 Task: Create a themed photo album in Google Photos using images related to friendship, adventure, and love. Search for images online, download them, and upload them to Google Photos to create the album.
Action: Mouse moved to (147, 37)
Screenshot: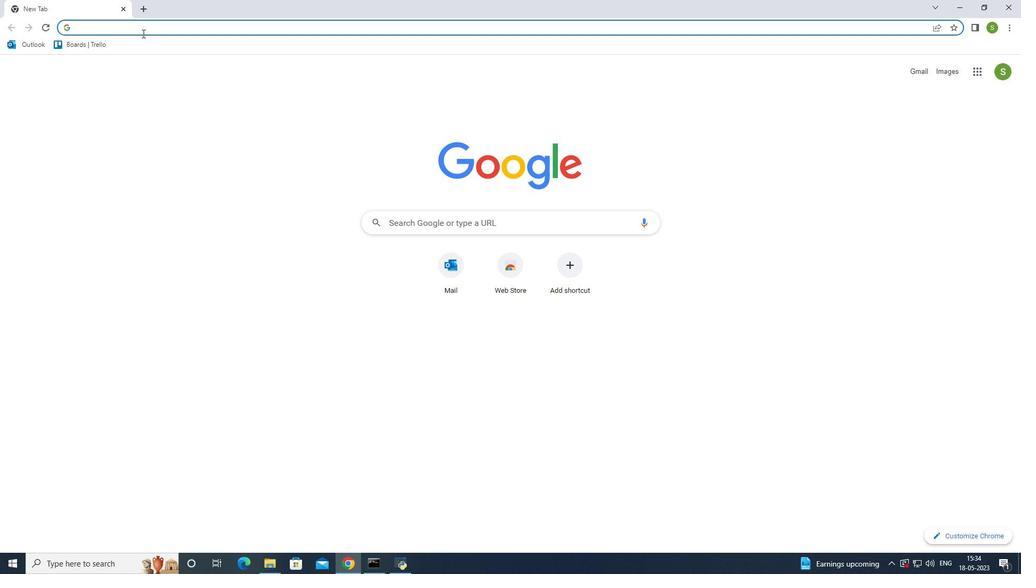 
Action: Key pressed google<Key.space>photos<Key.enter>
Screenshot: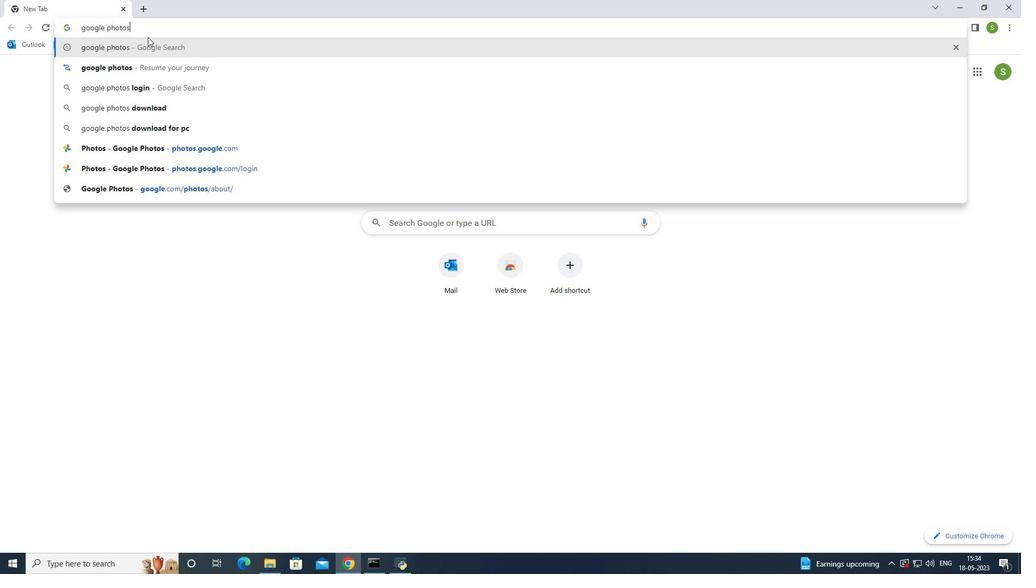 
Action: Mouse moved to (137, 163)
Screenshot: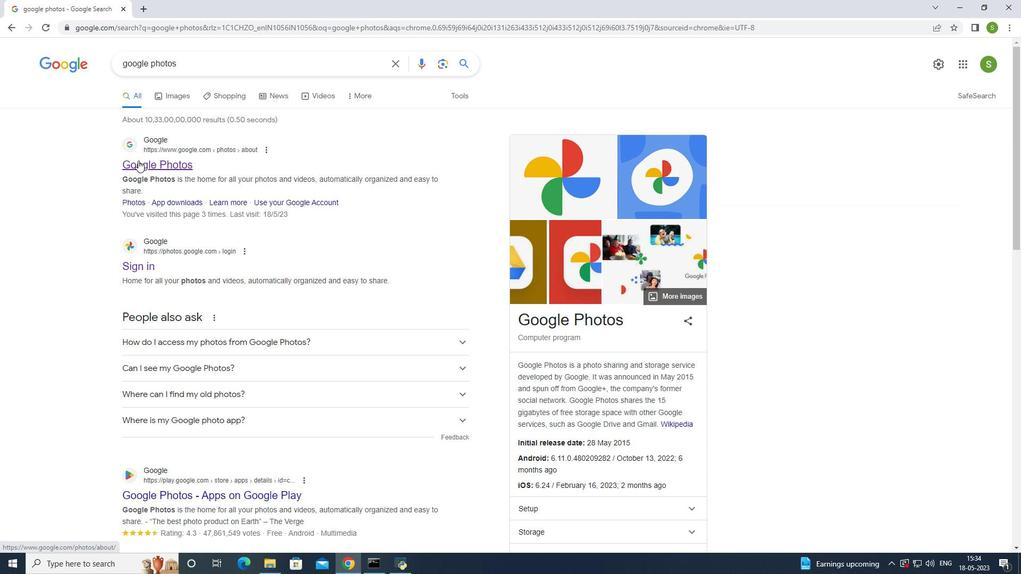 
Action: Mouse pressed left at (137, 163)
Screenshot: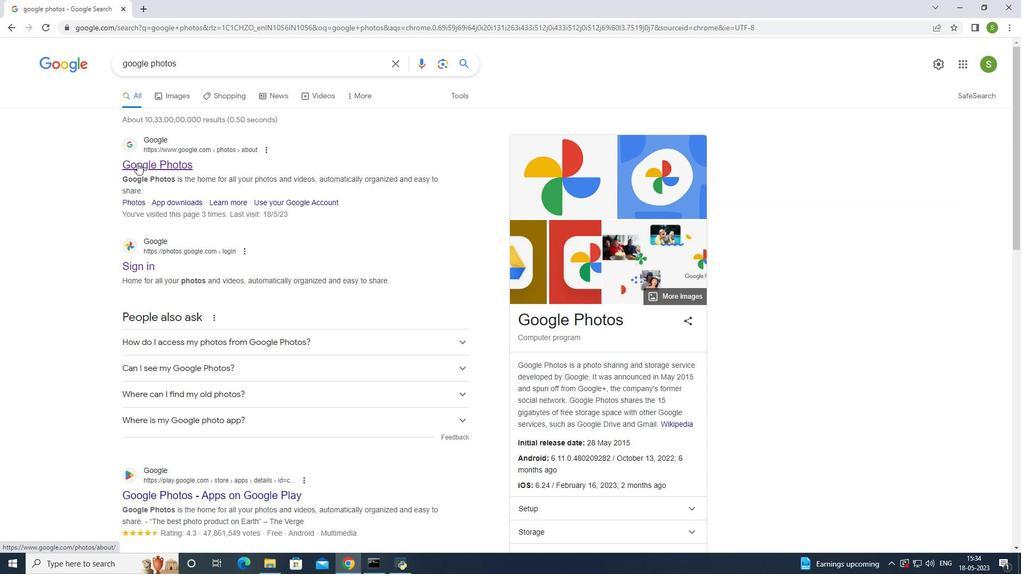 
Action: Mouse moved to (831, 62)
Screenshot: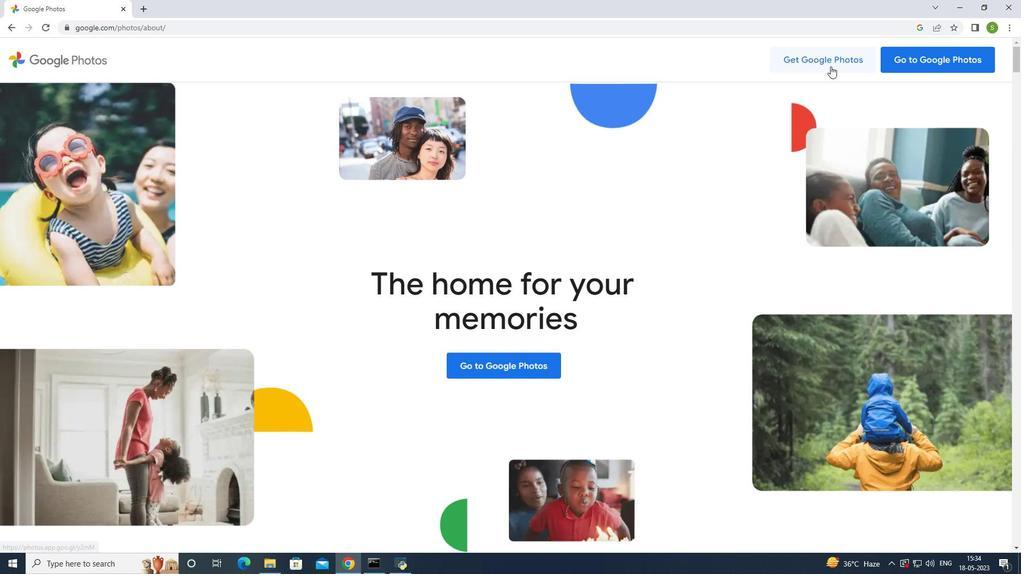 
Action: Mouse pressed left at (831, 62)
Screenshot: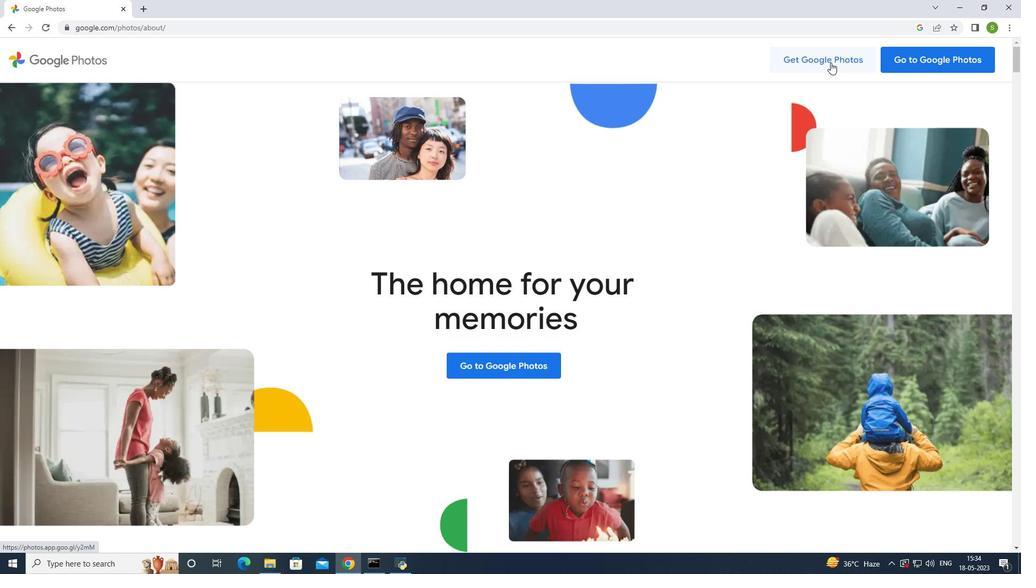 
Action: Mouse moved to (139, 8)
Screenshot: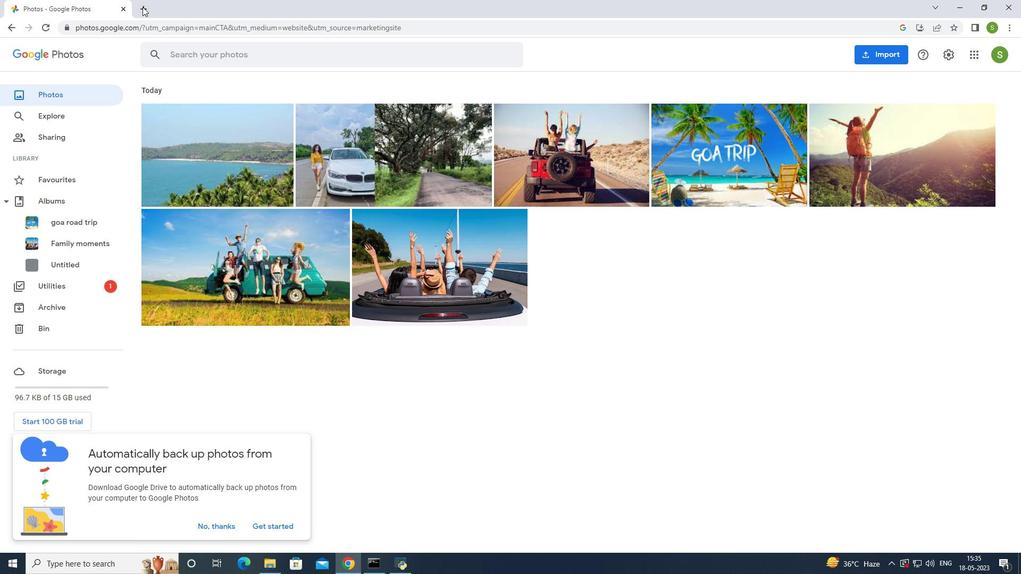 
Action: Mouse pressed left at (139, 8)
Screenshot: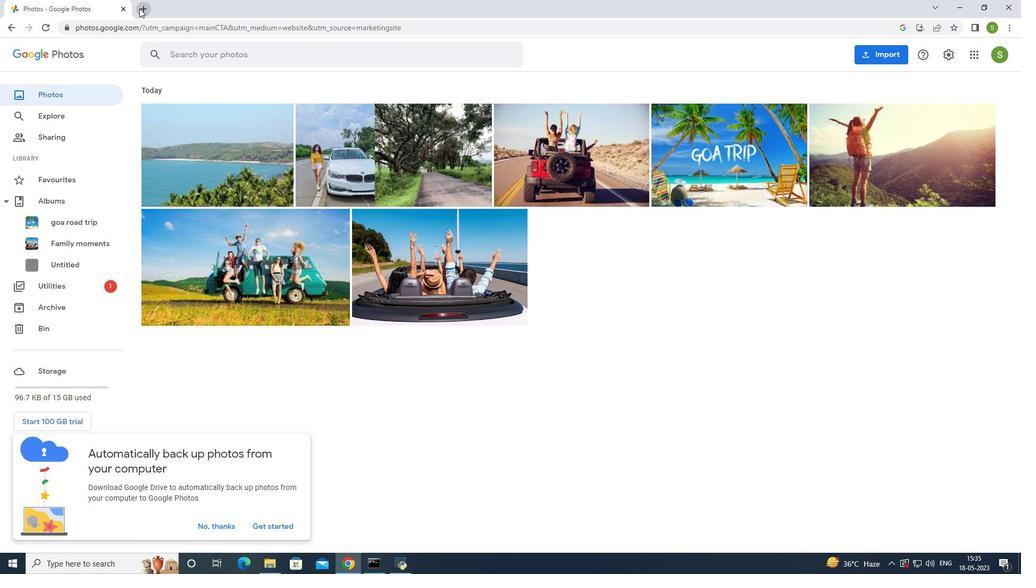 
Action: Mouse moved to (161, 32)
Screenshot: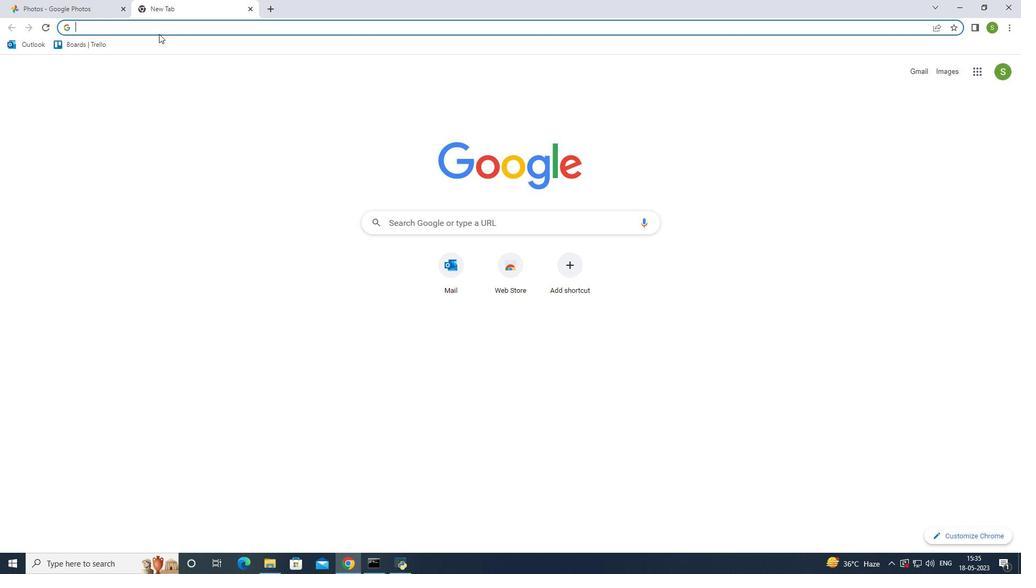 
Action: Key pressed images<Key.space>about<Key.space>friendship<Key.space>theme<Key.enter>
Screenshot: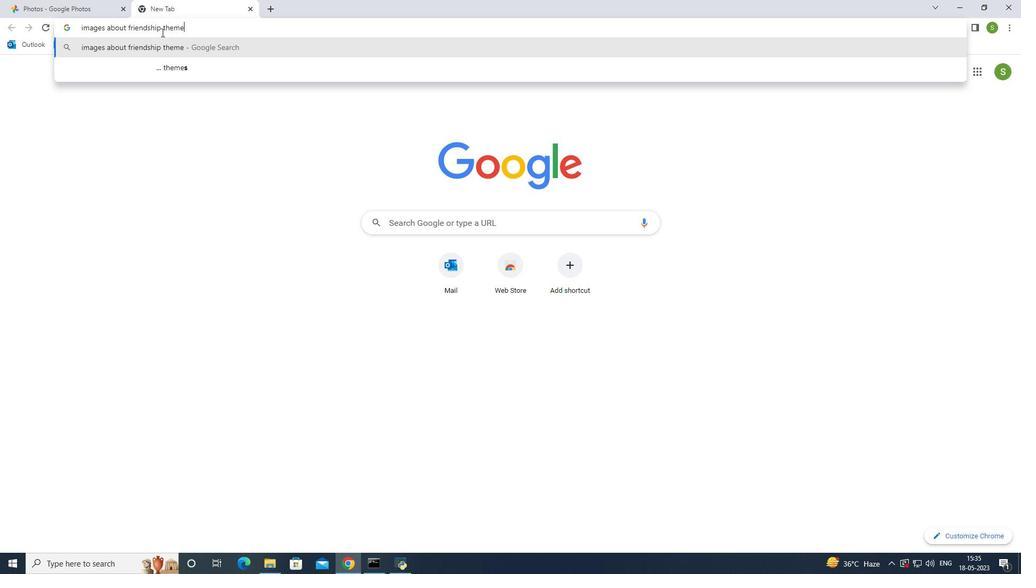 
Action: Mouse moved to (4, 419)
Screenshot: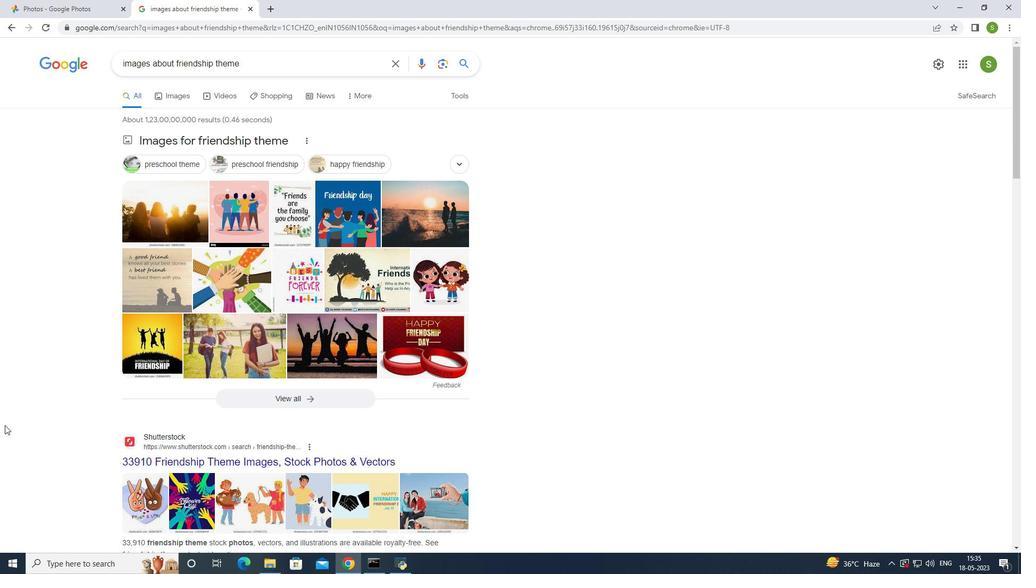 
Action: Mouse scrolled (4, 419) with delta (0, 0)
Screenshot: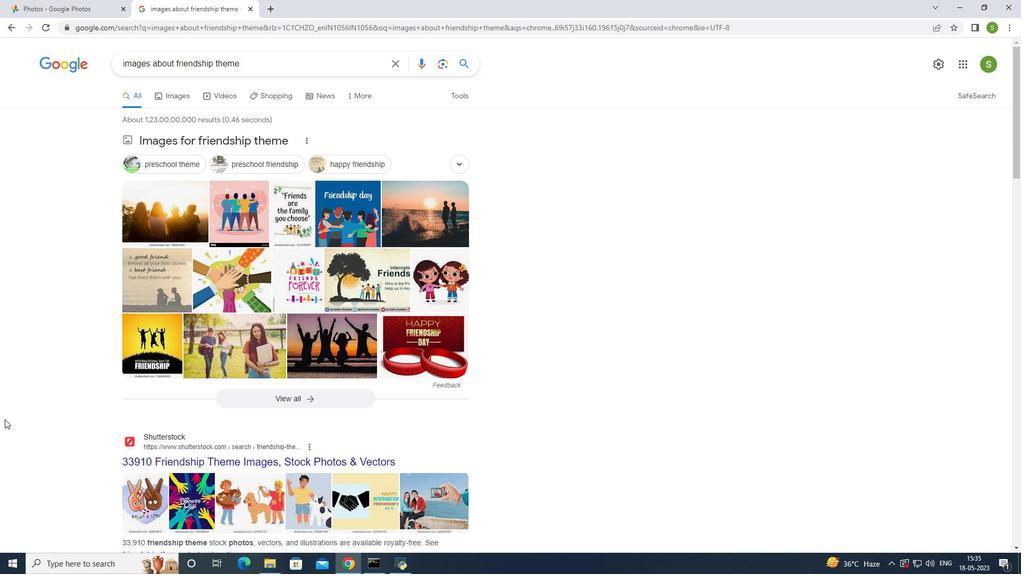 
Action: Mouse scrolled (4, 419) with delta (0, 0)
Screenshot: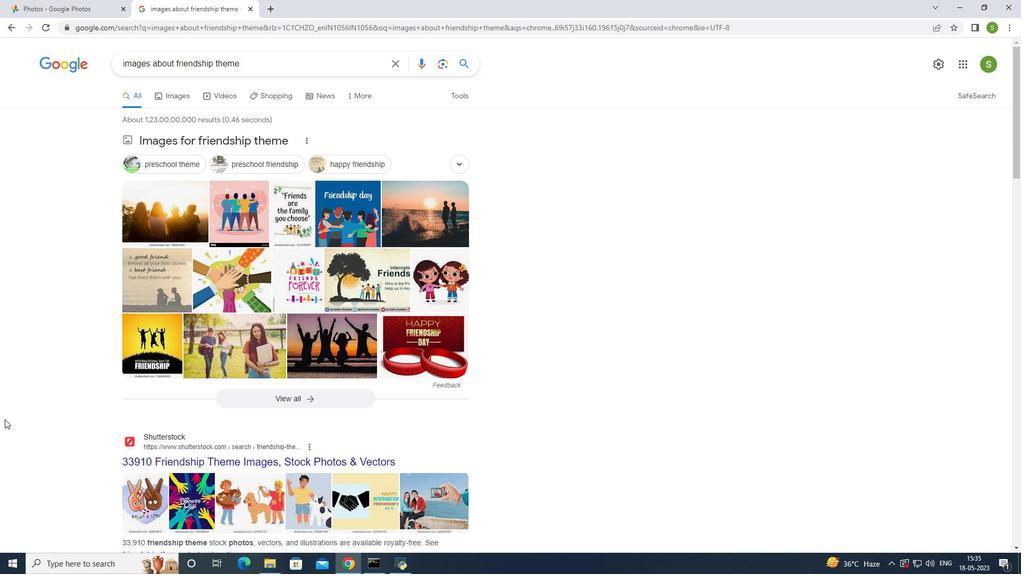 
Action: Mouse moved to (218, 376)
Screenshot: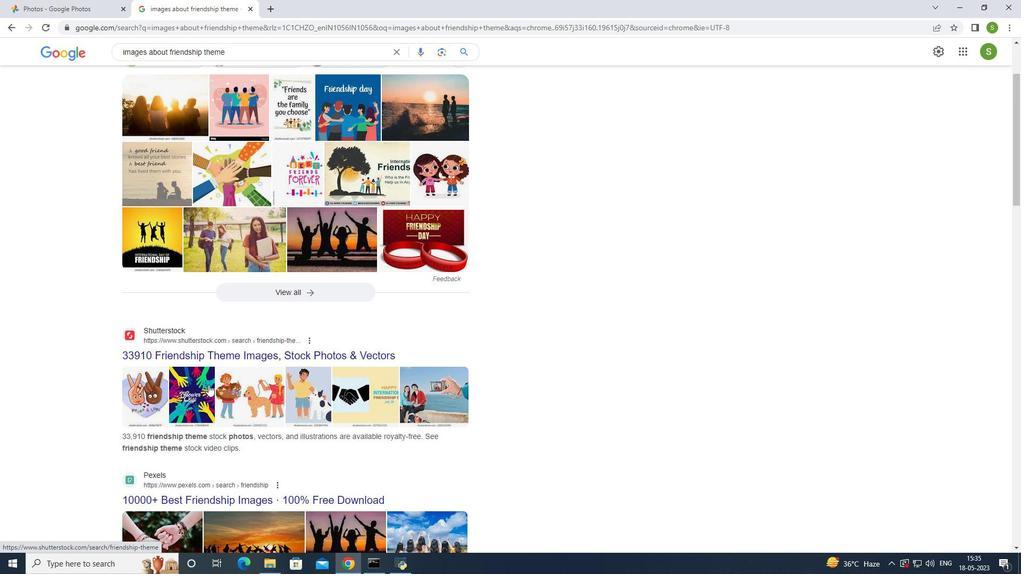 
Action: Mouse scrolled (218, 377) with delta (0, 0)
Screenshot: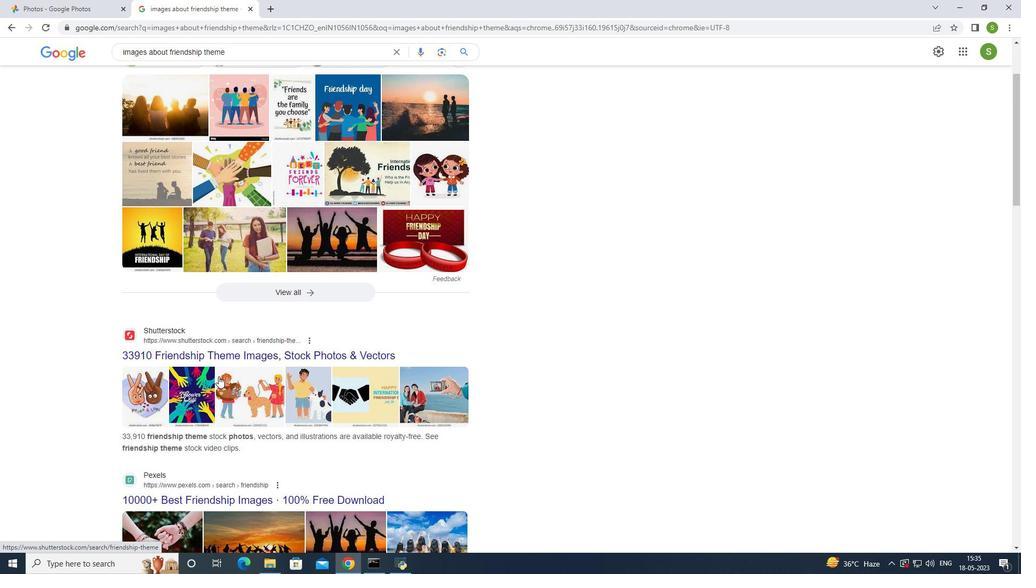 
Action: Mouse scrolled (218, 377) with delta (0, 0)
Screenshot: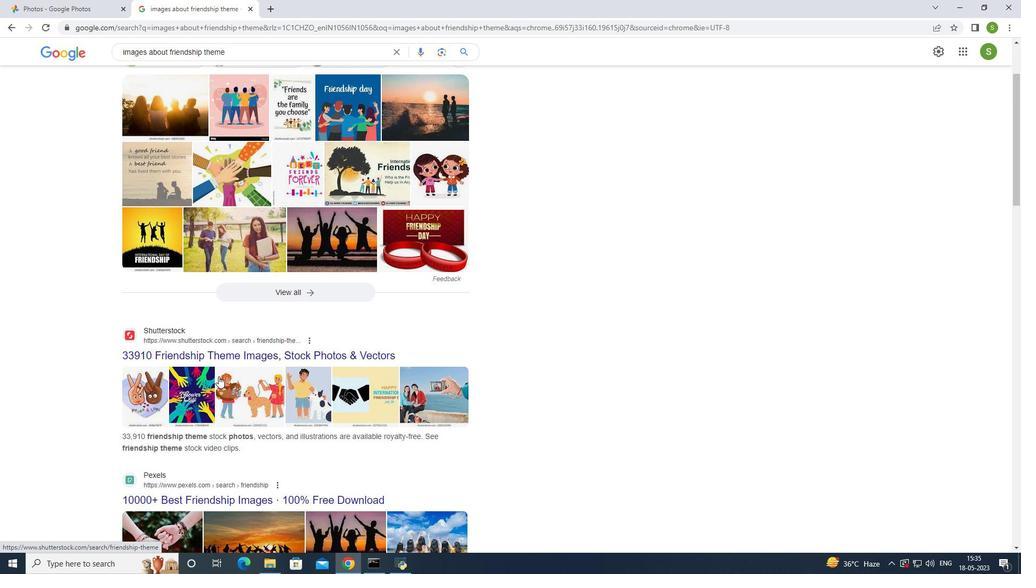 
Action: Mouse scrolled (218, 377) with delta (0, 0)
Screenshot: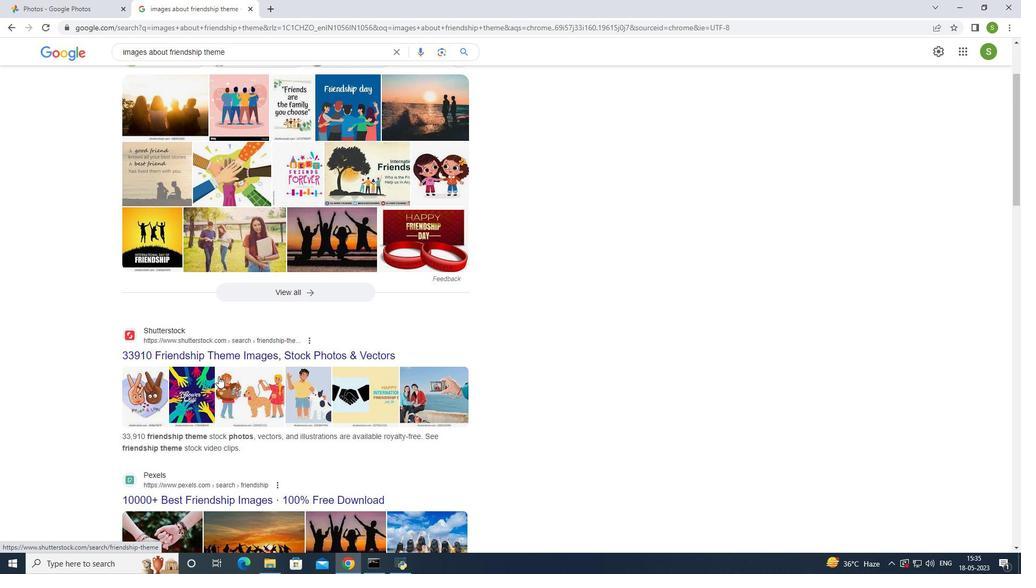 
Action: Mouse scrolled (218, 377) with delta (0, 0)
Screenshot: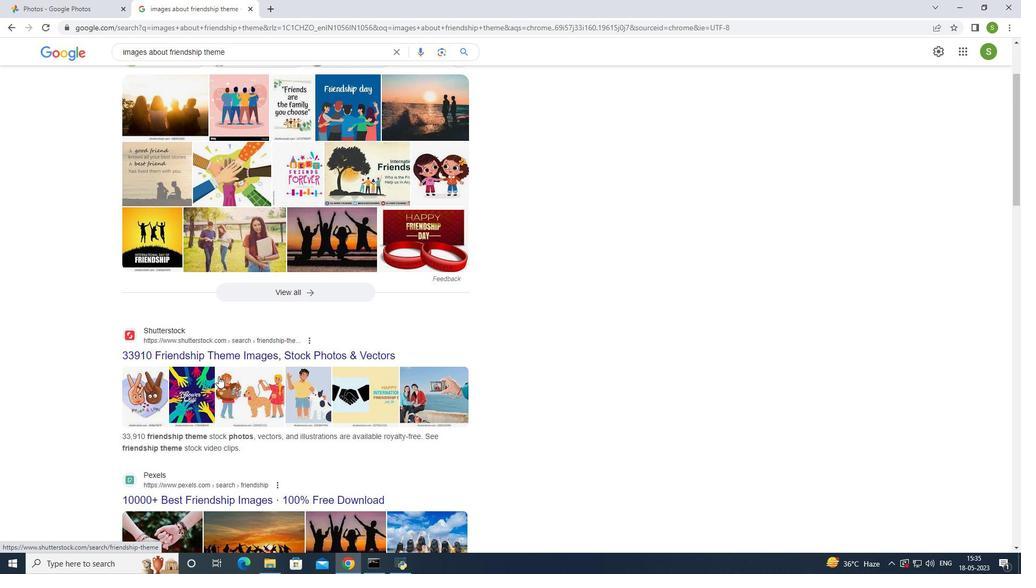 
Action: Mouse scrolled (218, 377) with delta (0, 0)
Screenshot: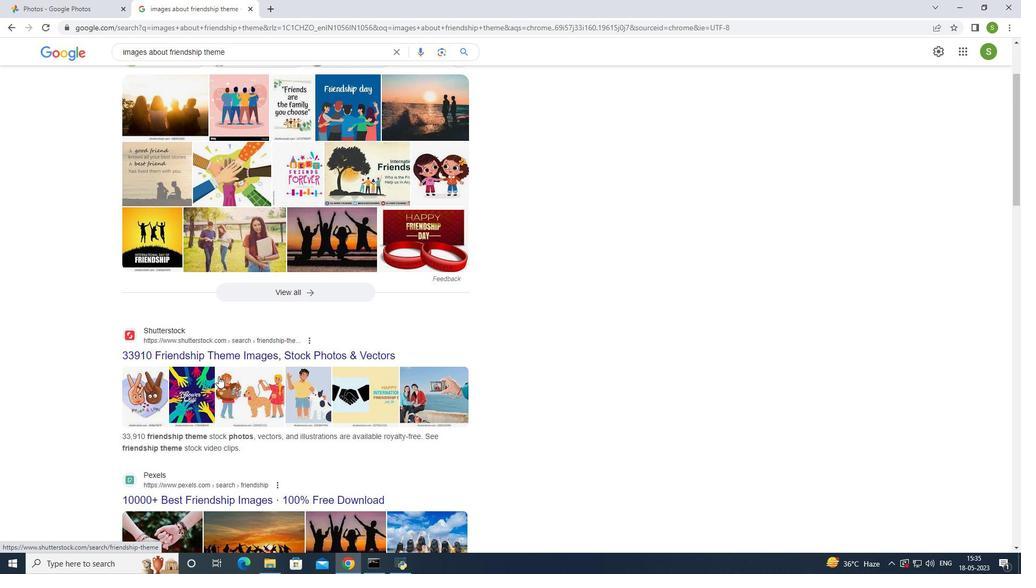 
Action: Mouse moved to (173, 91)
Screenshot: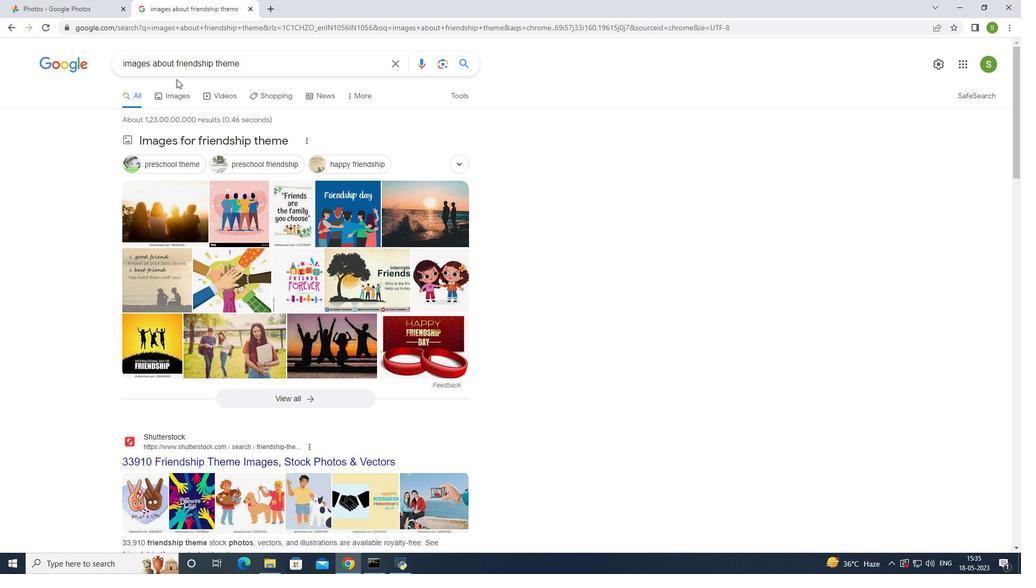 
Action: Mouse pressed left at (173, 91)
Screenshot: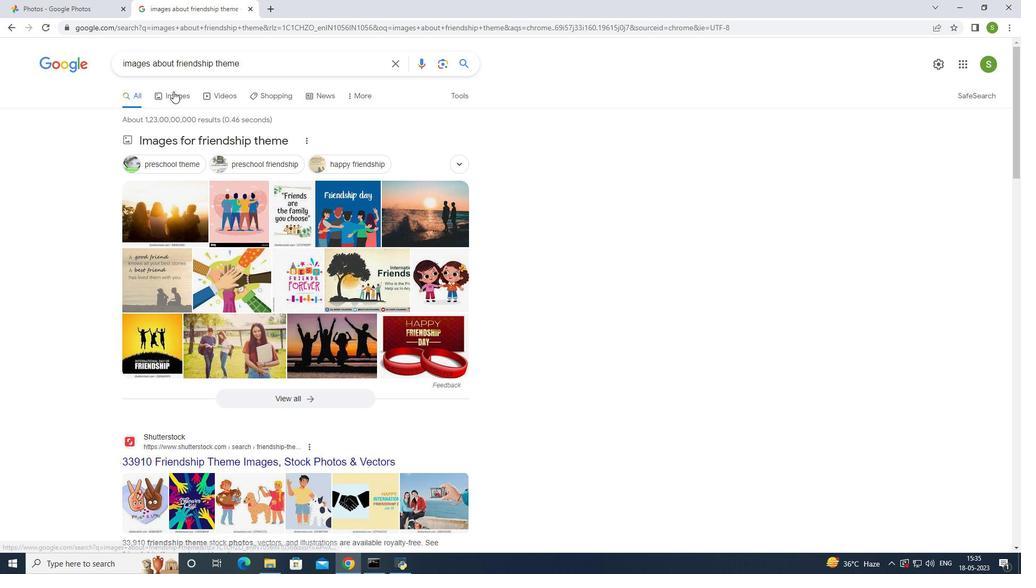 
Action: Mouse moved to (704, 207)
Screenshot: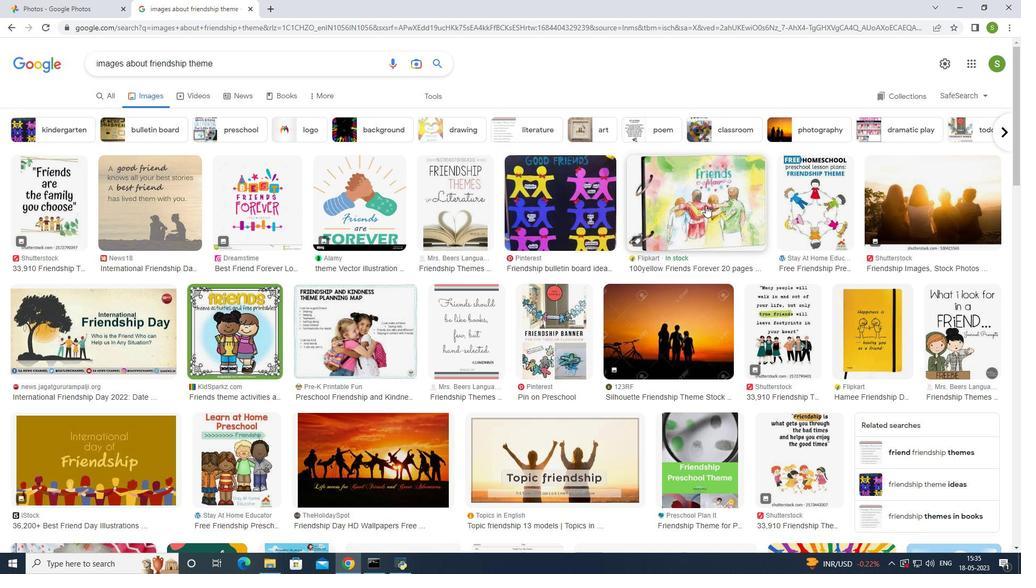 
Action: Mouse pressed right at (704, 207)
Screenshot: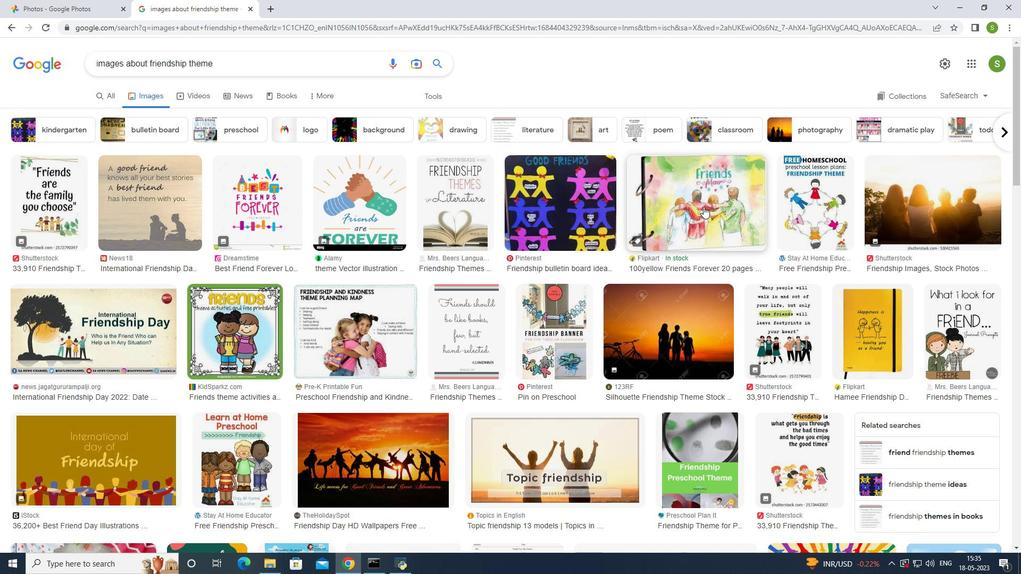 
Action: Mouse moved to (730, 306)
Screenshot: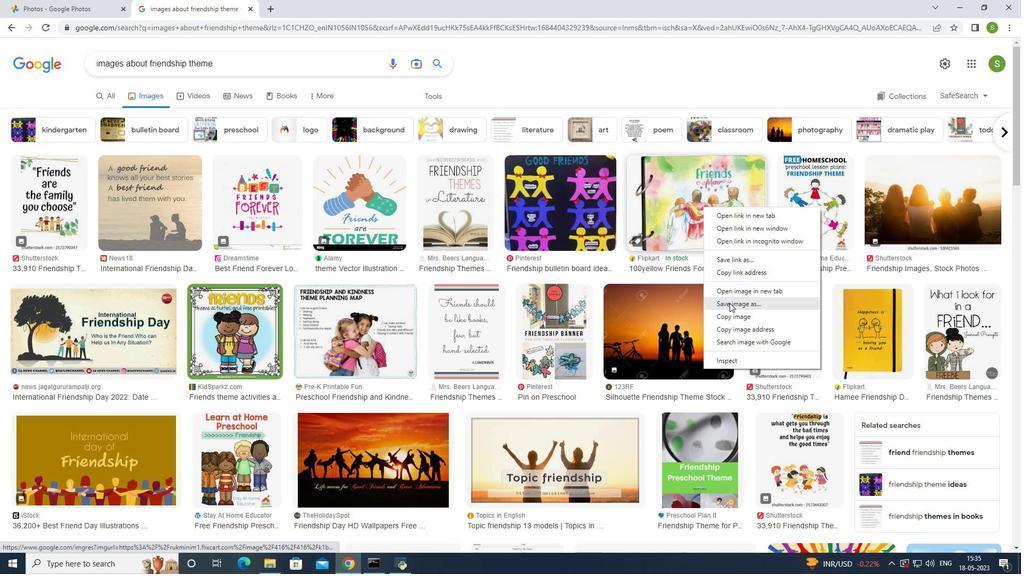 
Action: Mouse pressed left at (730, 306)
Screenshot: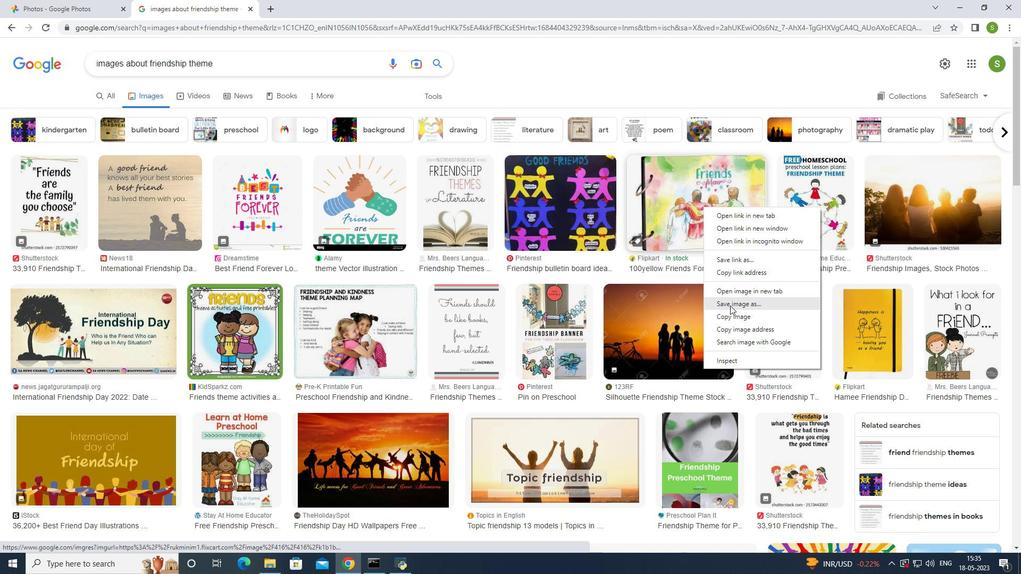 
Action: Mouse moved to (114, 248)
Screenshot: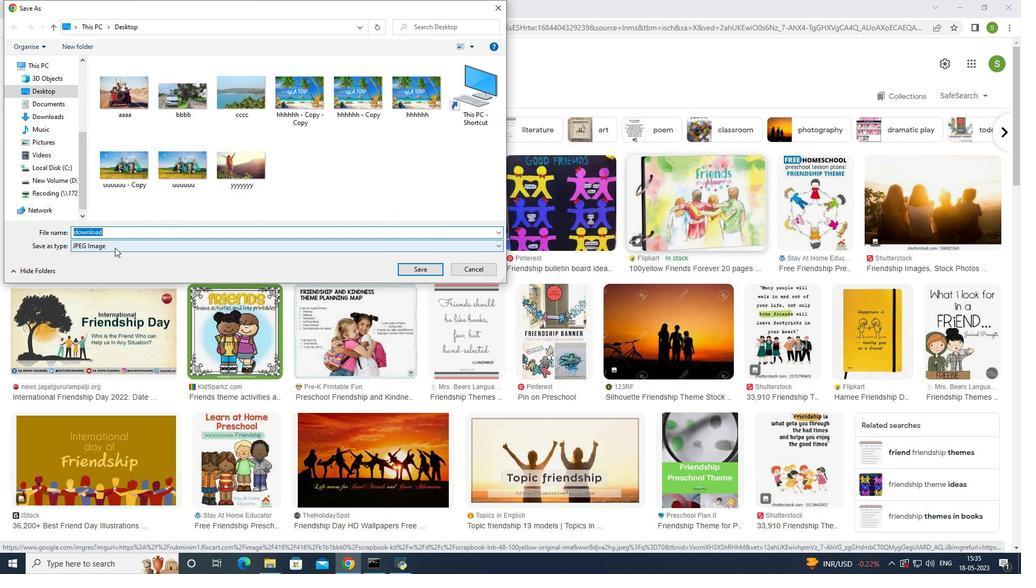 
Action: Key pressed <Key.backspace>aaa<Key.backspace><Key.backspace><Key.backspace><Key.backspace><Key.backspace><Key.backspace><Key.backspace><Key.backspace><Key.backspace><Key.backspace>dddd
Screenshot: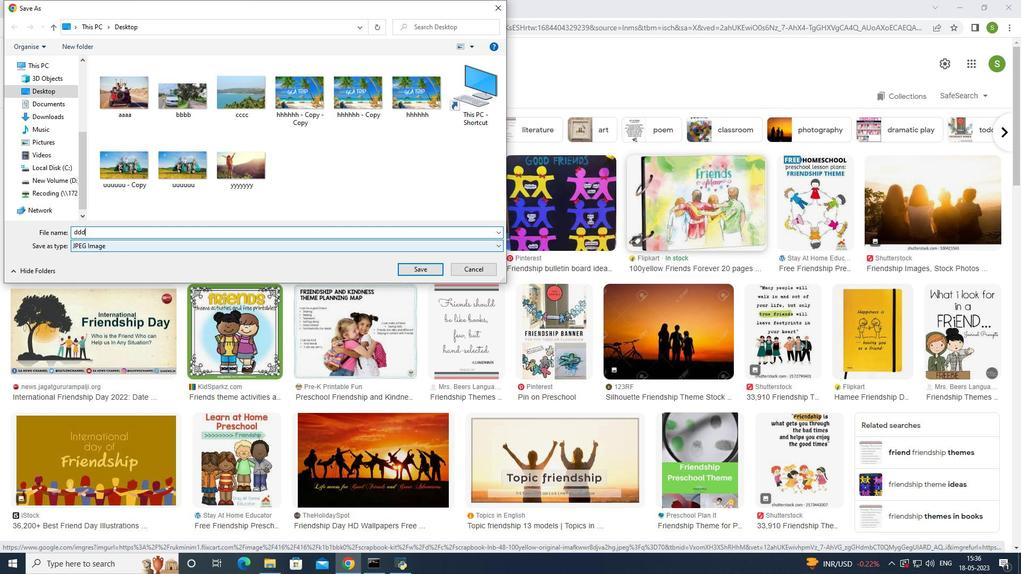 
Action: Mouse moved to (426, 270)
Screenshot: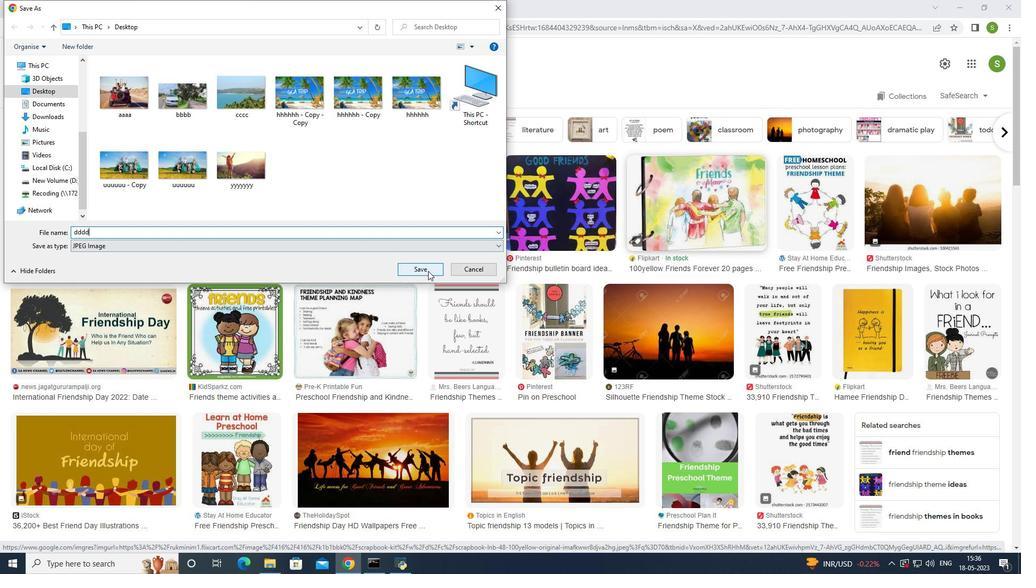
Action: Mouse pressed left at (426, 270)
Screenshot: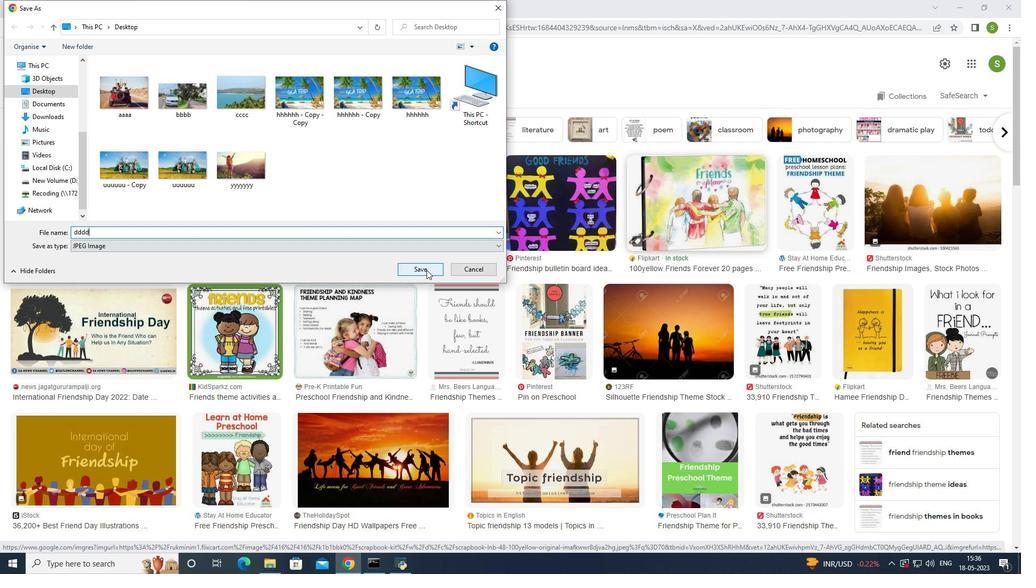 
Action: Mouse moved to (137, 215)
Screenshot: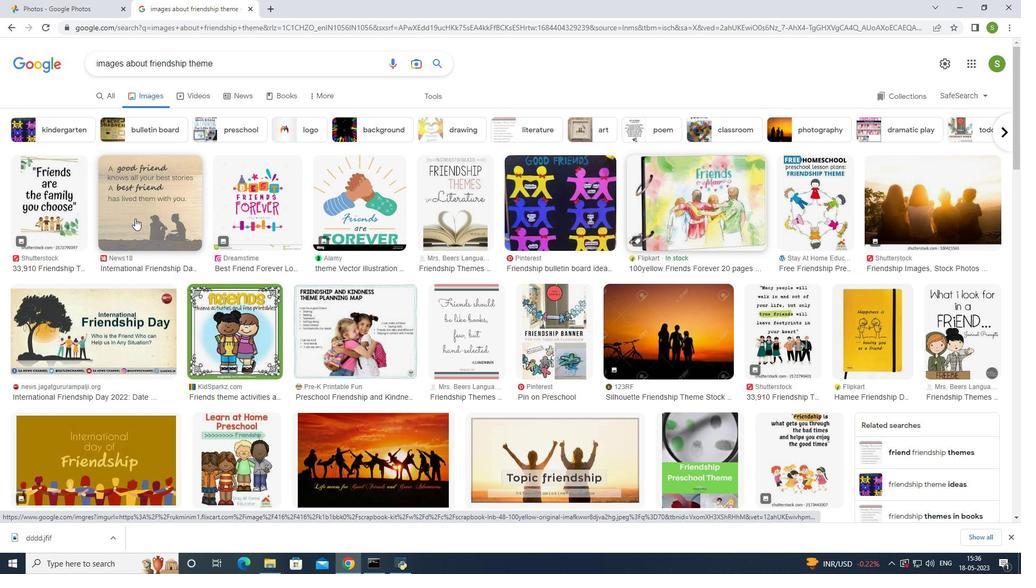 
Action: Mouse pressed right at (137, 215)
Screenshot: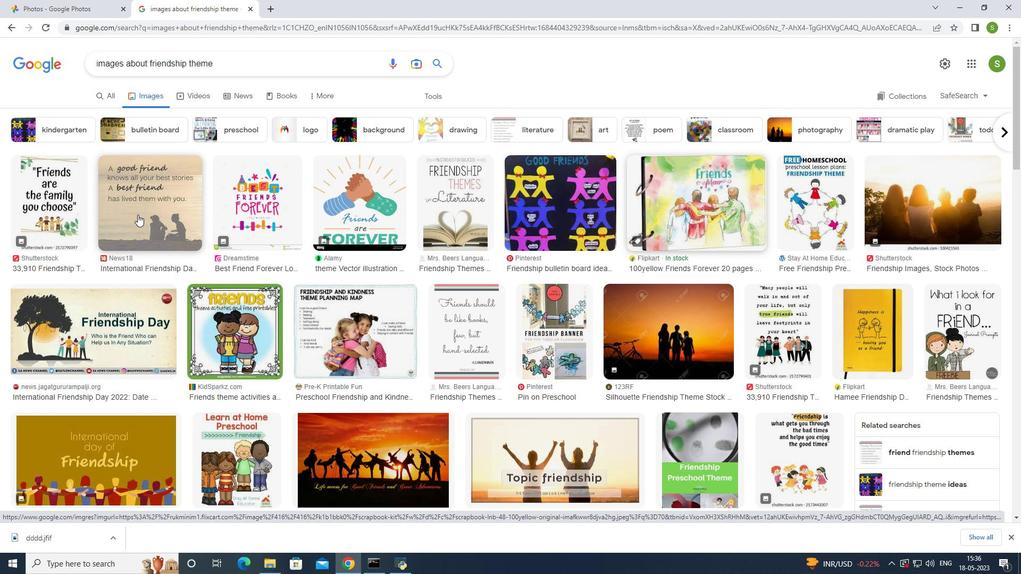 
Action: Mouse moved to (194, 310)
Screenshot: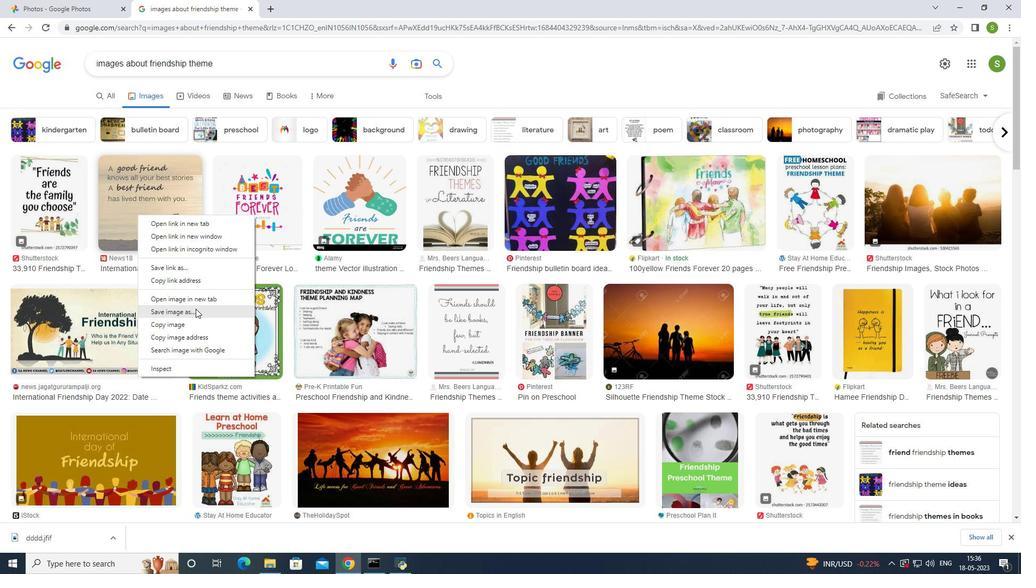 
Action: Mouse pressed left at (194, 310)
Screenshot: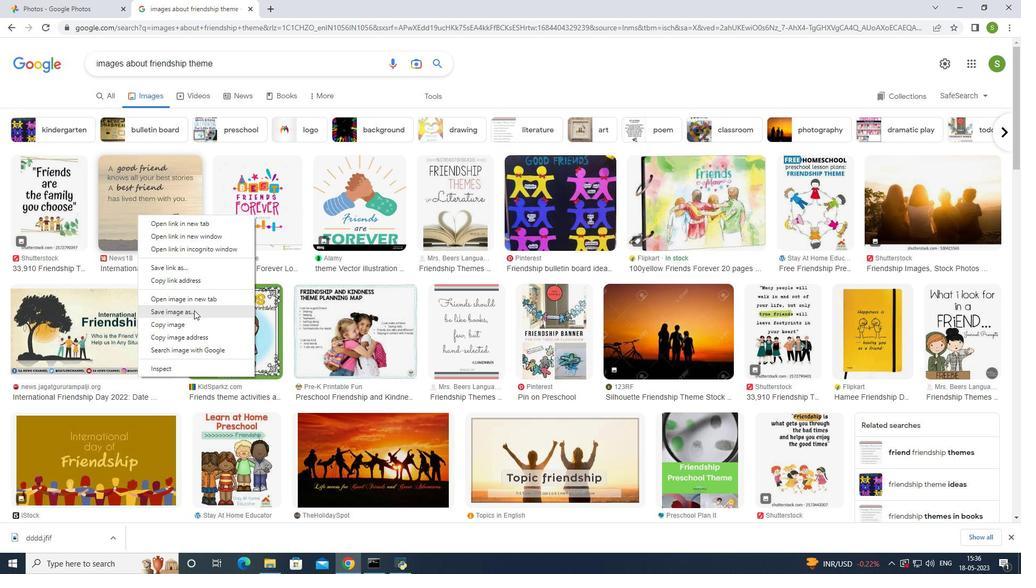 
Action: Mouse moved to (131, 256)
Screenshot: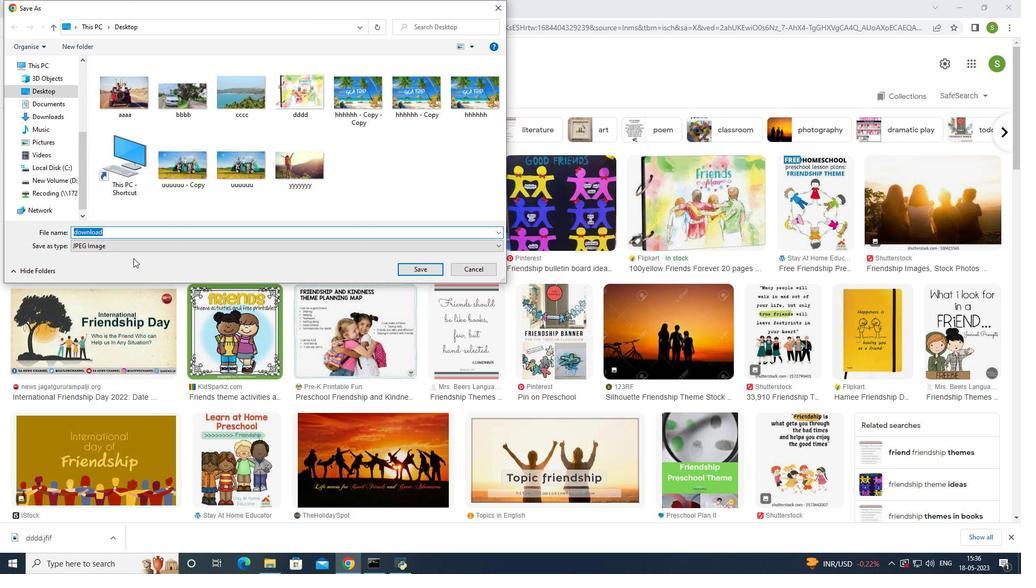 
Action: Key pressed <Key.backspace>
Screenshot: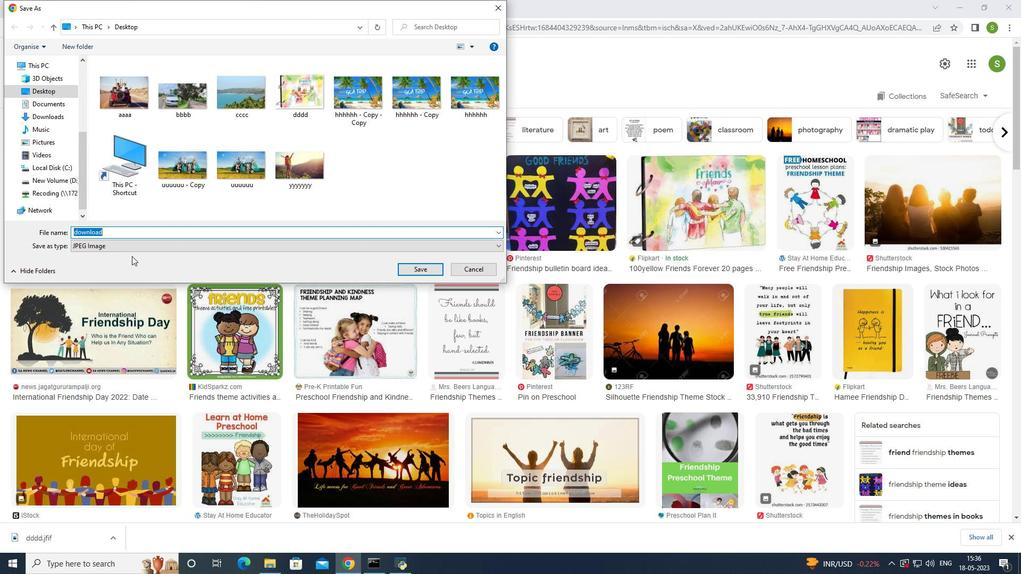 
Action: Mouse moved to (128, 254)
Screenshot: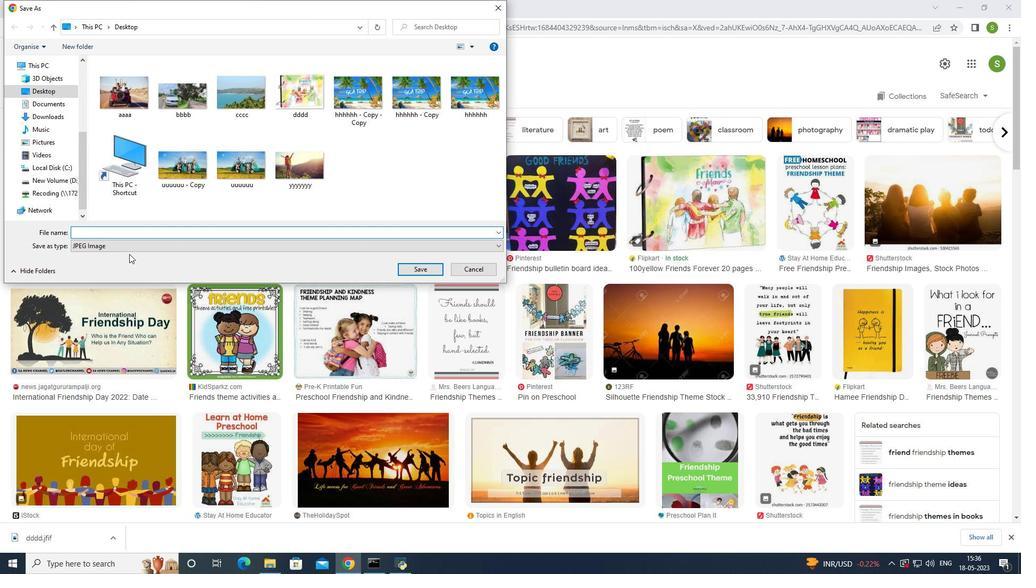 
Action: Key pressed eeeee
Screenshot: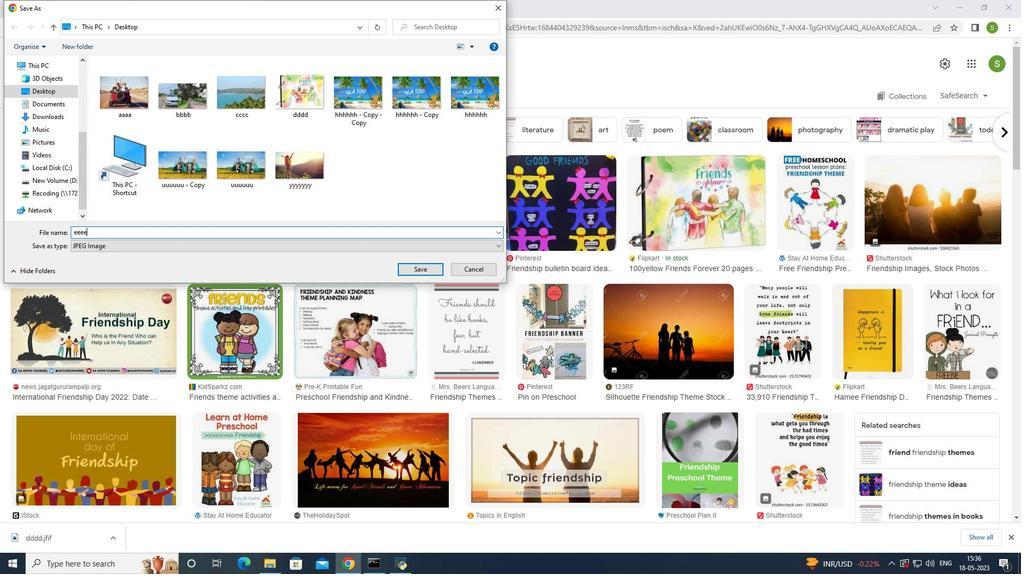 
Action: Mouse moved to (416, 265)
Screenshot: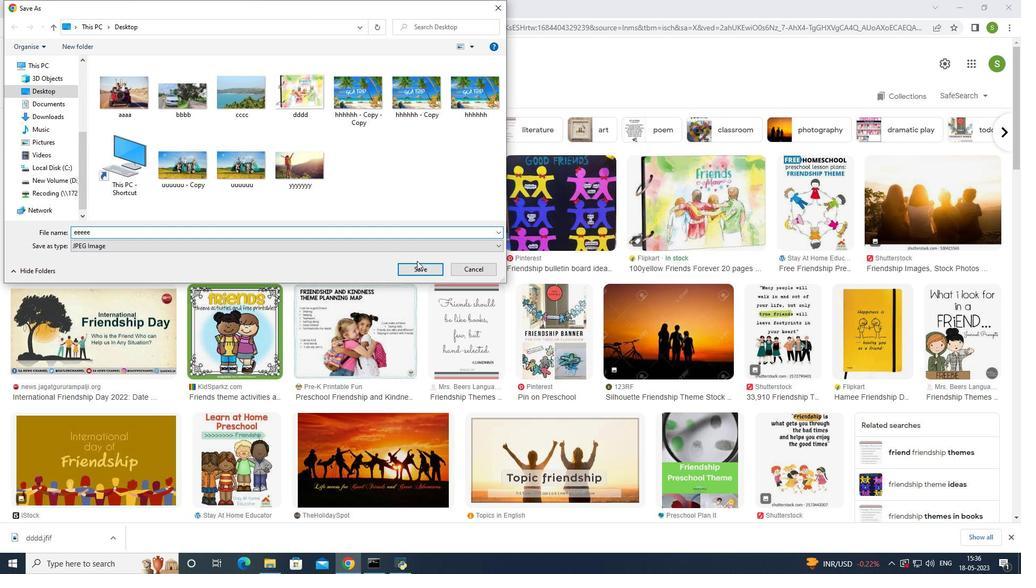 
Action: Mouse pressed left at (416, 265)
Screenshot: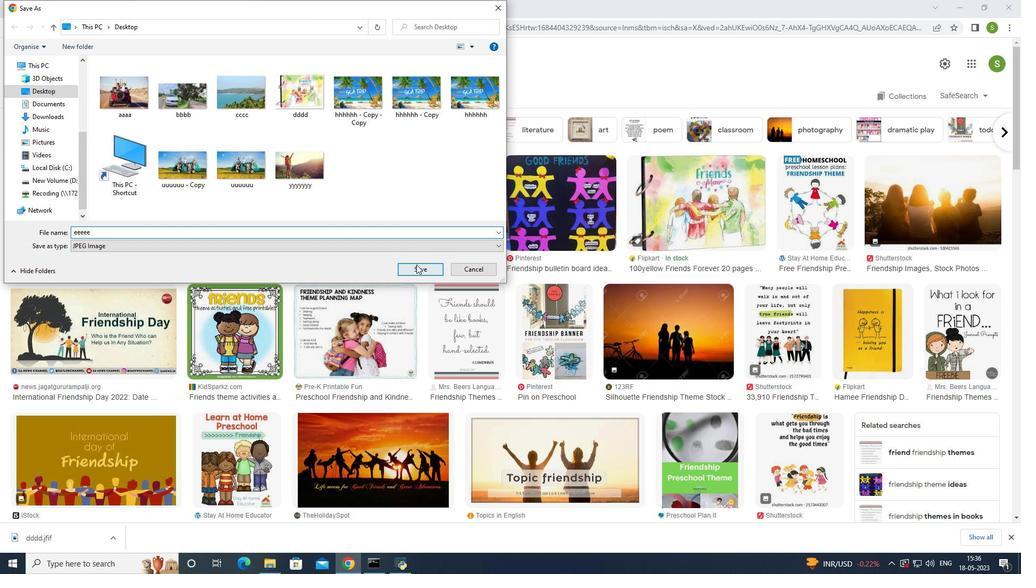 
Action: Mouse moved to (676, 346)
Screenshot: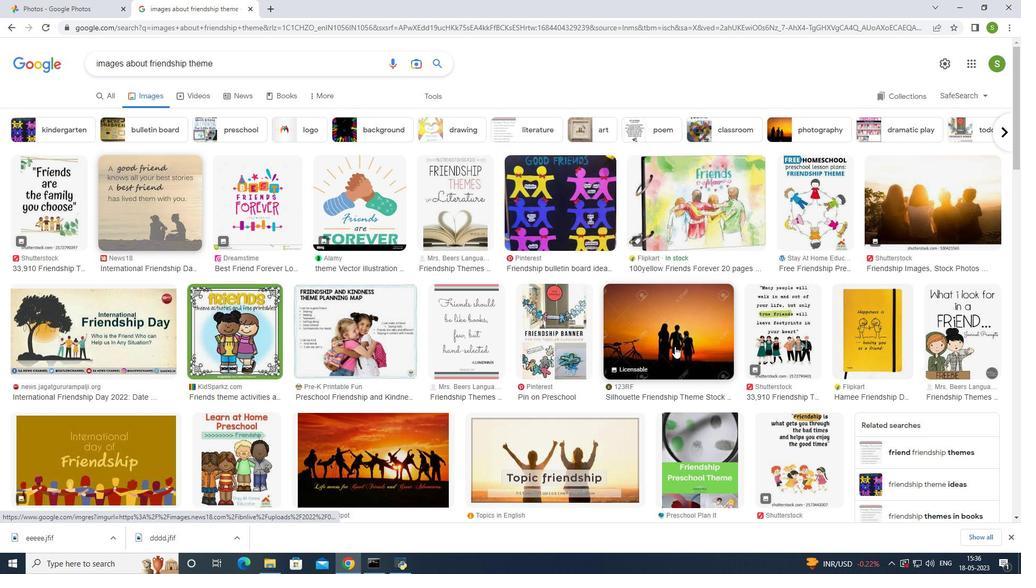 
Action: Mouse scrolled (676, 345) with delta (0, 0)
Screenshot: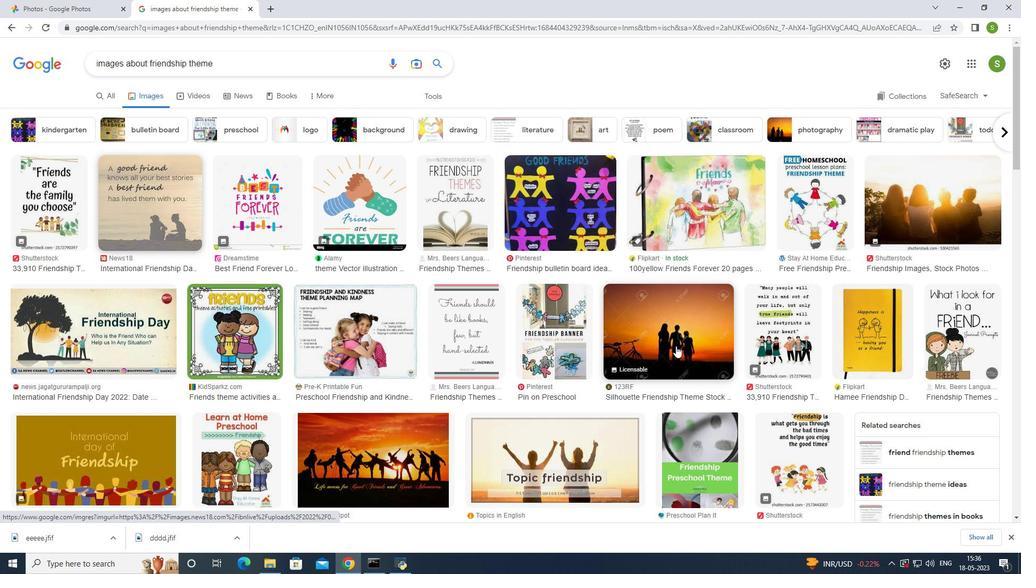 
Action: Mouse scrolled (676, 345) with delta (0, 0)
Screenshot: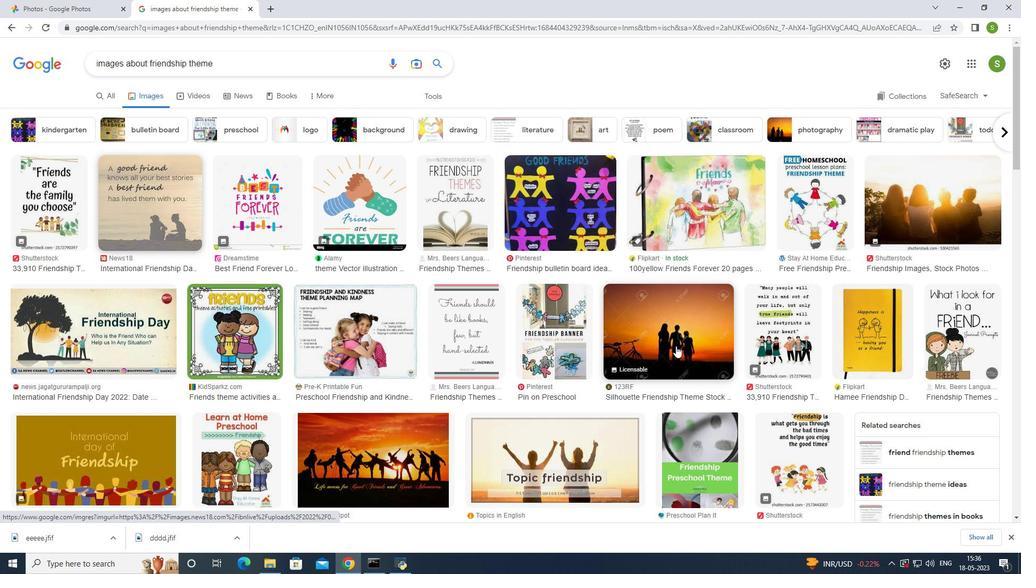 
Action: Mouse scrolled (676, 345) with delta (0, 0)
Screenshot: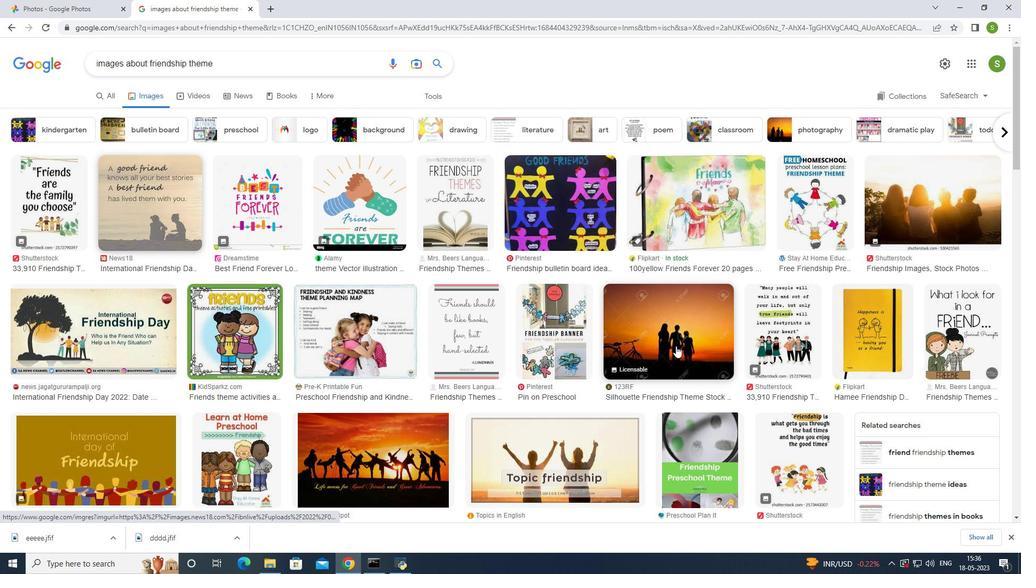 
Action: Mouse scrolled (676, 345) with delta (0, 0)
Screenshot: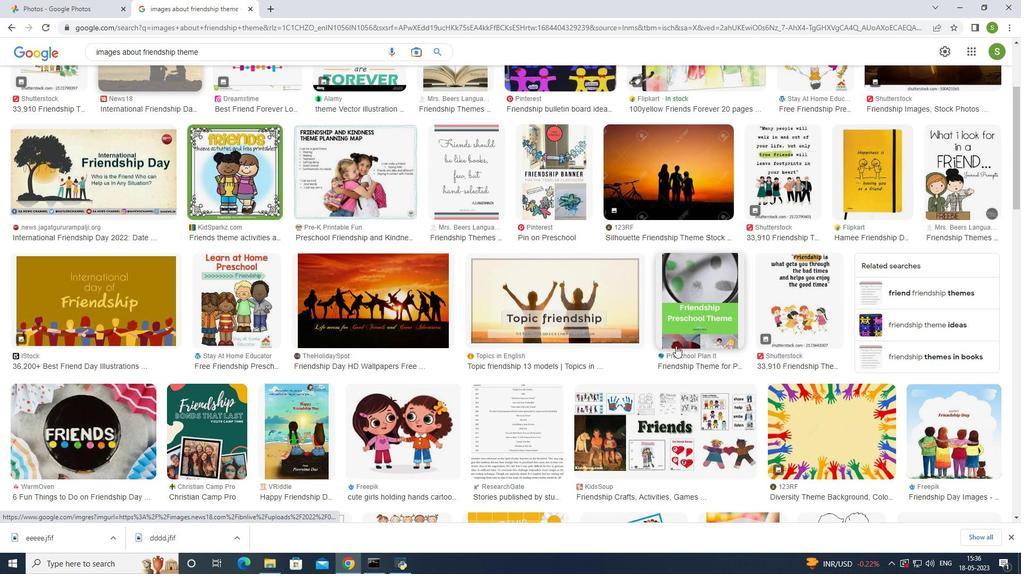 
Action: Mouse moved to (676, 346)
Screenshot: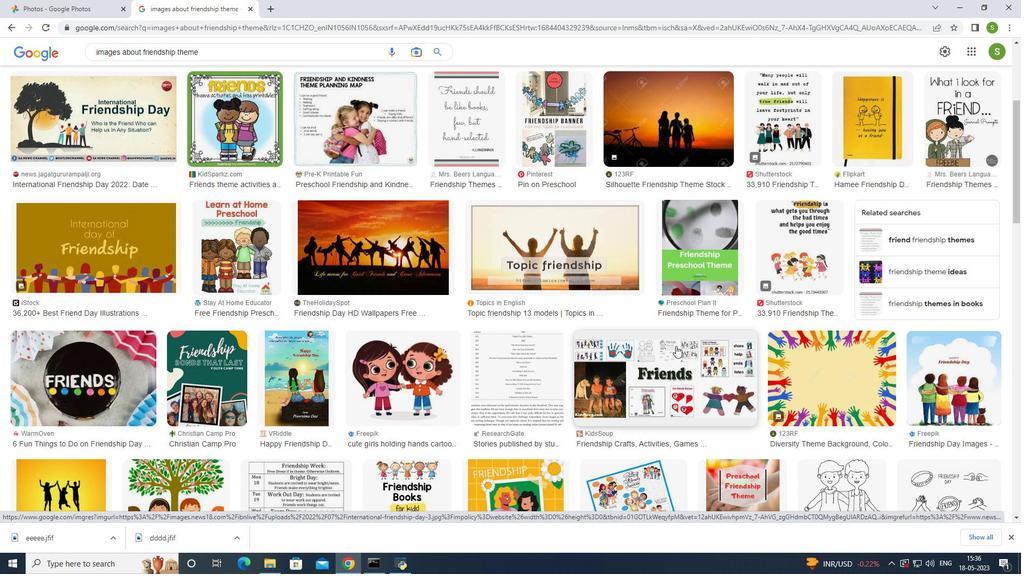
Action: Mouse scrolled (676, 345) with delta (0, 0)
Screenshot: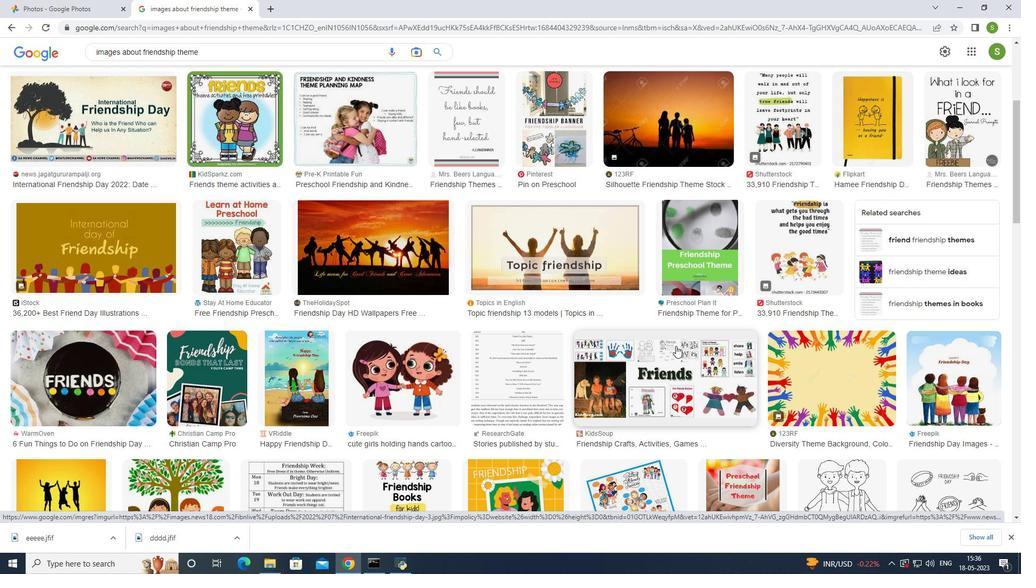 
Action: Mouse scrolled (676, 345) with delta (0, 0)
Screenshot: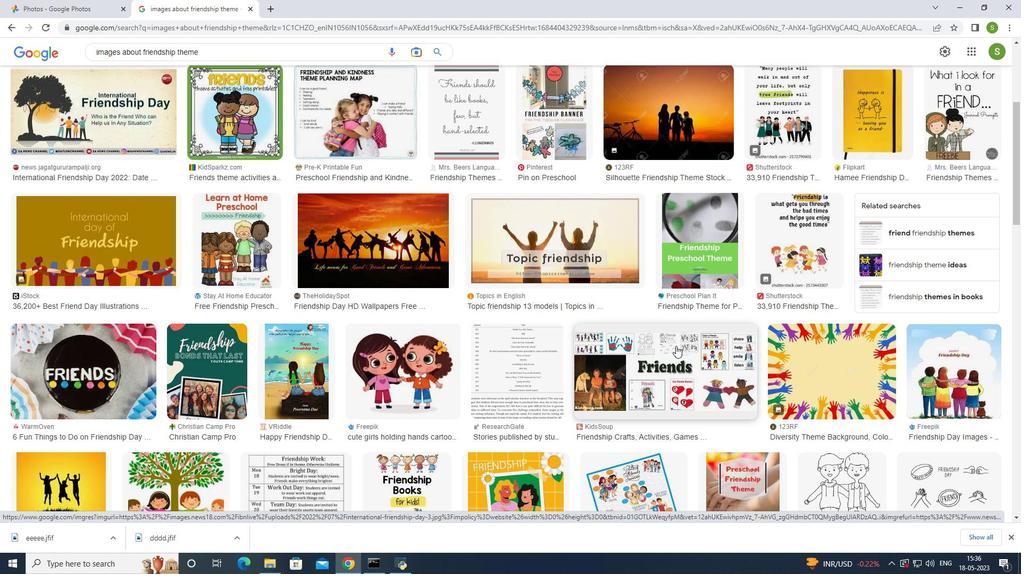 
Action: Mouse scrolled (676, 345) with delta (0, 0)
Screenshot: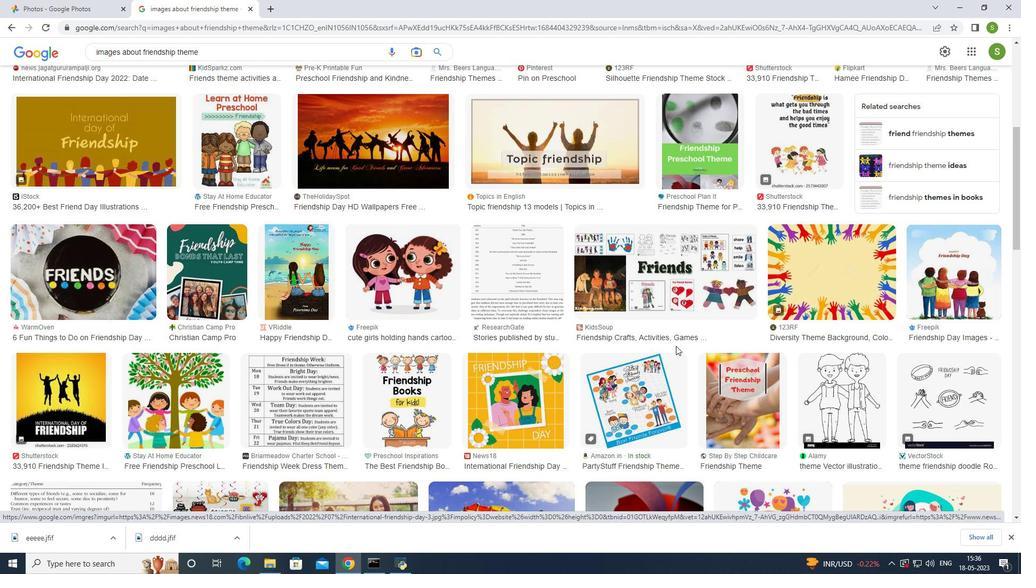 
Action: Mouse scrolled (676, 345) with delta (0, 0)
Screenshot: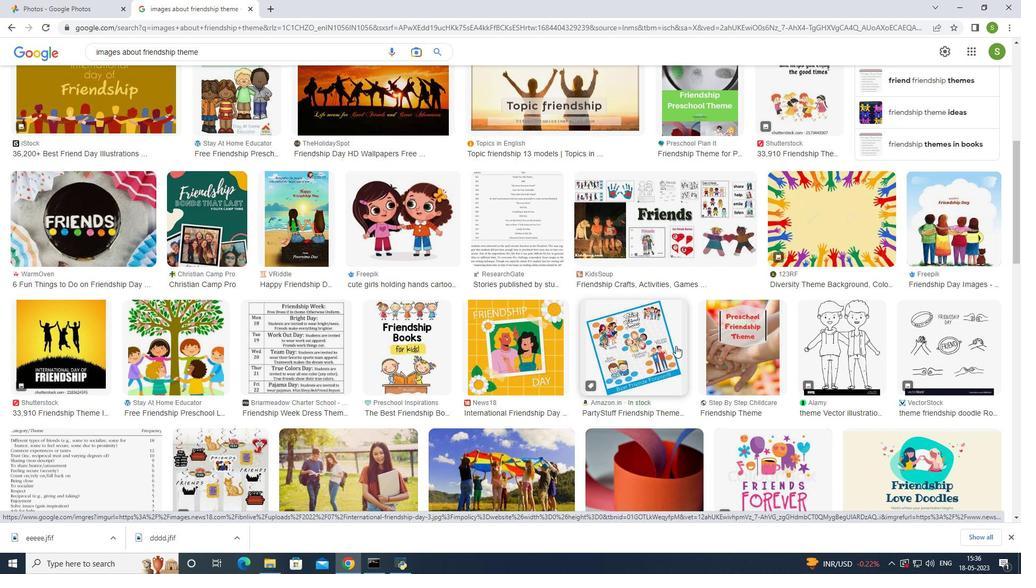 
Action: Mouse scrolled (676, 345) with delta (0, 0)
Screenshot: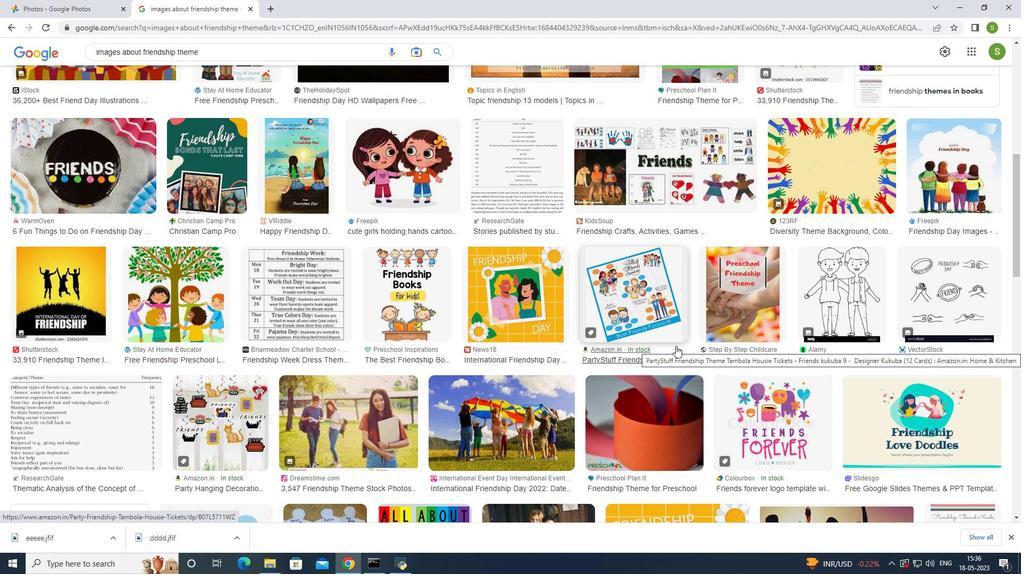 
Action: Mouse scrolled (676, 345) with delta (0, 0)
Screenshot: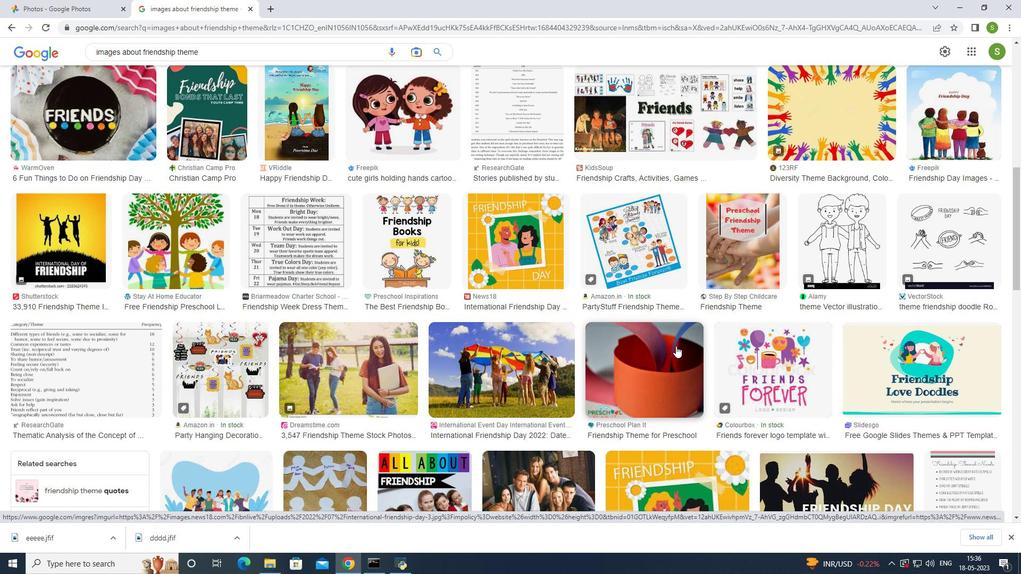 
Action: Mouse scrolled (676, 345) with delta (0, 0)
Screenshot: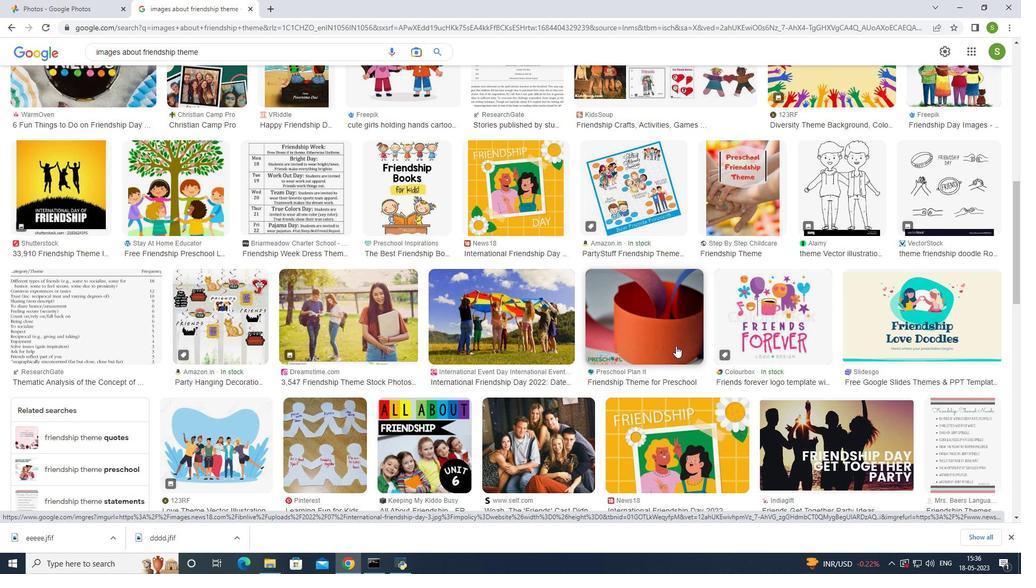 
Action: Mouse scrolled (676, 345) with delta (0, 0)
Screenshot: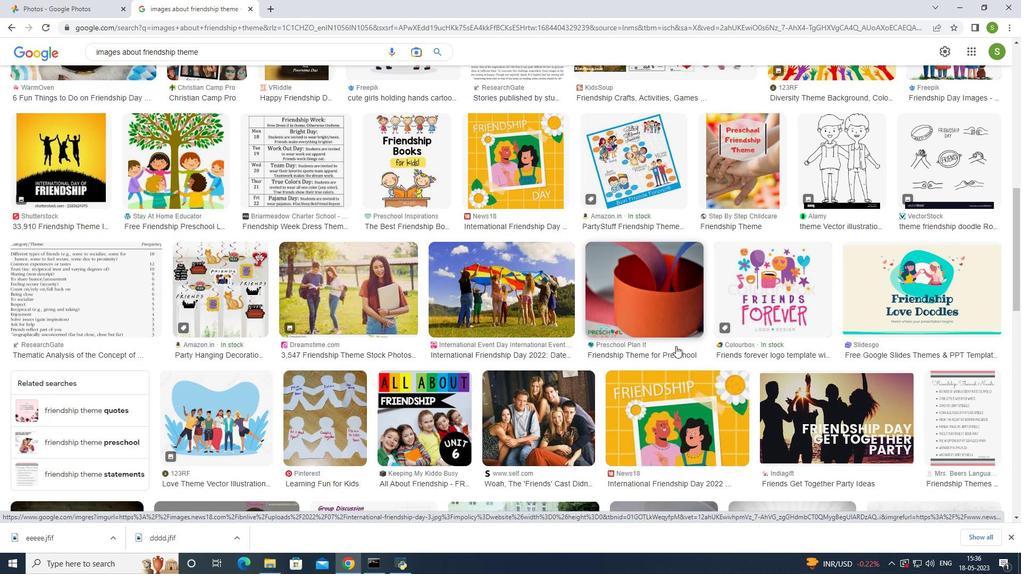 
Action: Mouse scrolled (676, 345) with delta (0, 0)
Screenshot: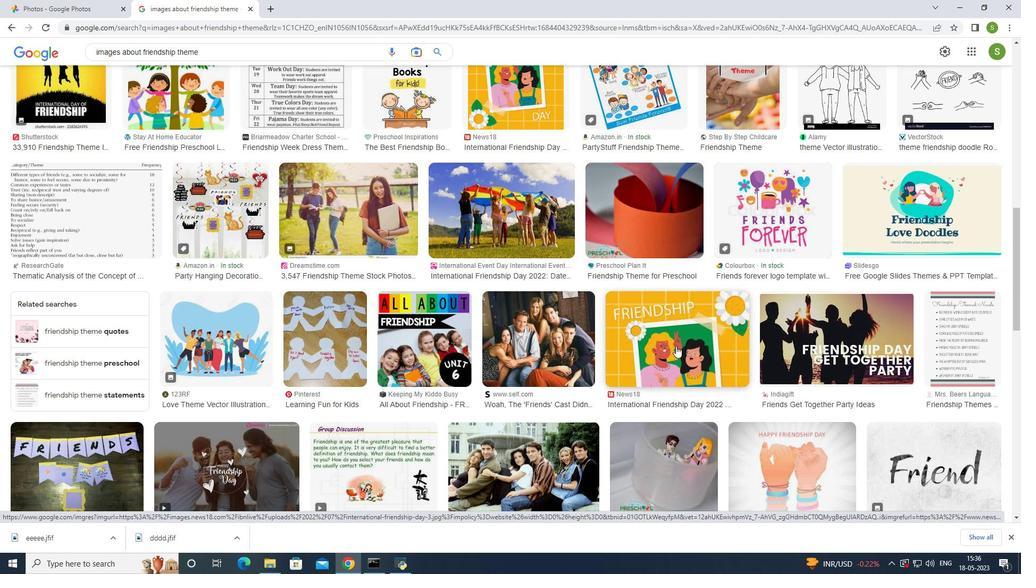 
Action: Mouse scrolled (676, 345) with delta (0, 0)
Screenshot: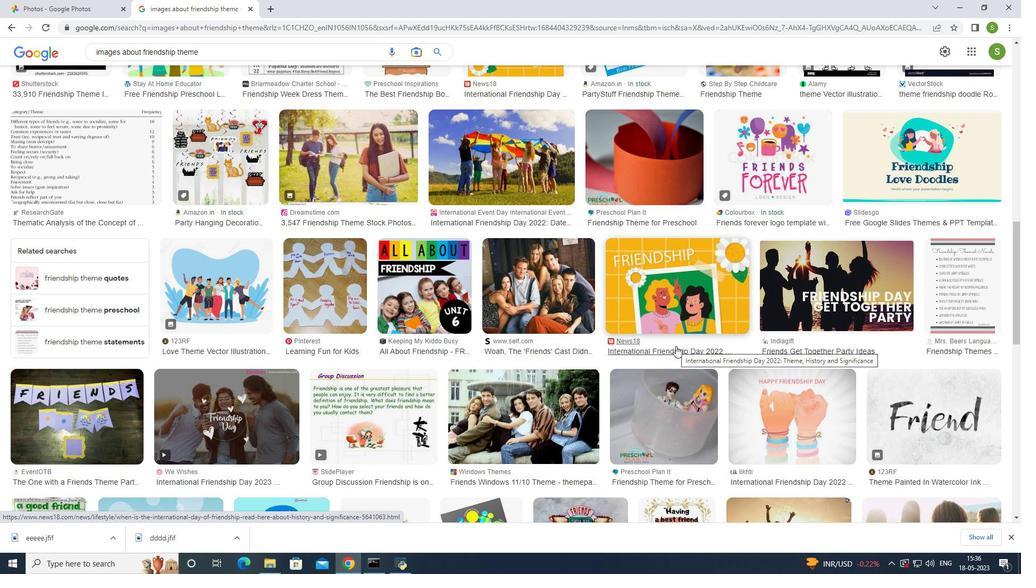 
Action: Mouse scrolled (676, 345) with delta (0, 0)
Screenshot: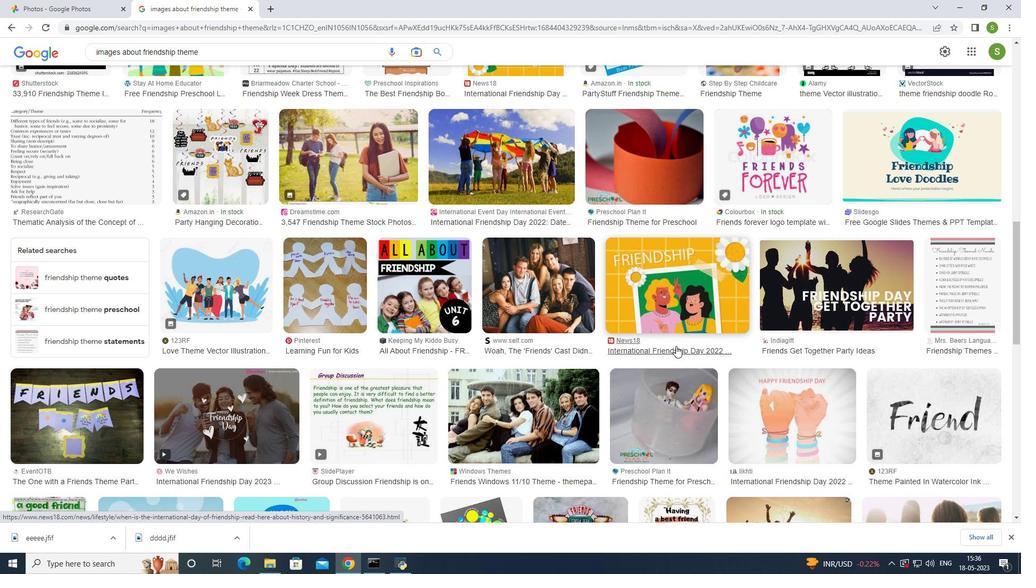 
Action: Mouse scrolled (676, 345) with delta (0, 0)
Screenshot: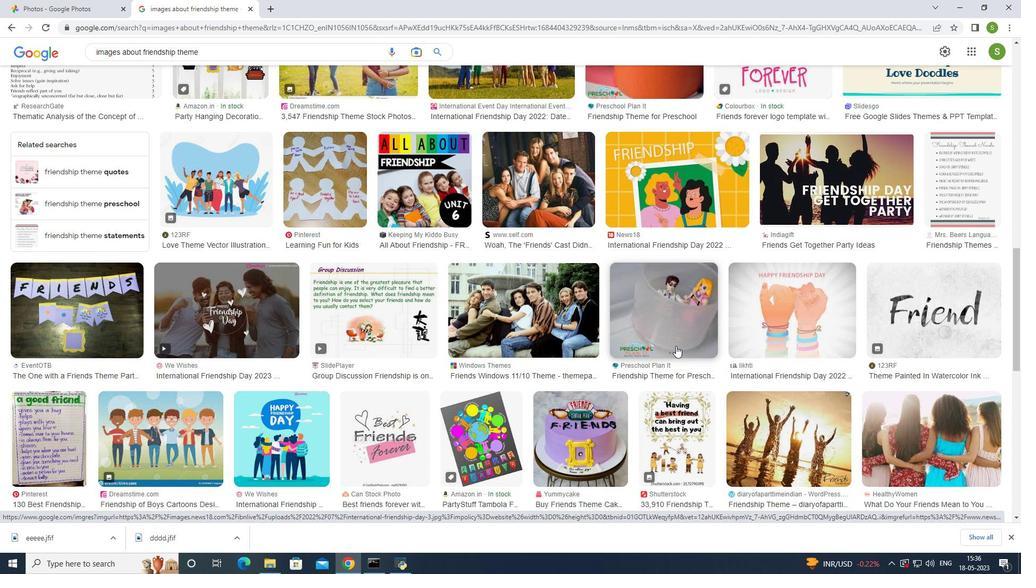 
Action: Mouse scrolled (676, 345) with delta (0, 0)
Screenshot: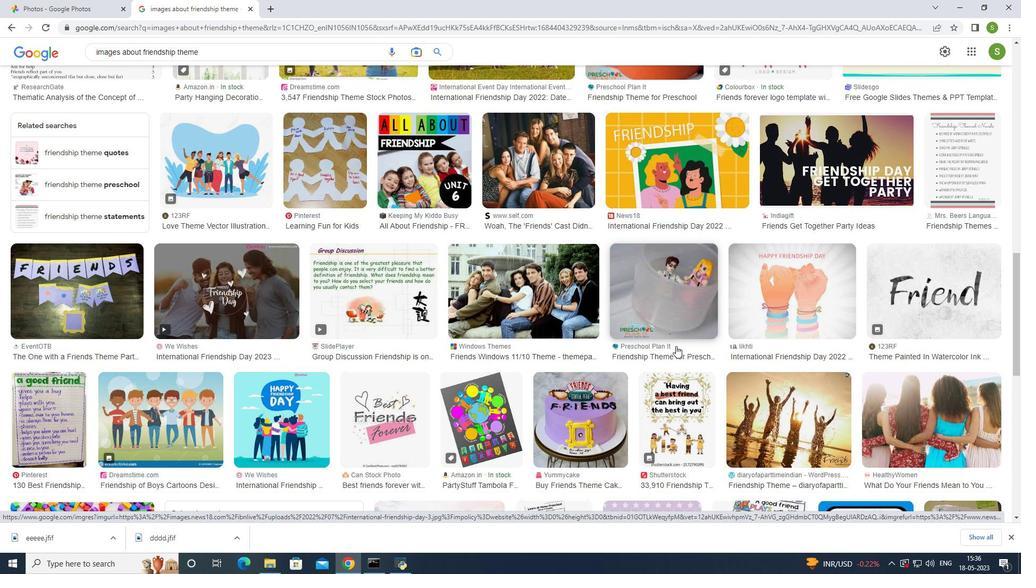 
Action: Mouse scrolled (676, 345) with delta (0, 0)
Screenshot: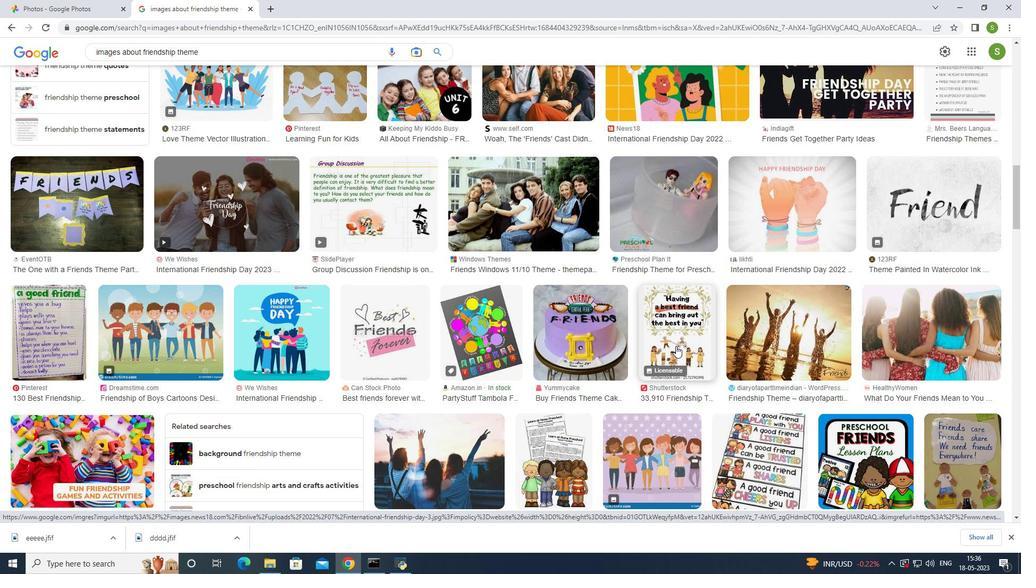 
Action: Mouse scrolled (676, 345) with delta (0, 0)
Screenshot: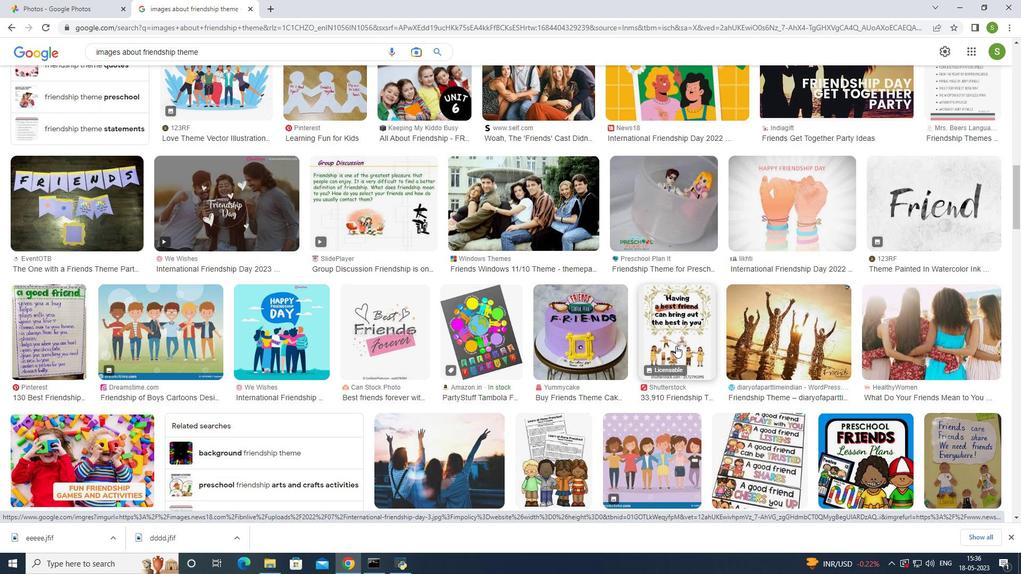 
Action: Mouse scrolled (676, 345) with delta (0, 0)
Screenshot: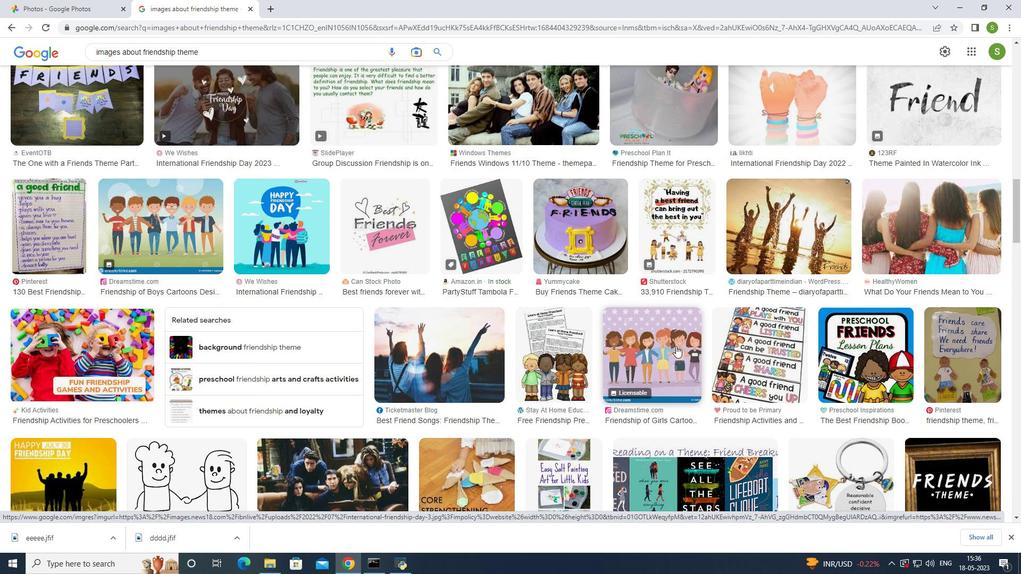 
Action: Mouse scrolled (676, 345) with delta (0, 0)
Screenshot: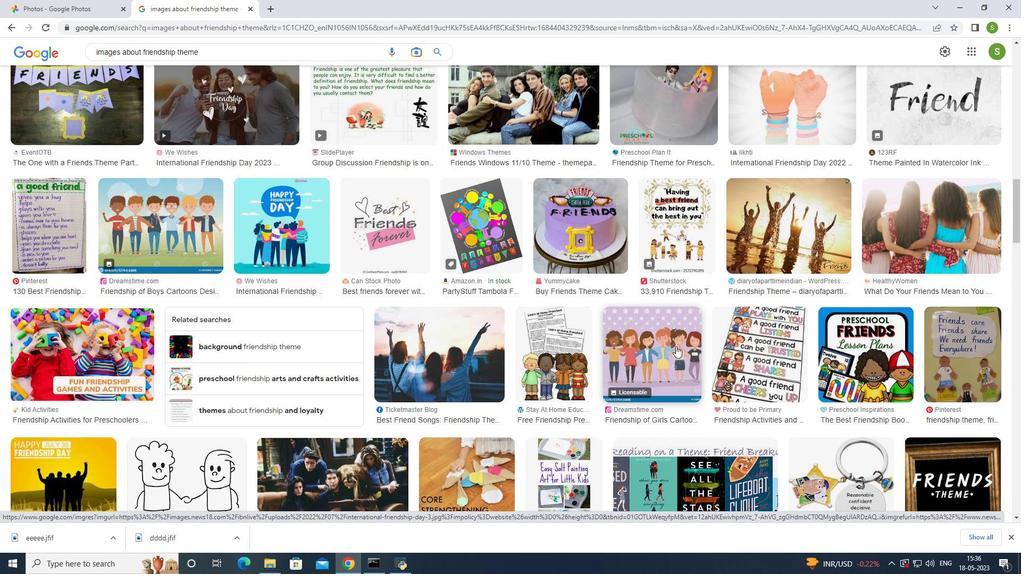 
Action: Mouse scrolled (676, 345) with delta (0, 0)
Screenshot: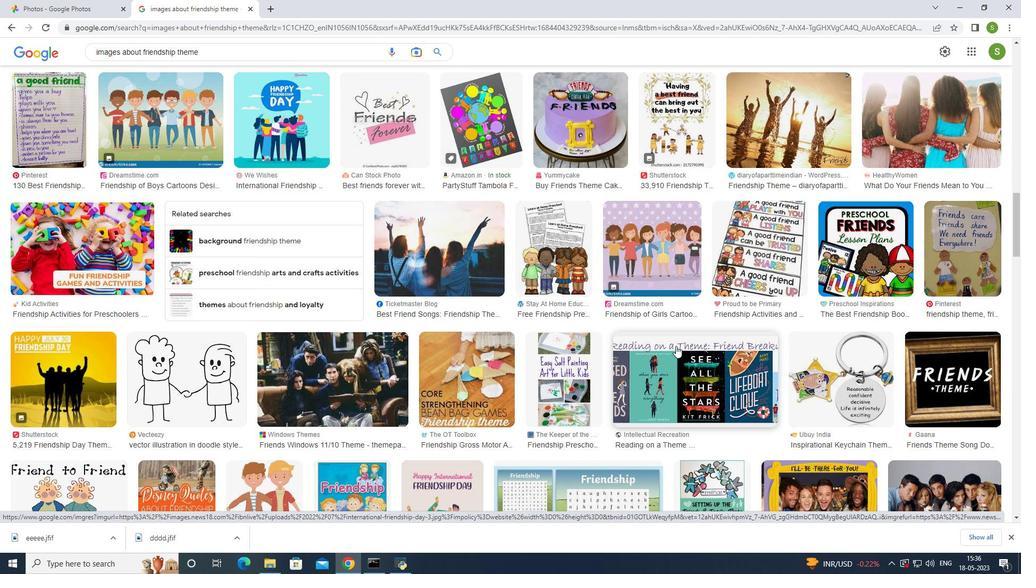 
Action: Mouse scrolled (676, 345) with delta (0, 0)
Screenshot: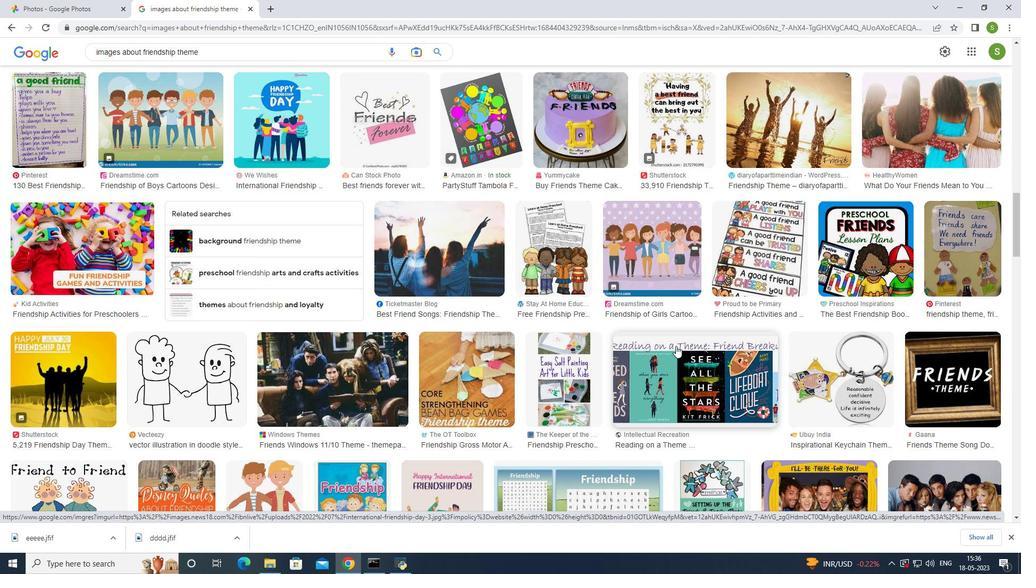 
Action: Mouse scrolled (676, 345) with delta (0, 0)
Screenshot: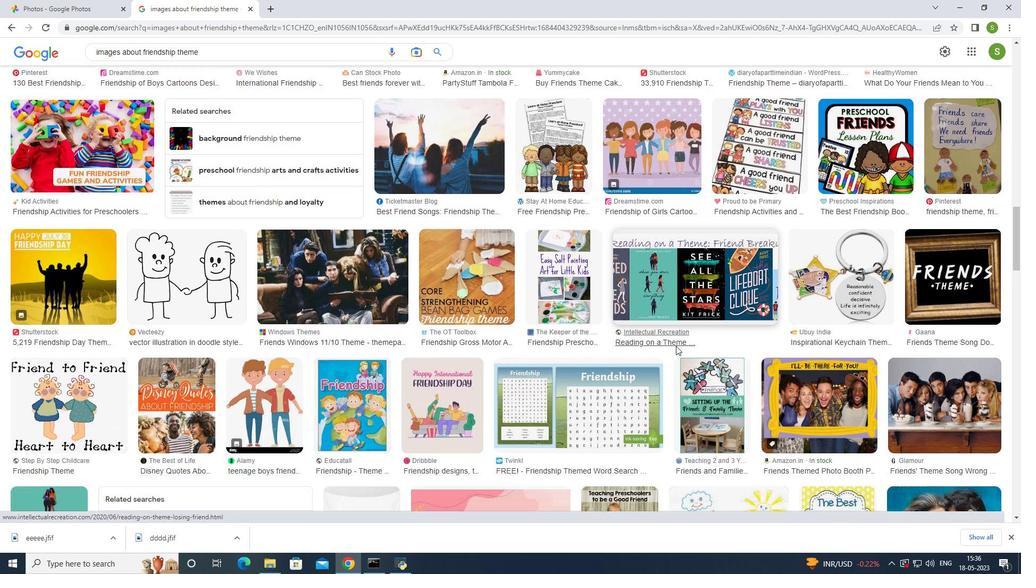 
Action: Mouse scrolled (676, 345) with delta (0, 0)
Screenshot: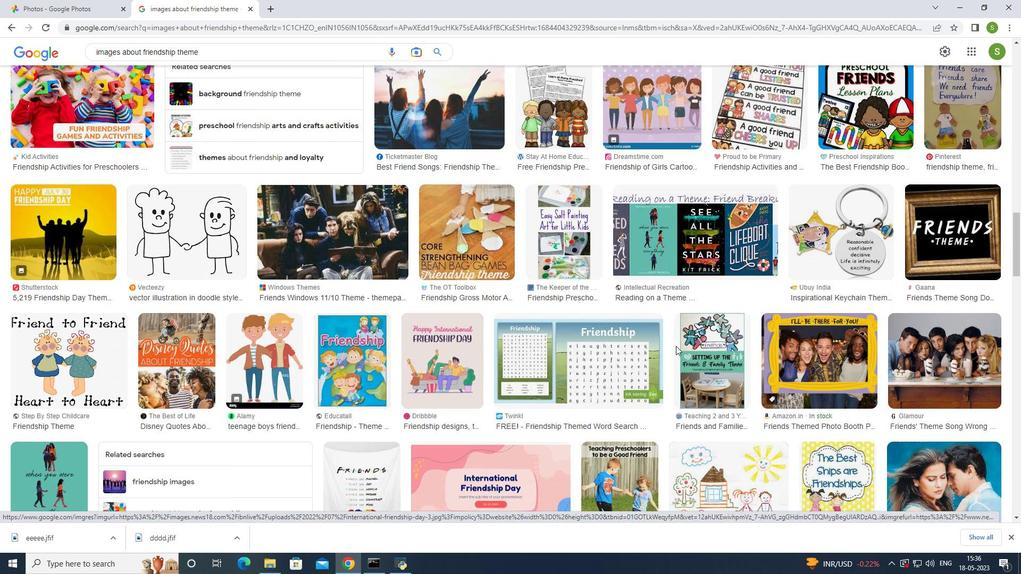 
Action: Mouse scrolled (676, 345) with delta (0, 0)
Screenshot: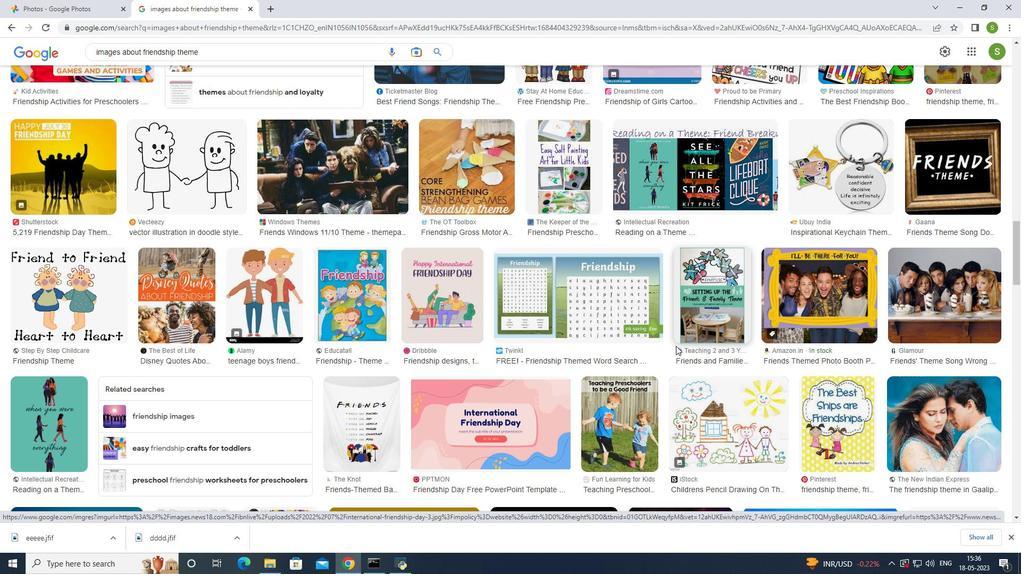 
Action: Mouse scrolled (676, 345) with delta (0, 0)
Screenshot: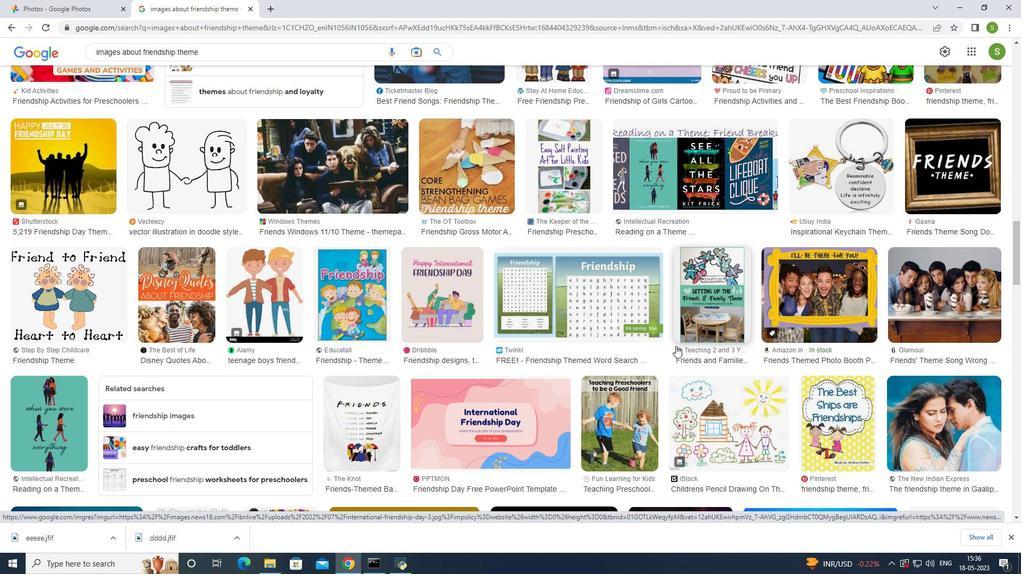 
Action: Mouse scrolled (676, 345) with delta (0, 0)
Screenshot: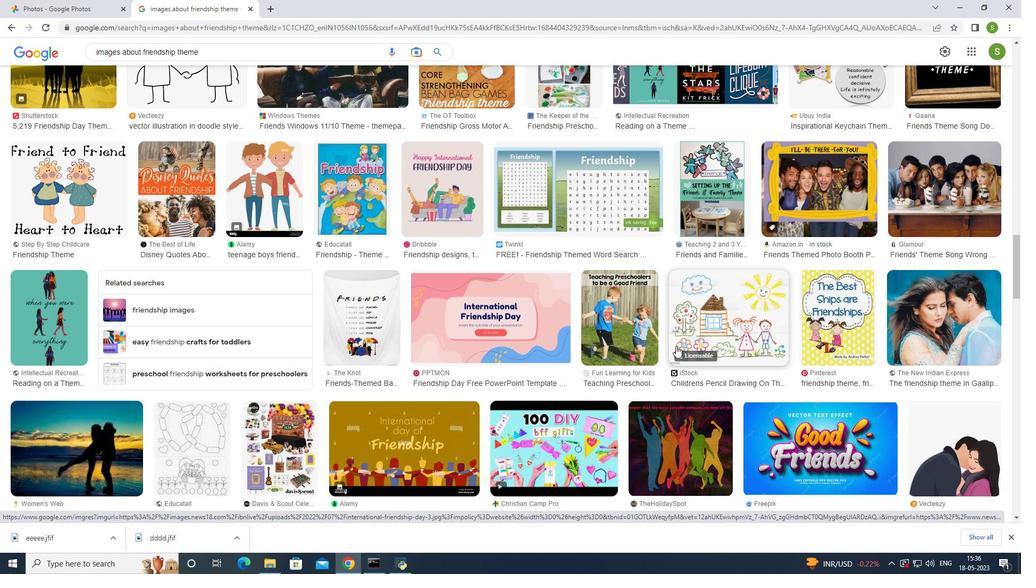 
Action: Mouse scrolled (676, 345) with delta (0, 0)
Screenshot: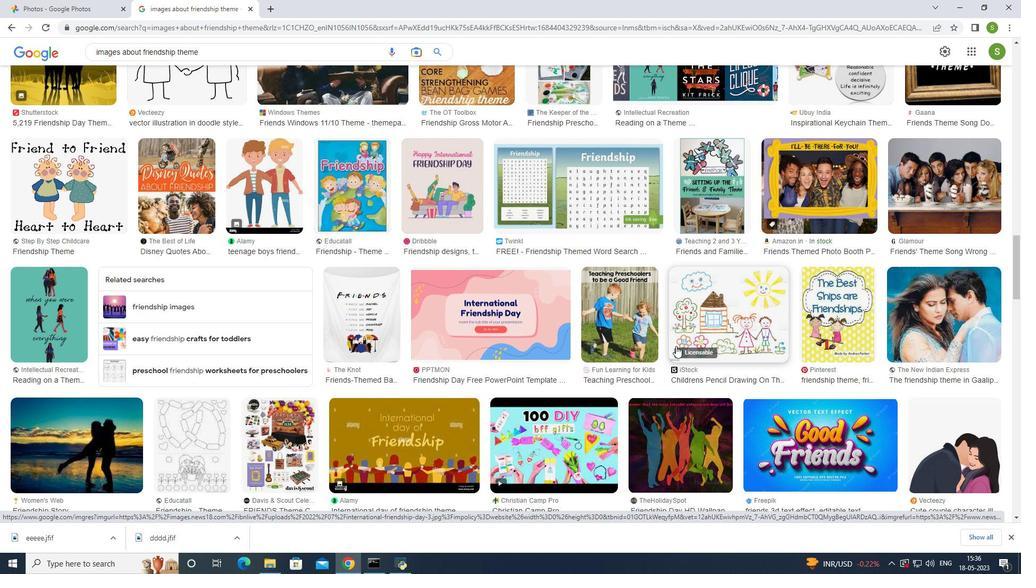 
Action: Mouse scrolled (676, 345) with delta (0, 0)
Screenshot: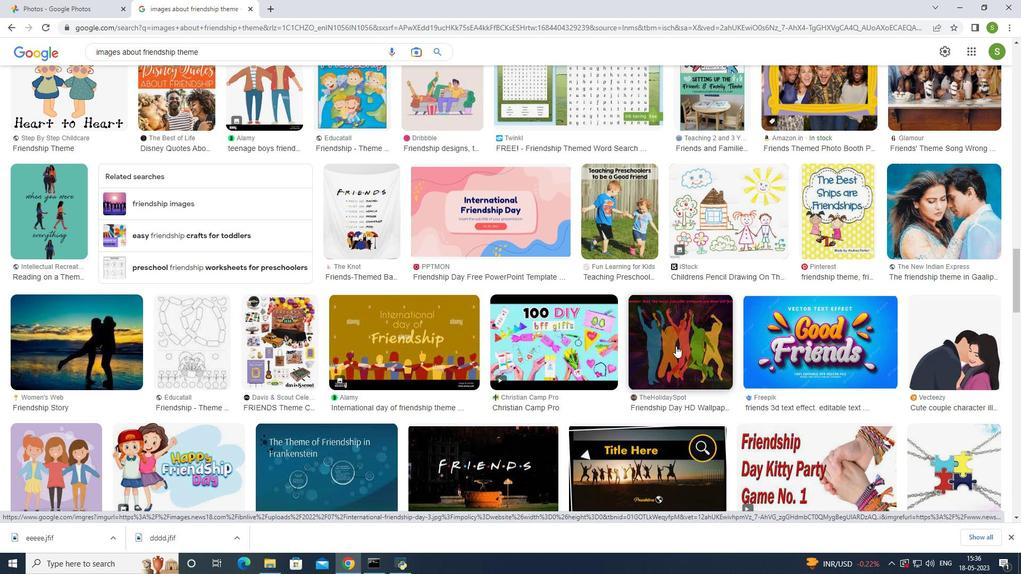 
Action: Mouse scrolled (676, 345) with delta (0, 0)
Screenshot: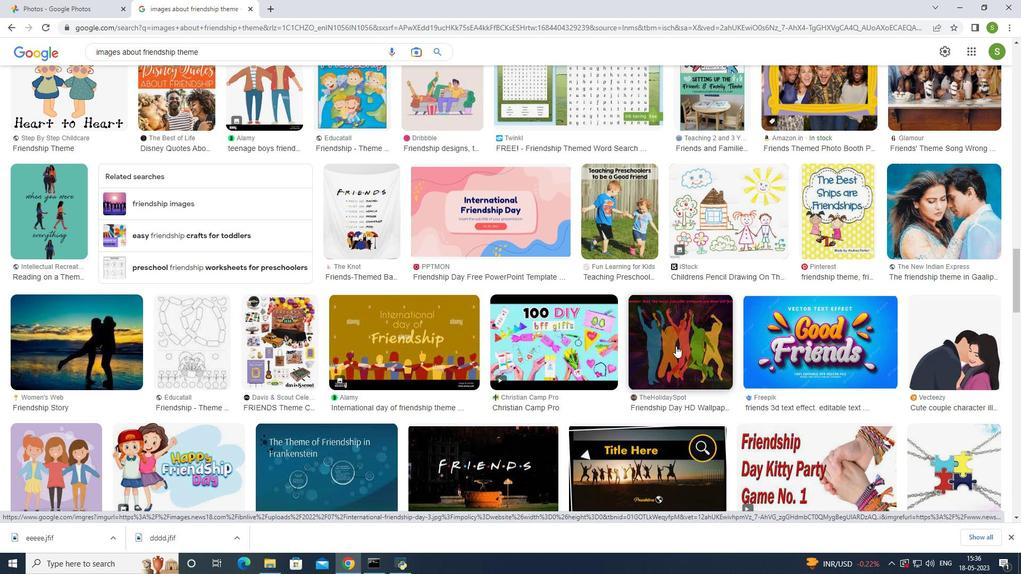 
Action: Mouse scrolled (676, 345) with delta (0, 0)
Screenshot: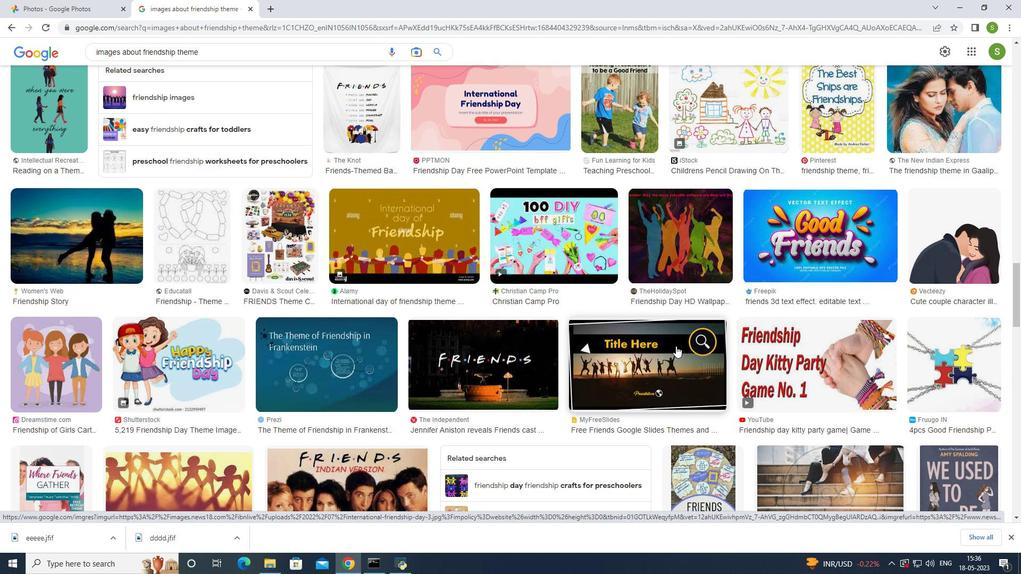 
Action: Mouse scrolled (676, 345) with delta (0, 0)
Screenshot: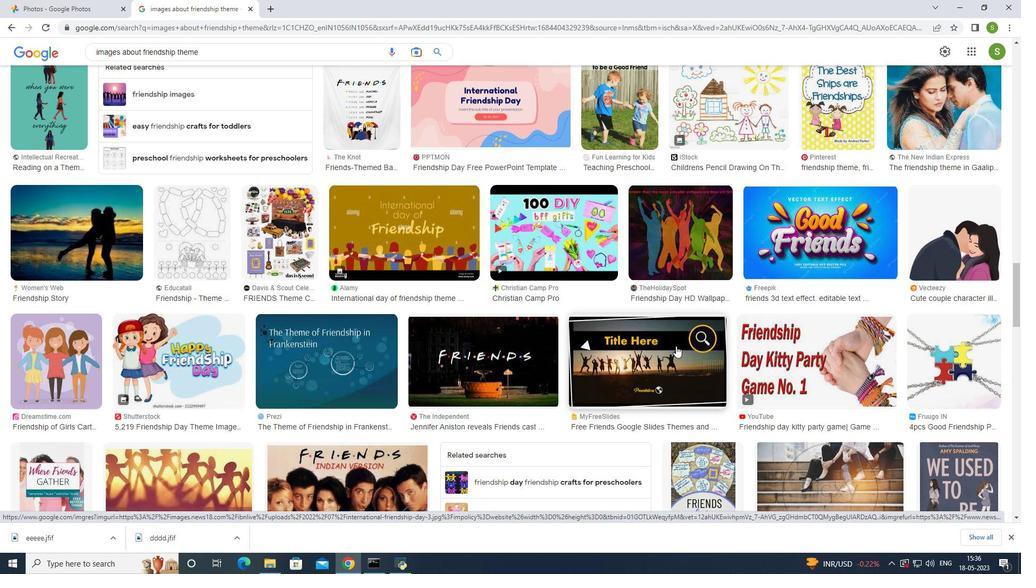 
Action: Mouse scrolled (676, 345) with delta (0, 0)
Screenshot: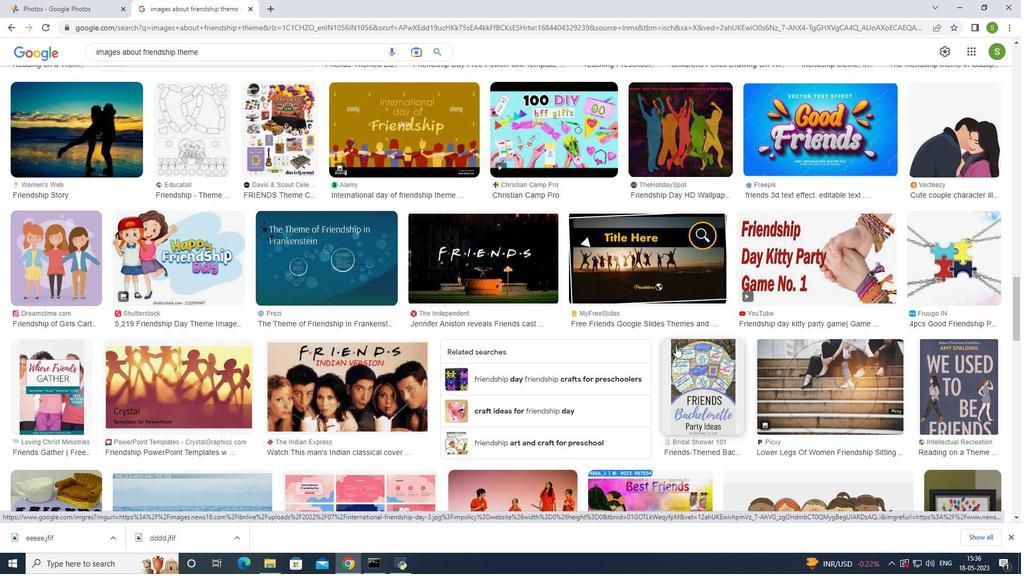 
Action: Mouse scrolled (676, 345) with delta (0, 0)
Screenshot: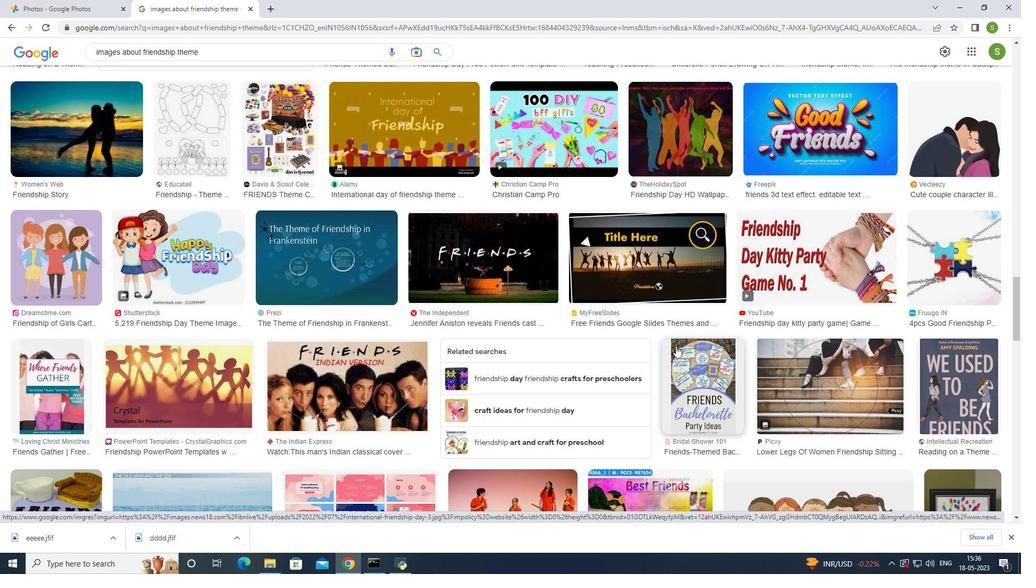 
Action: Mouse scrolled (676, 345) with delta (0, 0)
Screenshot: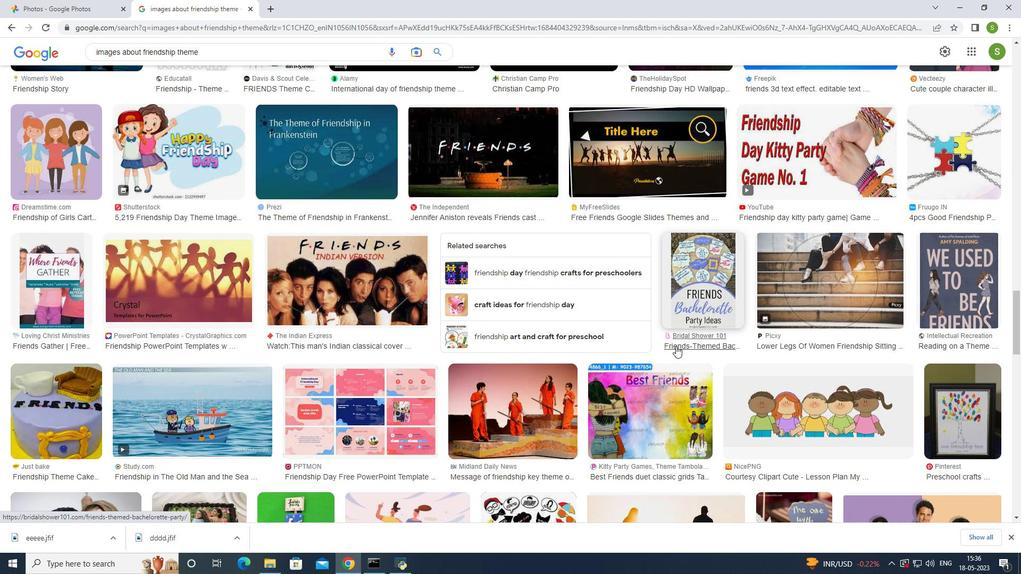 
Action: Mouse scrolled (676, 345) with delta (0, 0)
Screenshot: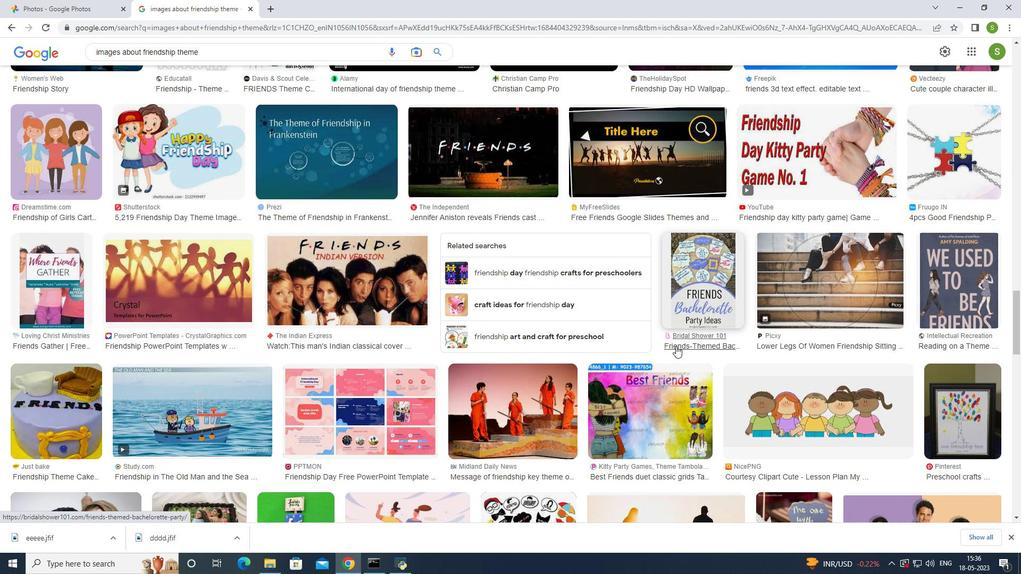 
Action: Mouse scrolled (676, 345) with delta (0, 0)
Screenshot: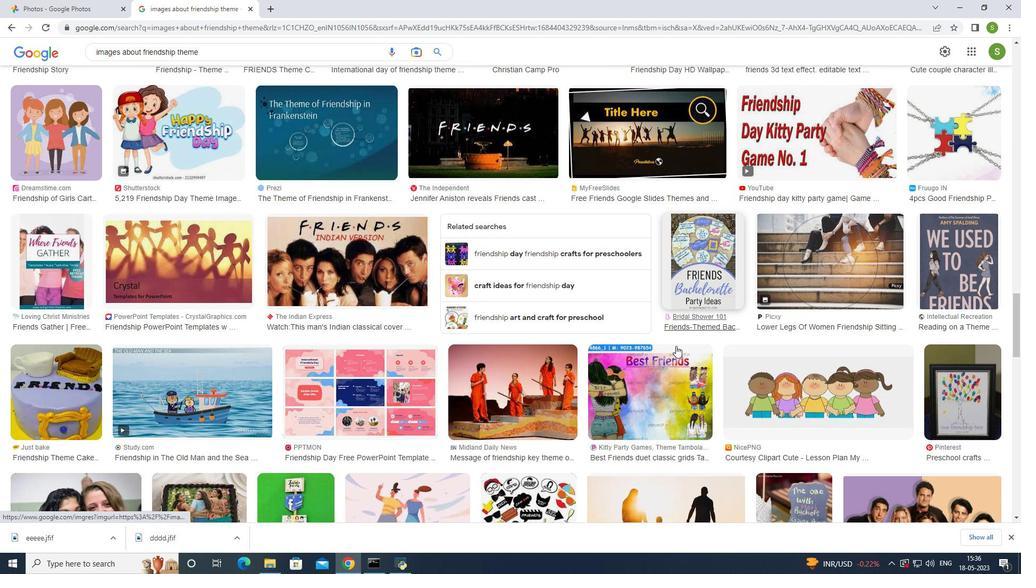
Action: Mouse scrolled (676, 345) with delta (0, 0)
Screenshot: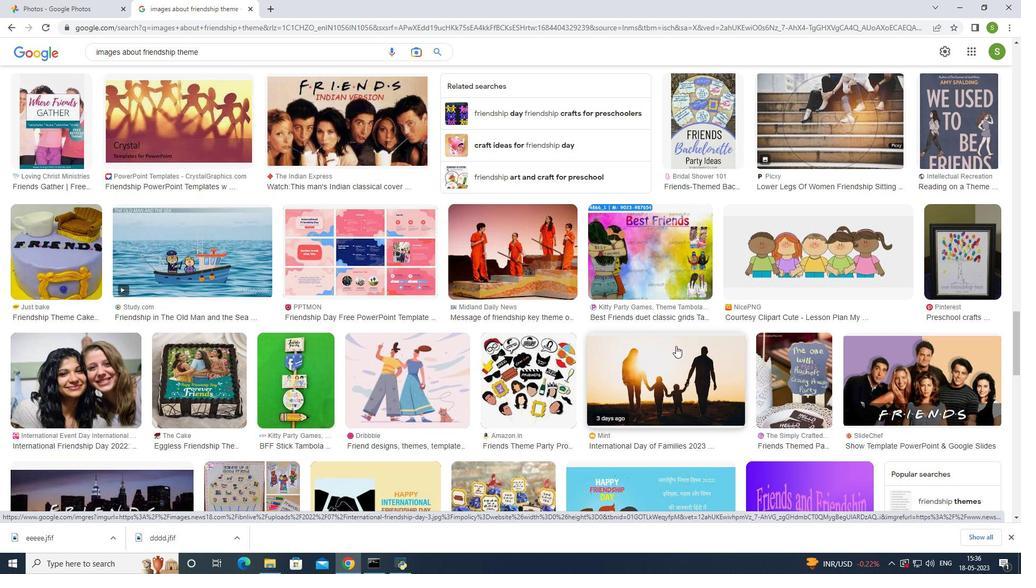 
Action: Mouse scrolled (676, 345) with delta (0, 0)
Screenshot: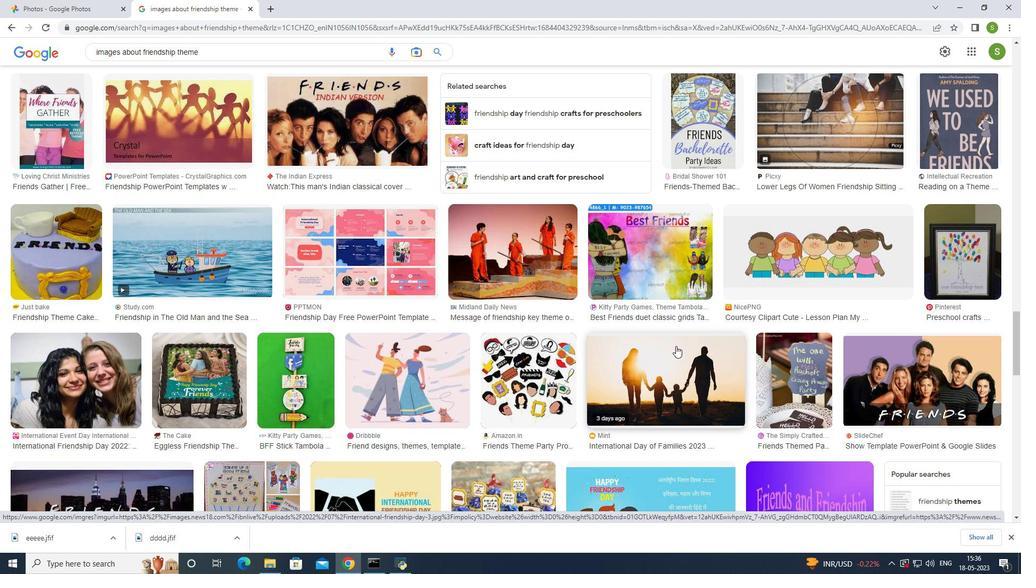
Action: Mouse scrolled (676, 345) with delta (0, 0)
Screenshot: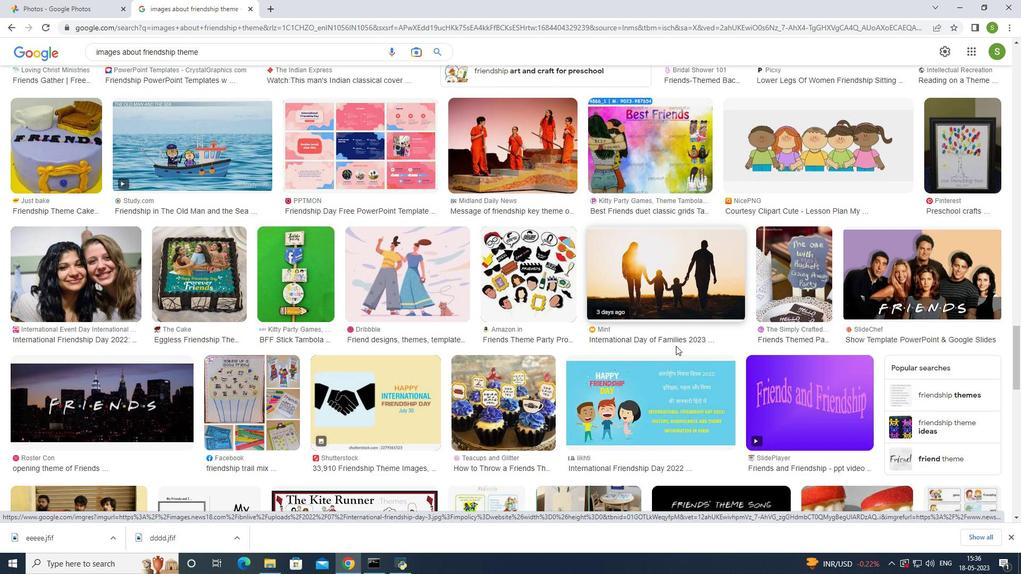 
Action: Mouse scrolled (676, 345) with delta (0, 0)
Screenshot: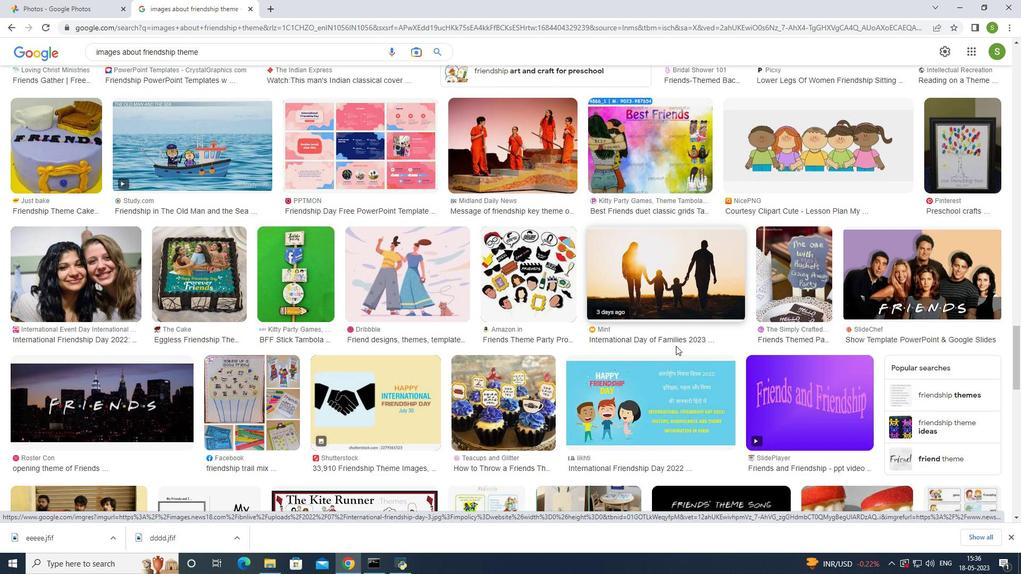 
Action: Mouse scrolled (676, 345) with delta (0, 0)
Screenshot: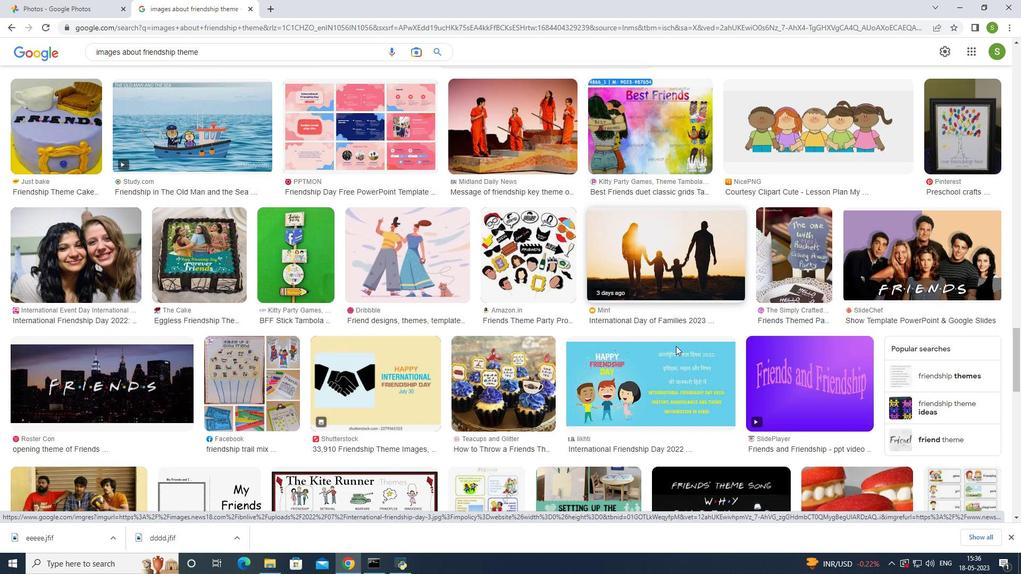 
Action: Mouse scrolled (676, 345) with delta (0, 0)
Screenshot: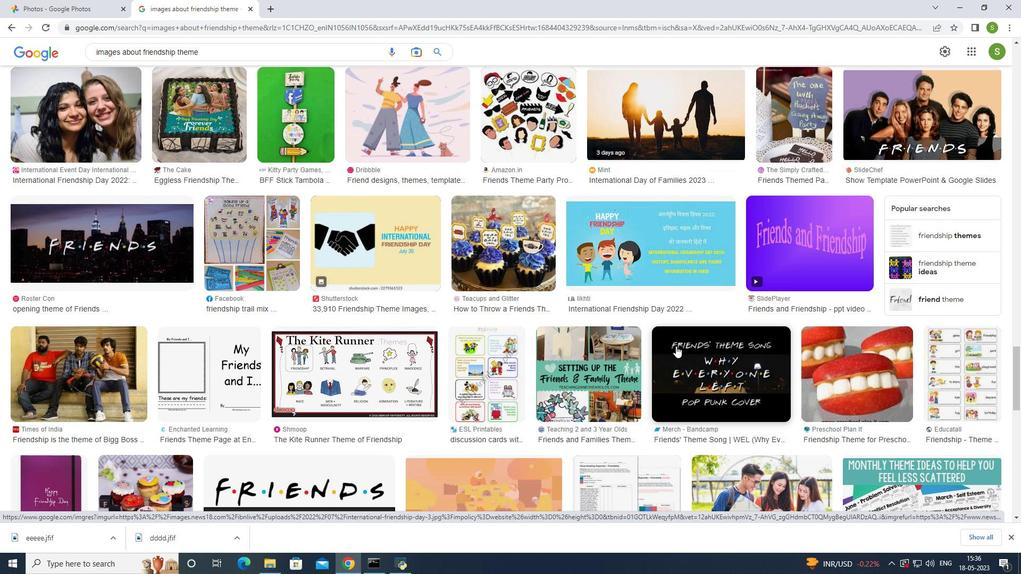 
Action: Mouse scrolled (676, 345) with delta (0, 0)
Screenshot: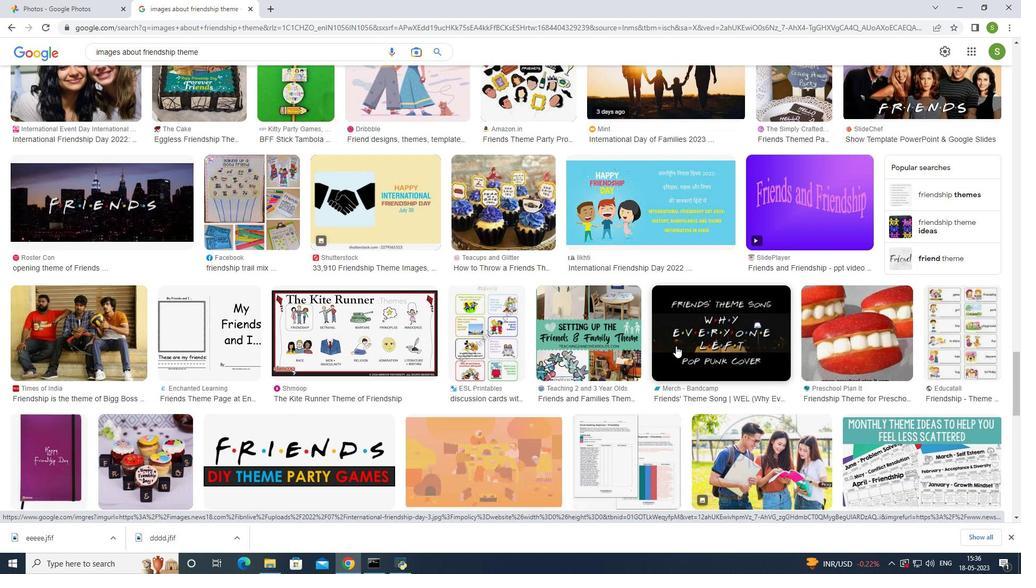 
Action: Mouse scrolled (676, 345) with delta (0, 0)
Screenshot: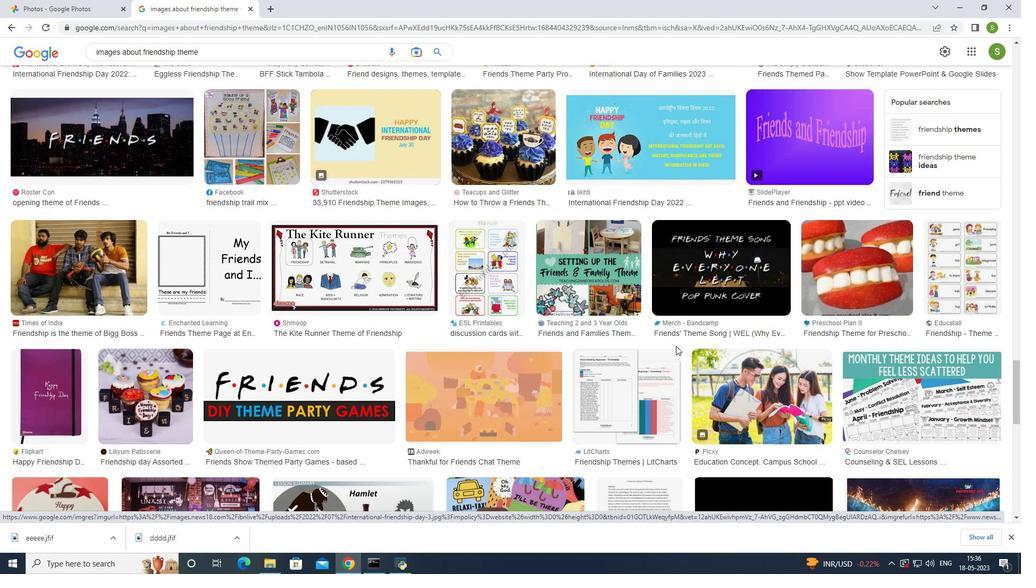 
Action: Mouse scrolled (676, 345) with delta (0, 0)
Screenshot: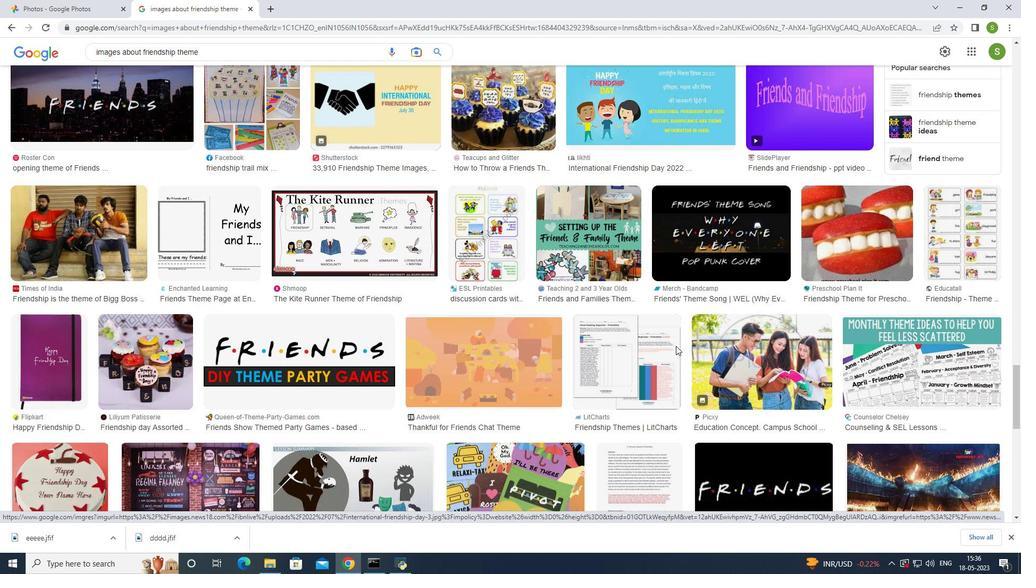
Action: Mouse scrolled (676, 345) with delta (0, 0)
Screenshot: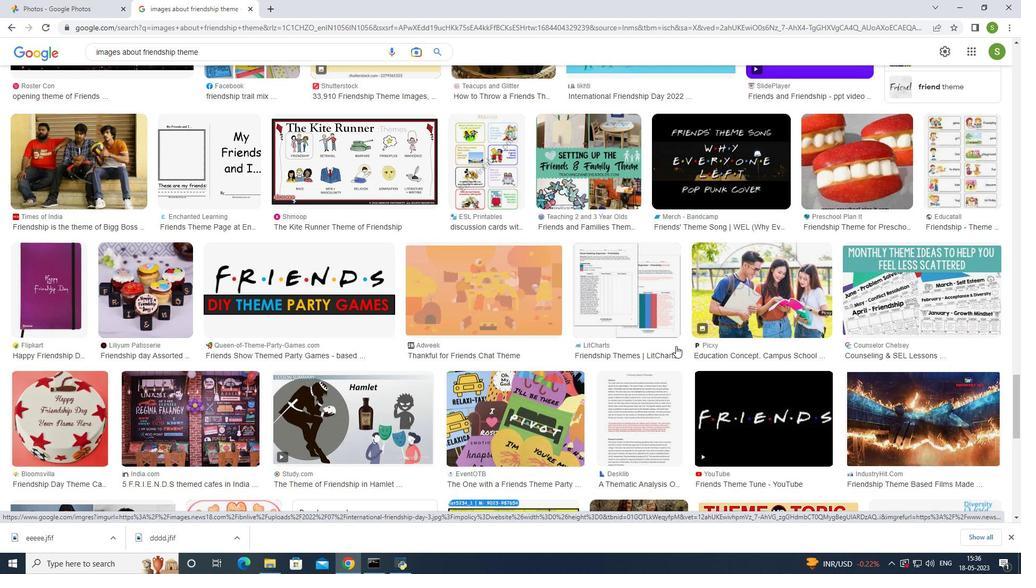 
Action: Mouse scrolled (676, 345) with delta (0, 0)
Screenshot: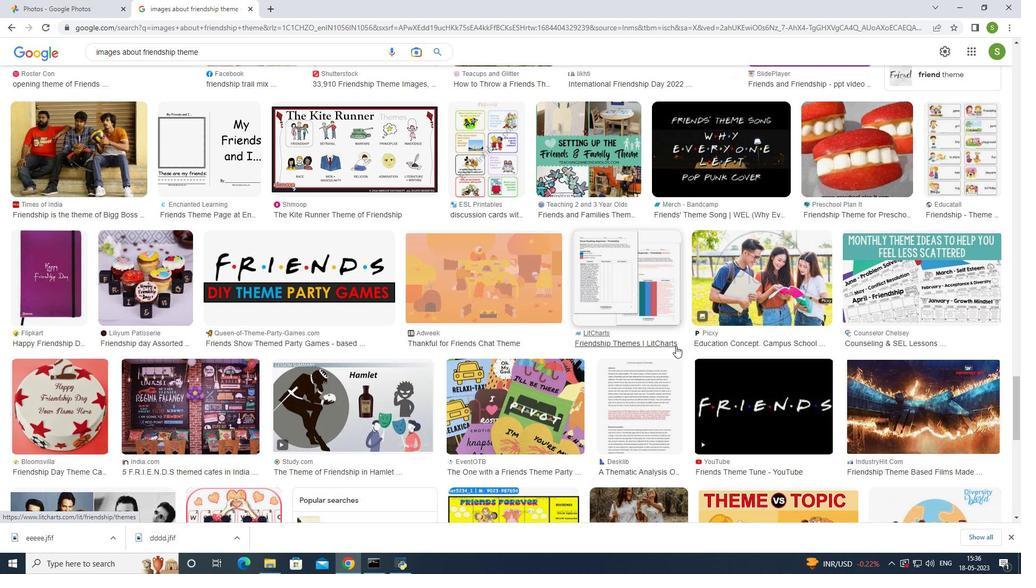 
Action: Mouse scrolled (676, 345) with delta (0, 0)
Screenshot: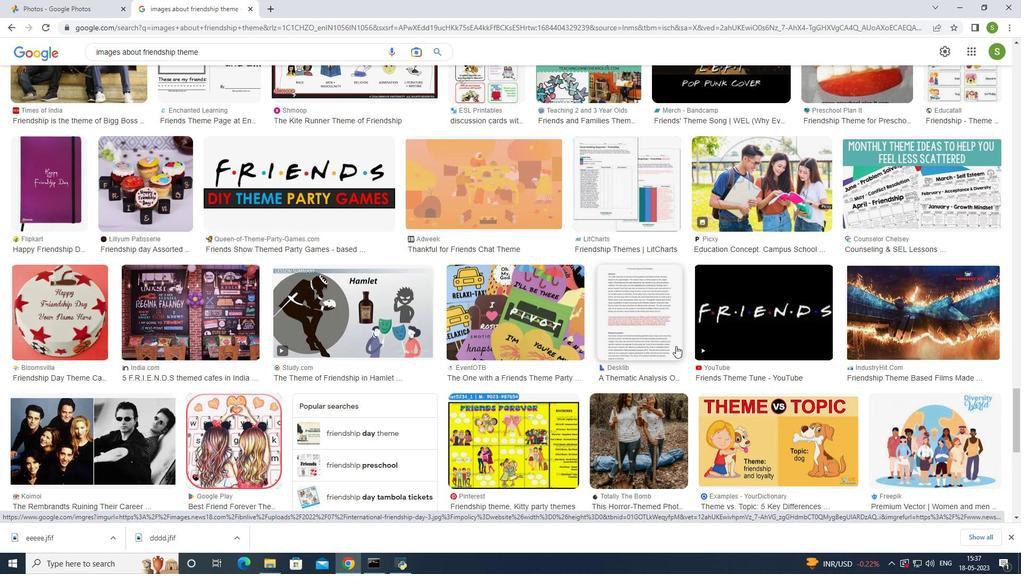 
Action: Mouse scrolled (676, 345) with delta (0, 0)
Screenshot: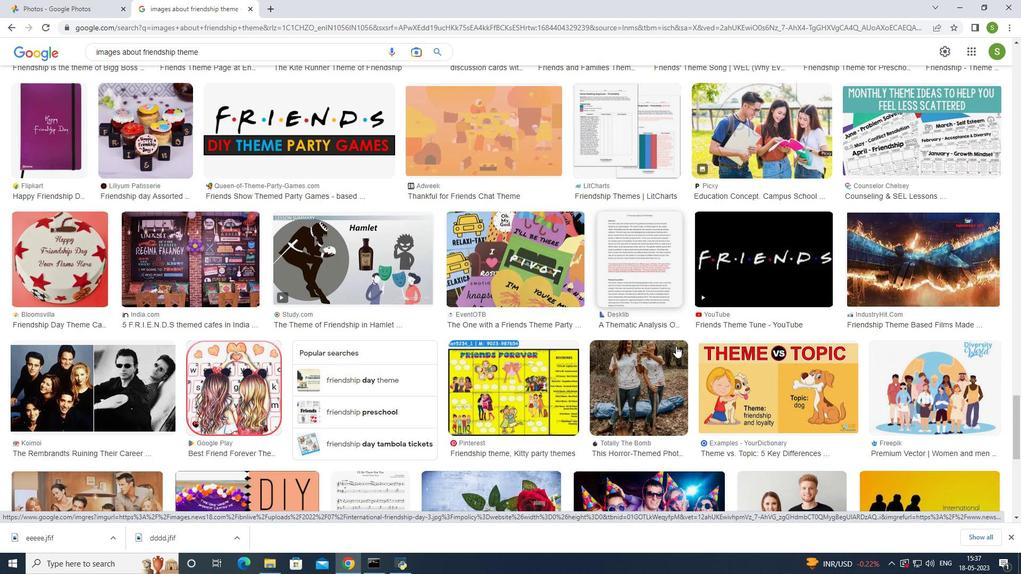 
Action: Mouse scrolled (676, 345) with delta (0, 0)
Screenshot: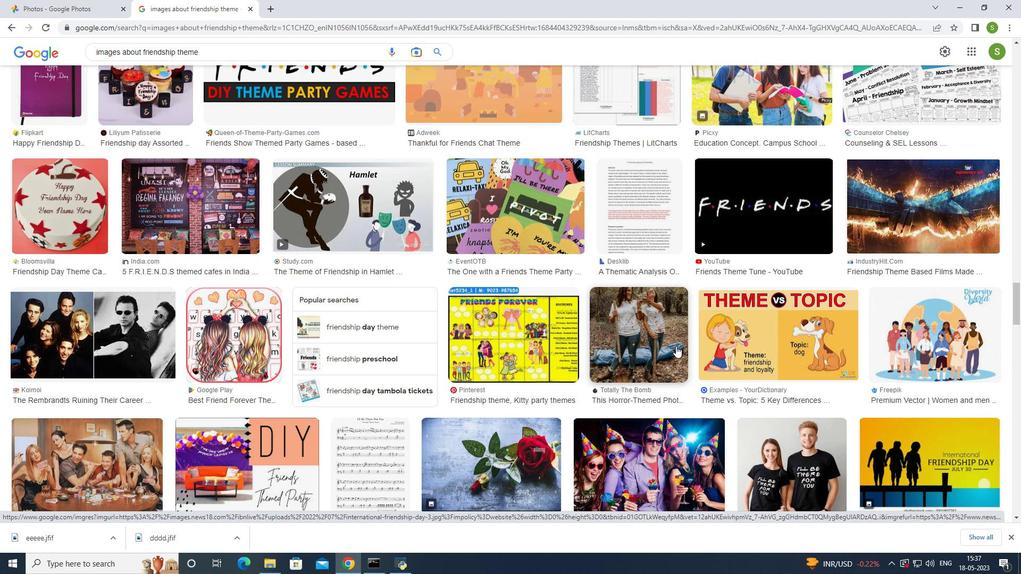 
Action: Mouse scrolled (676, 345) with delta (0, 0)
Screenshot: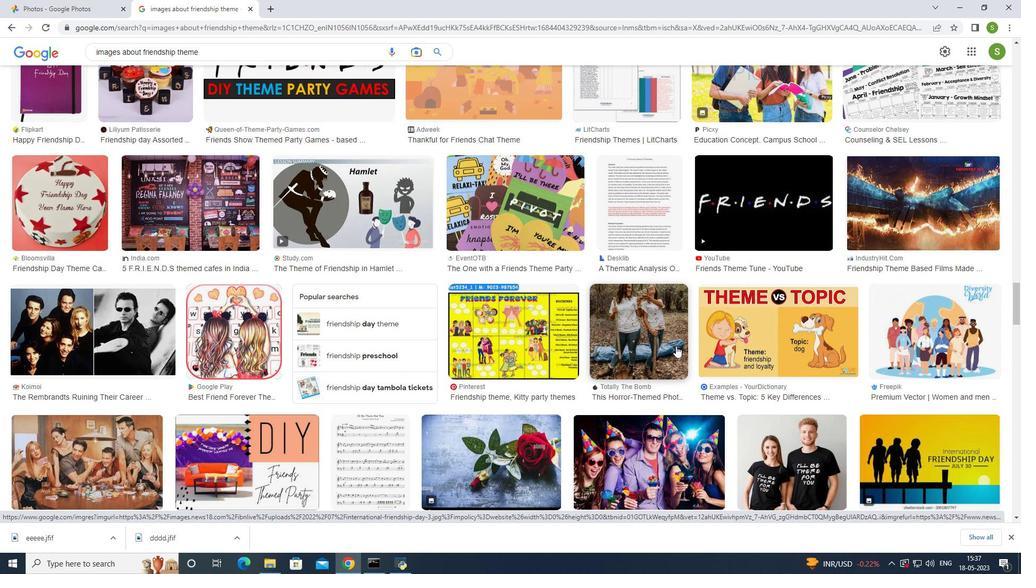 
Action: Mouse scrolled (676, 345) with delta (0, 0)
Screenshot: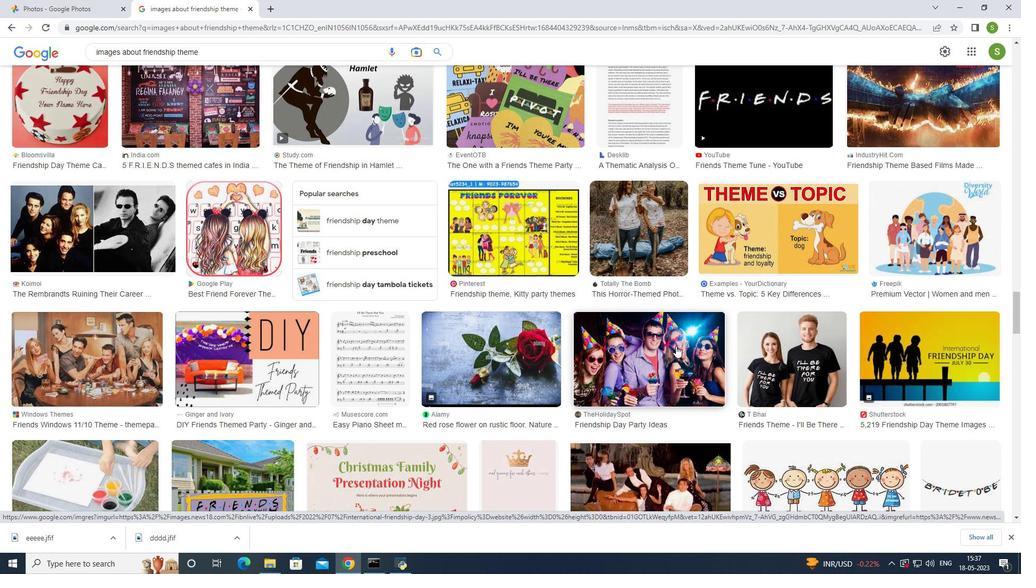 
Action: Mouse scrolled (676, 345) with delta (0, 0)
Screenshot: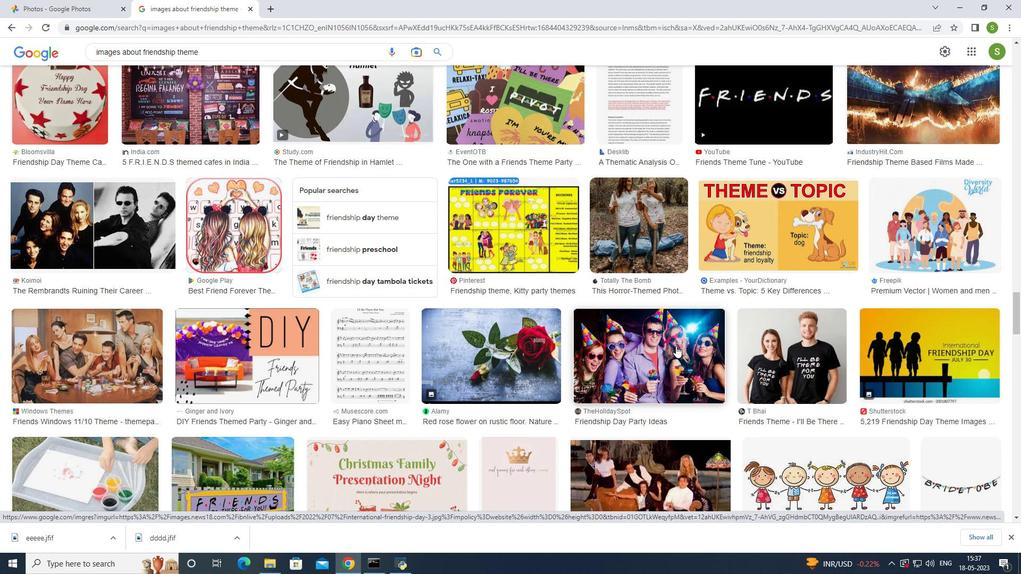 
Action: Mouse scrolled (676, 345) with delta (0, 0)
Screenshot: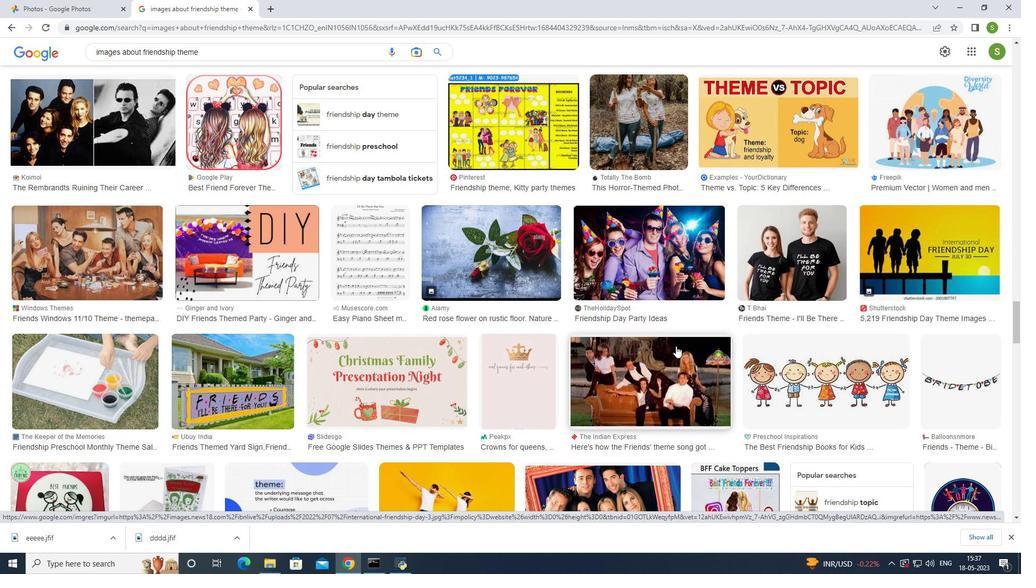 
Action: Mouse scrolled (676, 345) with delta (0, 0)
Screenshot: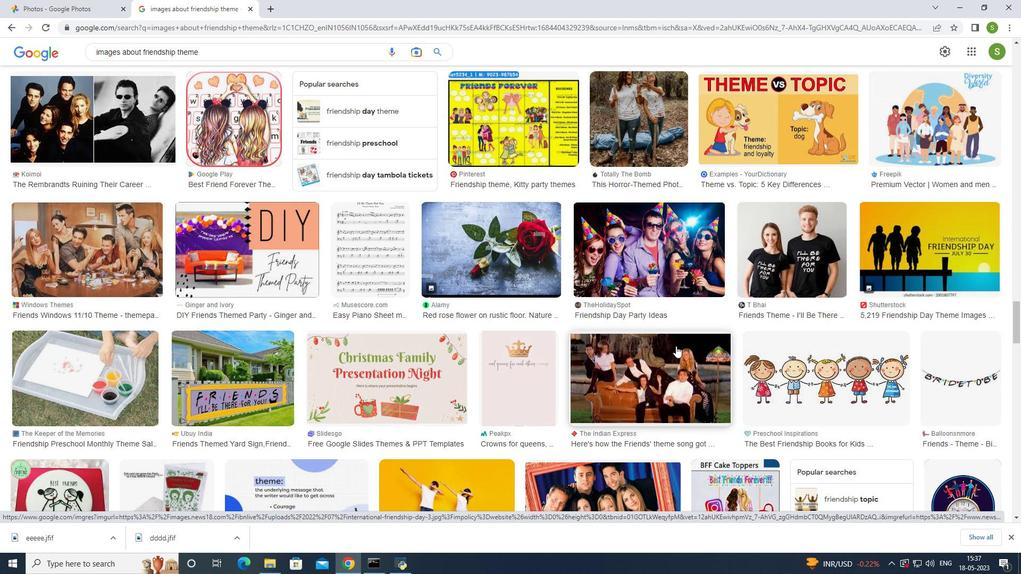
Action: Mouse scrolled (676, 345) with delta (0, 0)
Screenshot: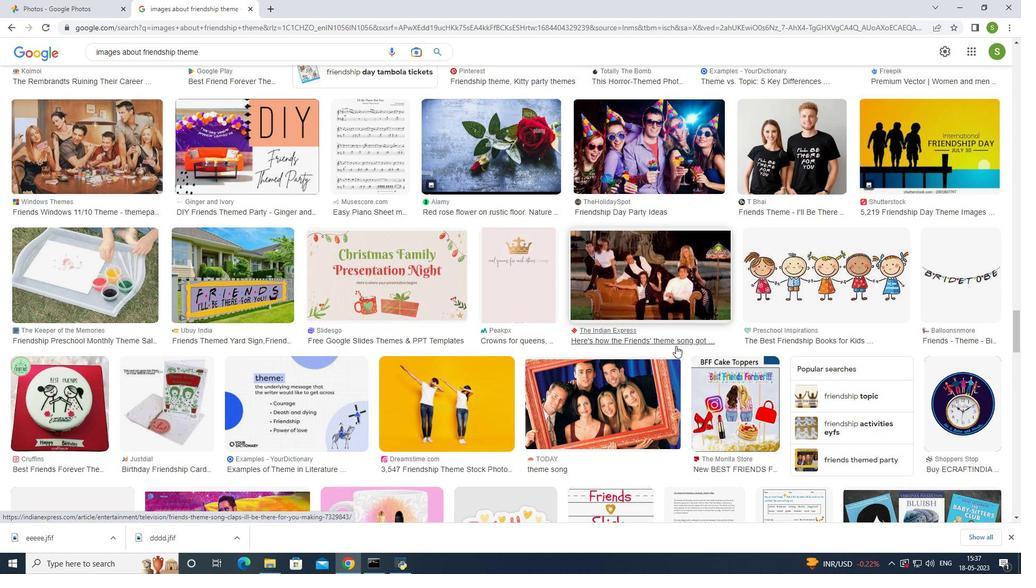 
Action: Mouse scrolled (676, 345) with delta (0, 0)
Screenshot: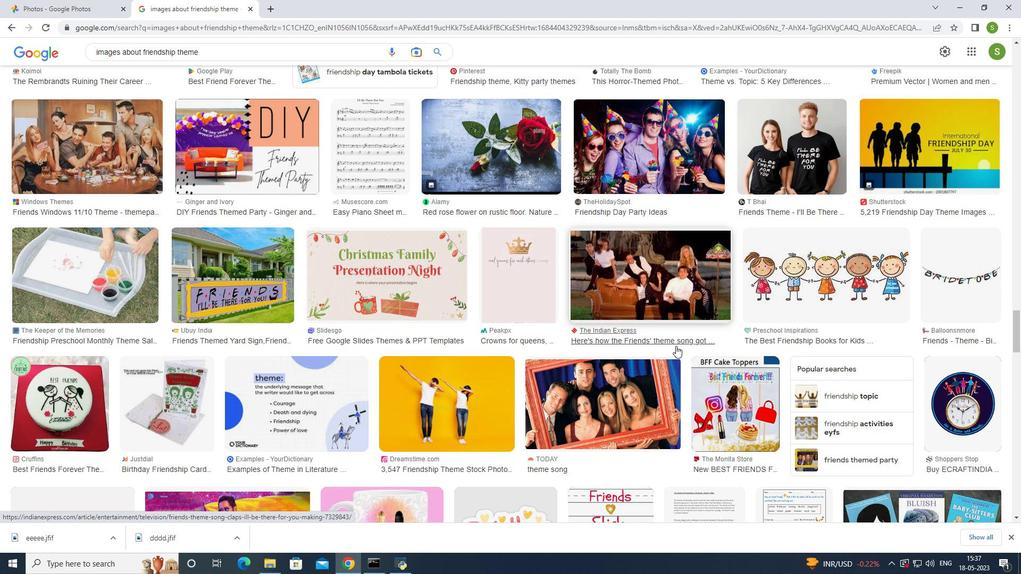 
Action: Mouse scrolled (676, 345) with delta (0, 0)
Screenshot: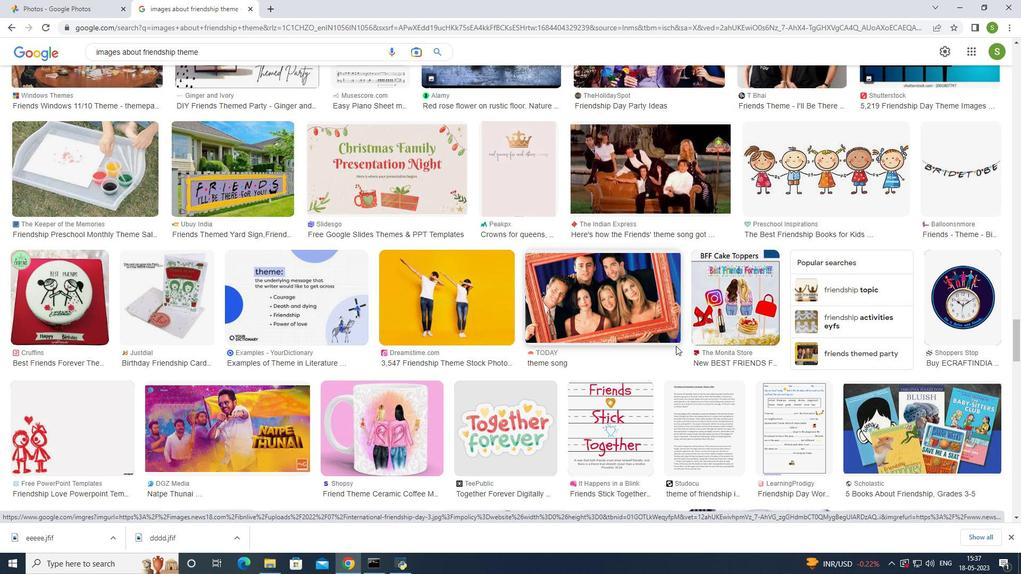 
Action: Mouse scrolled (676, 345) with delta (0, 0)
Screenshot: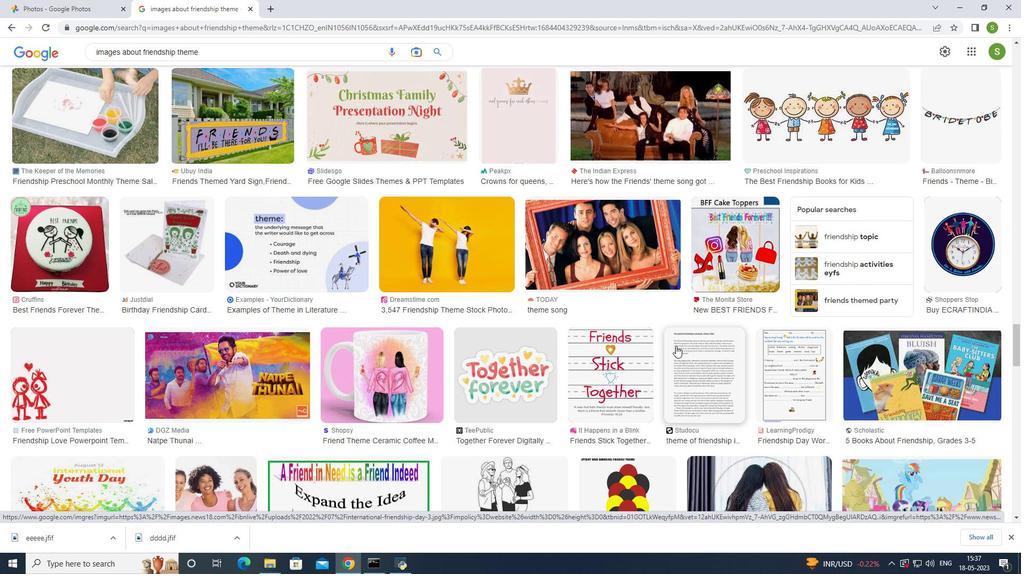 
Action: Mouse scrolled (676, 345) with delta (0, 0)
Screenshot: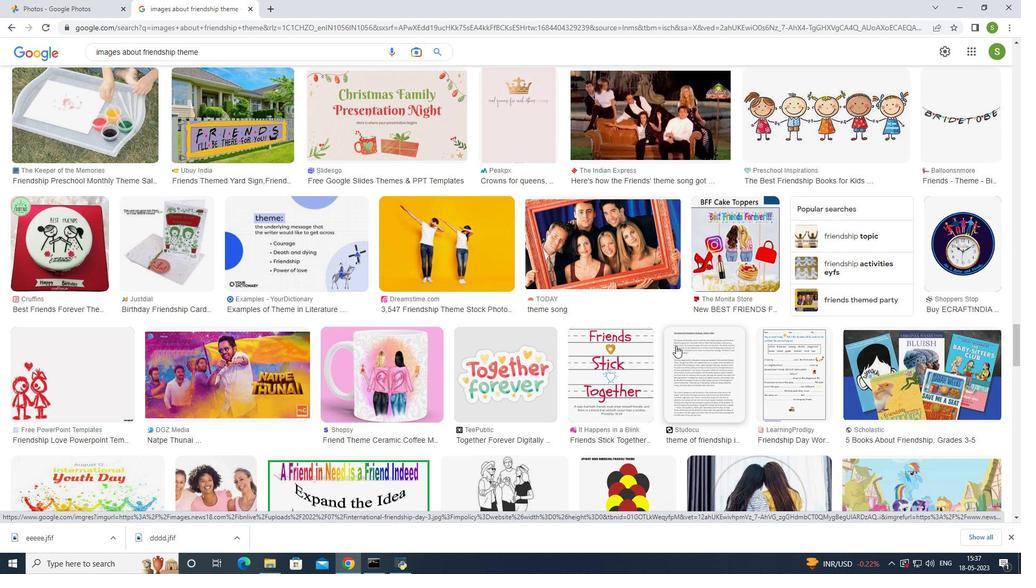 
Action: Mouse scrolled (676, 345) with delta (0, 0)
Screenshot: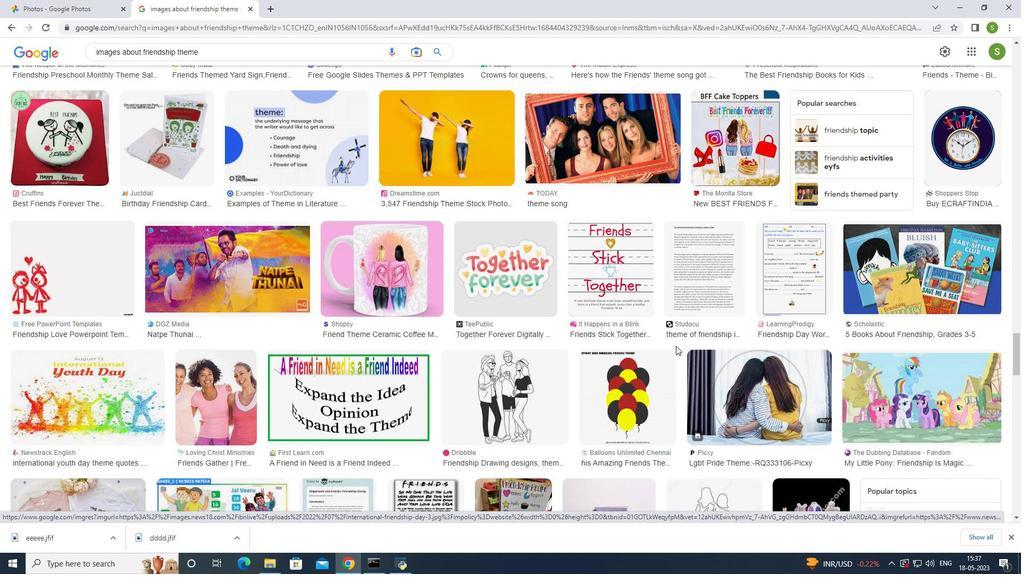 
Action: Mouse scrolled (676, 345) with delta (0, 0)
Screenshot: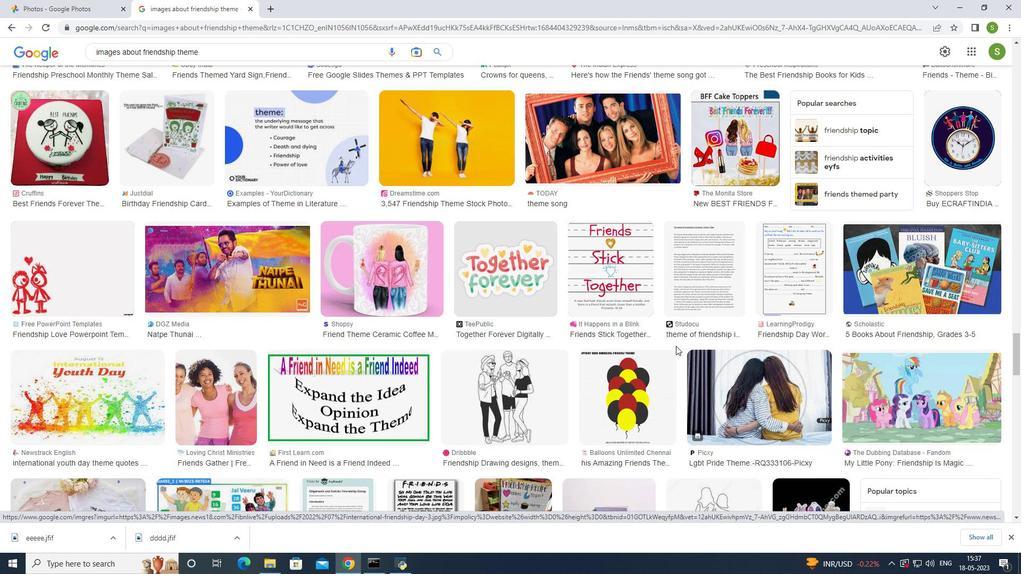 
Action: Mouse scrolled (676, 345) with delta (0, 0)
Screenshot: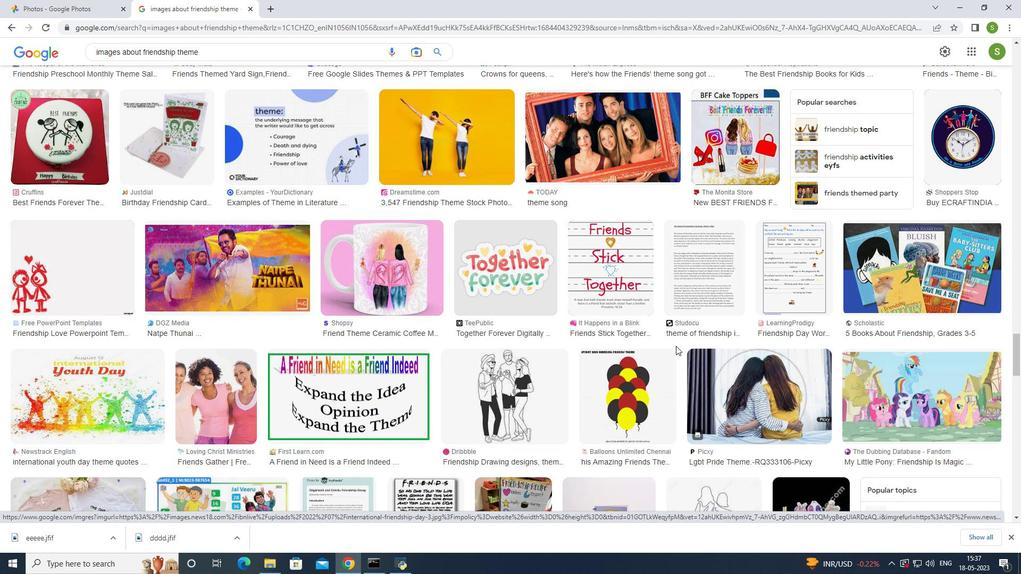 
Action: Mouse scrolled (676, 345) with delta (0, 0)
Screenshot: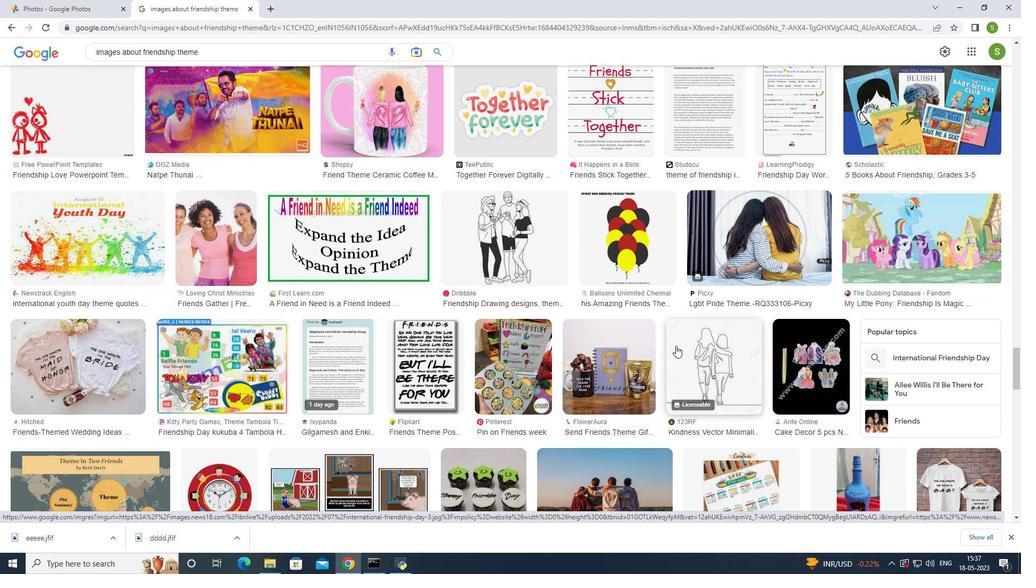 
Action: Mouse scrolled (676, 345) with delta (0, 0)
Screenshot: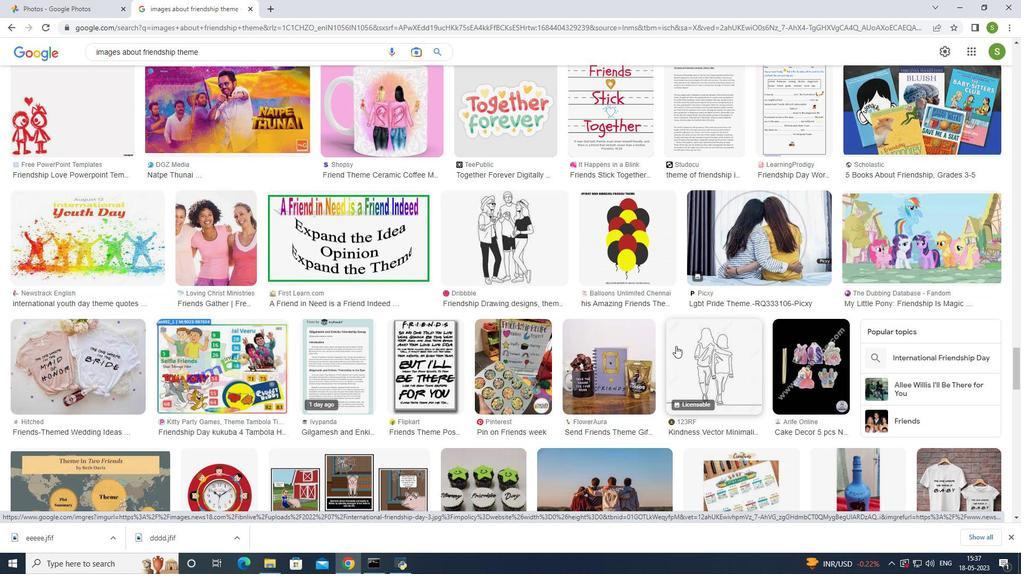 
Action: Mouse scrolled (676, 345) with delta (0, 0)
Screenshot: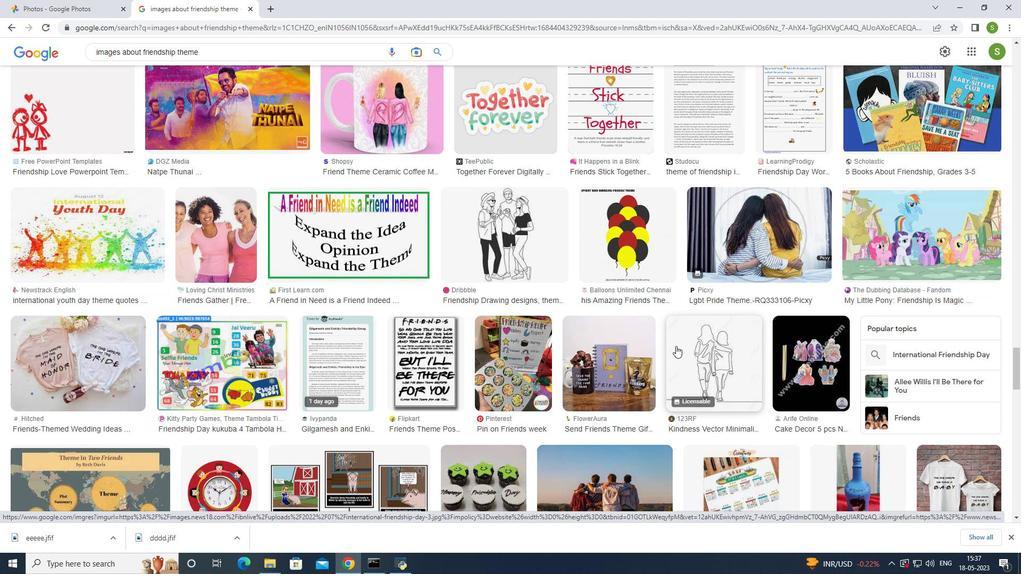 
Action: Mouse scrolled (676, 345) with delta (0, 0)
Screenshot: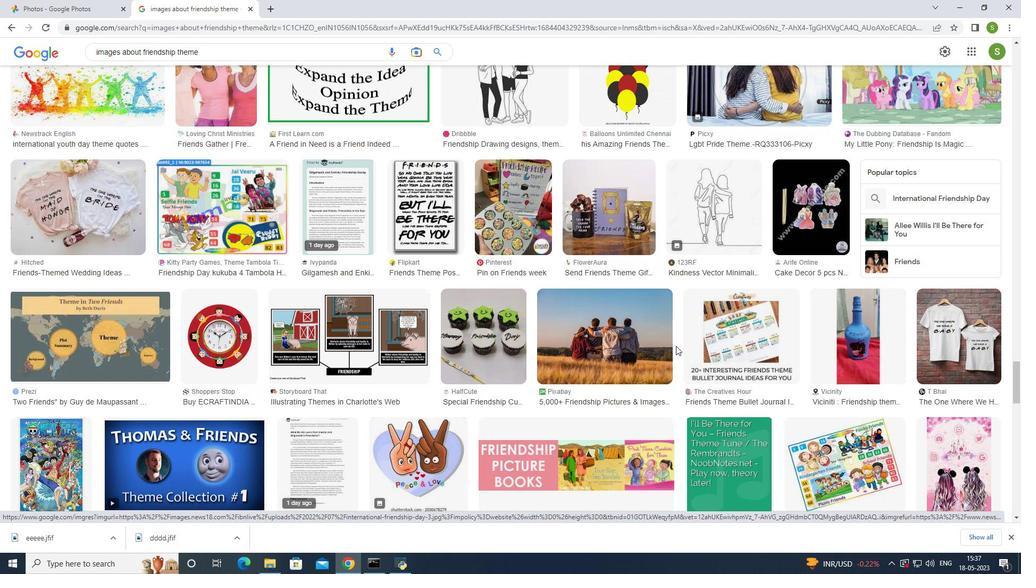 
Action: Mouse scrolled (676, 345) with delta (0, 0)
Screenshot: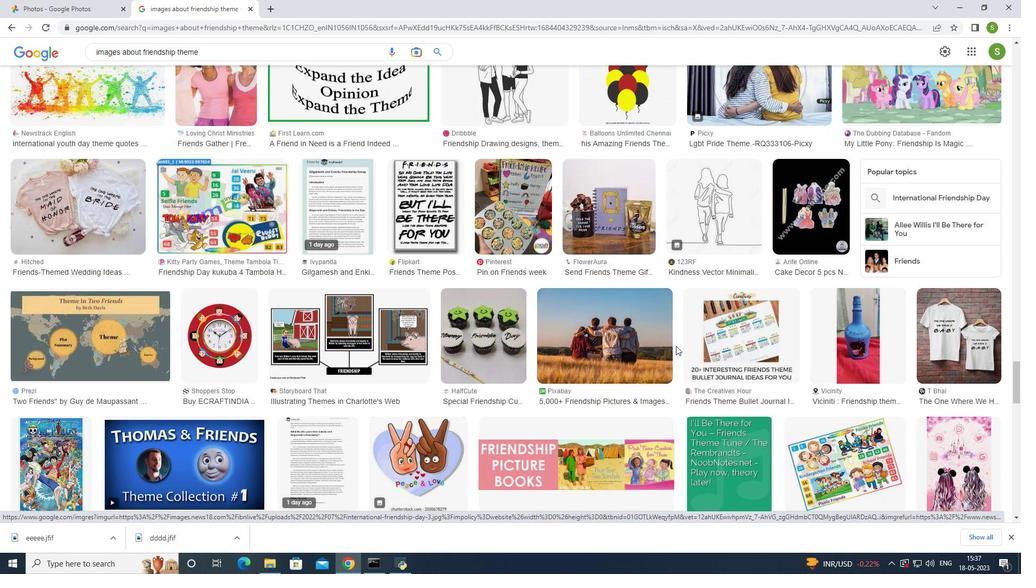 
Action: Mouse scrolled (676, 345) with delta (0, 0)
Screenshot: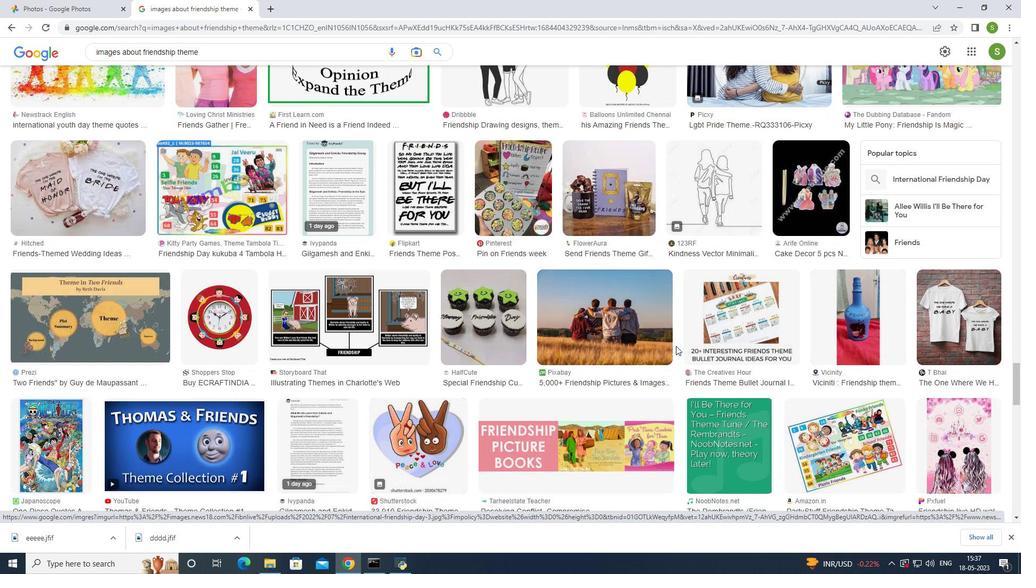 
Action: Mouse moved to (646, 333)
Screenshot: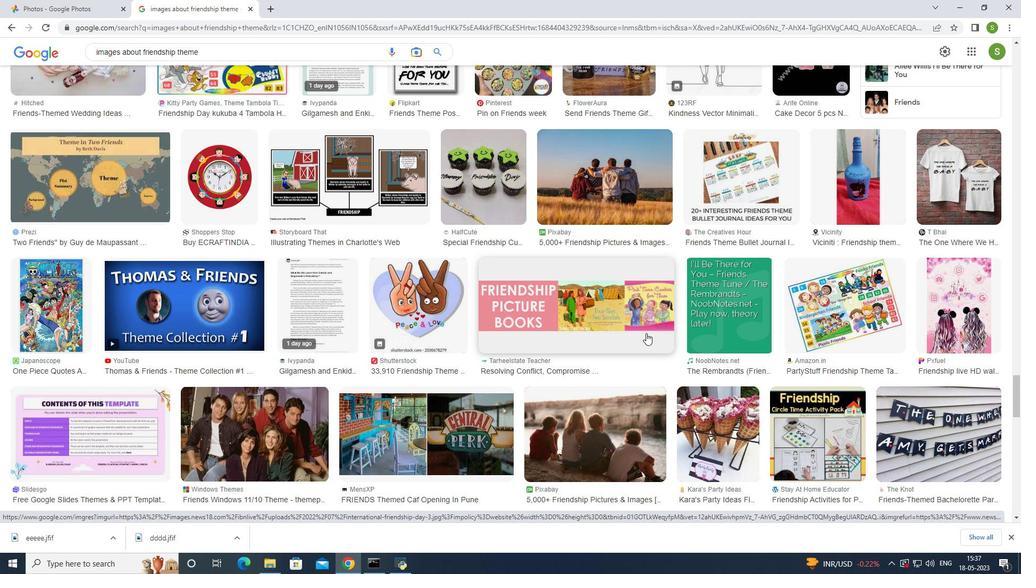 
Action: Mouse scrolled (646, 333) with delta (0, 0)
Screenshot: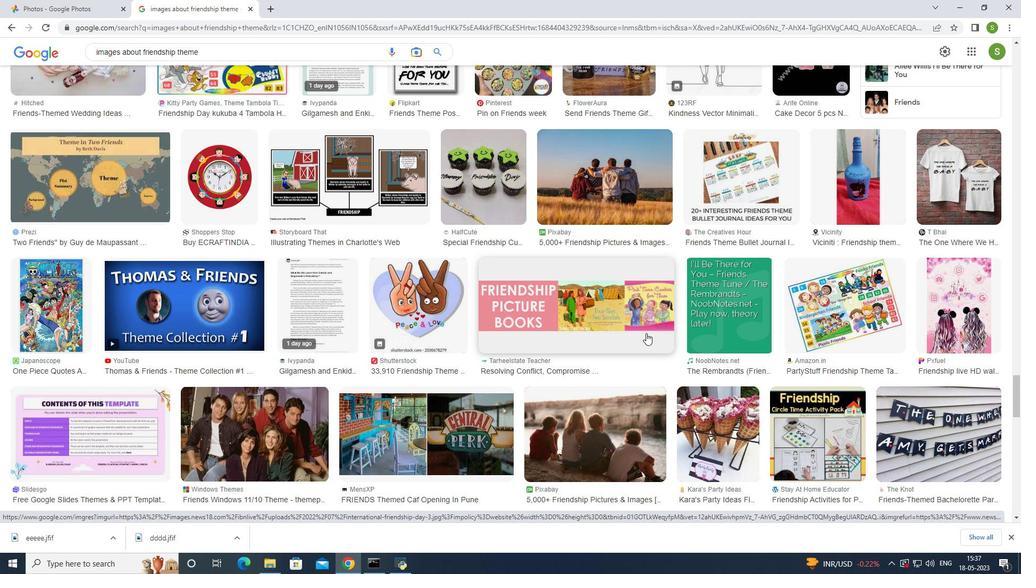 
Action: Mouse scrolled (646, 333) with delta (0, 0)
Screenshot: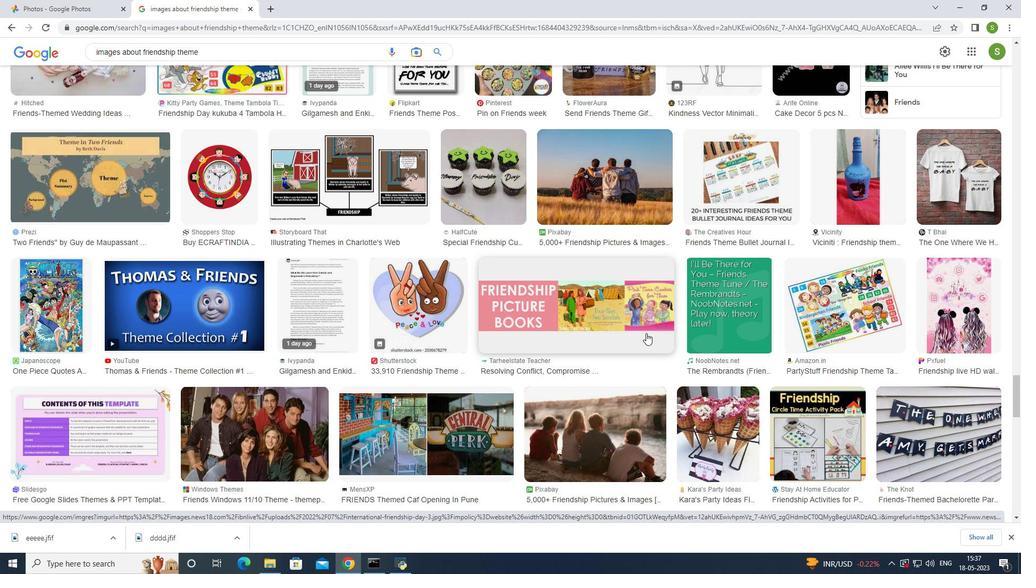 
Action: Mouse scrolled (646, 333) with delta (0, 0)
Screenshot: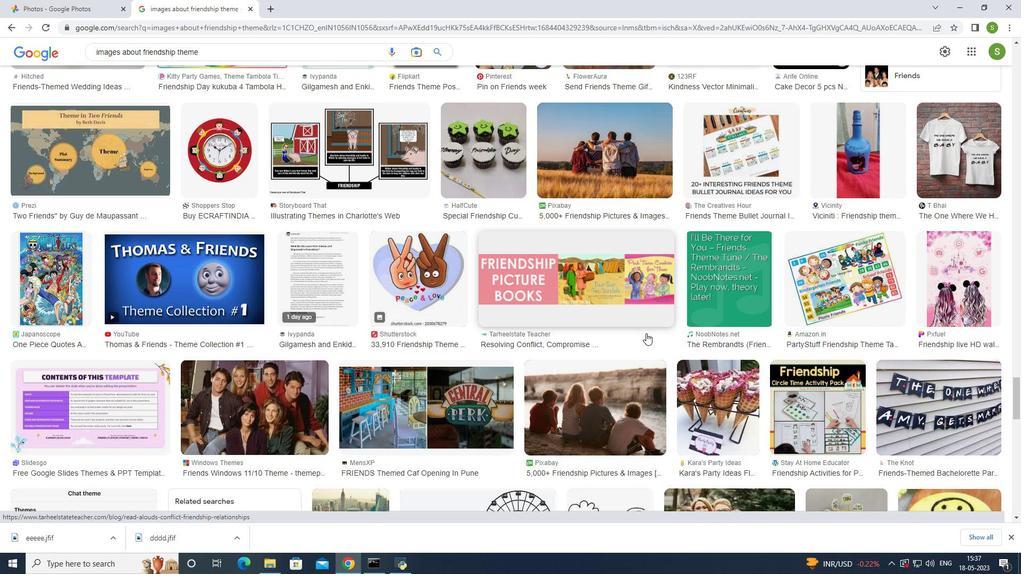 
Action: Mouse scrolled (646, 333) with delta (0, 0)
Screenshot: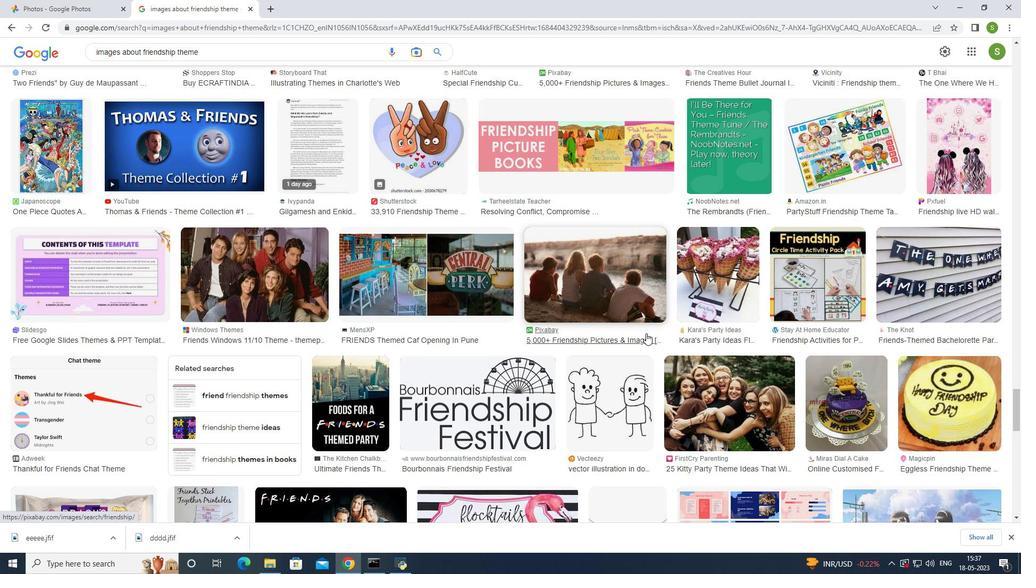 
Action: Mouse scrolled (646, 333) with delta (0, 0)
Screenshot: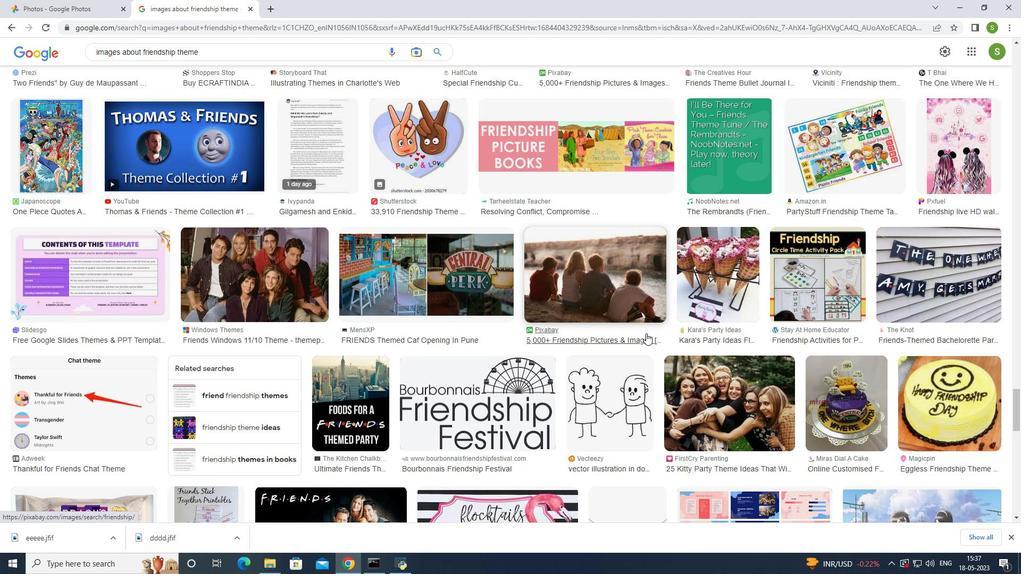 
Action: Mouse scrolled (646, 333) with delta (0, 0)
Screenshot: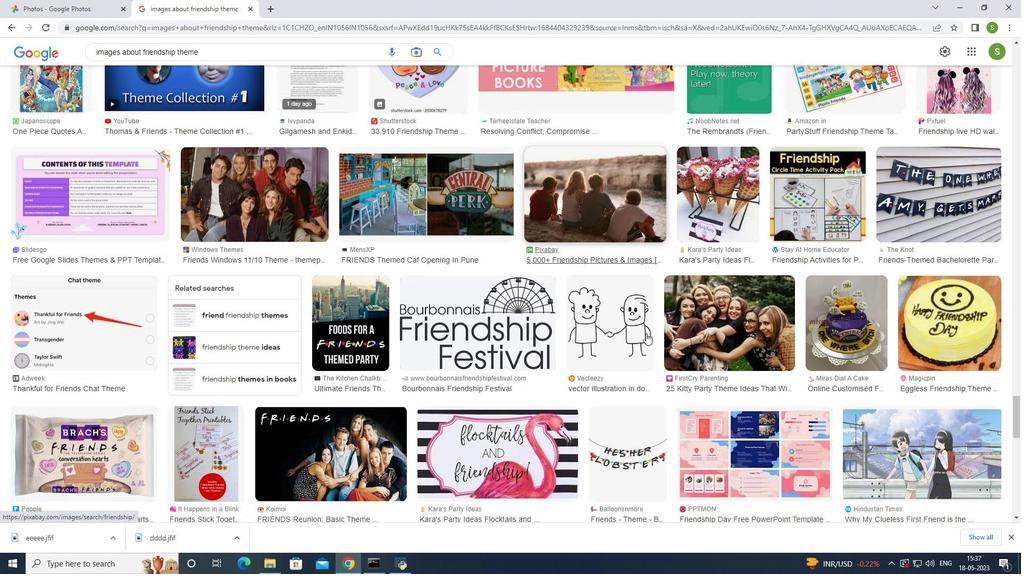 
Action: Mouse scrolled (646, 333) with delta (0, 0)
Screenshot: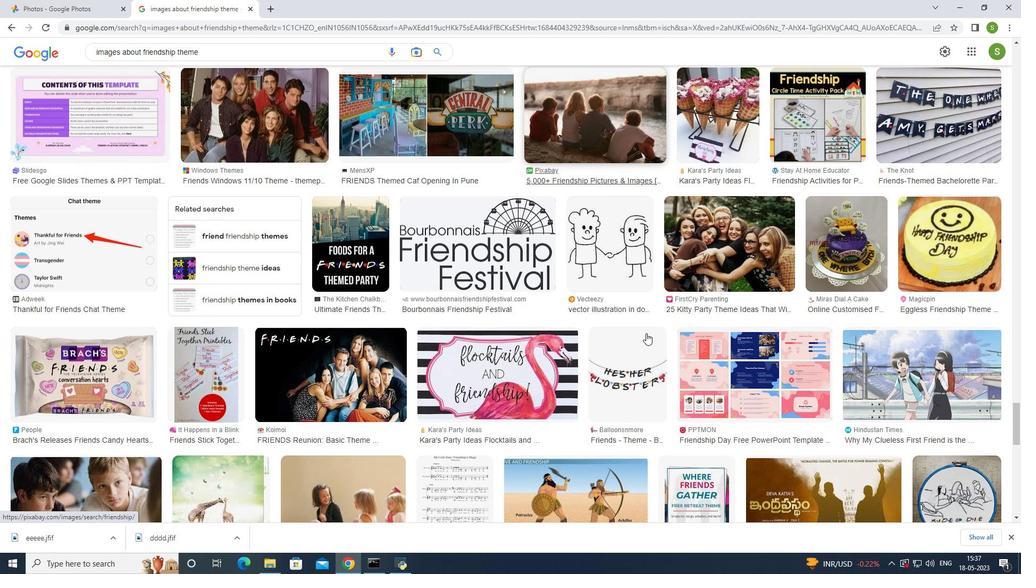 
Action: Mouse scrolled (646, 333) with delta (0, 0)
Screenshot: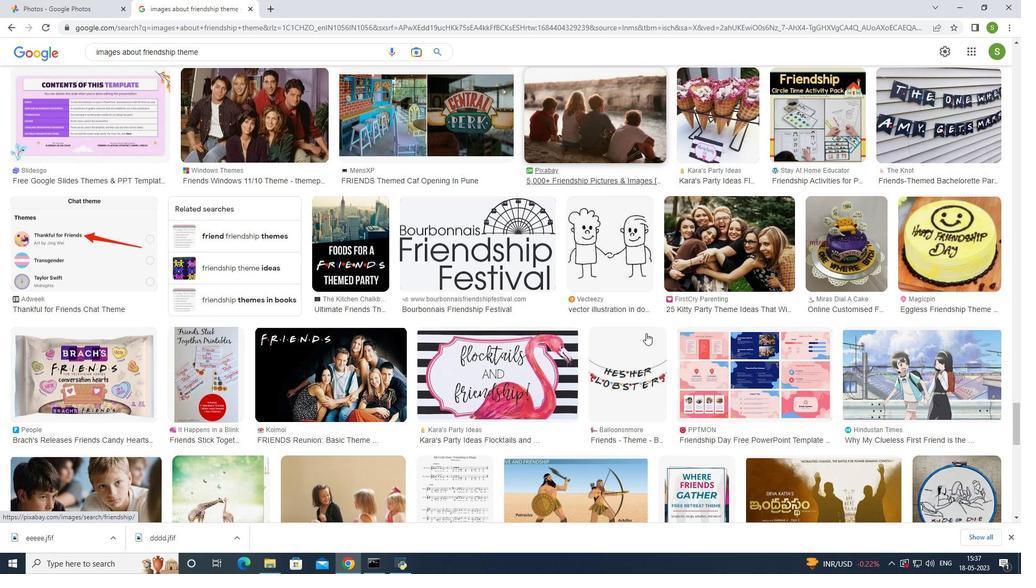 
Action: Mouse scrolled (646, 333) with delta (0, 0)
Screenshot: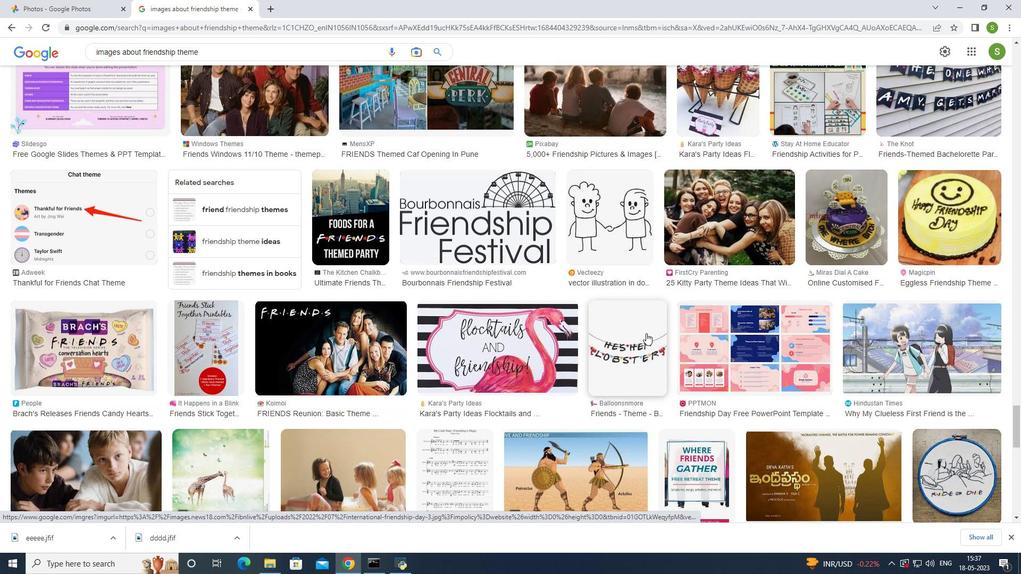 
Action: Mouse moved to (641, 325)
Screenshot: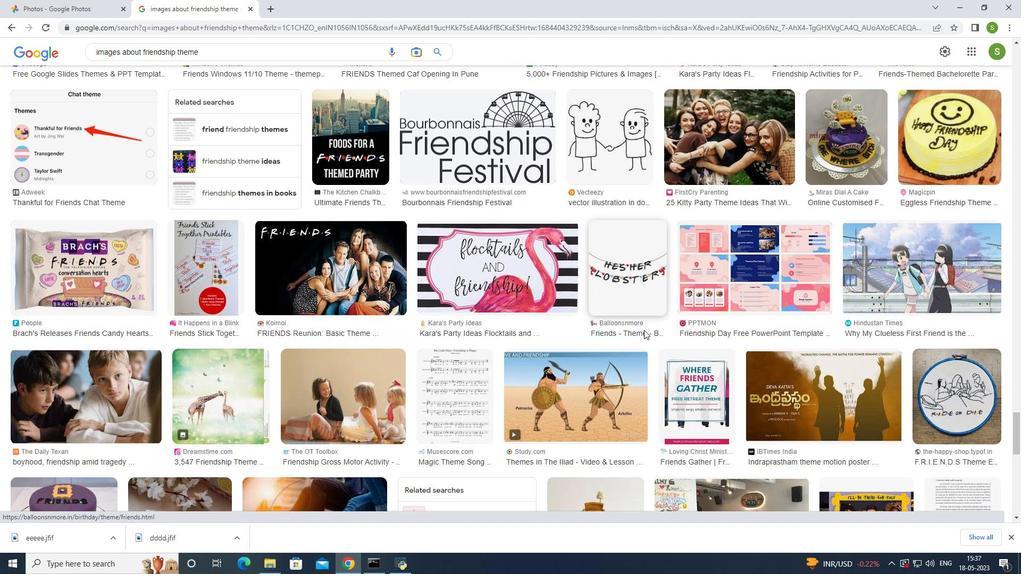 
Action: Mouse scrolled (641, 324) with delta (0, 0)
Screenshot: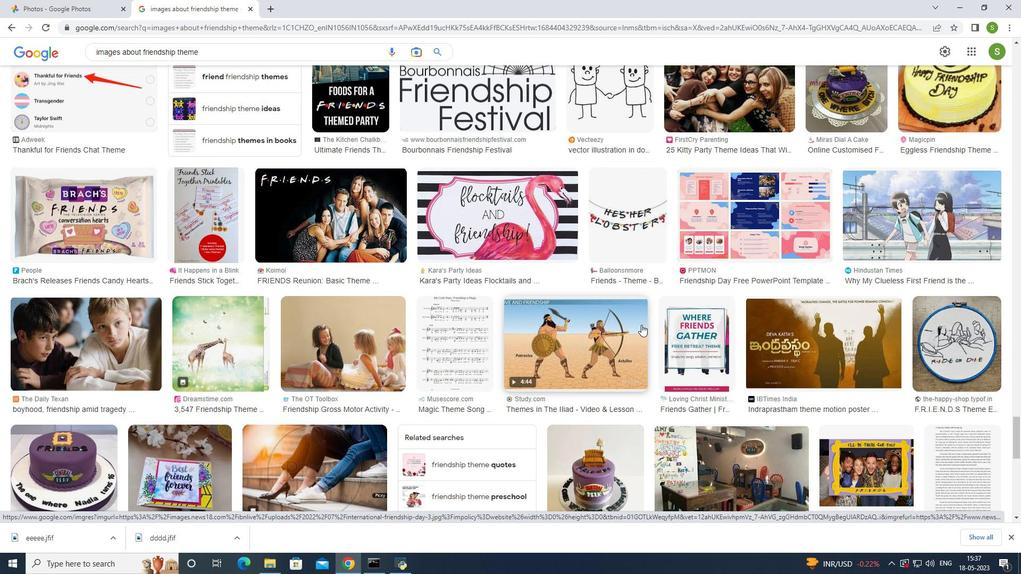
Action: Mouse scrolled (641, 324) with delta (0, 0)
Screenshot: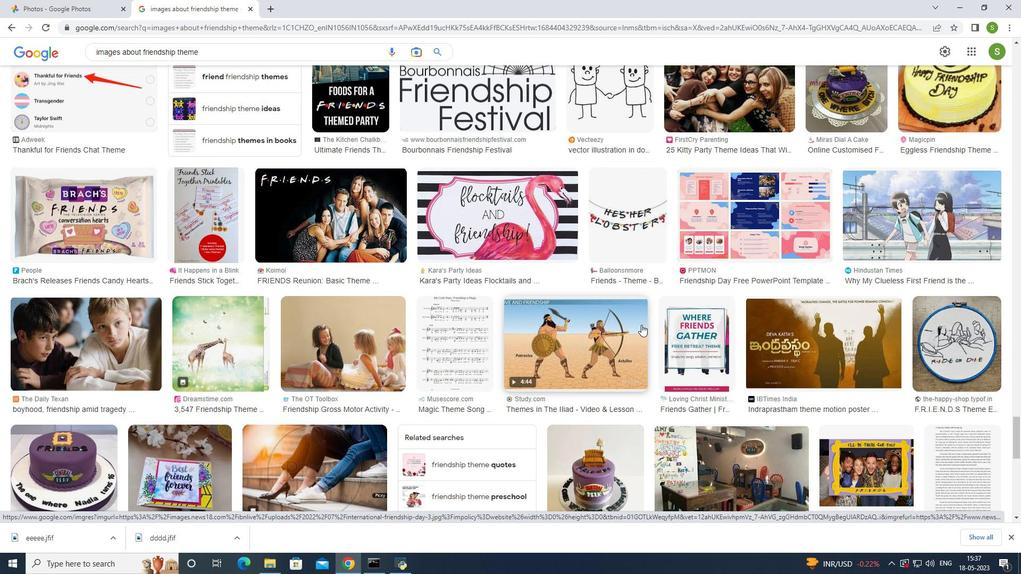 
Action: Mouse scrolled (641, 324) with delta (0, 0)
Screenshot: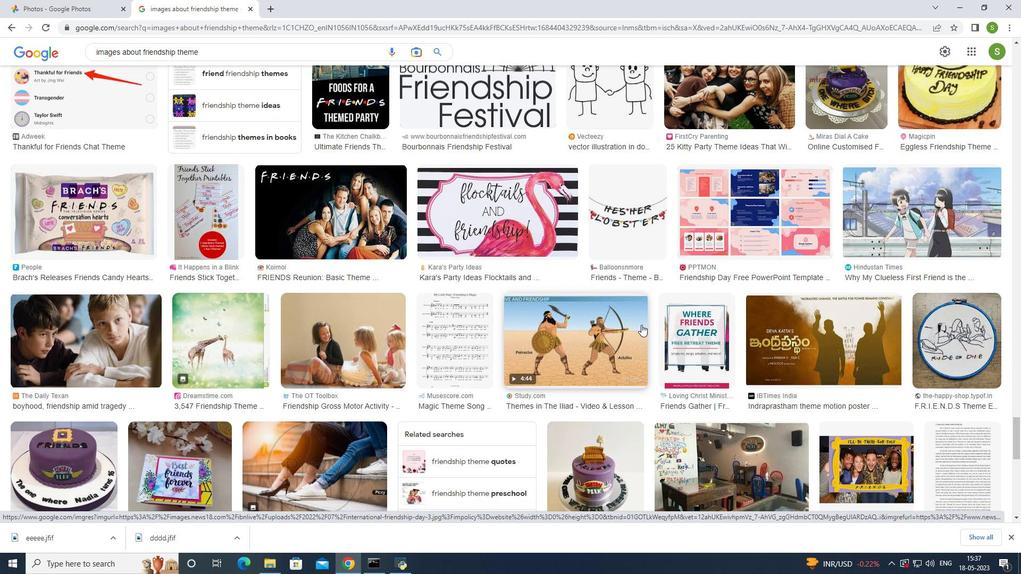 
Action: Mouse scrolled (641, 324) with delta (0, 0)
Screenshot: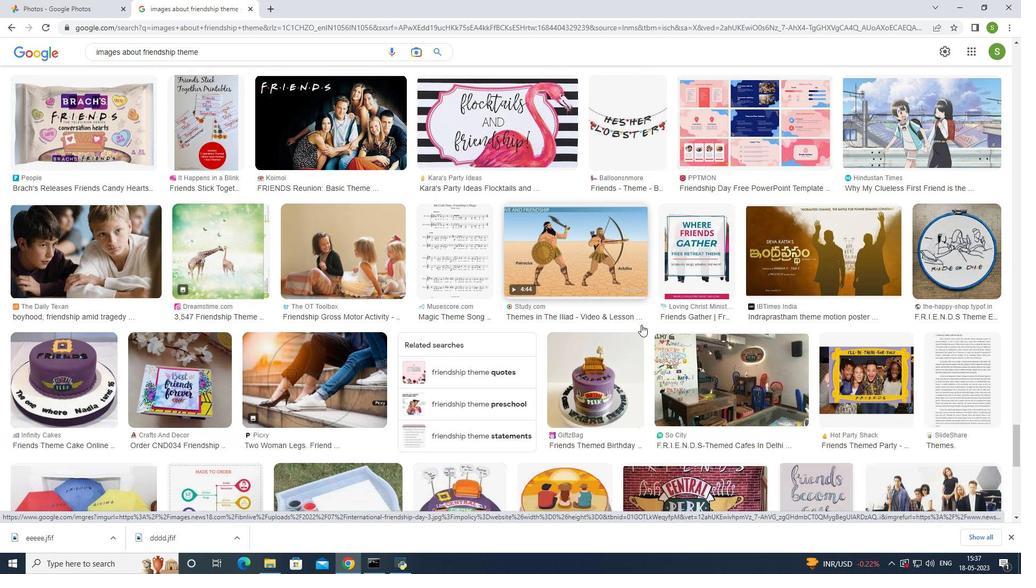 
Action: Mouse moved to (615, 352)
Screenshot: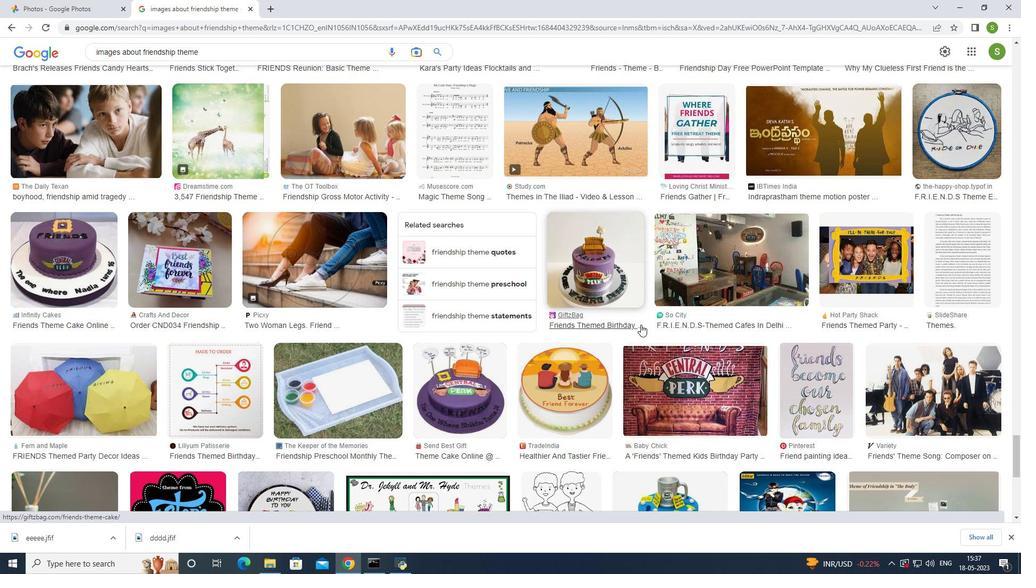 
Action: Mouse scrolled (615, 351) with delta (0, 0)
Screenshot: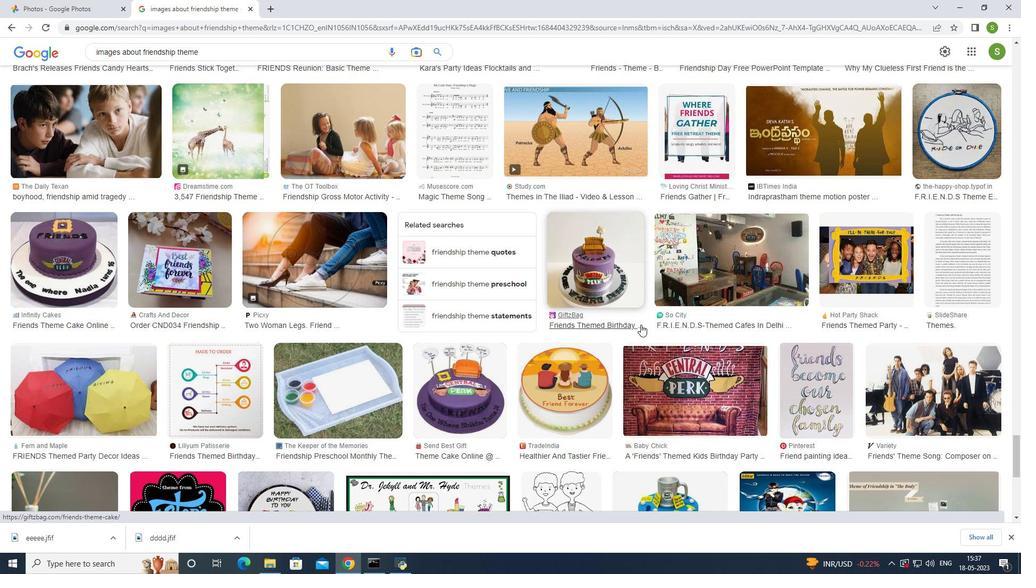 
Action: Mouse moved to (498, 426)
Screenshot: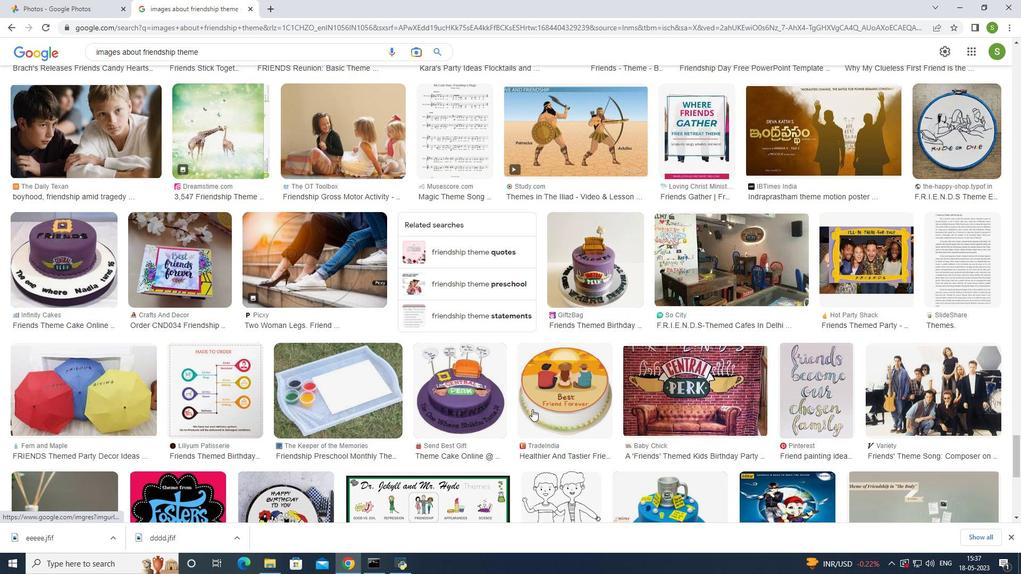 
Action: Mouse scrolled (498, 425) with delta (0, 0)
Screenshot: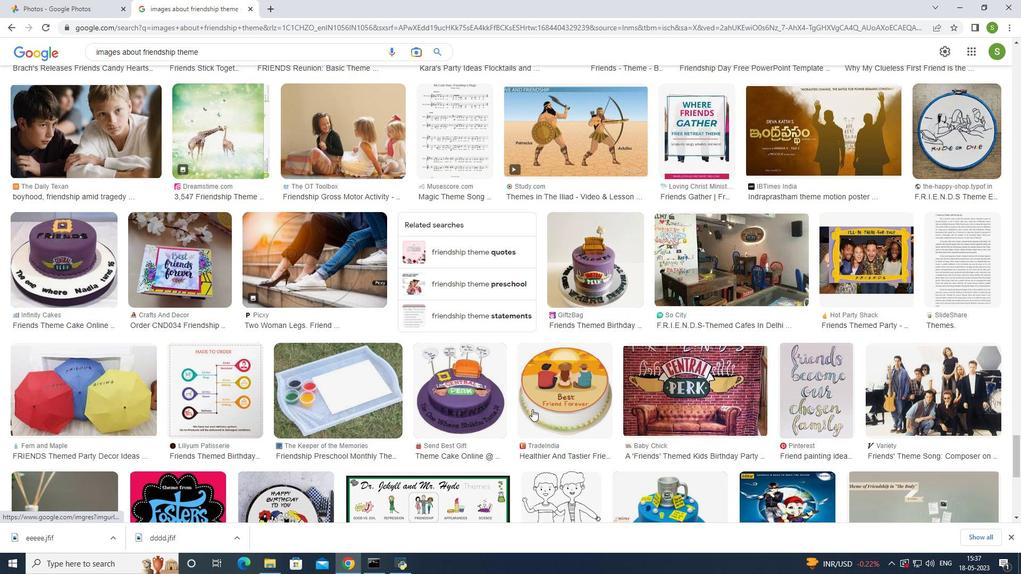 
Action: Mouse moved to (491, 427)
Screenshot: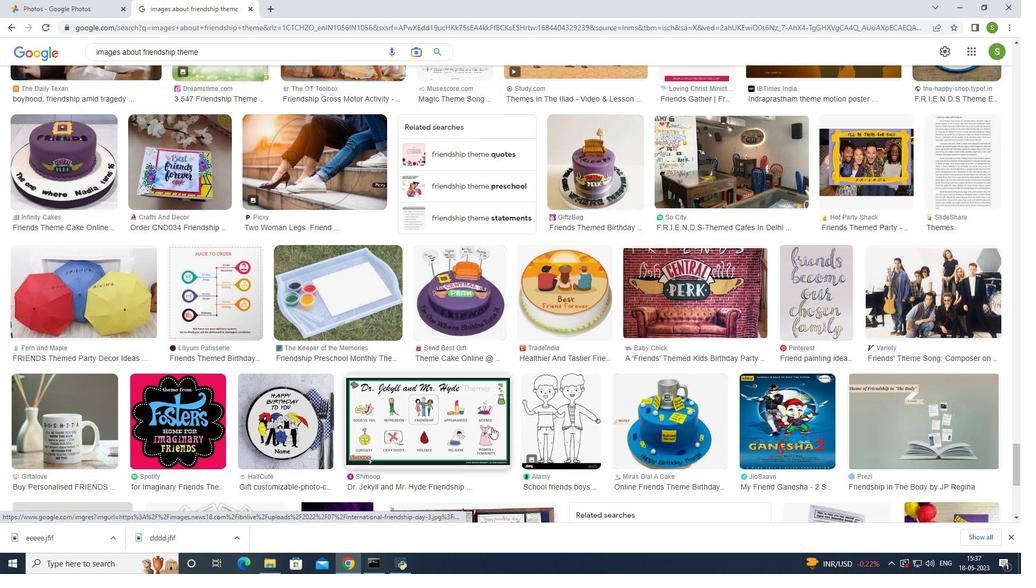 
Action: Mouse scrolled (491, 427) with delta (0, 0)
Screenshot: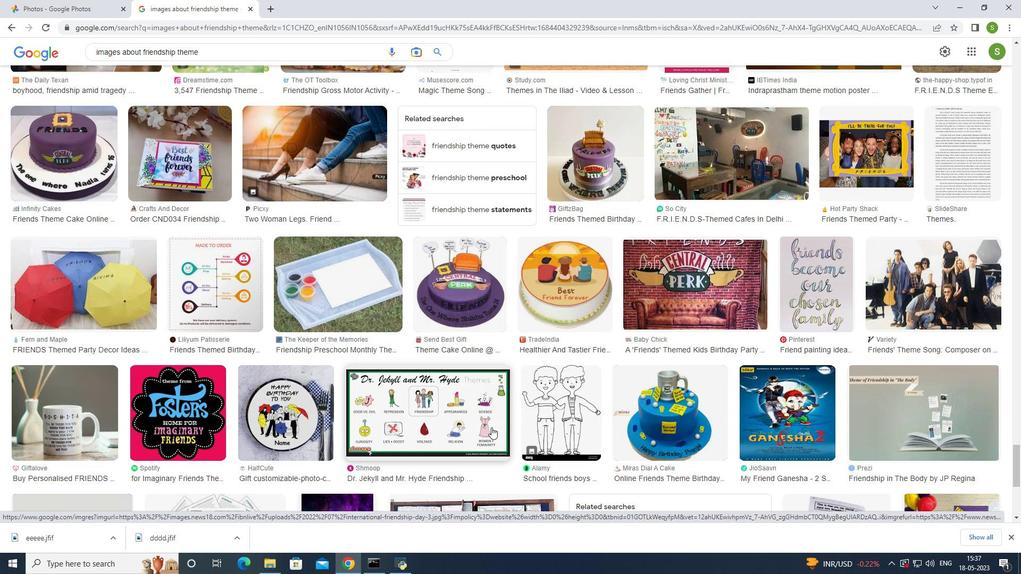 
Action: Mouse scrolled (491, 427) with delta (0, 0)
Screenshot: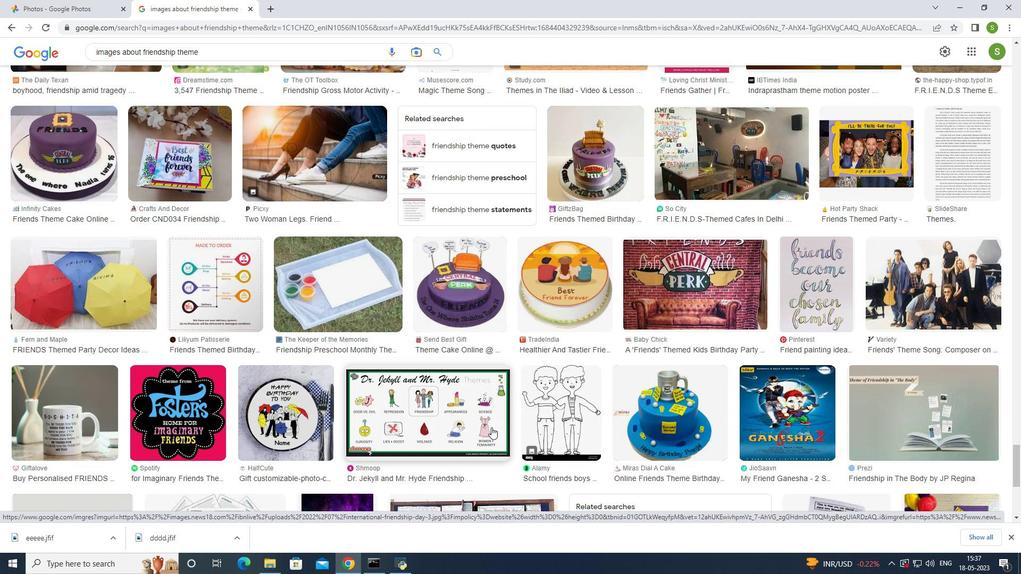 
Action: Mouse scrolled (491, 427) with delta (0, 0)
Screenshot: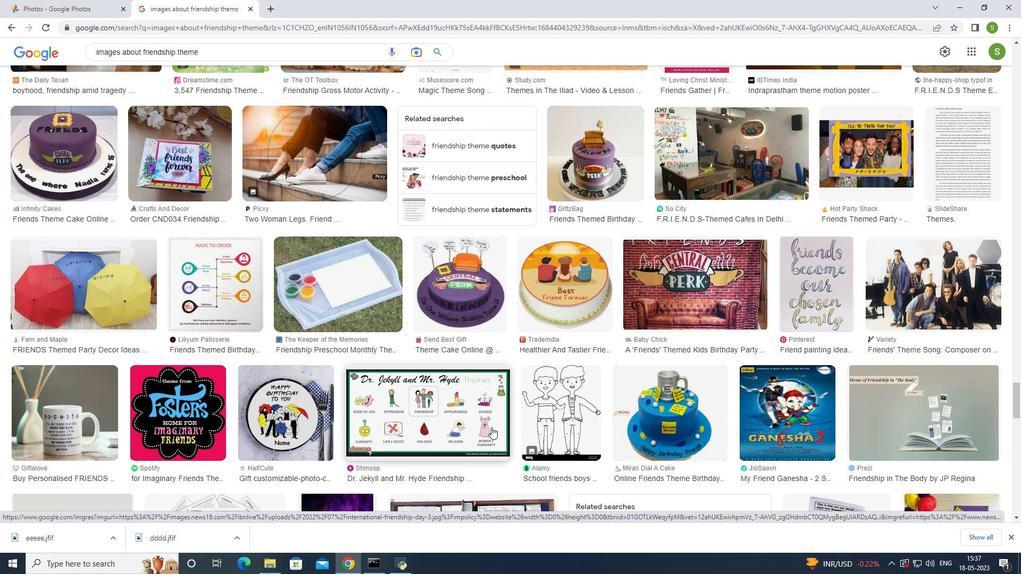 
Action: Mouse scrolled (491, 427) with delta (0, 0)
Screenshot: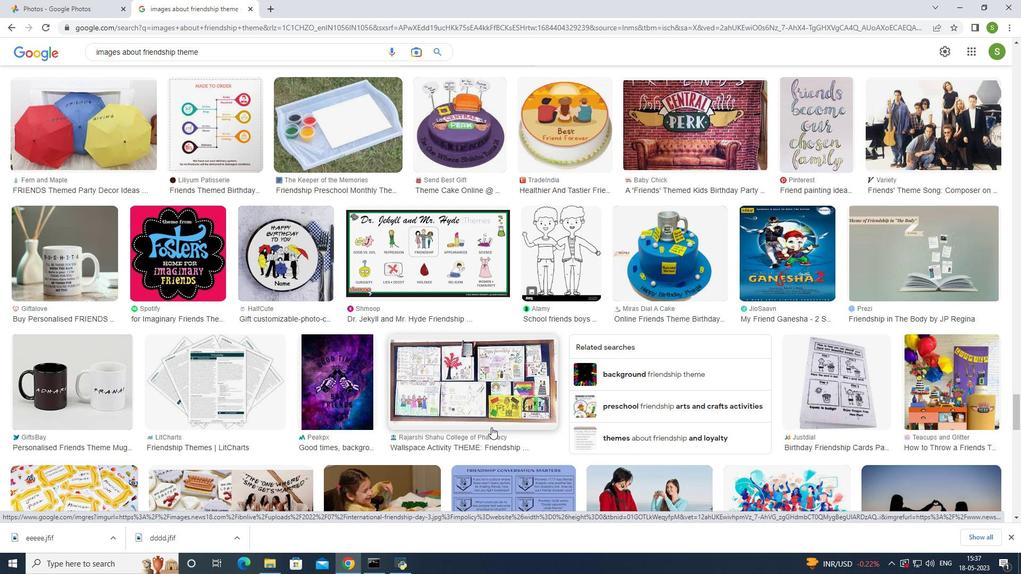 
Action: Mouse scrolled (491, 427) with delta (0, 0)
Screenshot: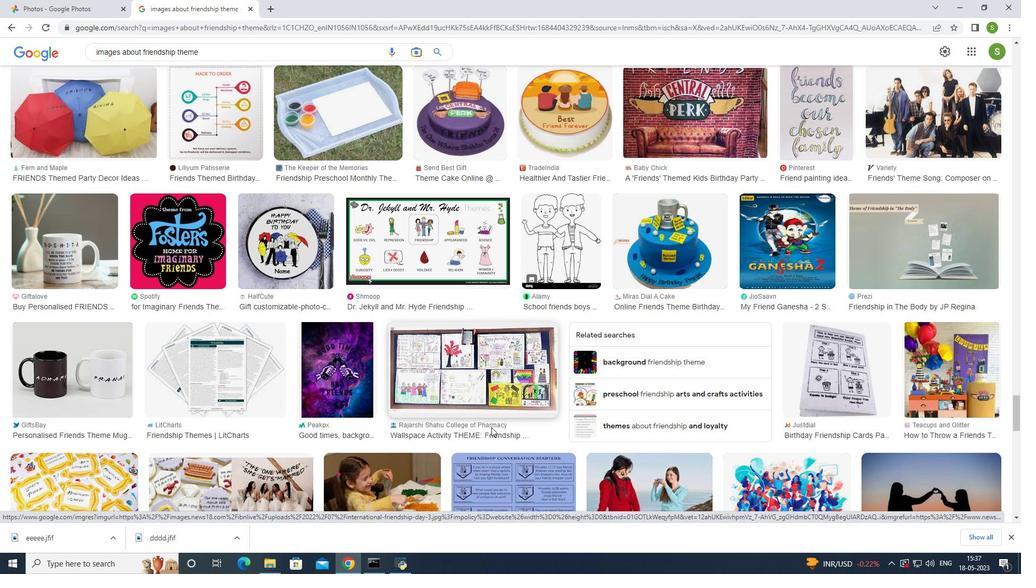 
Action: Mouse scrolled (491, 427) with delta (0, 0)
Screenshot: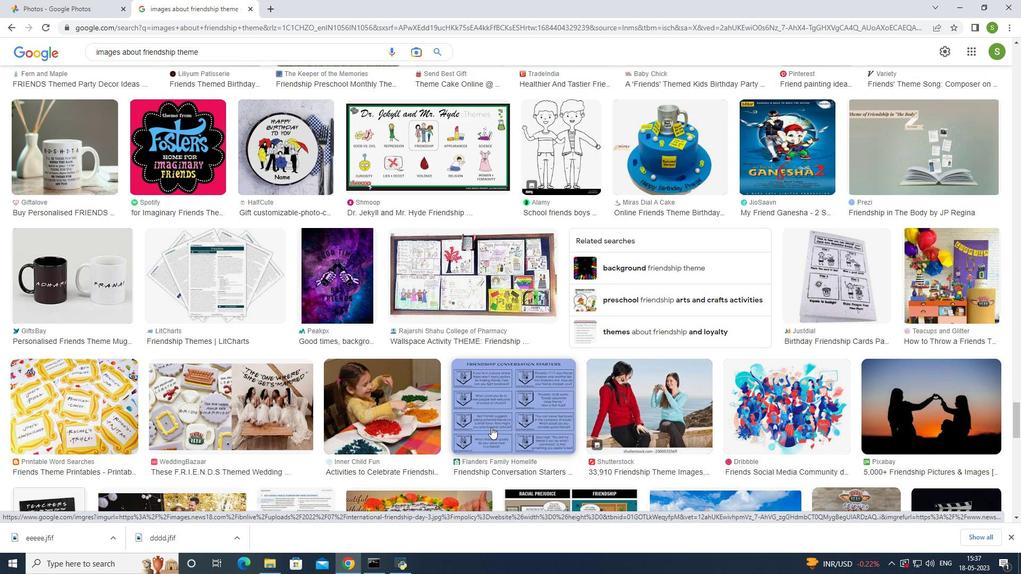
Action: Mouse scrolled (491, 427) with delta (0, 0)
Screenshot: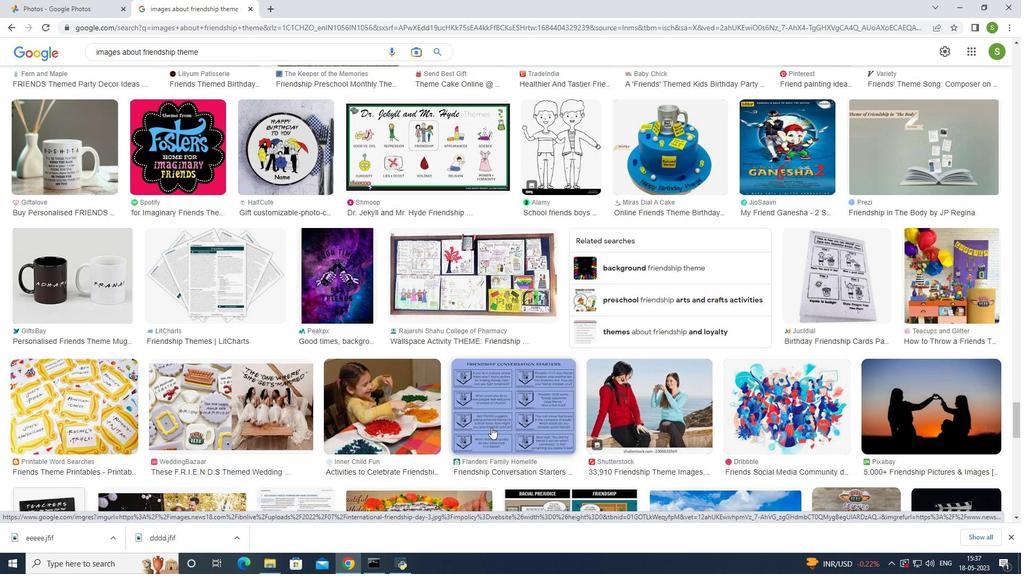 
Action: Mouse scrolled (491, 428) with delta (0, 0)
Screenshot: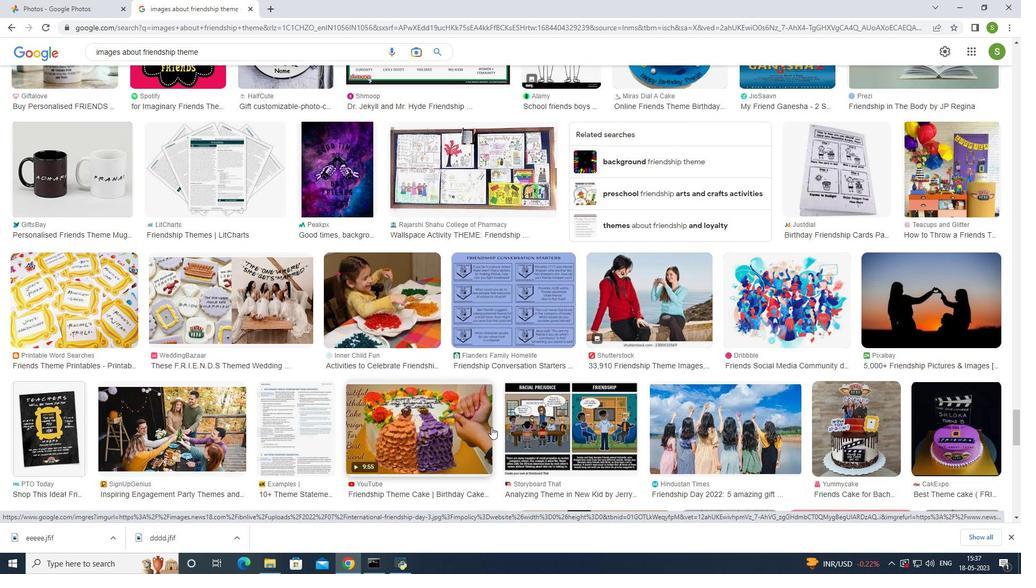 
Action: Mouse scrolled (491, 427) with delta (0, 0)
Screenshot: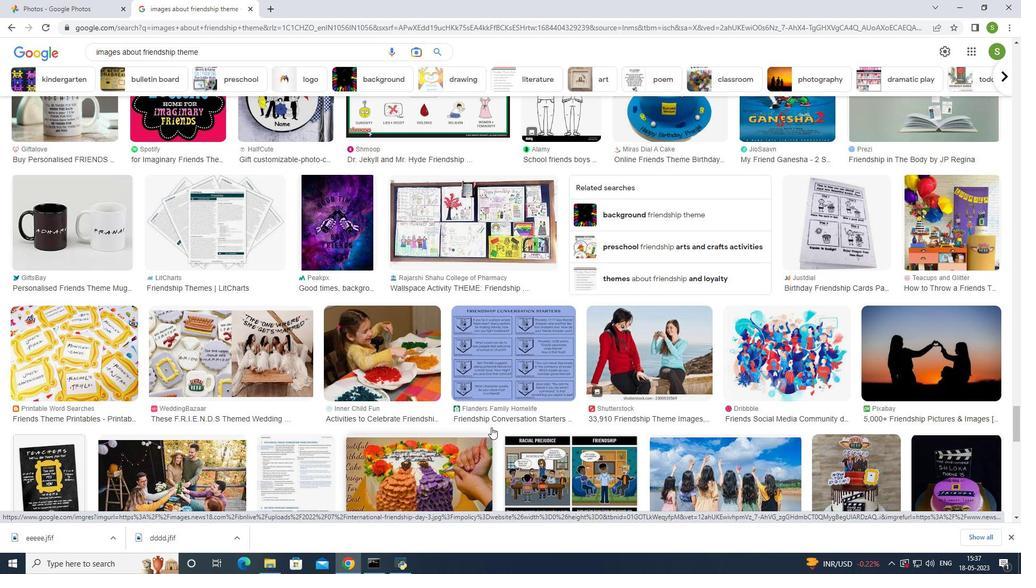 
Action: Mouse scrolled (491, 427) with delta (0, 0)
Screenshot: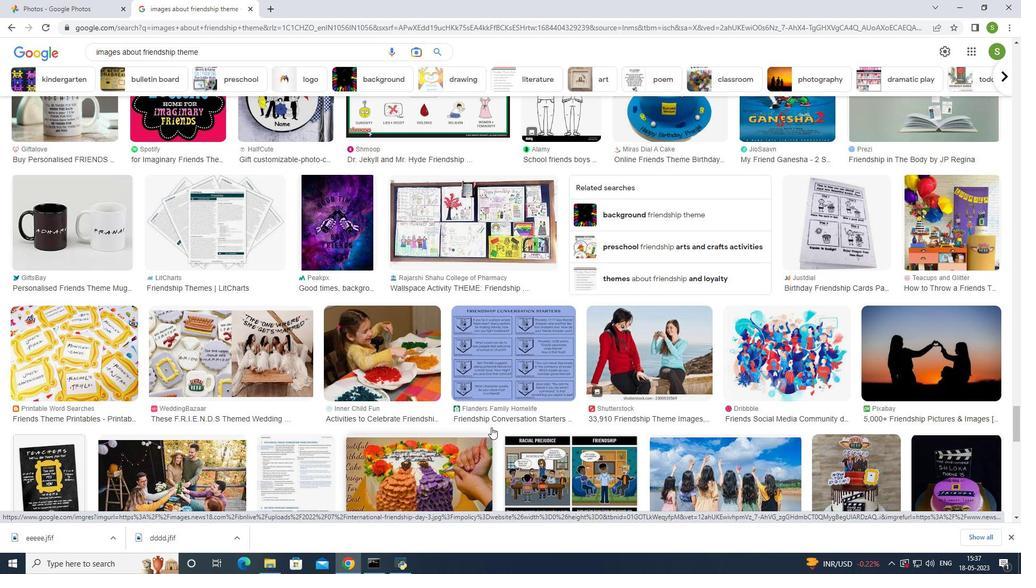 
Action: Mouse scrolled (491, 427) with delta (0, 0)
Screenshot: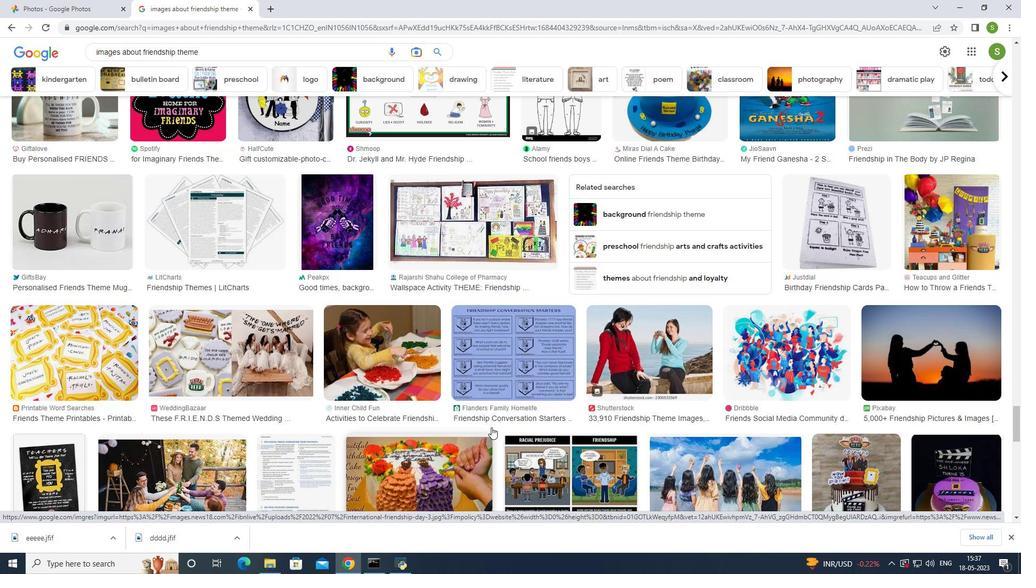 
Action: Mouse scrolled (491, 427) with delta (0, 0)
Screenshot: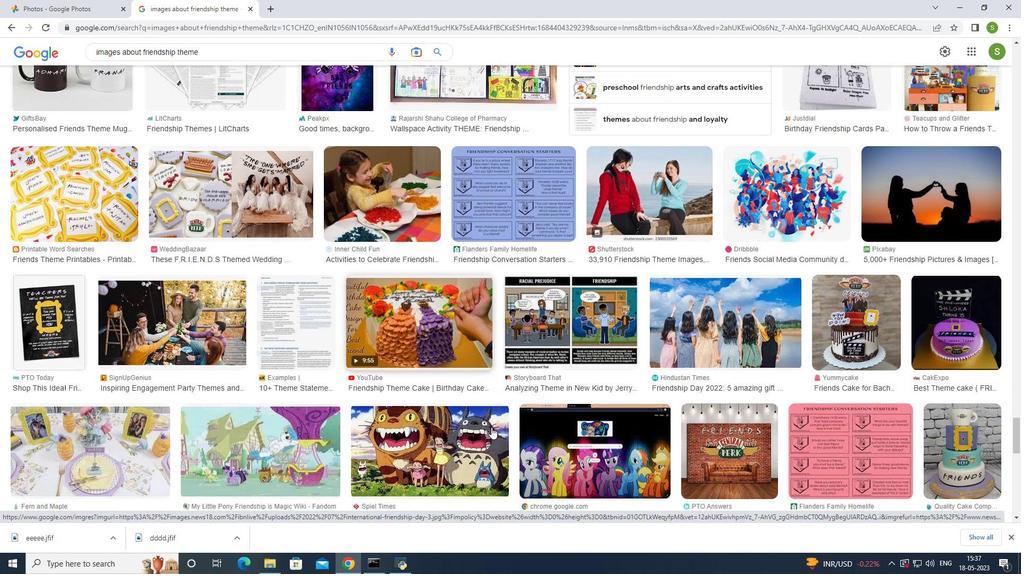 
Action: Mouse scrolled (491, 427) with delta (0, 0)
Screenshot: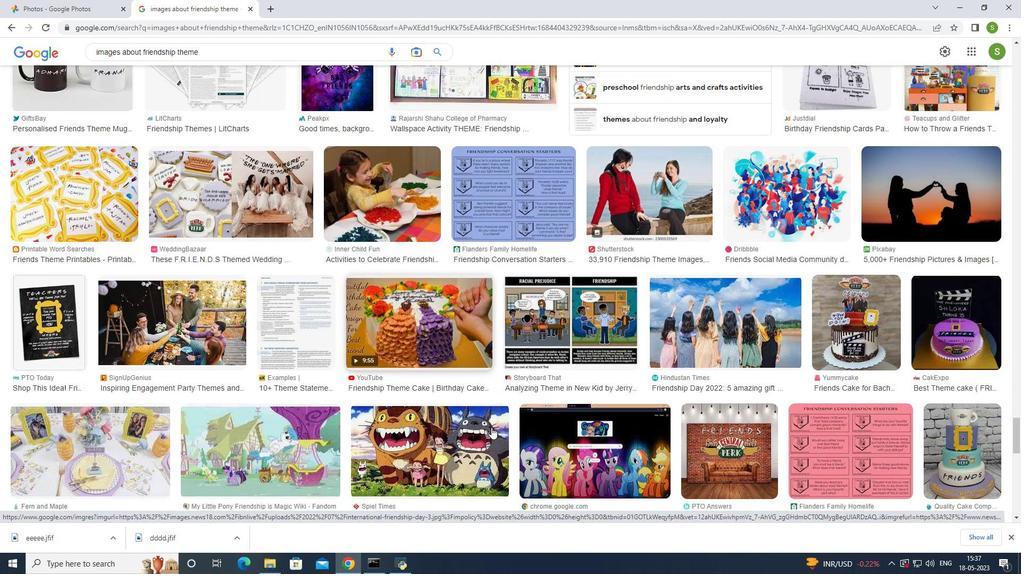 
Action: Mouse scrolled (491, 427) with delta (0, 0)
Screenshot: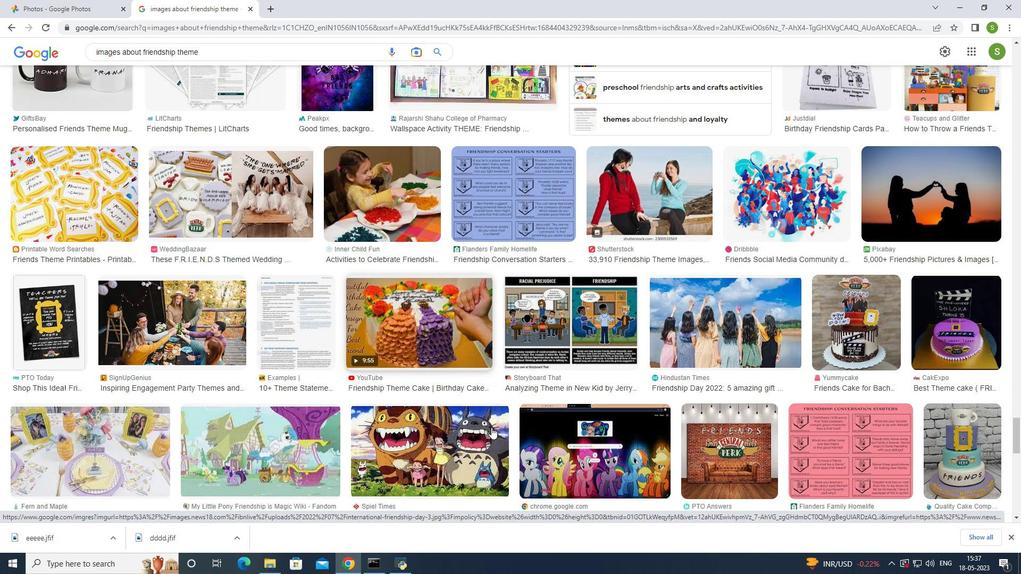 
Action: Mouse scrolled (491, 428) with delta (0, 0)
Screenshot: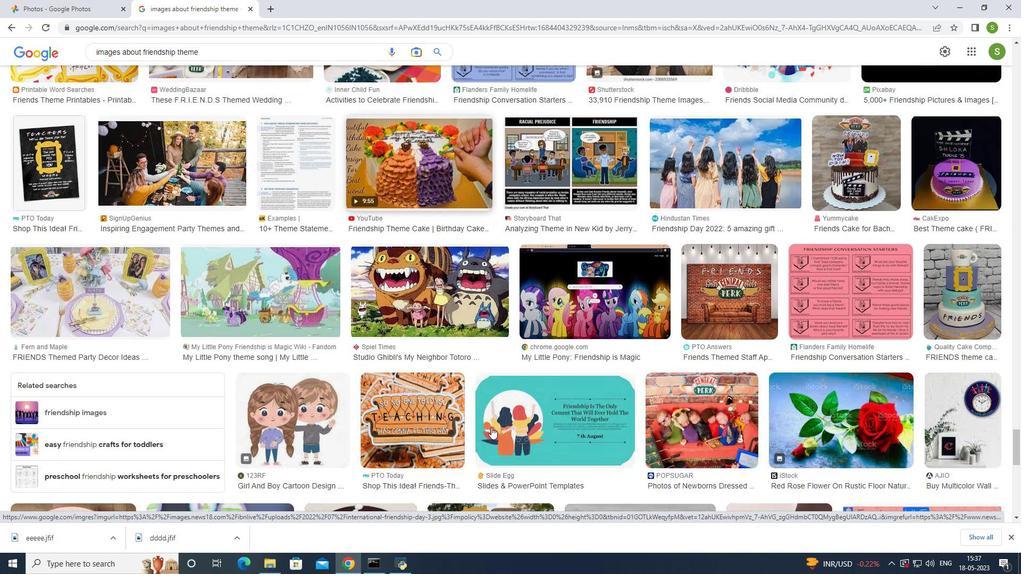 
Action: Mouse scrolled (491, 428) with delta (0, 0)
Screenshot: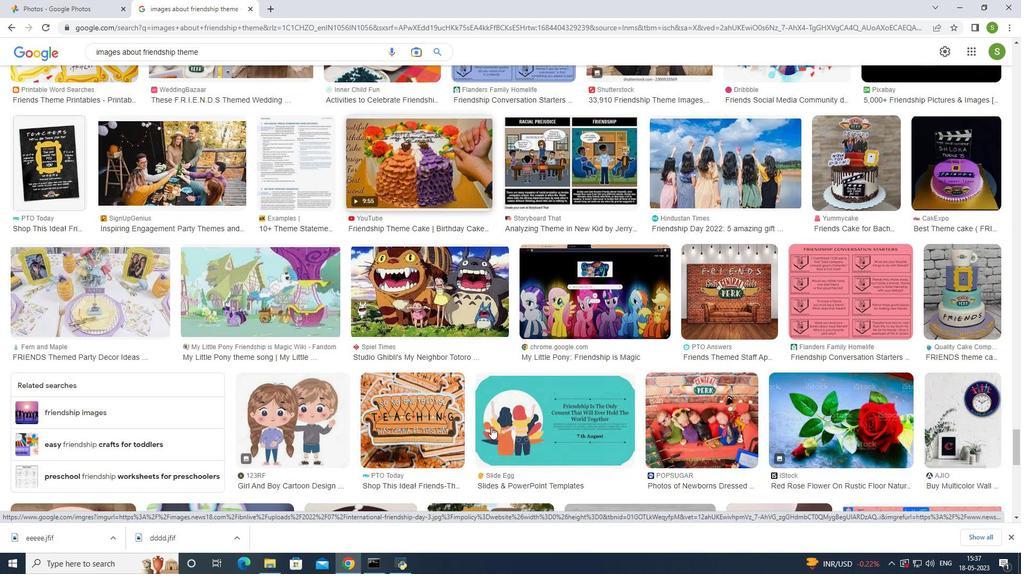 
Action: Mouse scrolled (491, 428) with delta (0, 0)
Screenshot: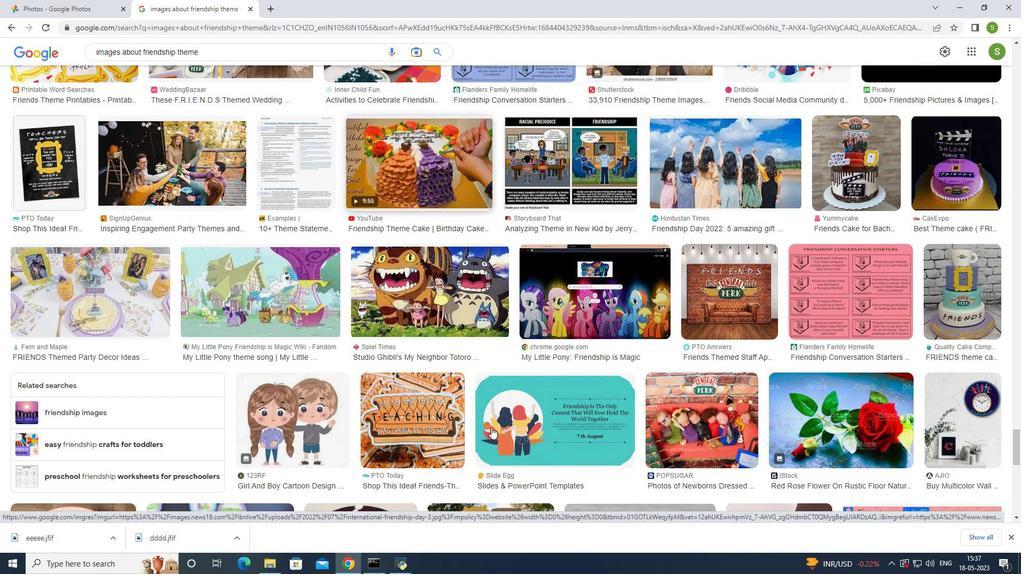 
Action: Mouse scrolled (491, 428) with delta (0, 0)
Screenshot: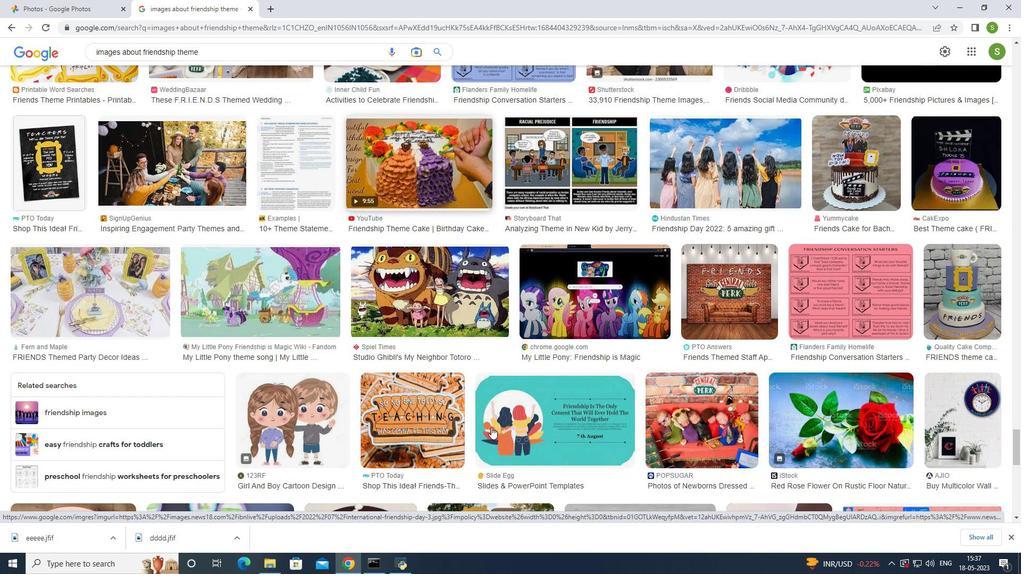 
Action: Mouse scrolled (491, 428) with delta (0, 0)
Screenshot: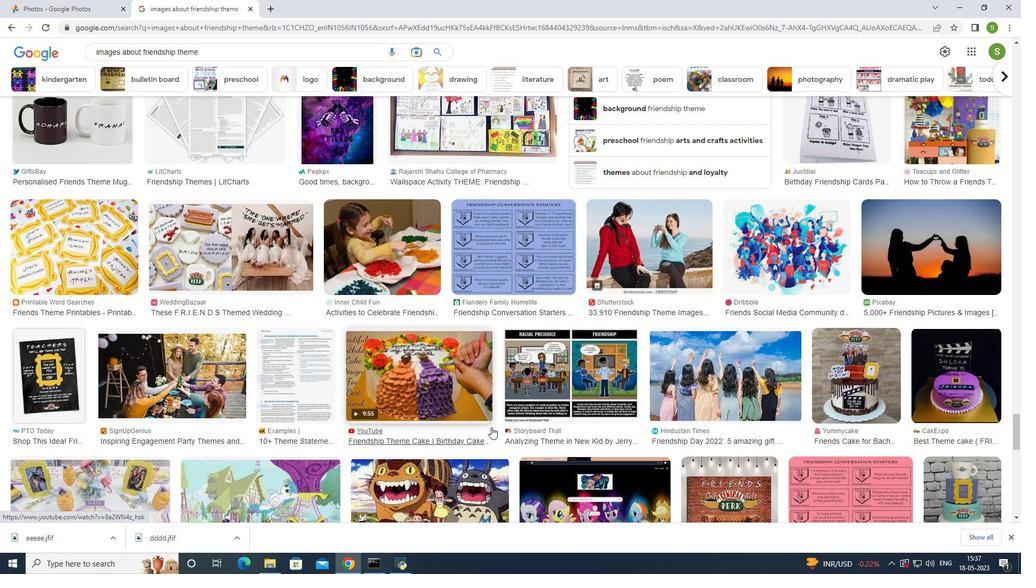 
Action: Mouse moved to (174, 49)
Screenshot: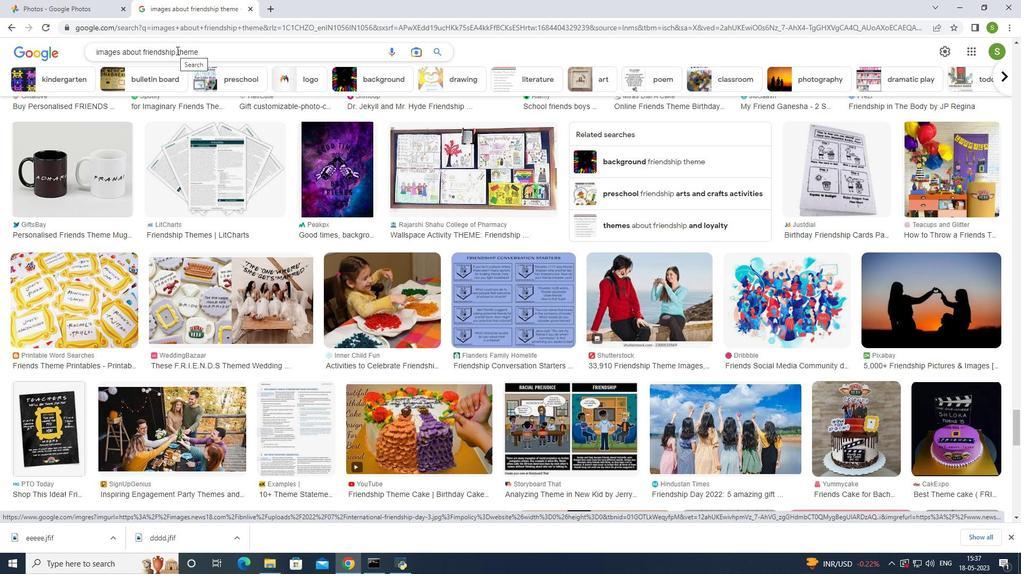 
Action: Mouse pressed left at (174, 49)
Screenshot: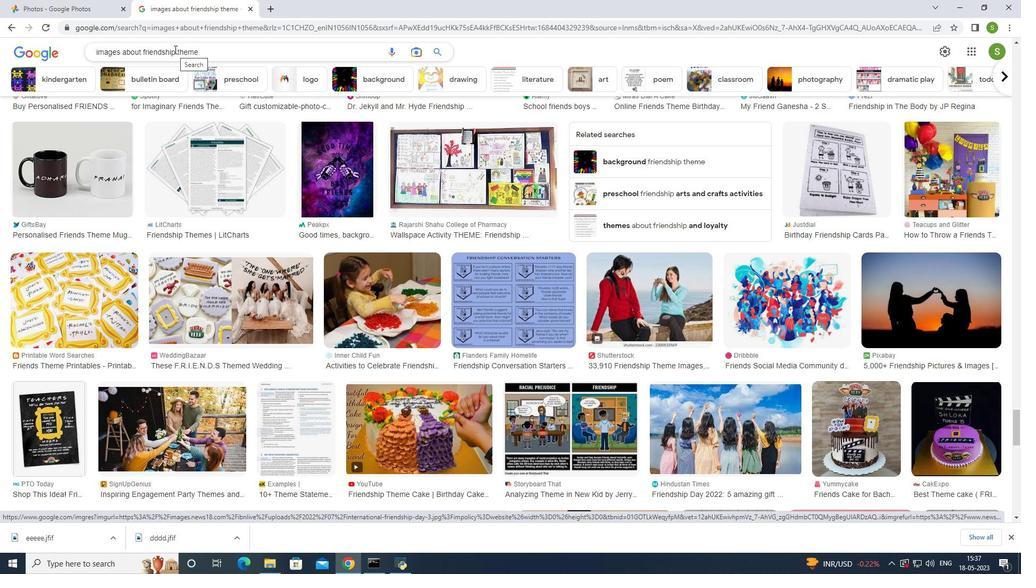 
Action: Mouse moved to (169, 69)
Screenshot: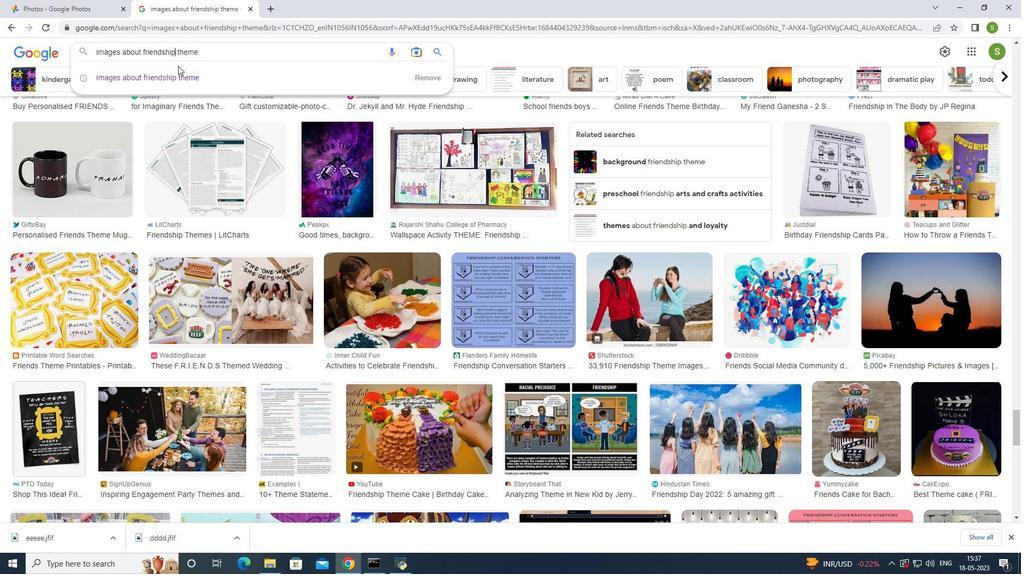 
Action: Key pressed <Key.backspace><Key.backspace><Key.backspace><Key.backspace><Key.backspace><Key.backspace><Key.backspace><Key.backspace><Key.backspace>love<Key.enter>
Screenshot: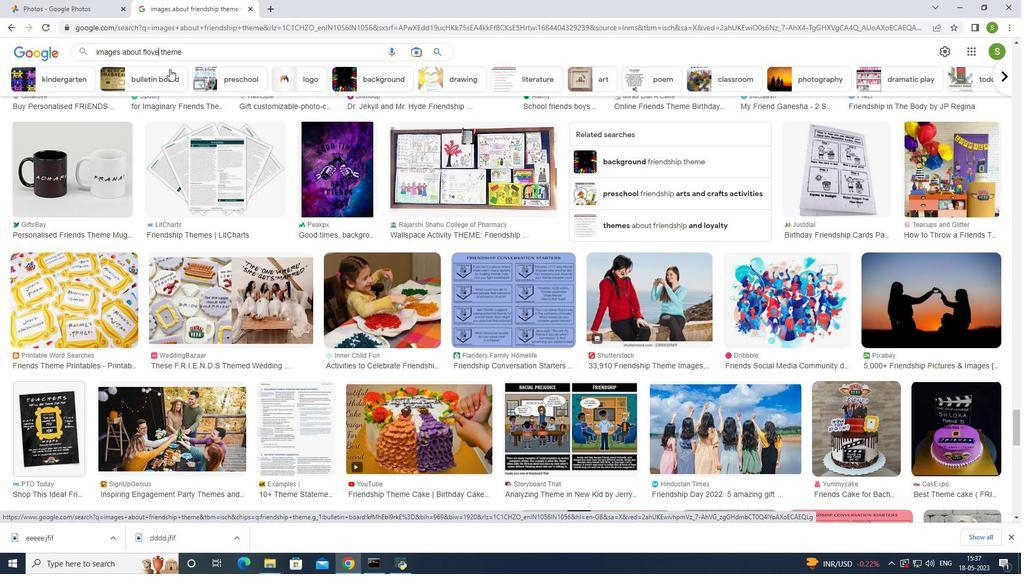 
Action: Mouse moved to (329, 302)
Screenshot: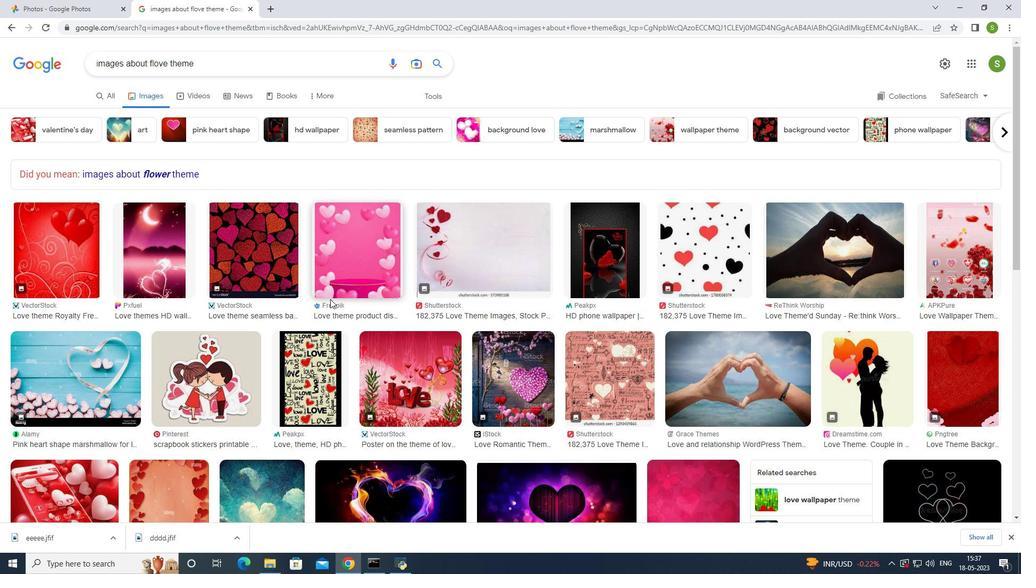 
Action: Mouse scrolled (329, 301) with delta (0, 0)
Screenshot: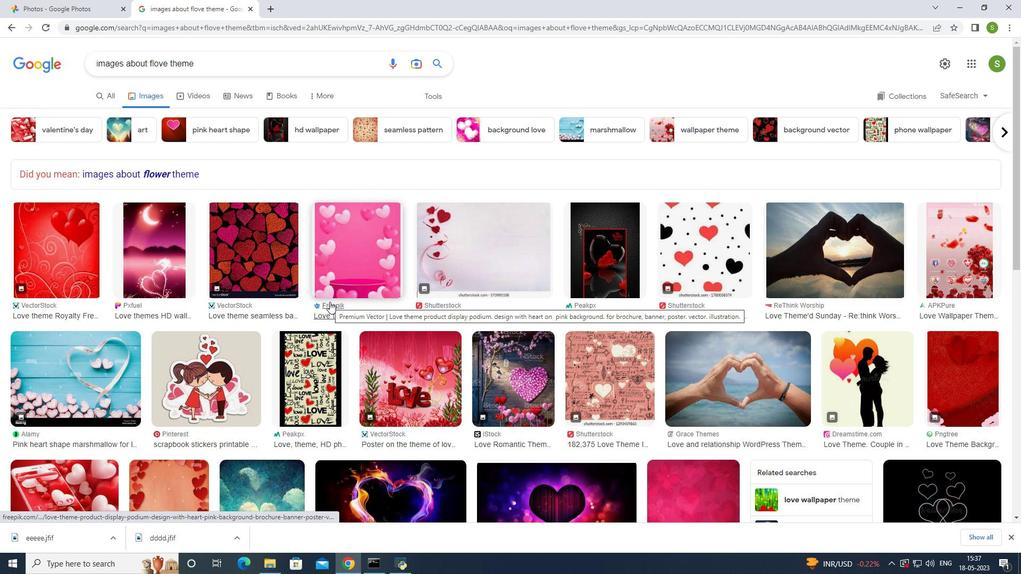 
Action: Mouse scrolled (329, 301) with delta (0, 0)
Screenshot: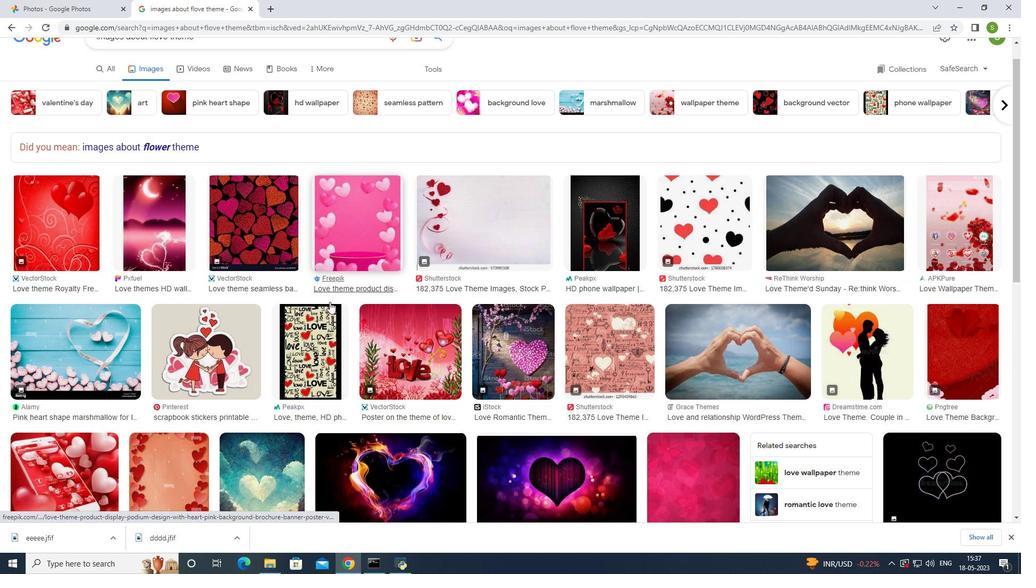 
Action: Mouse moved to (329, 300)
Screenshot: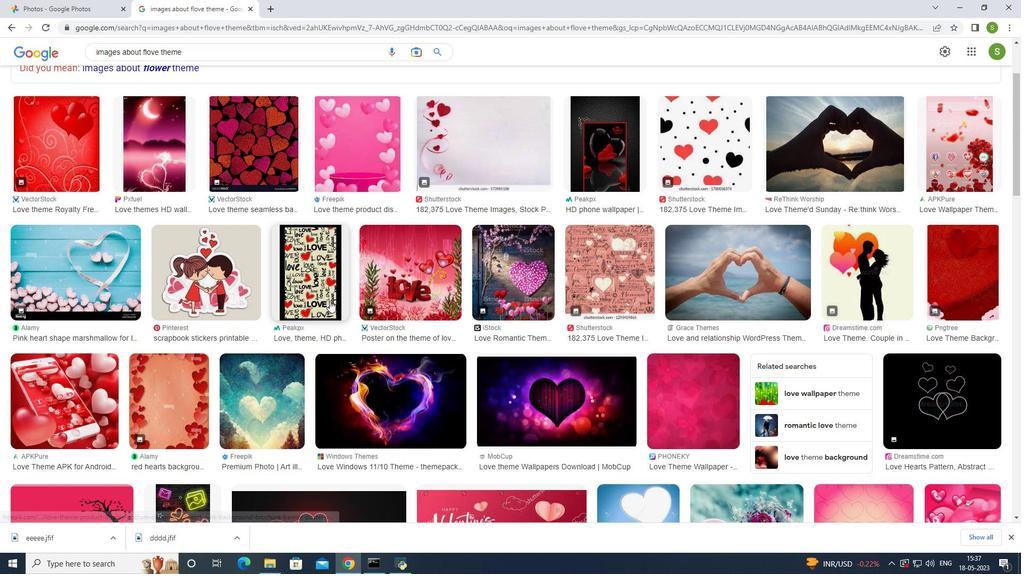 
Action: Mouse scrolled (329, 299) with delta (0, 0)
Screenshot: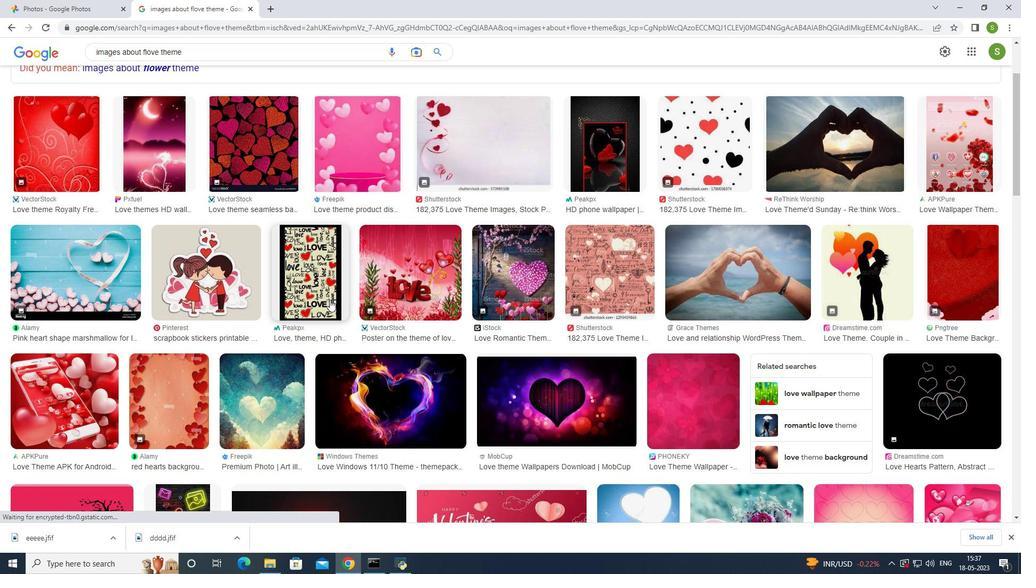 
Action: Mouse scrolled (329, 299) with delta (0, 0)
Screenshot: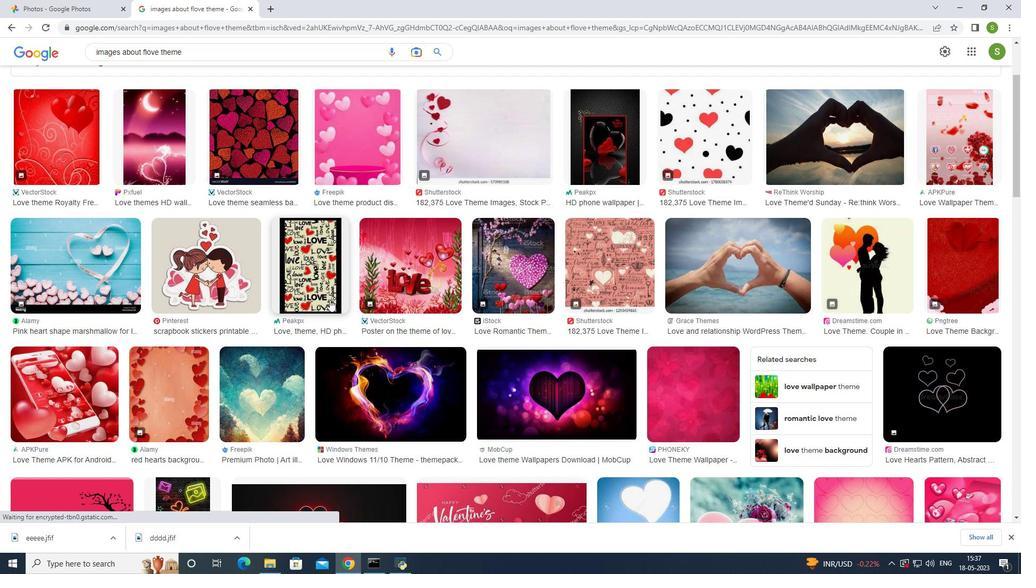 
Action: Mouse scrolled (329, 299) with delta (0, 0)
Screenshot: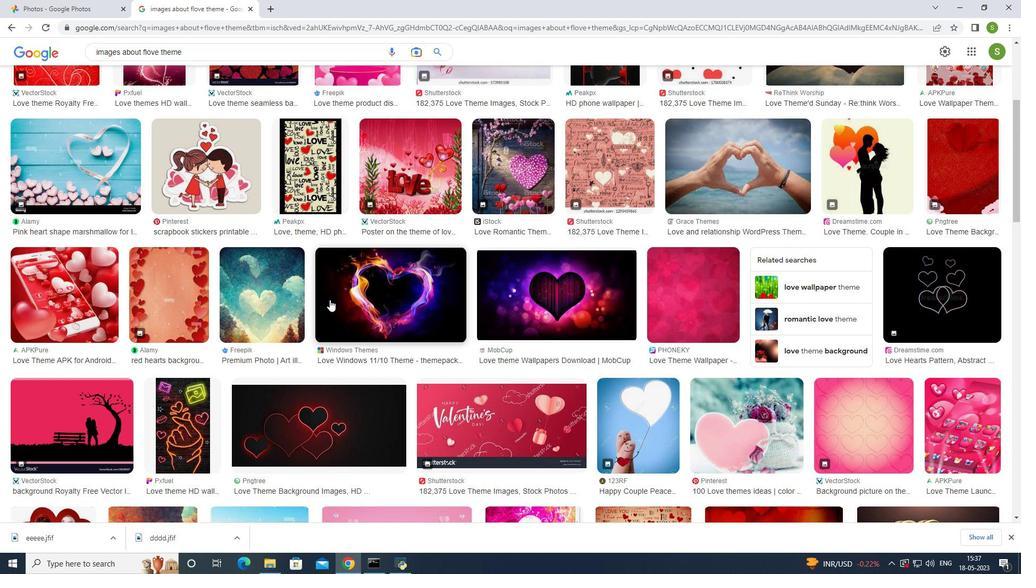
Action: Mouse scrolled (329, 299) with delta (0, 0)
Screenshot: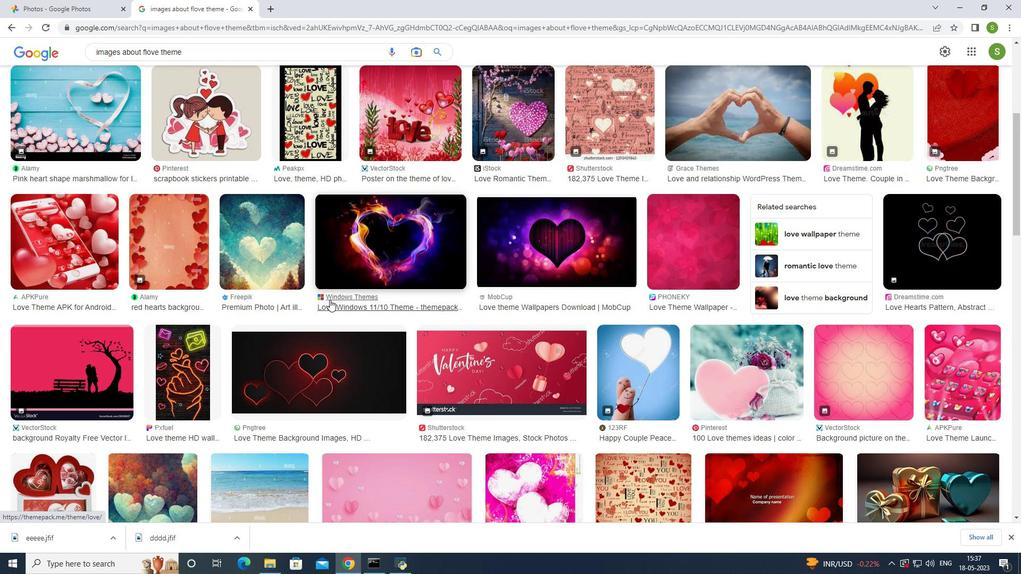 
Action: Mouse scrolled (329, 299) with delta (0, 0)
Screenshot: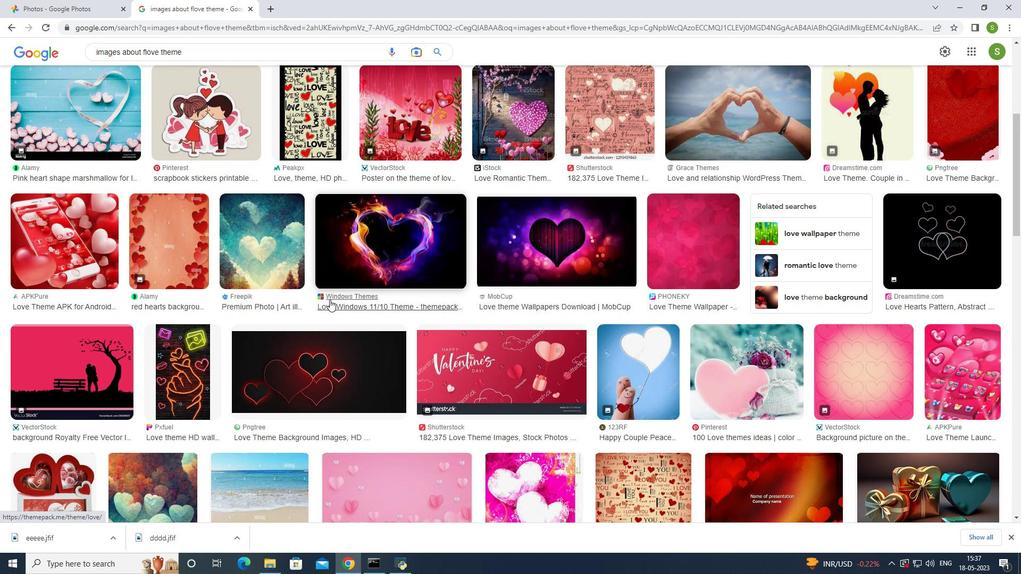
Action: Mouse scrolled (329, 299) with delta (0, 0)
Screenshot: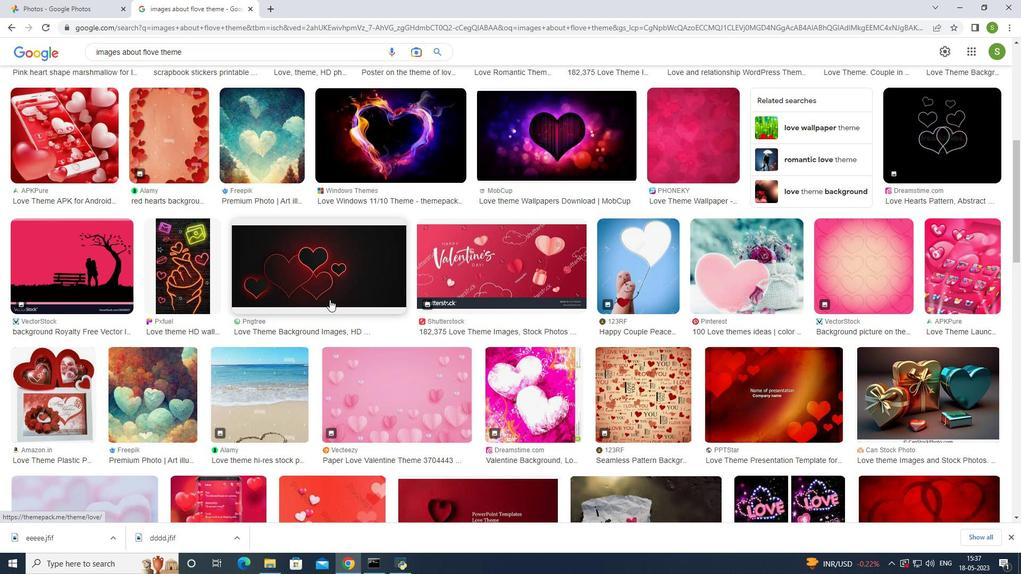 
Action: Mouse scrolled (329, 299) with delta (0, 0)
Screenshot: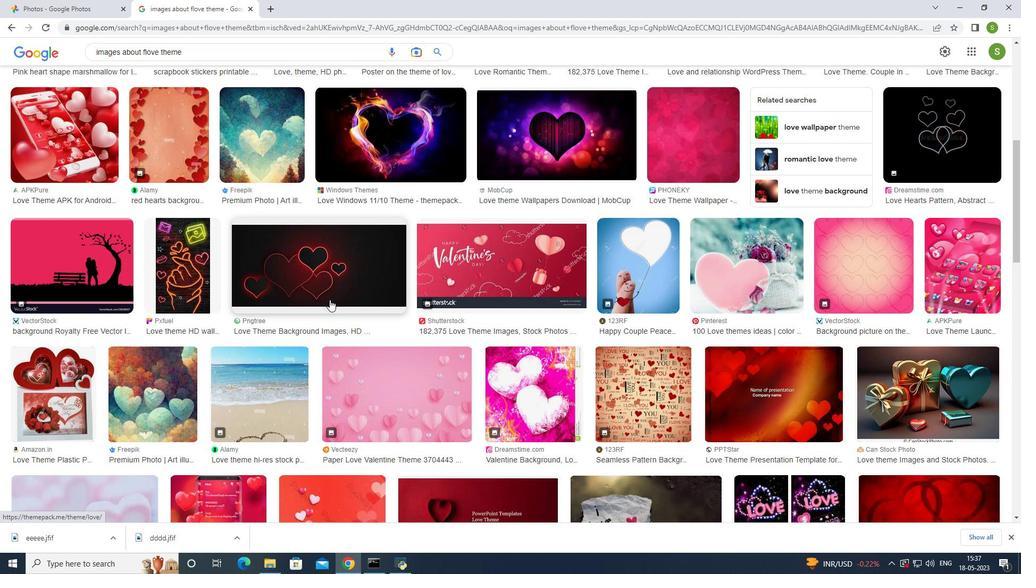 
Action: Mouse scrolled (329, 299) with delta (0, 0)
Screenshot: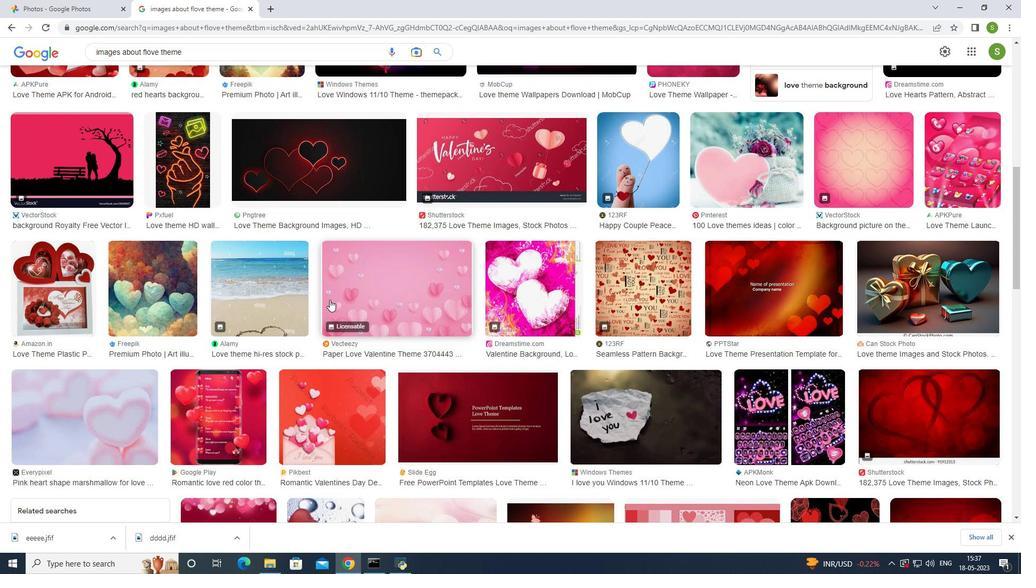 
Action: Mouse scrolled (329, 299) with delta (0, 0)
Screenshot: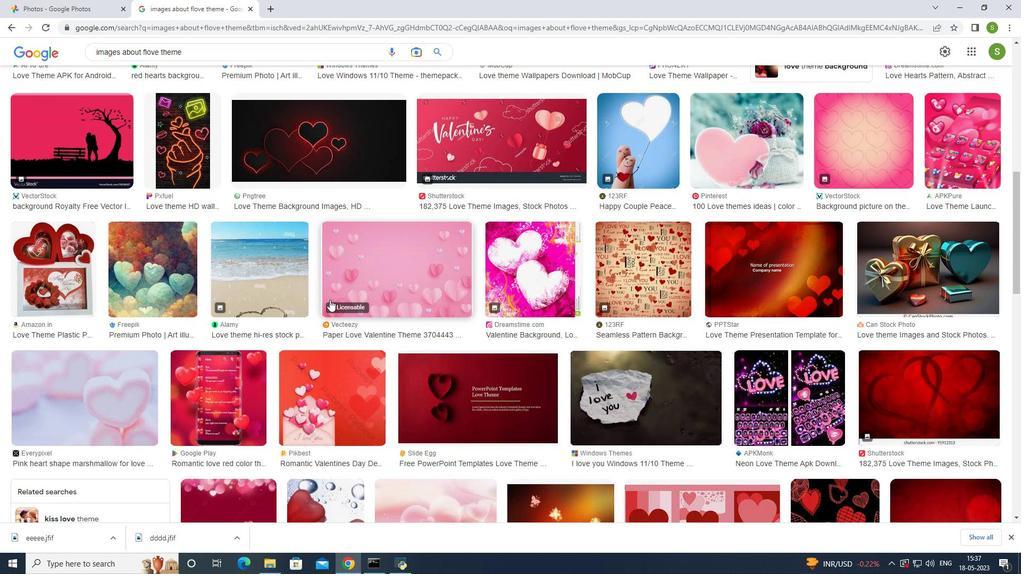 
Action: Mouse moved to (346, 191)
Screenshot: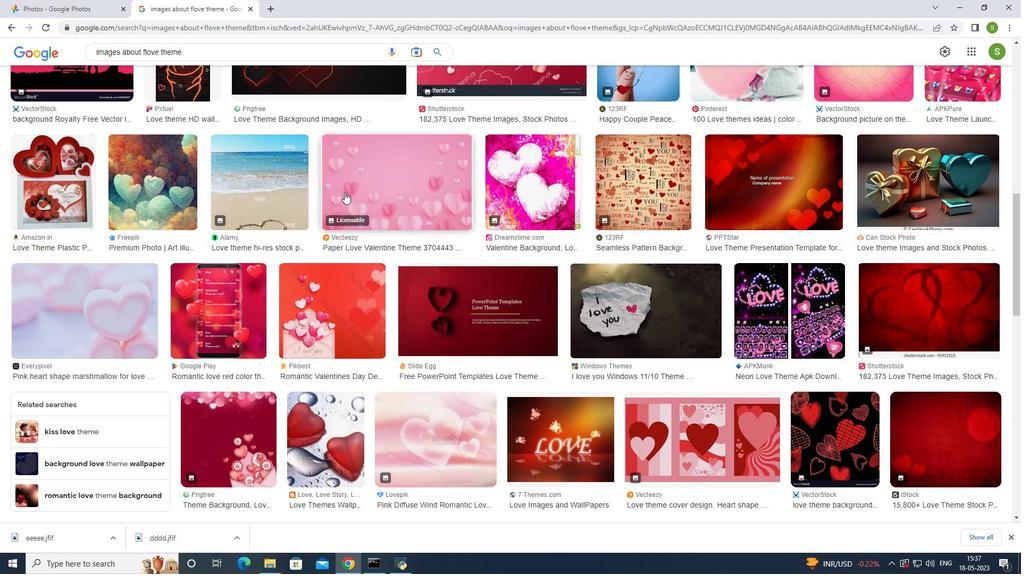 
Action: Mouse pressed right at (346, 191)
Screenshot: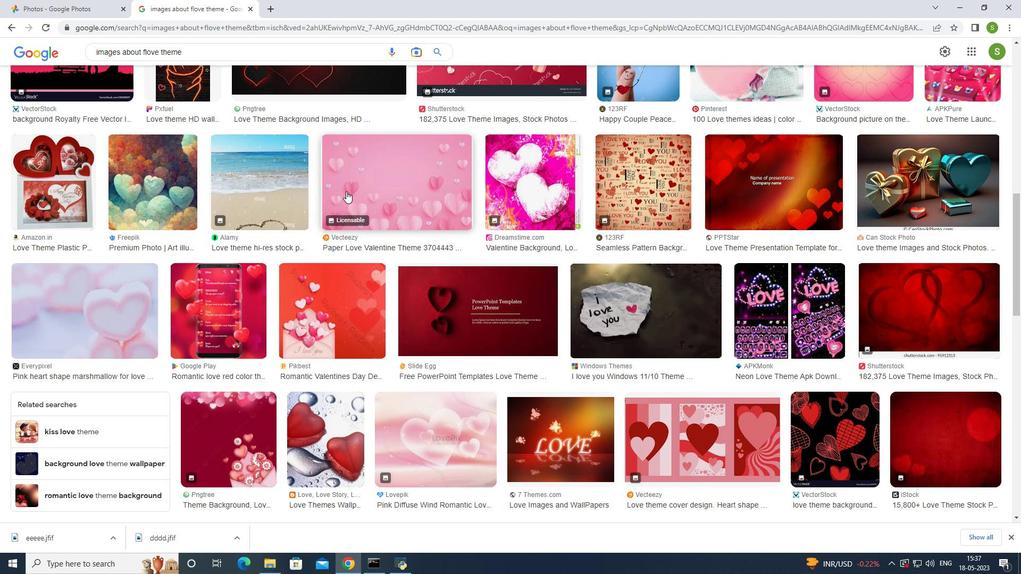 
Action: Mouse moved to (382, 304)
Screenshot: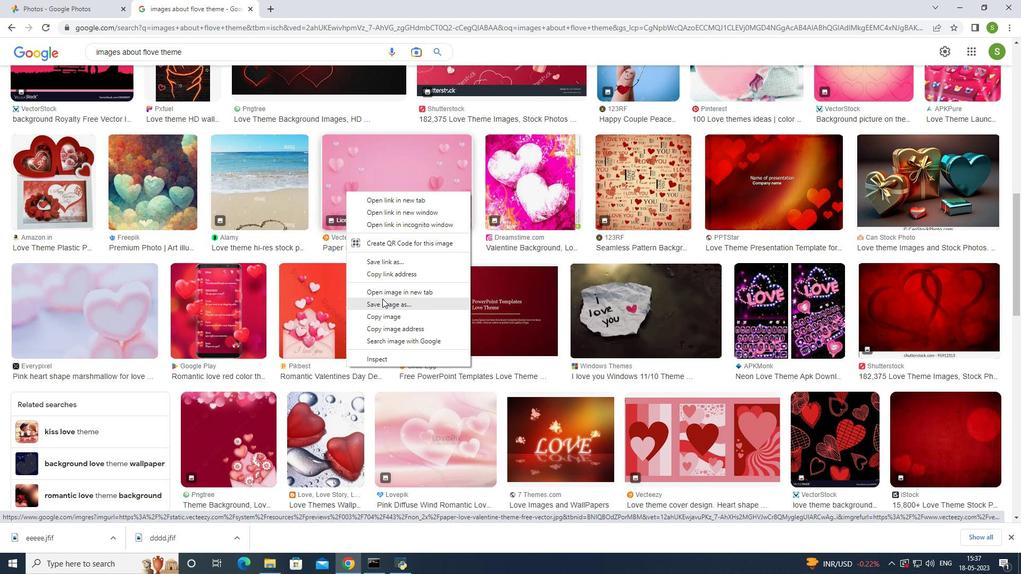 
Action: Mouse pressed left at (382, 304)
Screenshot: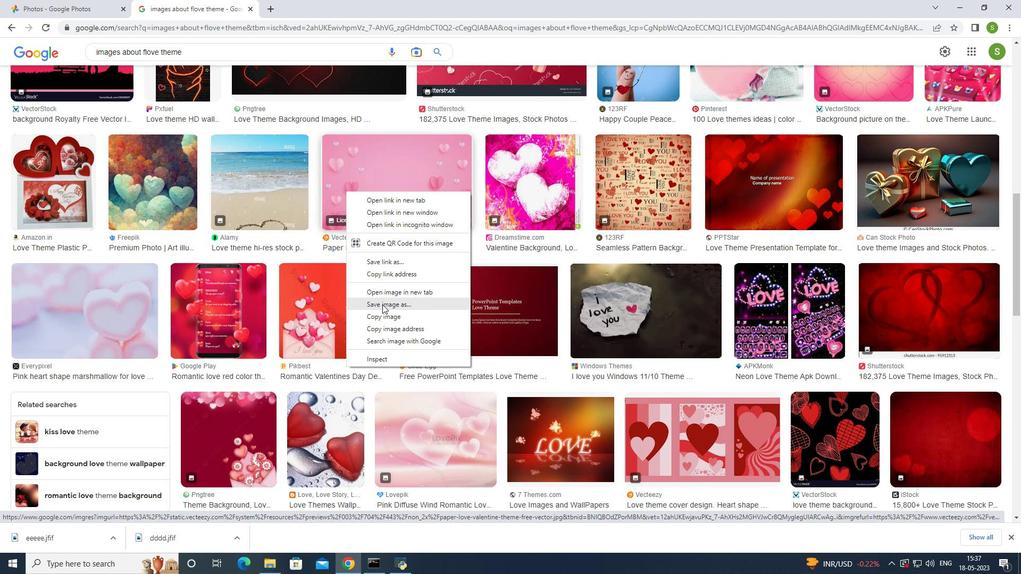 
Action: Mouse moved to (275, 217)
Screenshot: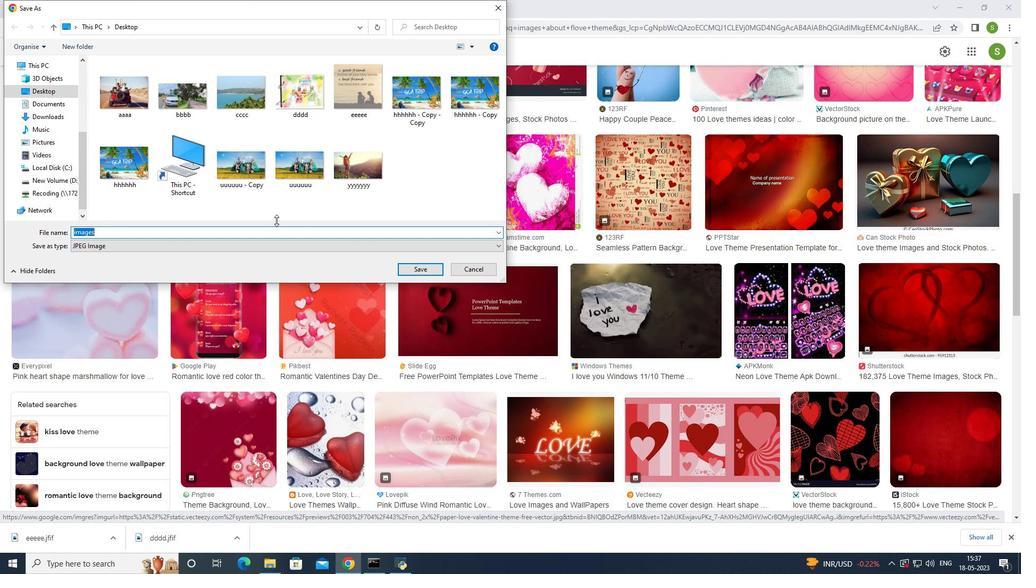 
Action: Key pressed <Key.backspace>
Screenshot: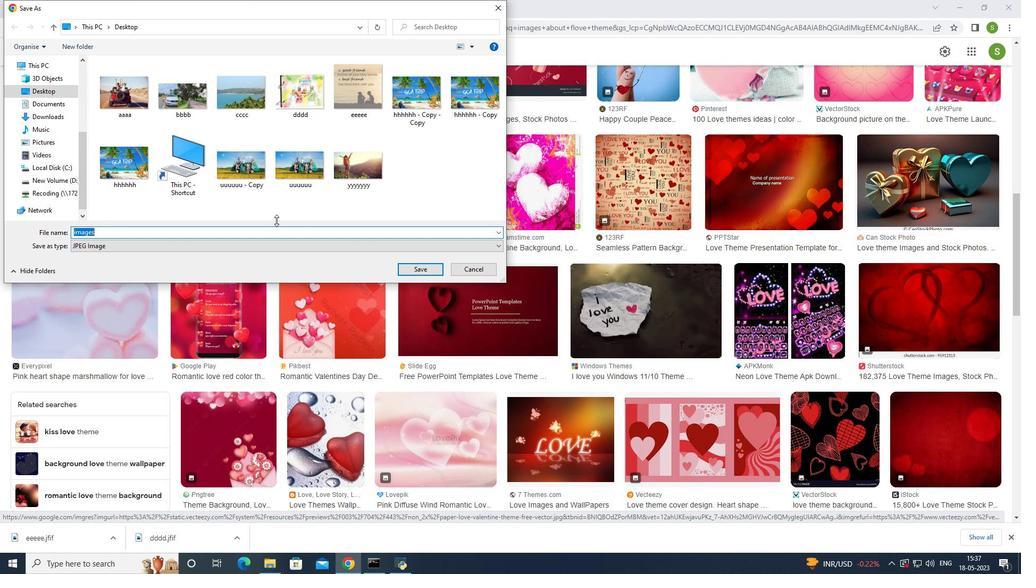 
Action: Mouse moved to (273, 213)
Screenshot: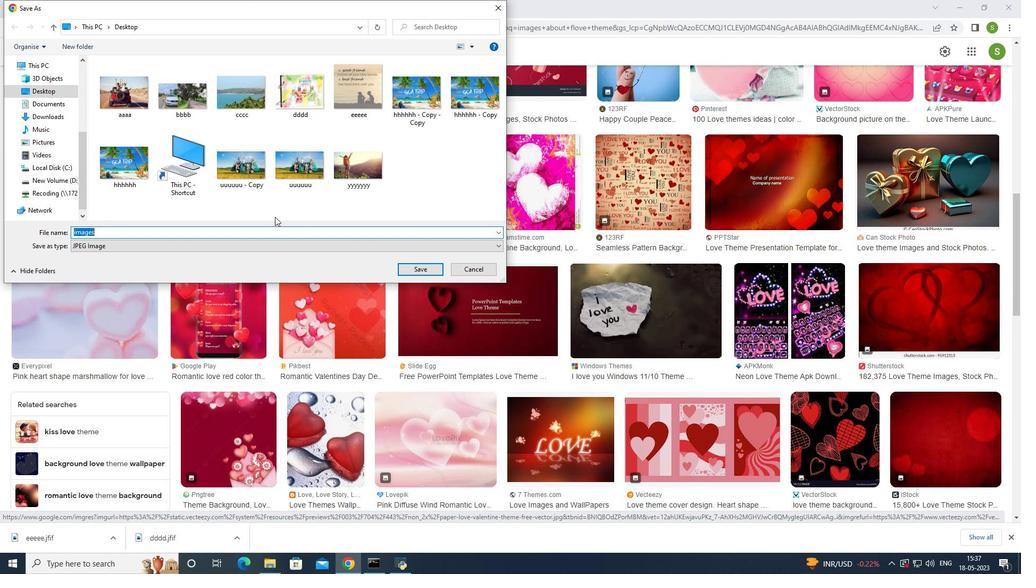 
Action: Key pressed ppp
Screenshot: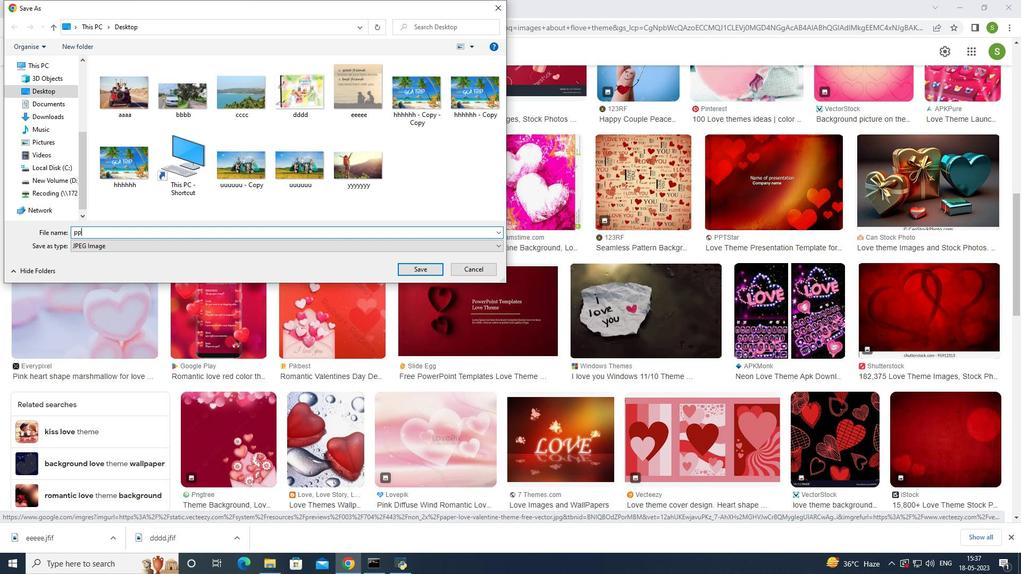 
Action: Mouse moved to (421, 270)
Screenshot: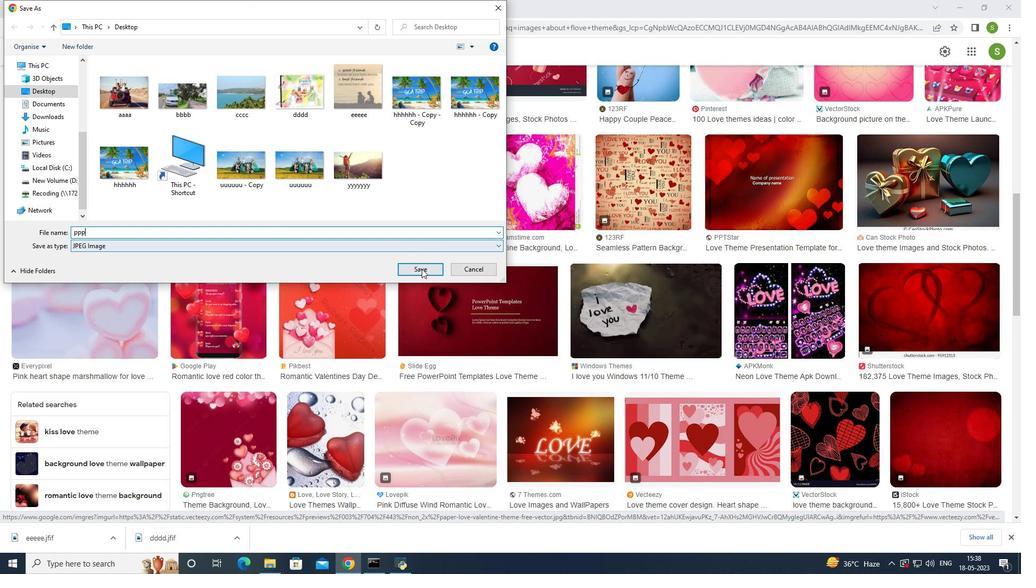 
Action: Mouse pressed left at (421, 270)
Screenshot: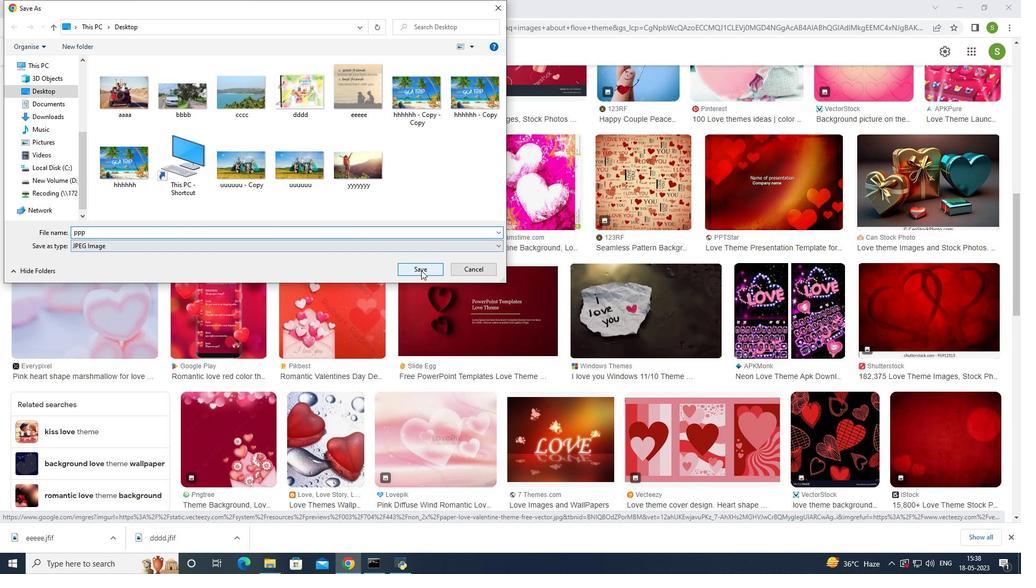 
Action: Mouse moved to (646, 196)
Screenshot: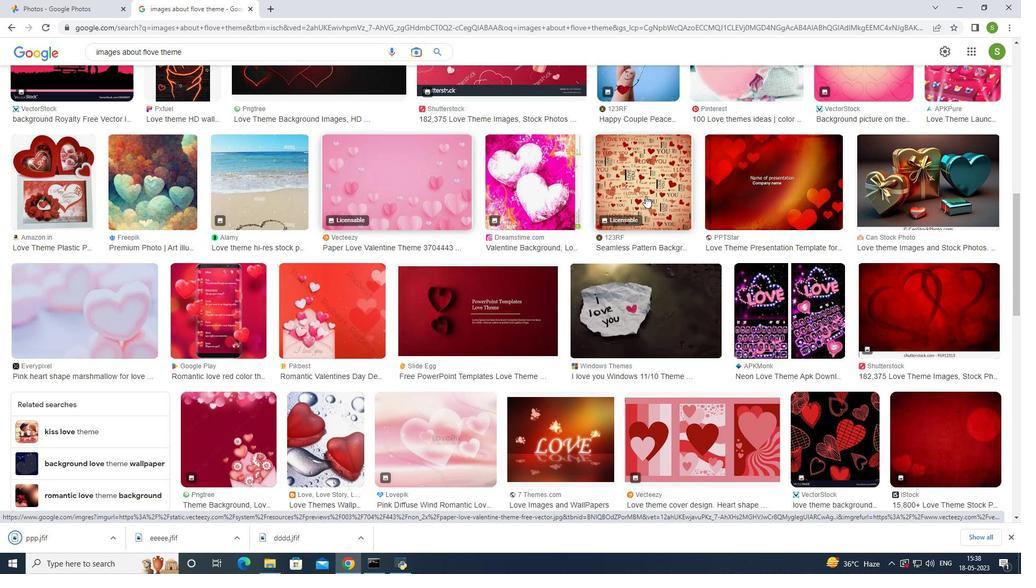 
Action: Mouse pressed right at (646, 196)
Screenshot: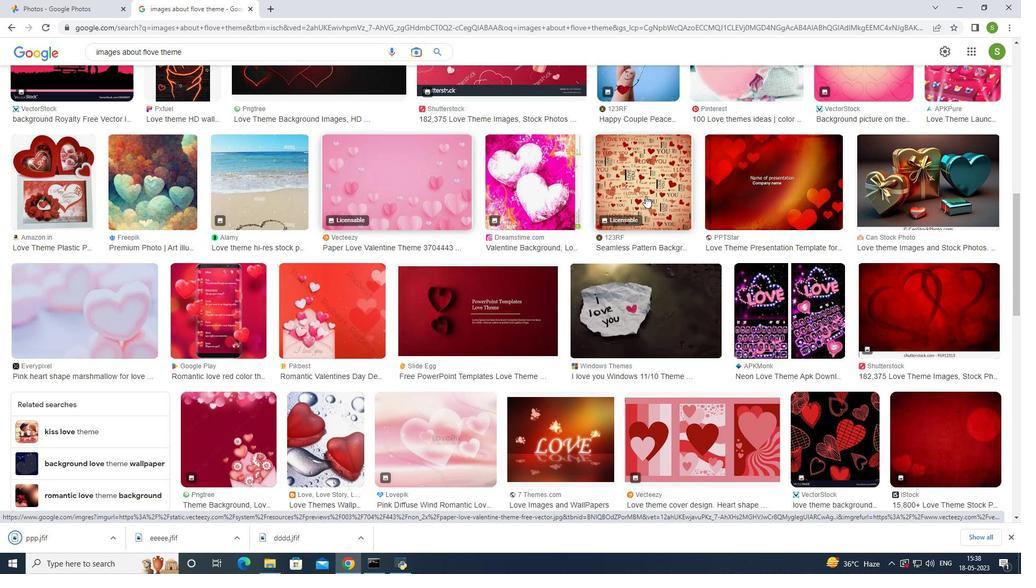 
Action: Mouse moved to (689, 308)
Screenshot: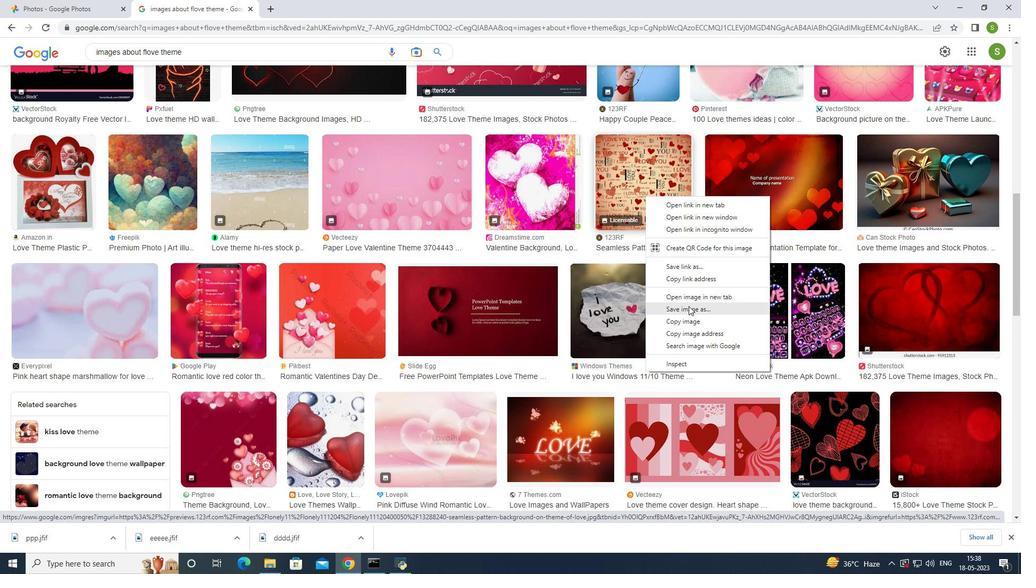 
Action: Mouse pressed left at (689, 308)
Screenshot: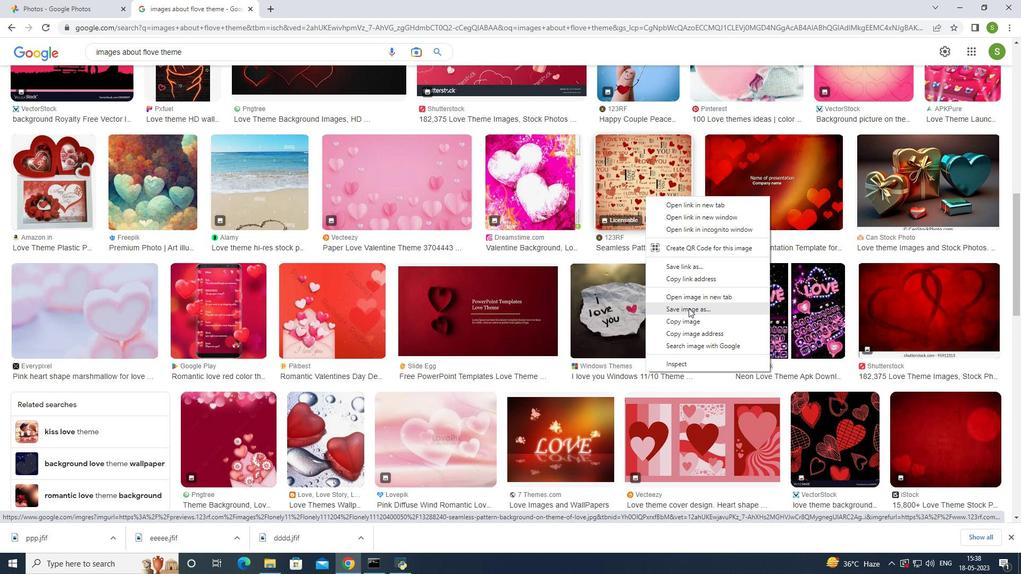 
Action: Mouse moved to (219, 211)
Screenshot: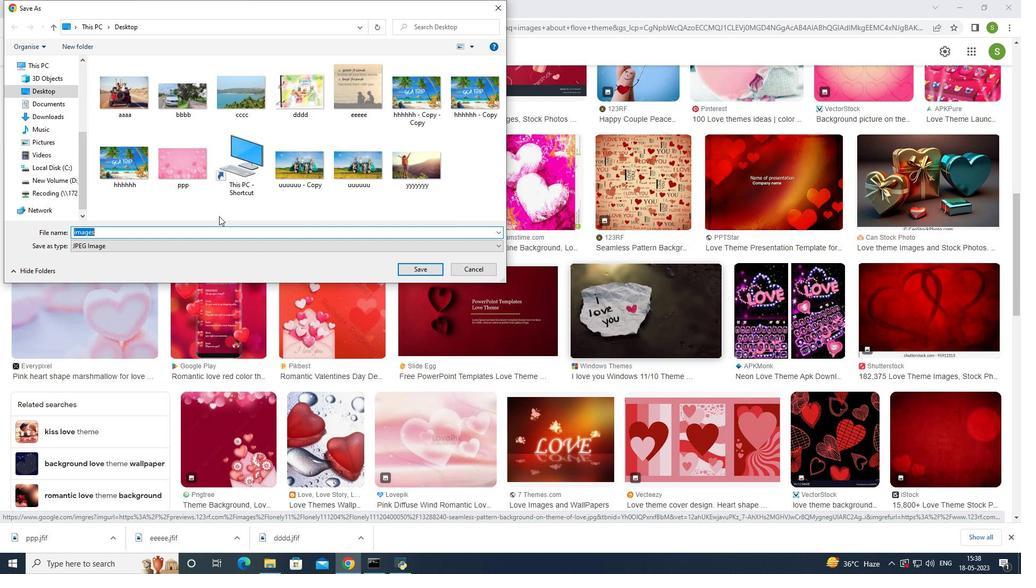 
Action: Key pressed <Key.backspace>qqq
Screenshot: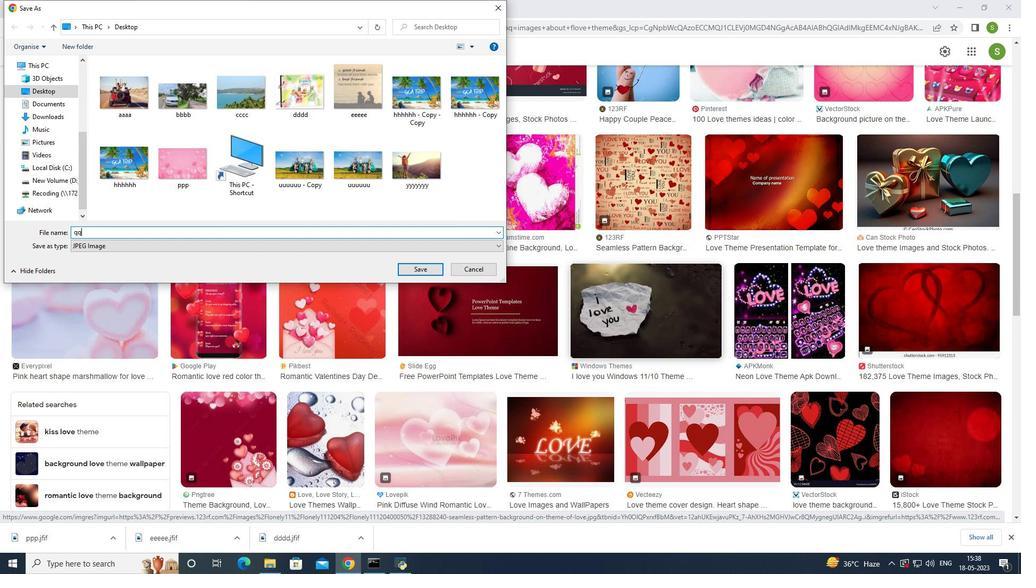 
Action: Mouse moved to (302, 225)
Screenshot: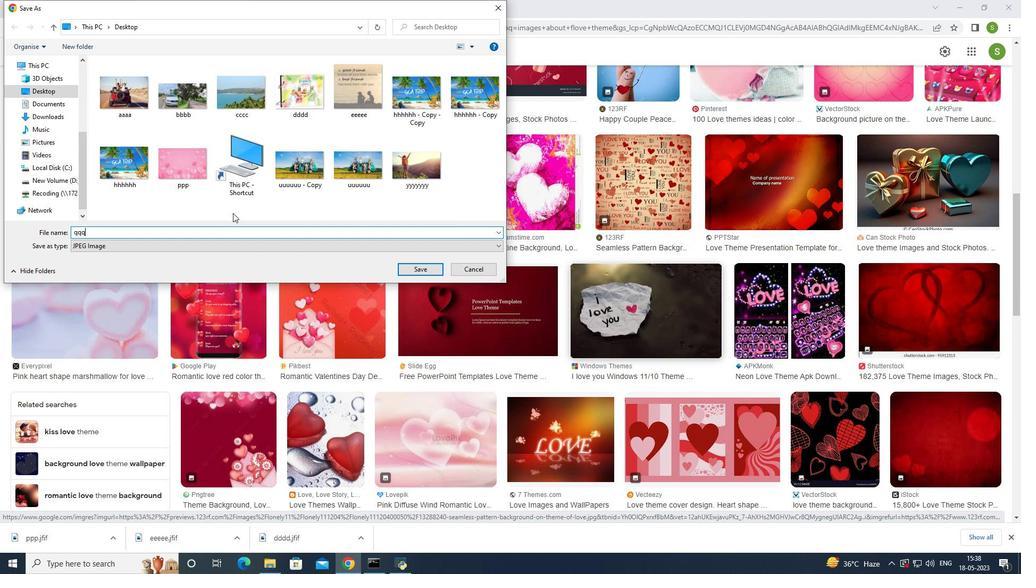 
Action: Key pressed q
Screenshot: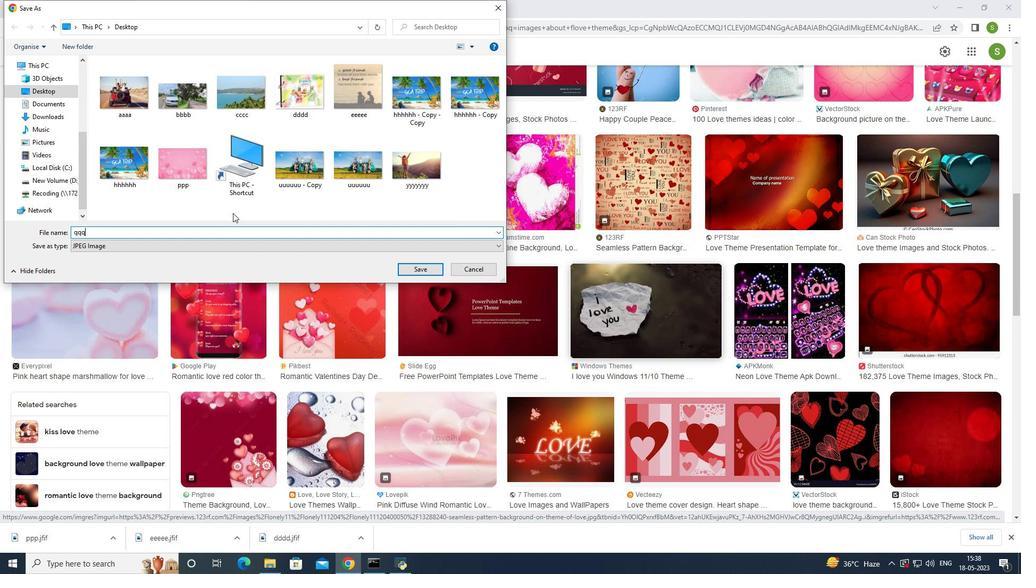 
Action: Mouse moved to (427, 270)
Screenshot: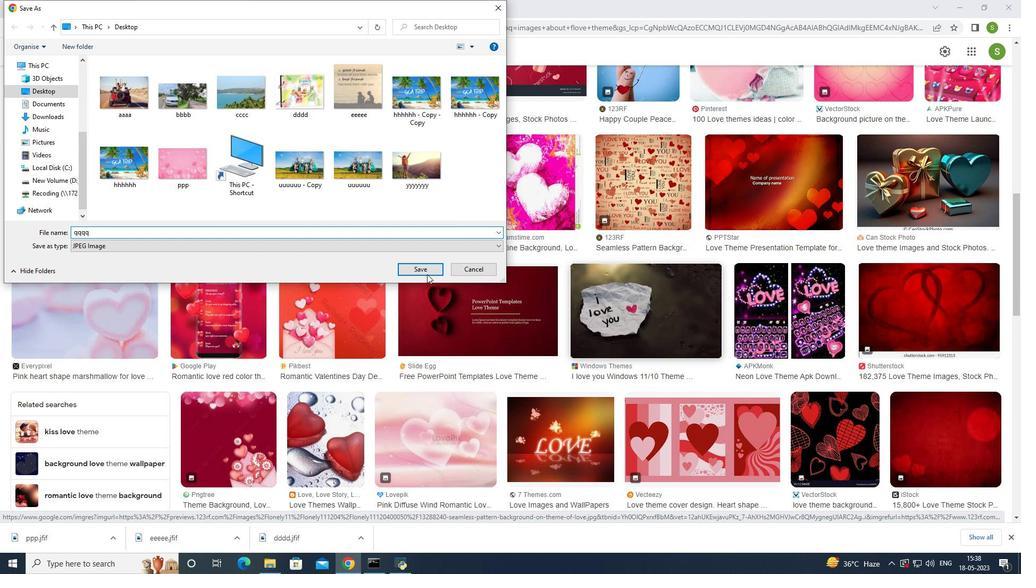 
Action: Mouse pressed left at (427, 270)
Screenshot: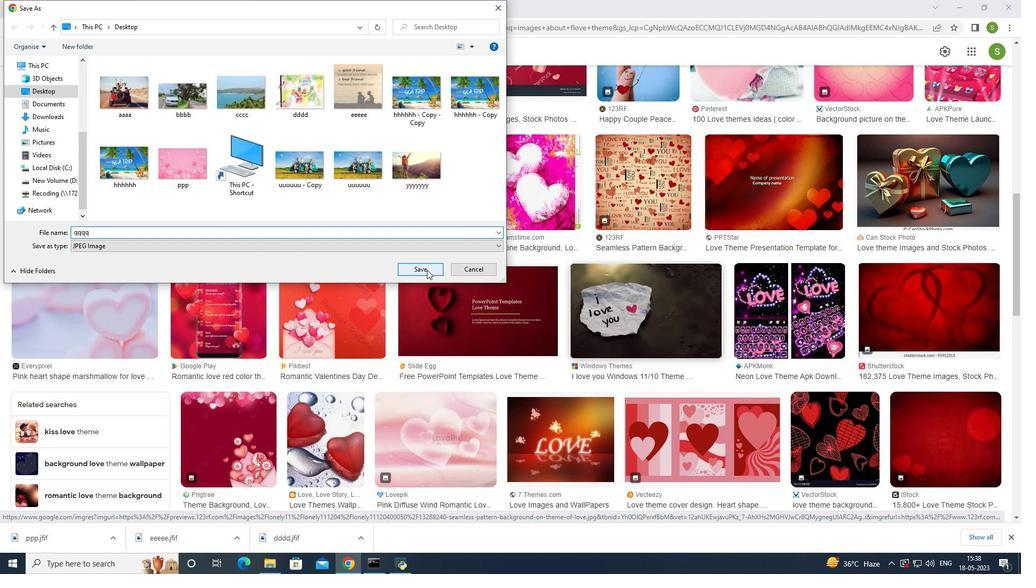 
Action: Mouse moved to (465, 251)
Screenshot: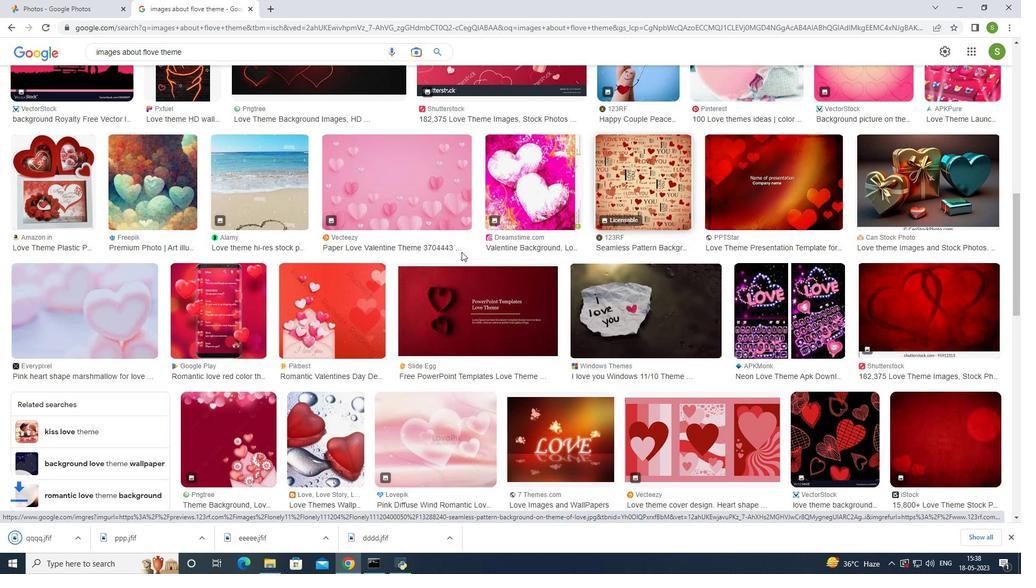 
Action: Mouse scrolled (465, 251) with delta (0, 0)
Screenshot: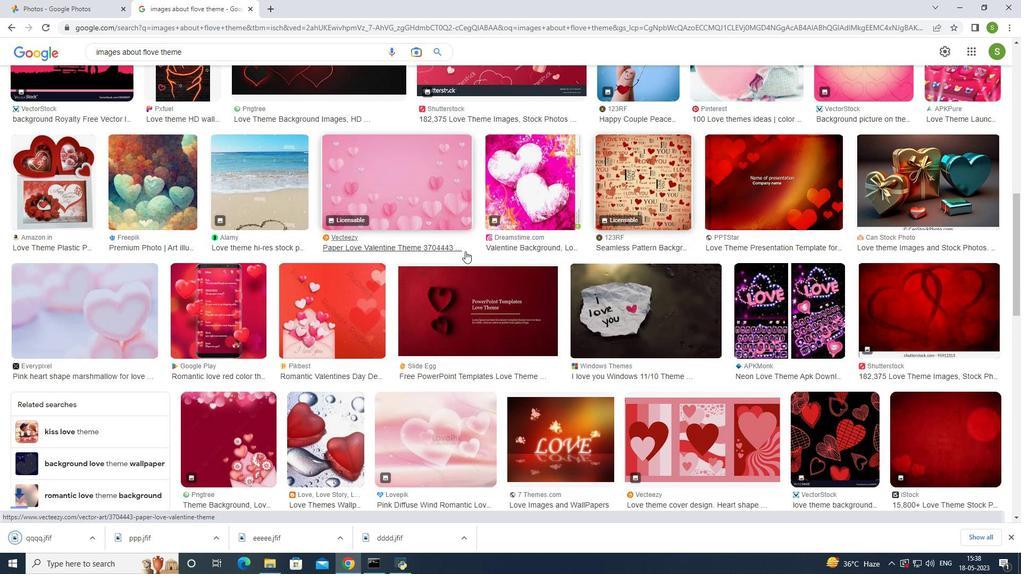 
Action: Mouse scrolled (465, 251) with delta (0, 0)
Screenshot: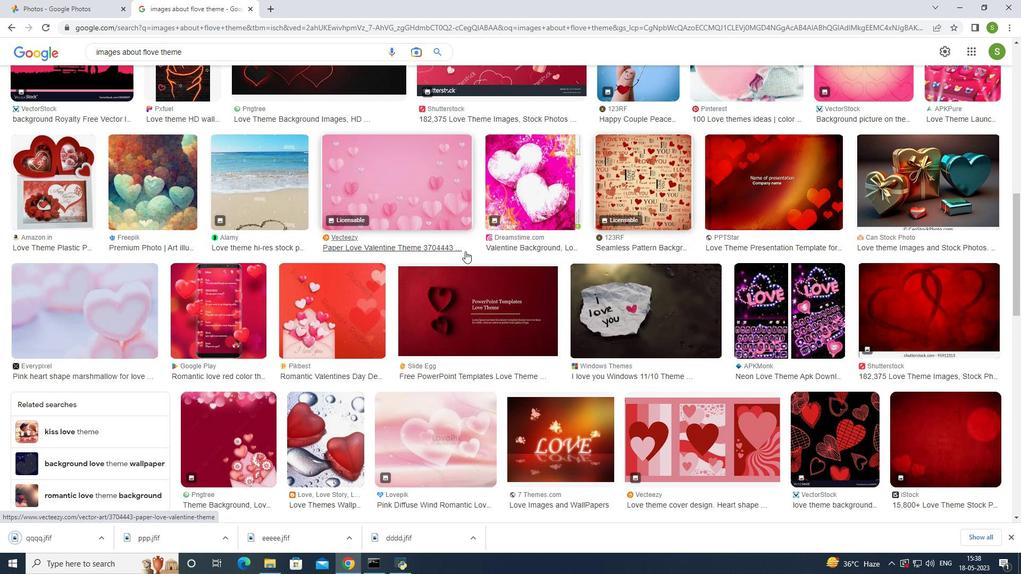 
Action: Mouse scrolled (465, 251) with delta (0, 0)
Screenshot: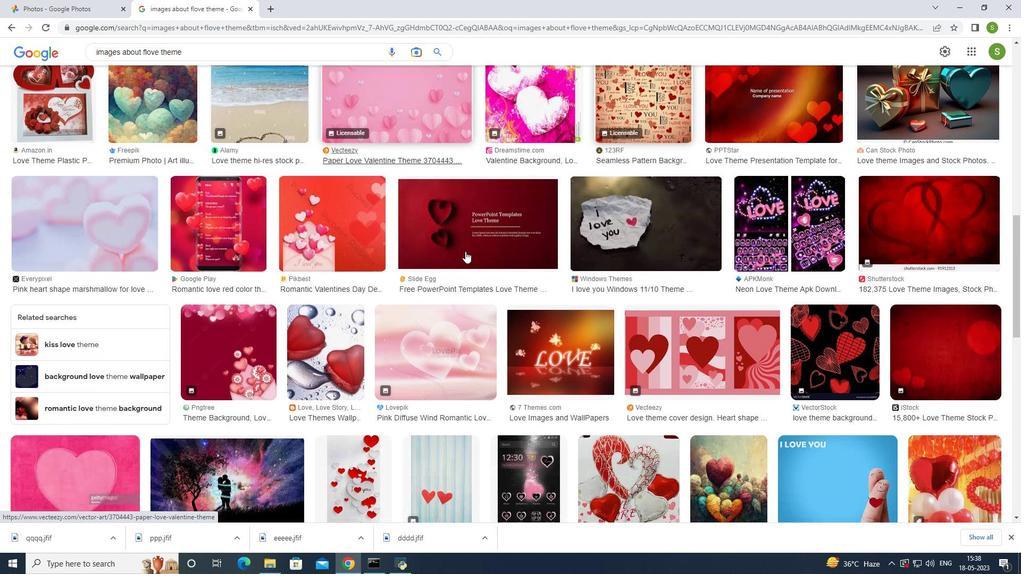 
Action: Mouse scrolled (465, 251) with delta (0, 0)
Screenshot: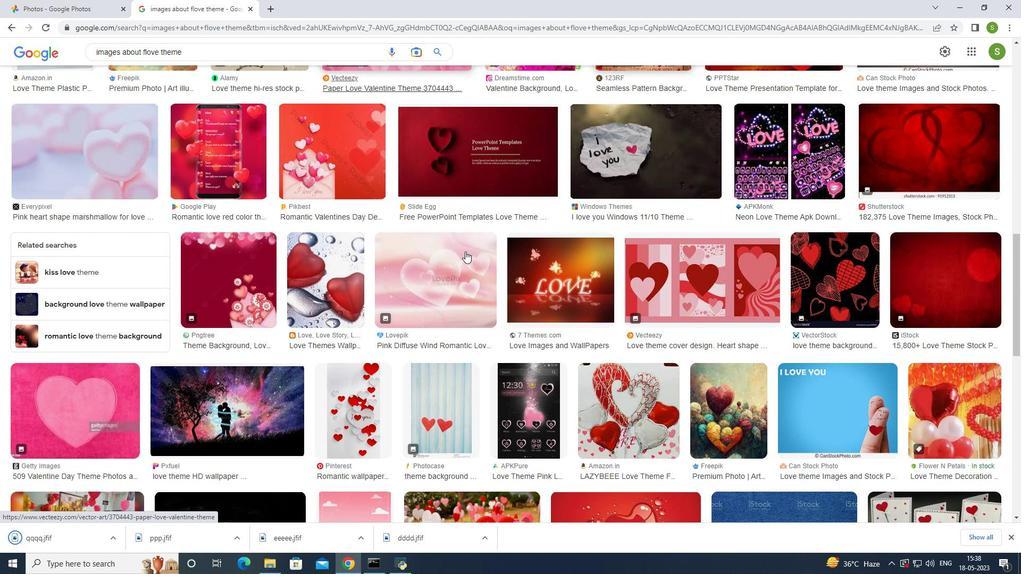 
Action: Mouse scrolled (465, 251) with delta (0, 0)
Screenshot: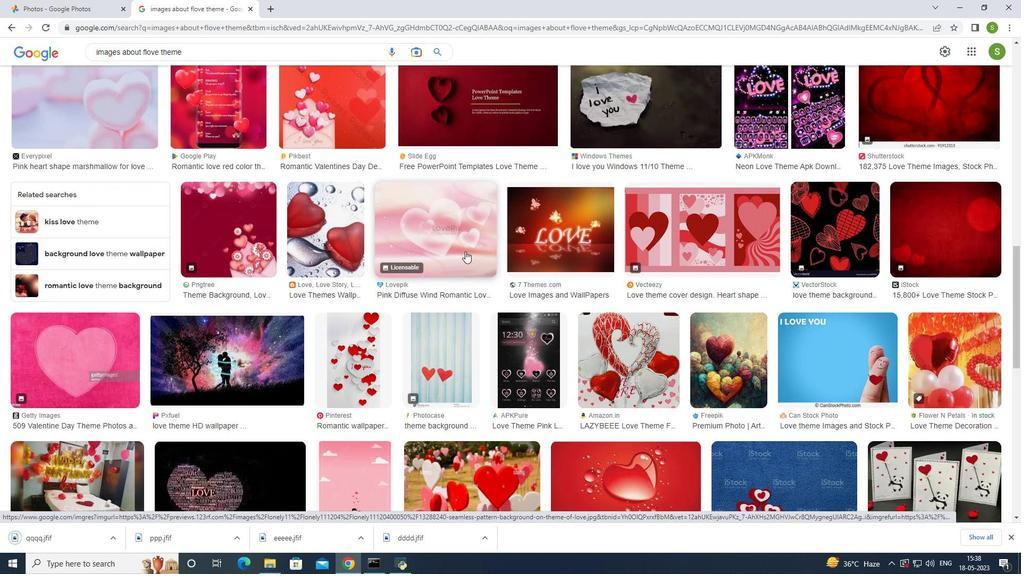 
Action: Mouse scrolled (465, 251) with delta (0, 0)
Screenshot: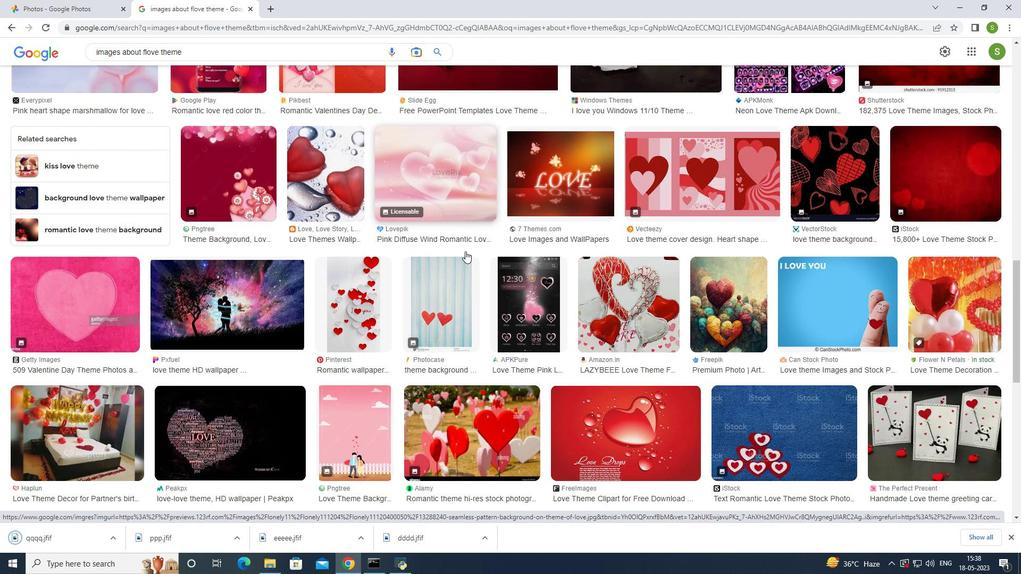 
Action: Mouse scrolled (465, 251) with delta (0, 0)
Screenshot: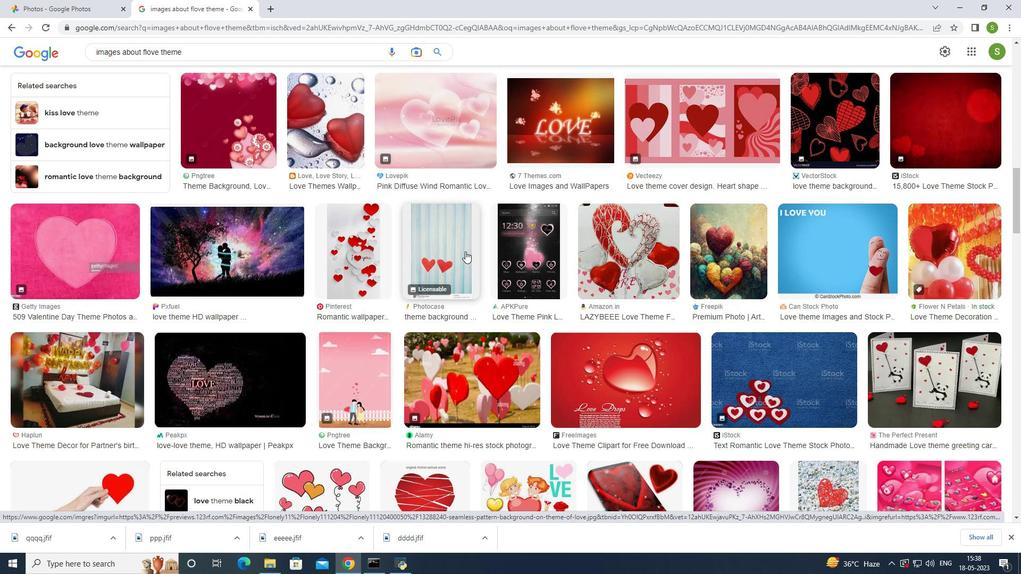 
Action: Mouse moved to (467, 244)
Screenshot: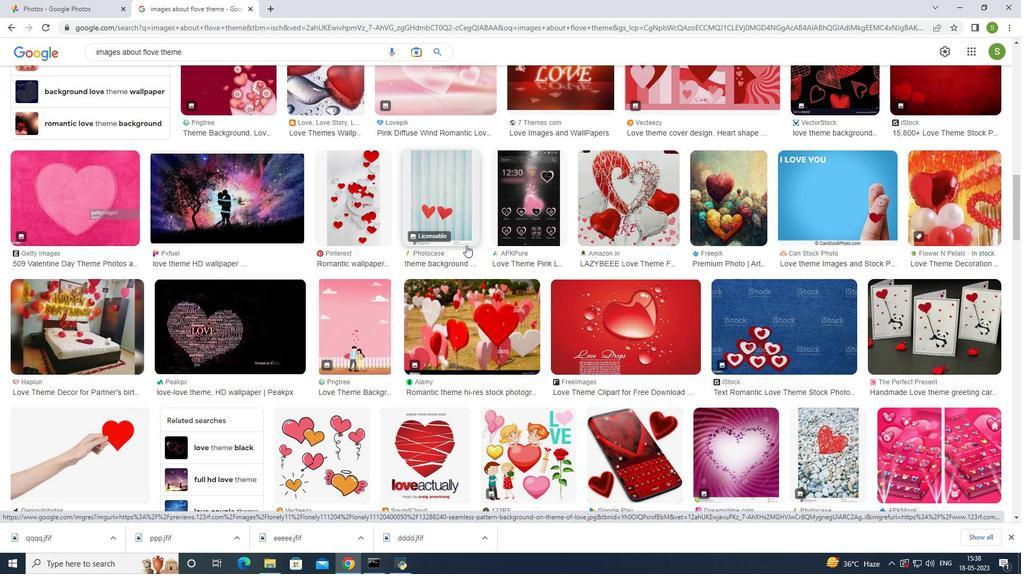 
Action: Mouse scrolled (467, 244) with delta (0, 0)
Screenshot: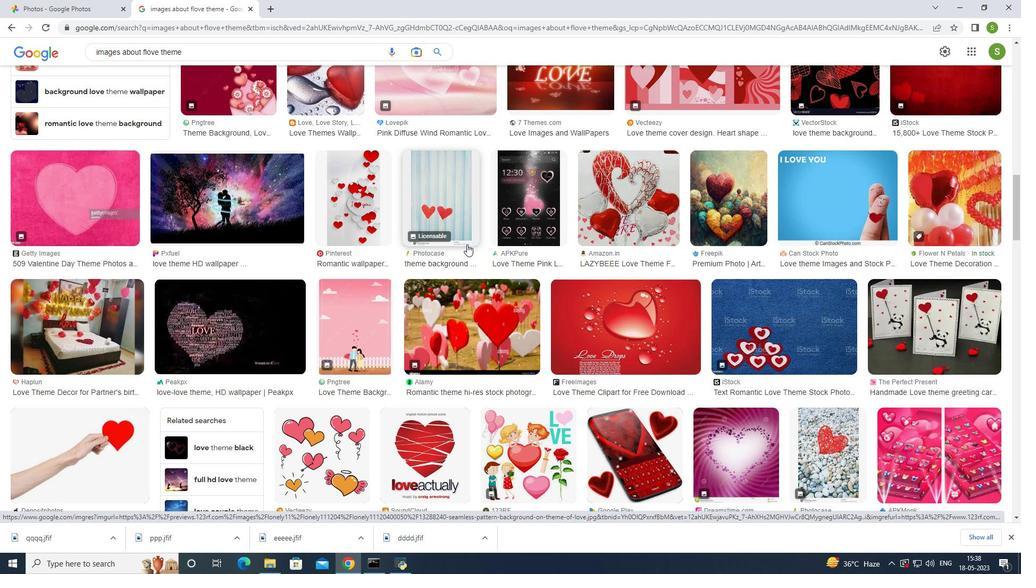 
Action: Mouse scrolled (467, 244) with delta (0, 0)
Screenshot: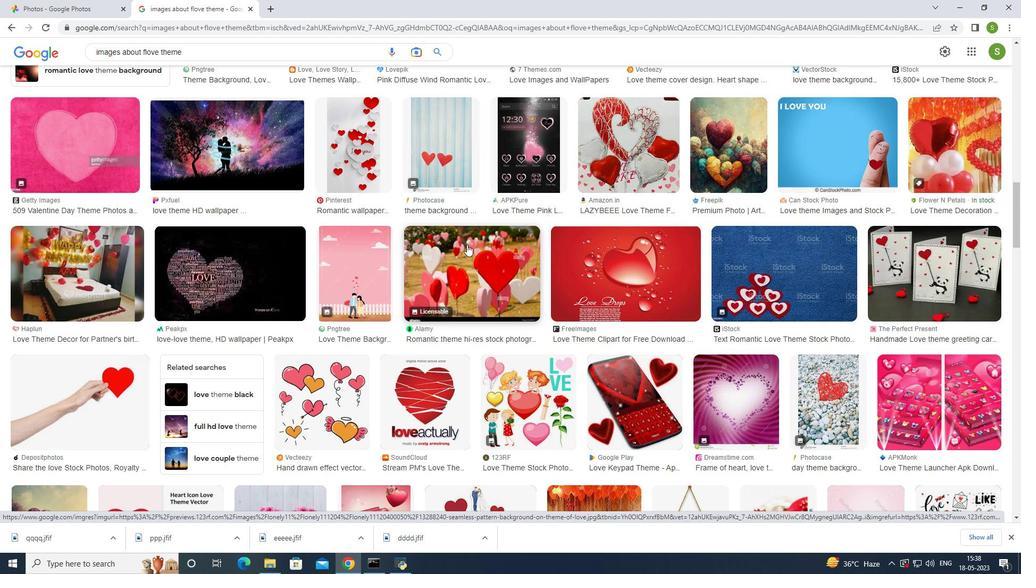 
Action: Mouse scrolled (467, 244) with delta (0, 0)
Screenshot: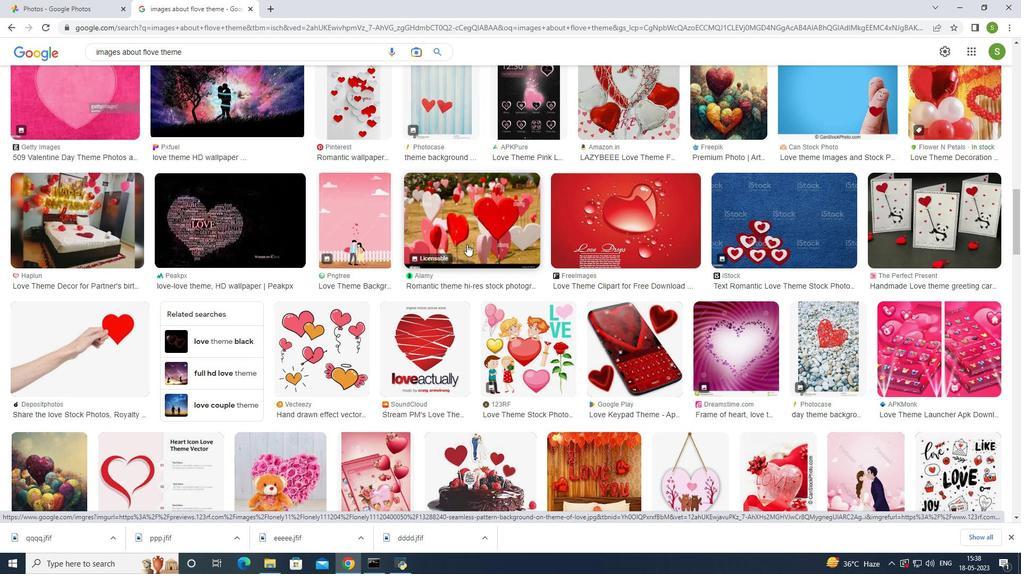 
Action: Mouse scrolled (467, 244) with delta (0, 0)
Screenshot: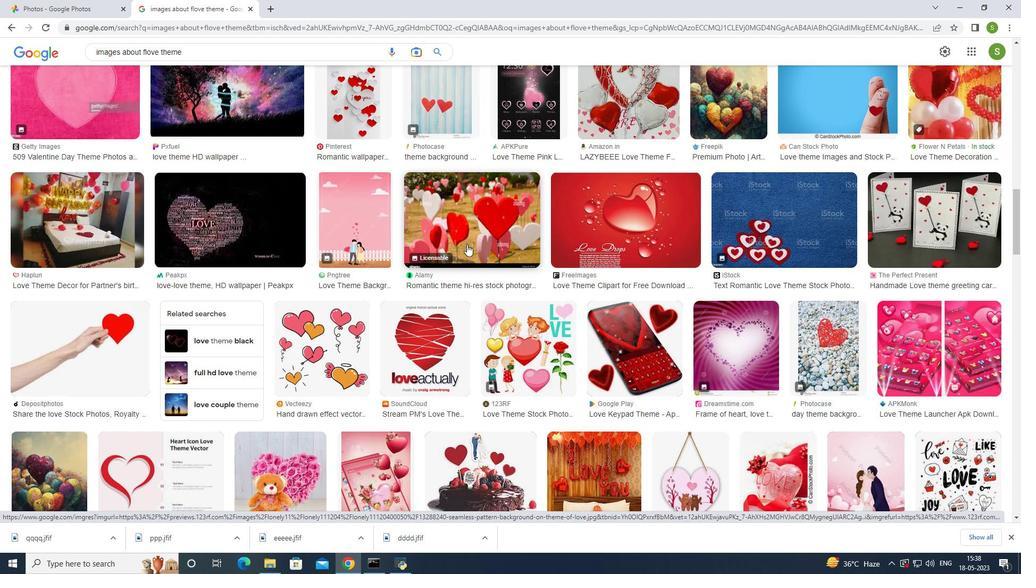 
Action: Mouse scrolled (467, 244) with delta (0, 0)
Screenshot: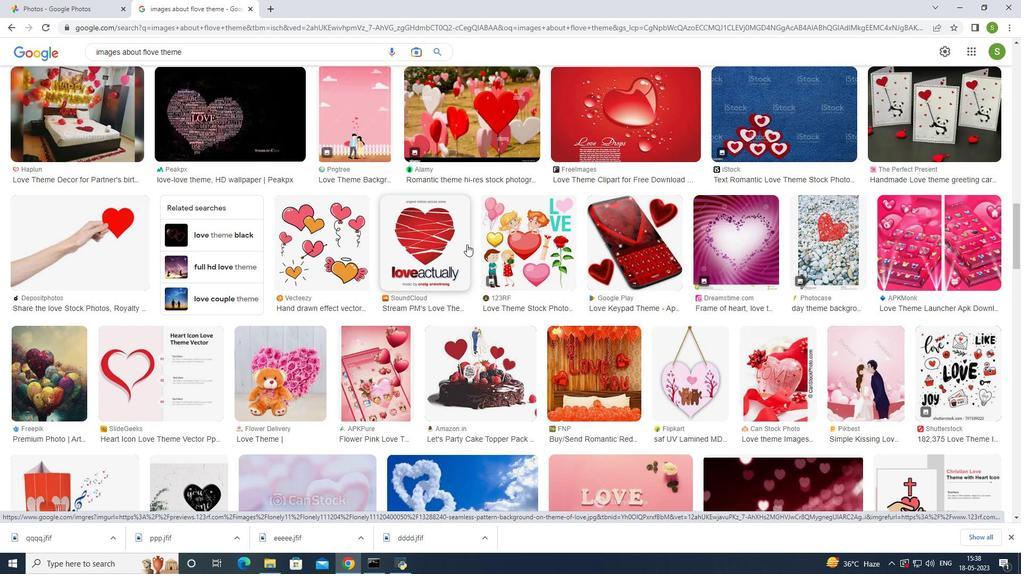
Action: Mouse scrolled (467, 244) with delta (0, 0)
Screenshot: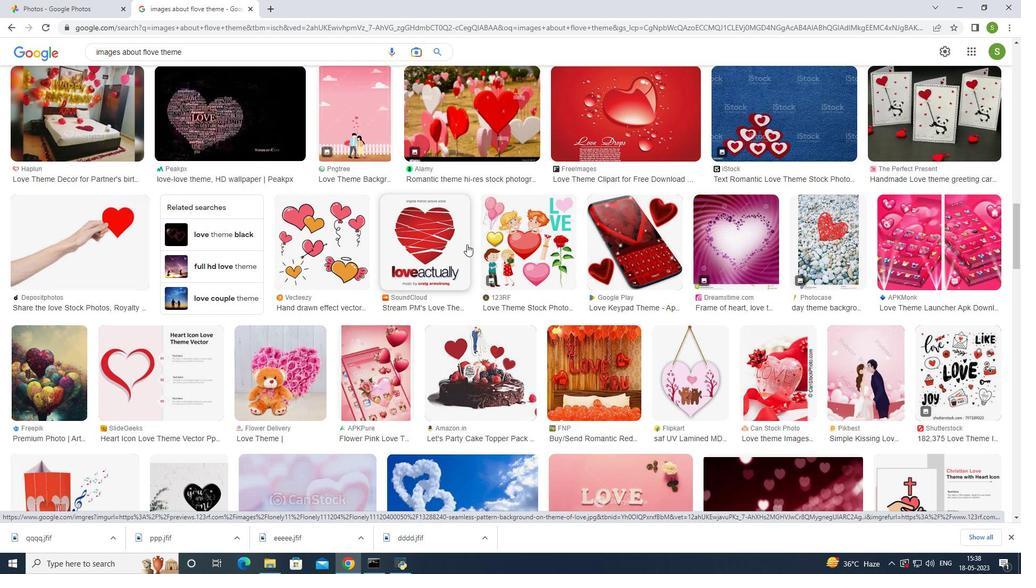 
Action: Mouse scrolled (467, 244) with delta (0, 0)
Screenshot: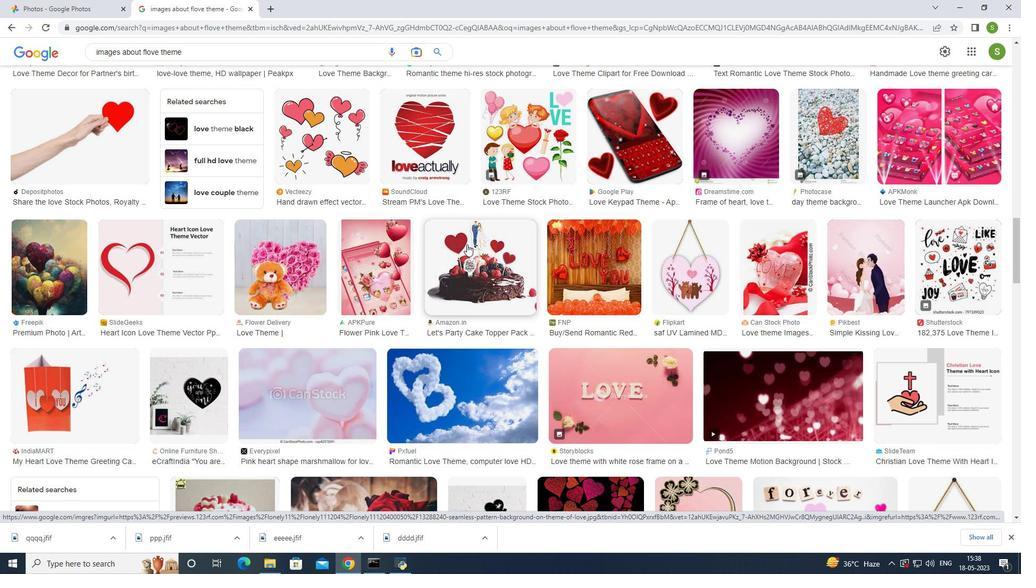 
Action: Mouse scrolled (467, 244) with delta (0, 0)
Screenshot: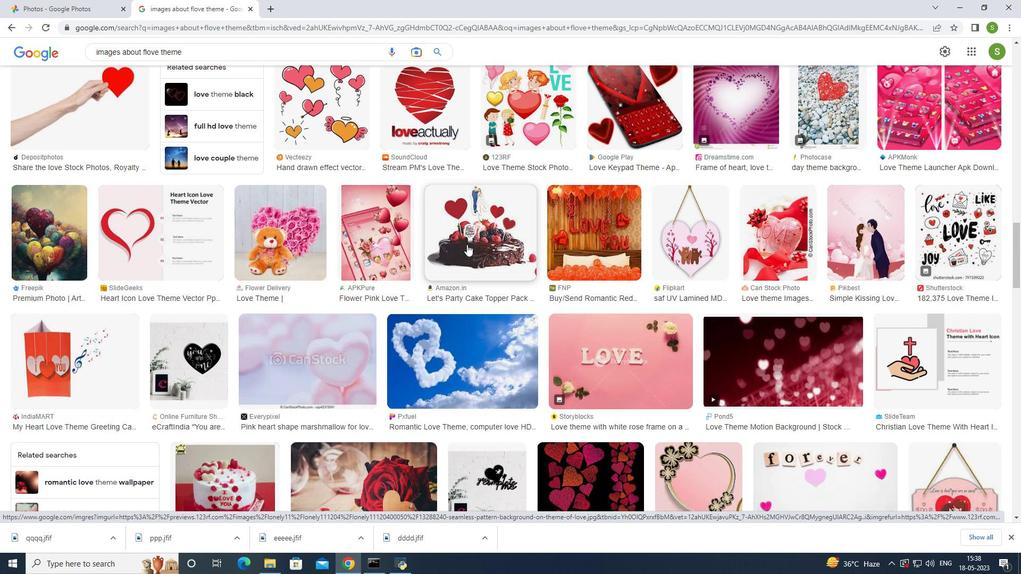 
Action: Mouse scrolled (467, 244) with delta (0, 0)
Screenshot: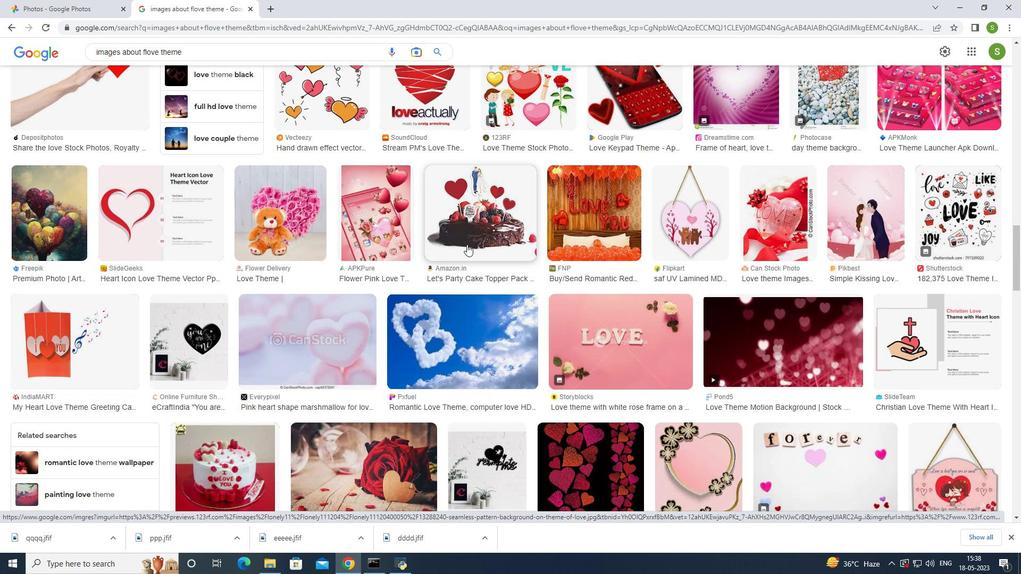 
Action: Mouse scrolled (467, 244) with delta (0, 0)
Screenshot: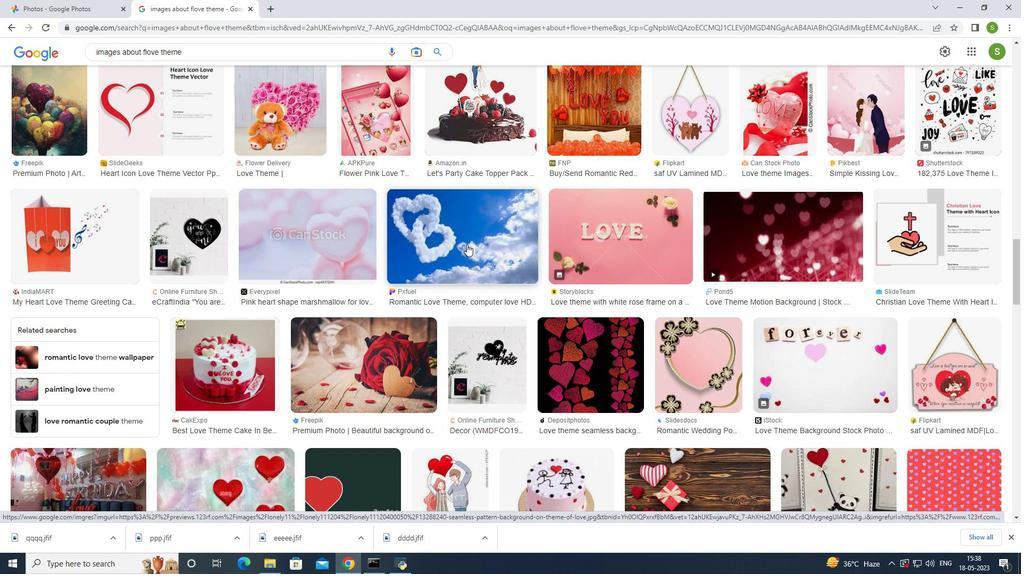 
Action: Mouse scrolled (467, 244) with delta (0, 0)
Screenshot: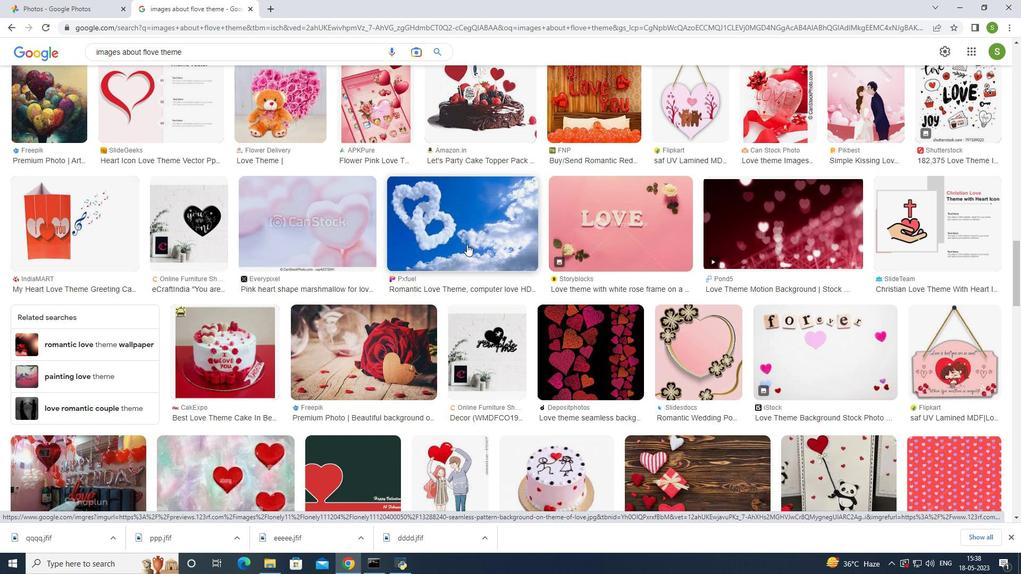 
Action: Mouse scrolled (467, 244) with delta (0, 0)
Screenshot: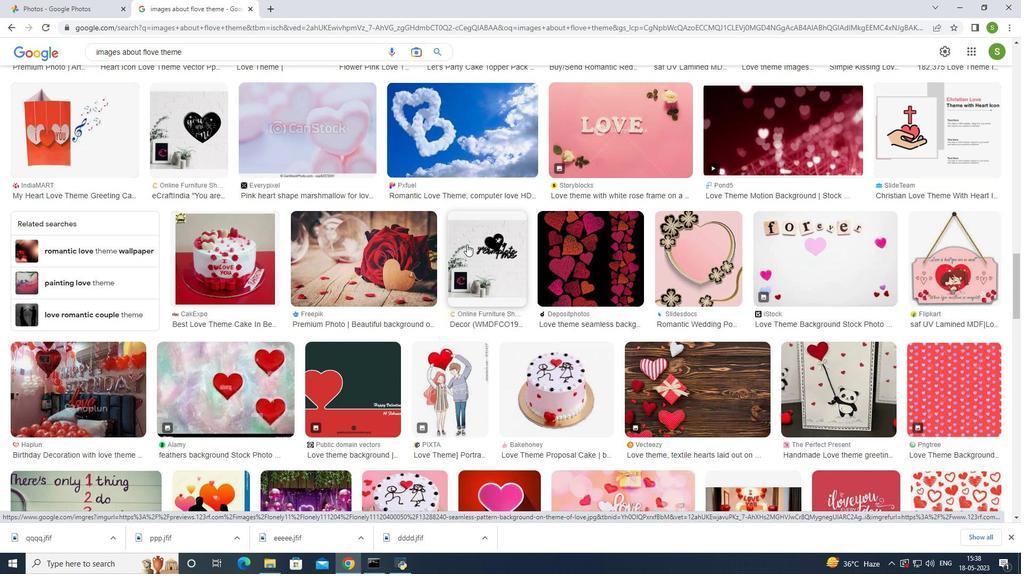 
Action: Mouse scrolled (467, 244) with delta (0, 0)
Screenshot: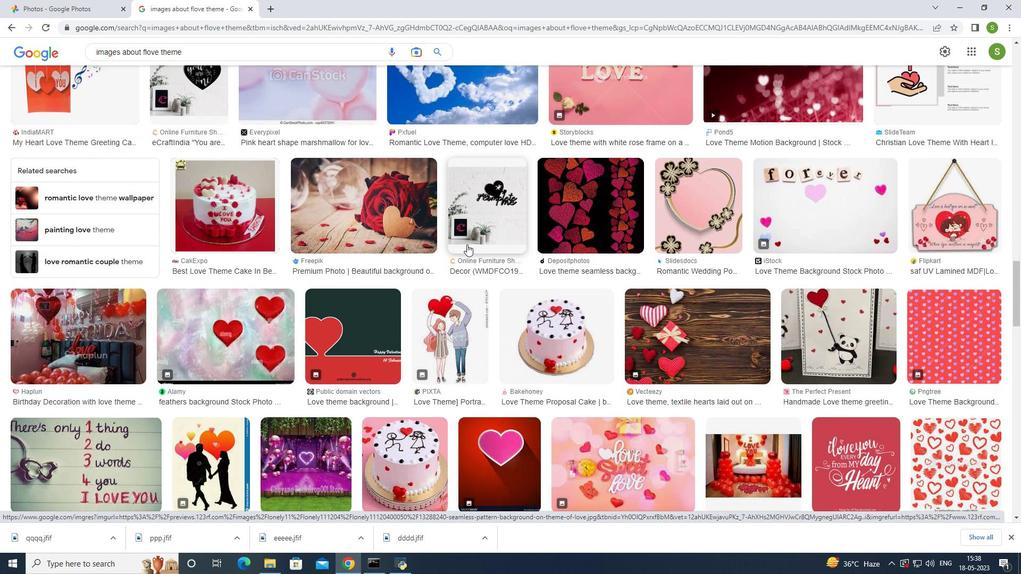 
Action: Mouse scrolled (467, 244) with delta (0, 0)
Screenshot: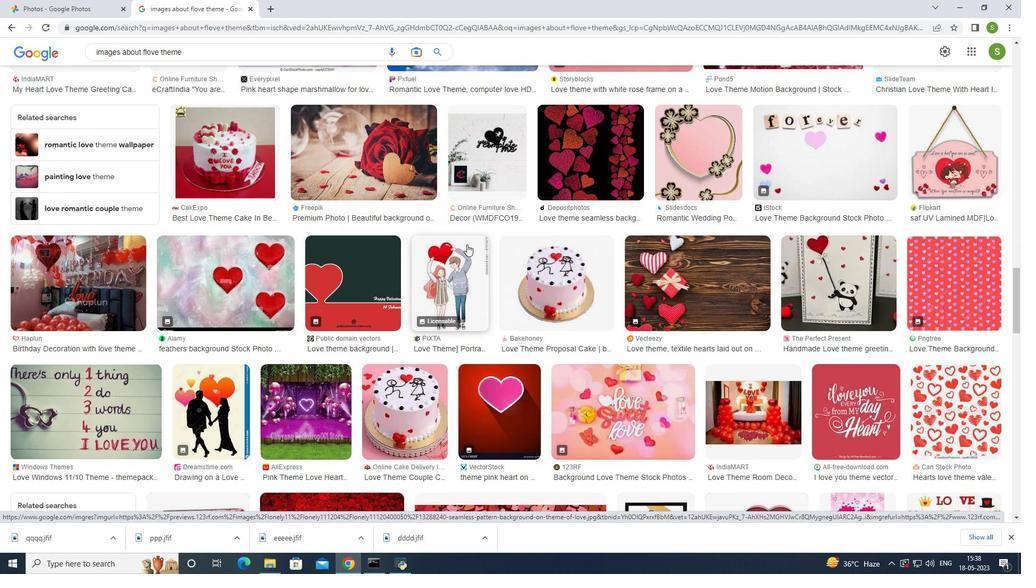 
Action: Mouse scrolled (467, 244) with delta (0, 0)
Screenshot: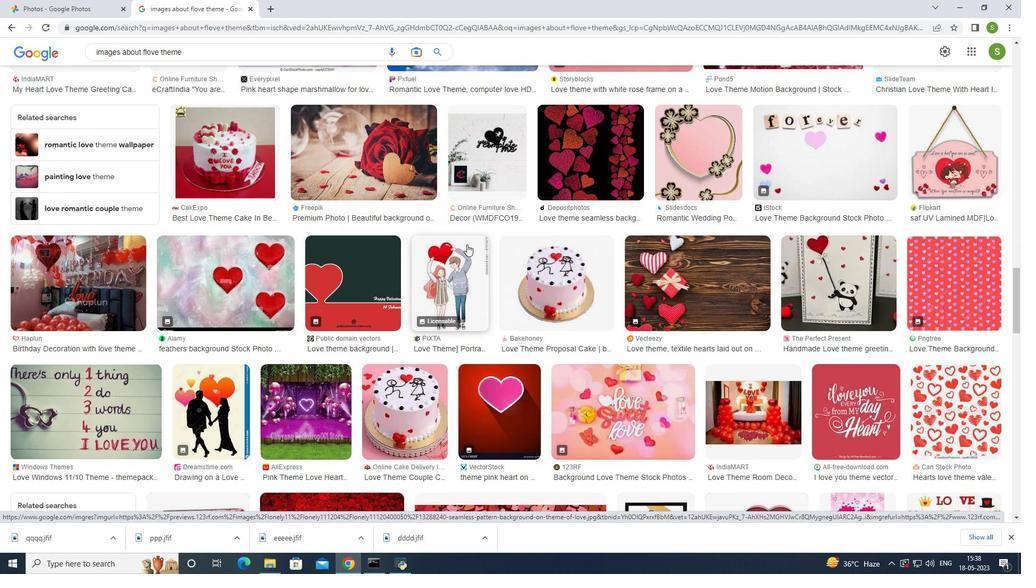 
Action: Mouse scrolled (467, 244) with delta (0, 0)
Screenshot: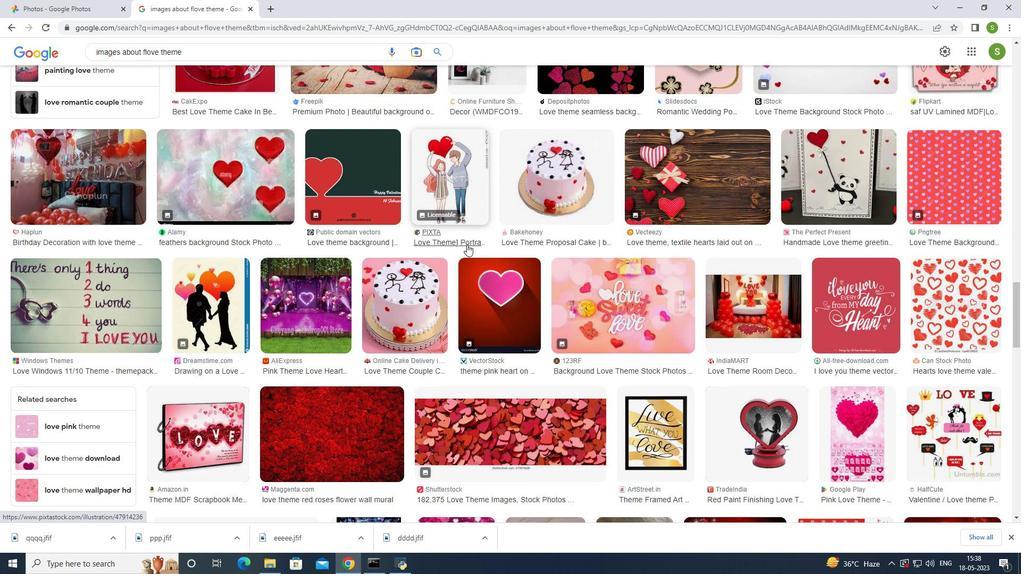 
Action: Mouse scrolled (467, 244) with delta (0, 0)
Screenshot: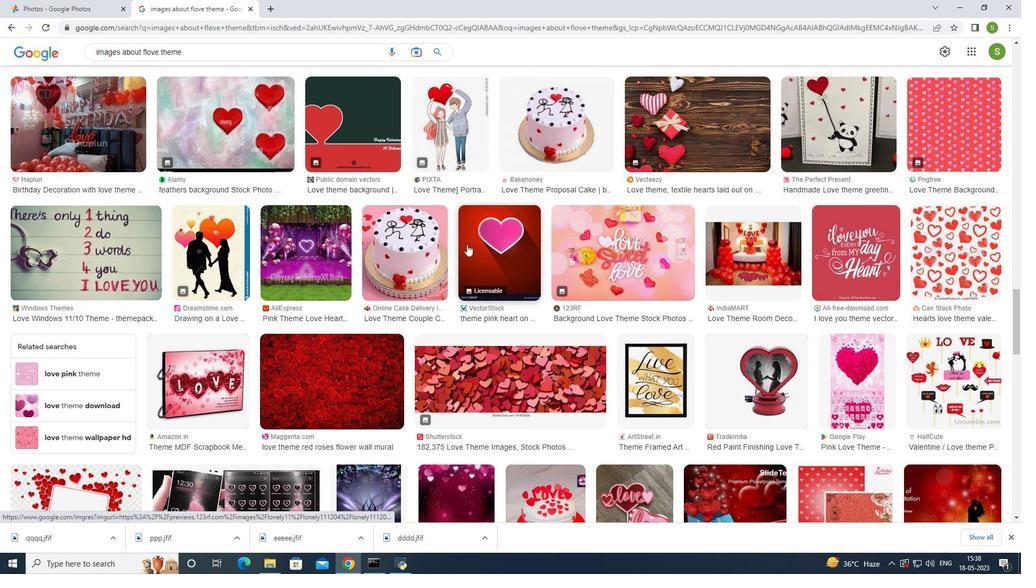
Action: Mouse scrolled (467, 244) with delta (0, 0)
Screenshot: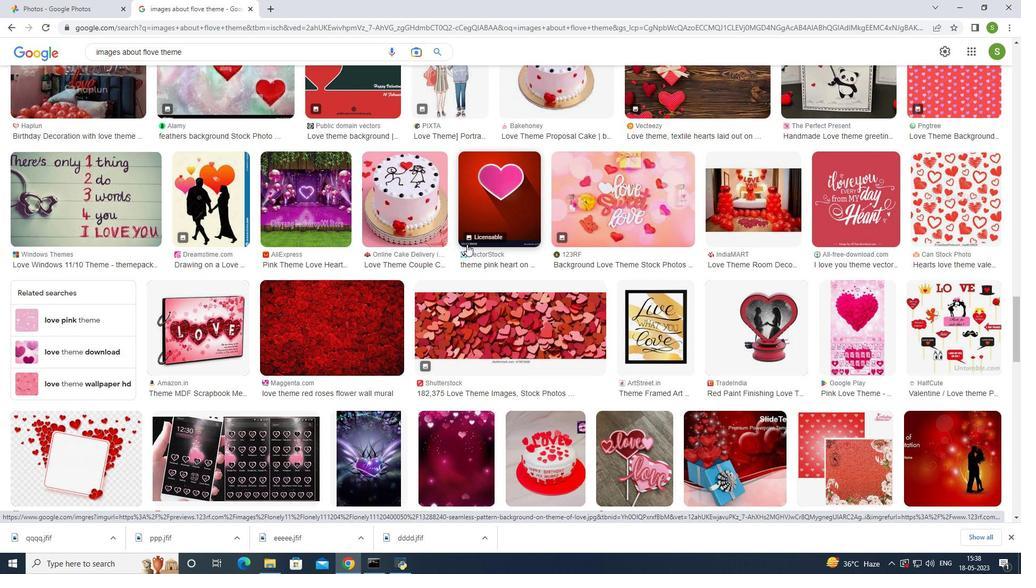 
Action: Mouse scrolled (467, 244) with delta (0, 0)
Screenshot: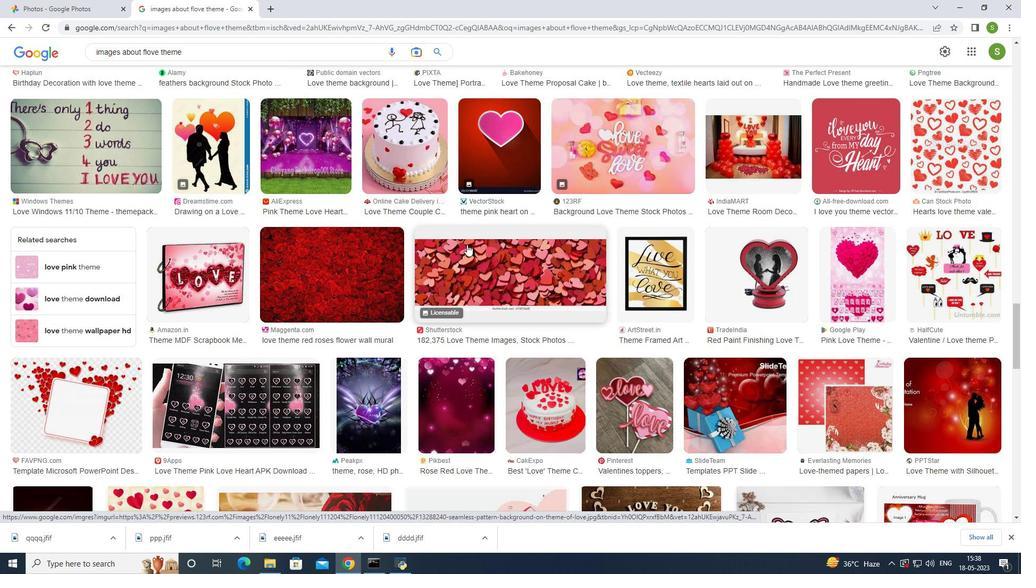
Action: Mouse scrolled (467, 244) with delta (0, 0)
Screenshot: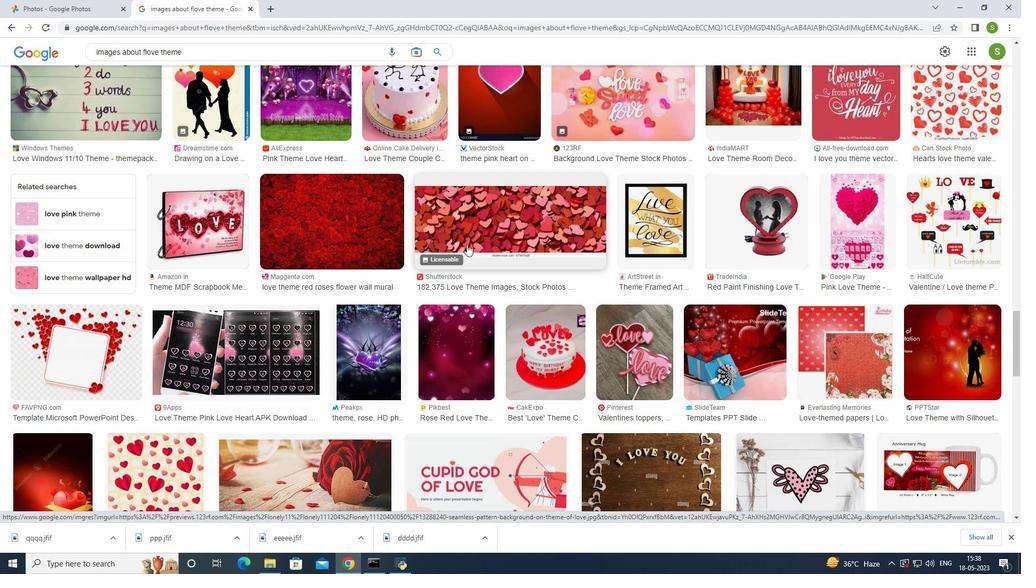 
Action: Mouse scrolled (467, 244) with delta (0, 0)
Screenshot: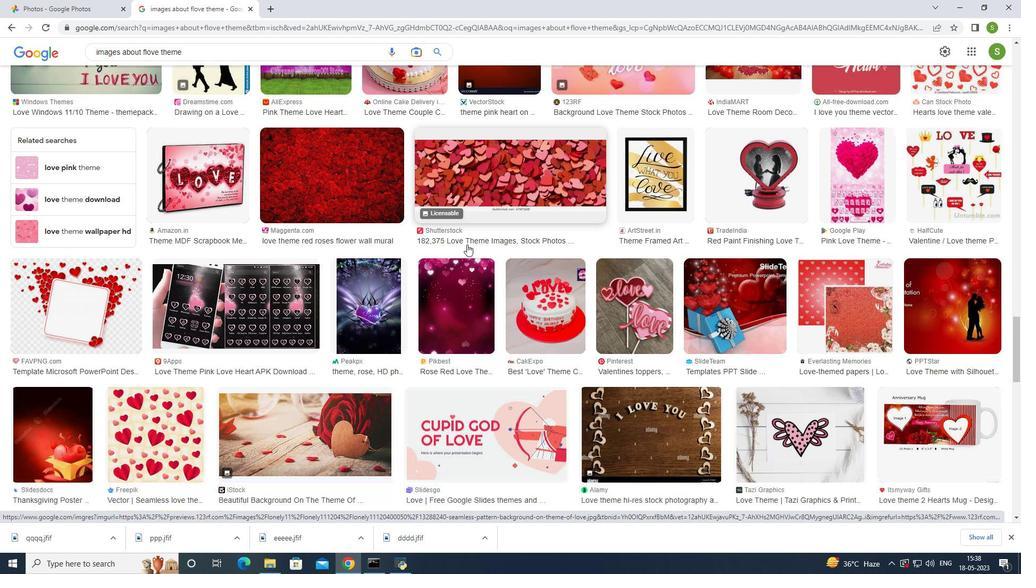 
Action: Mouse scrolled (467, 244) with delta (0, 0)
Screenshot: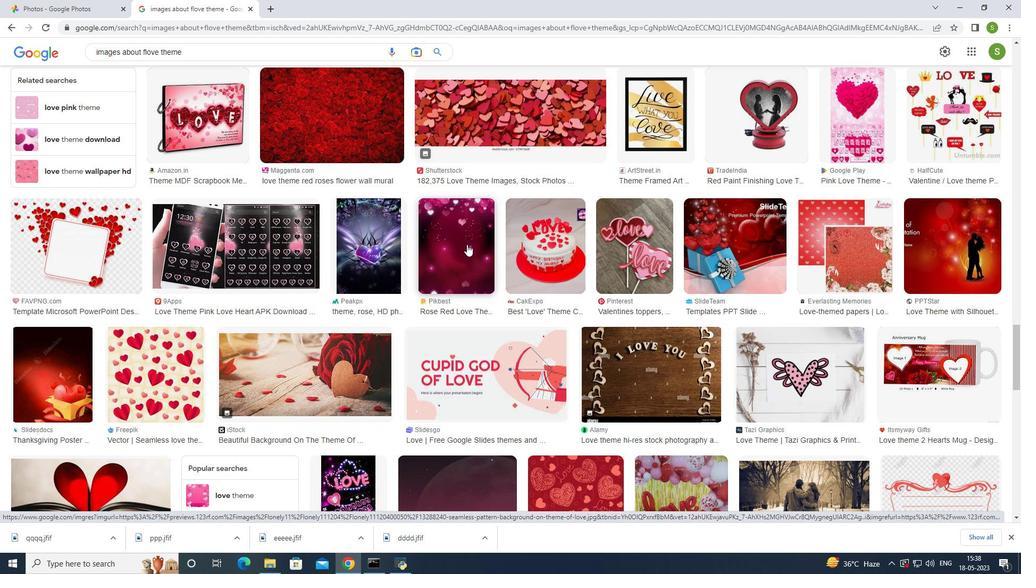 
Action: Mouse scrolled (467, 244) with delta (0, 0)
Screenshot: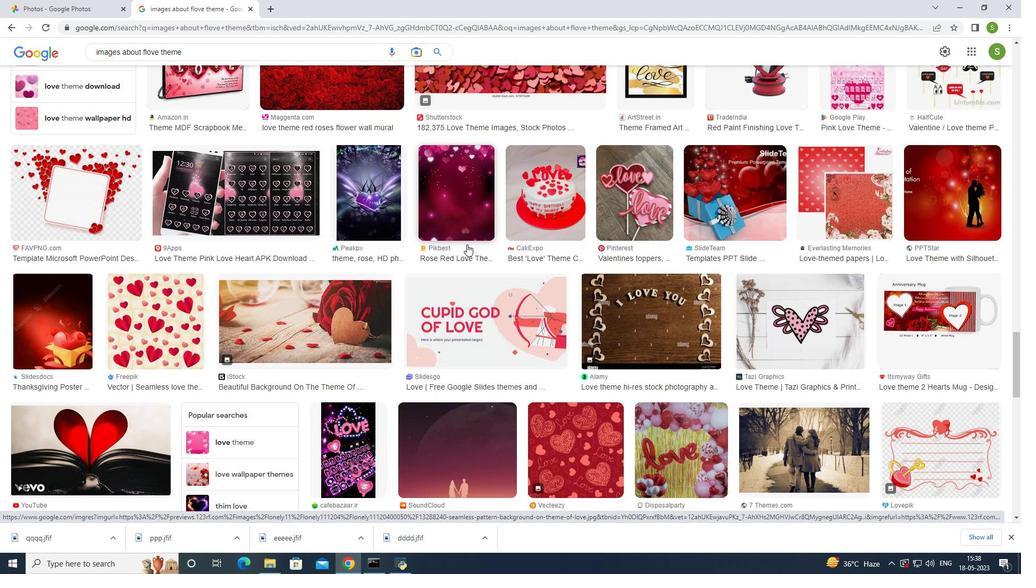
Action: Mouse scrolled (467, 244) with delta (0, 0)
Screenshot: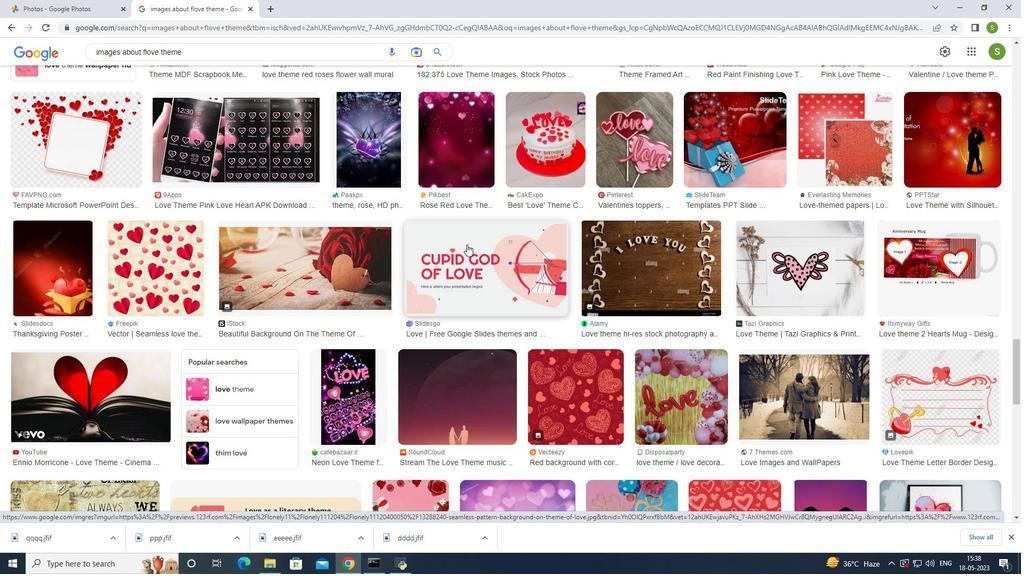 
Action: Mouse scrolled (467, 244) with delta (0, 0)
Screenshot: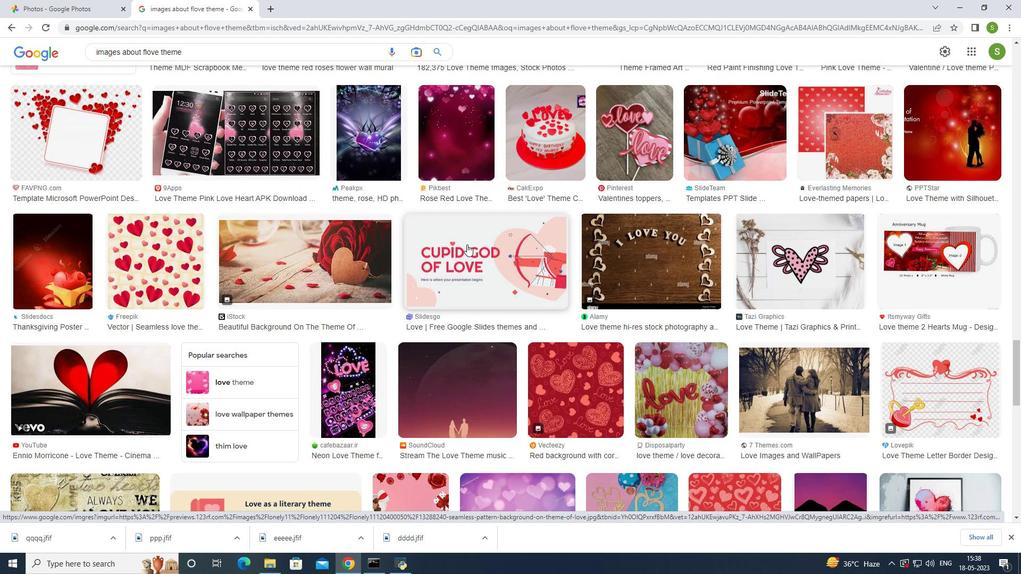 
Action: Mouse scrolled (467, 244) with delta (0, 0)
Screenshot: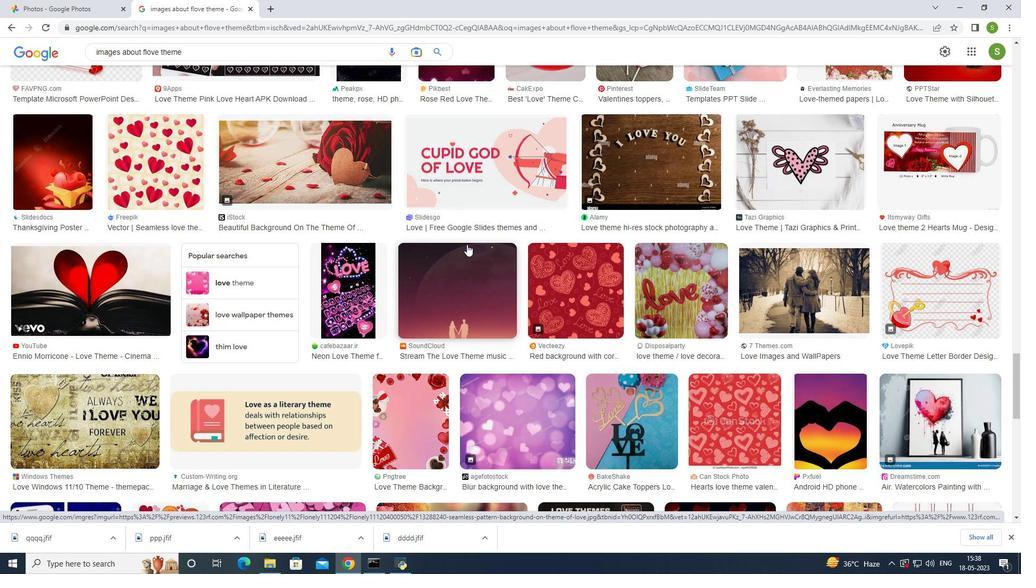 
Action: Mouse scrolled (467, 244) with delta (0, 0)
Screenshot: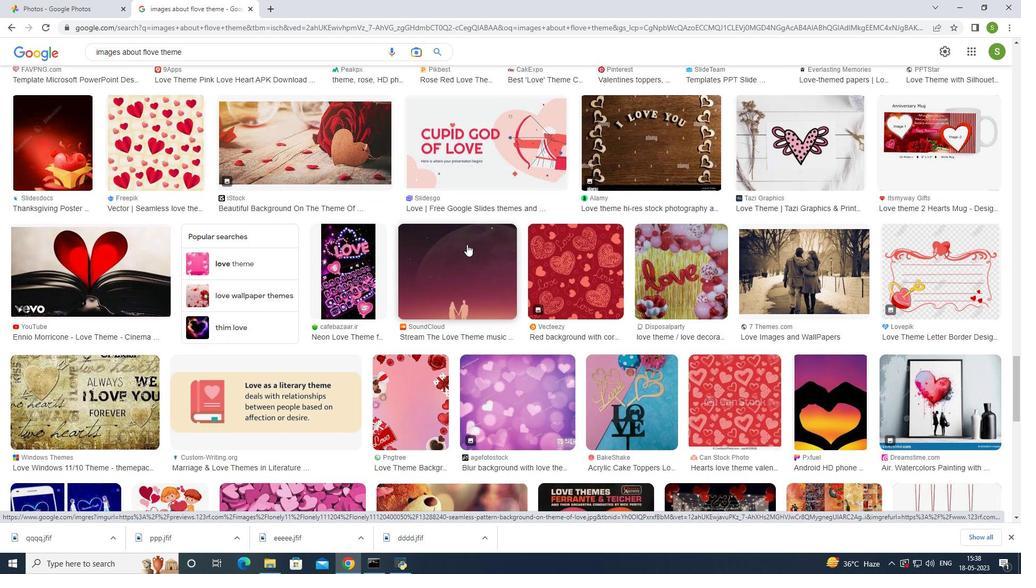 
Action: Mouse scrolled (467, 244) with delta (0, 0)
Screenshot: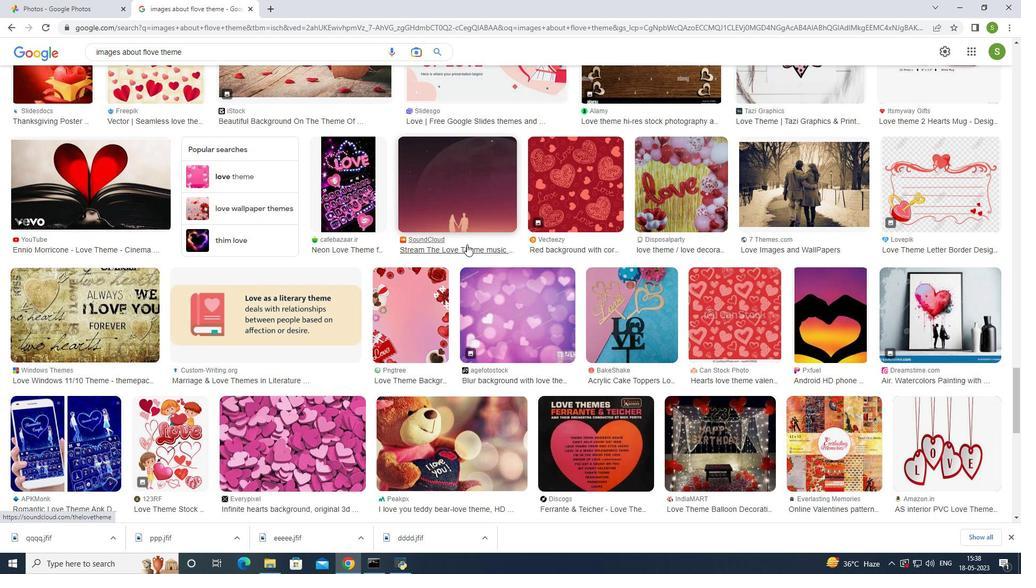 
Action: Mouse scrolled (467, 244) with delta (0, 0)
Screenshot: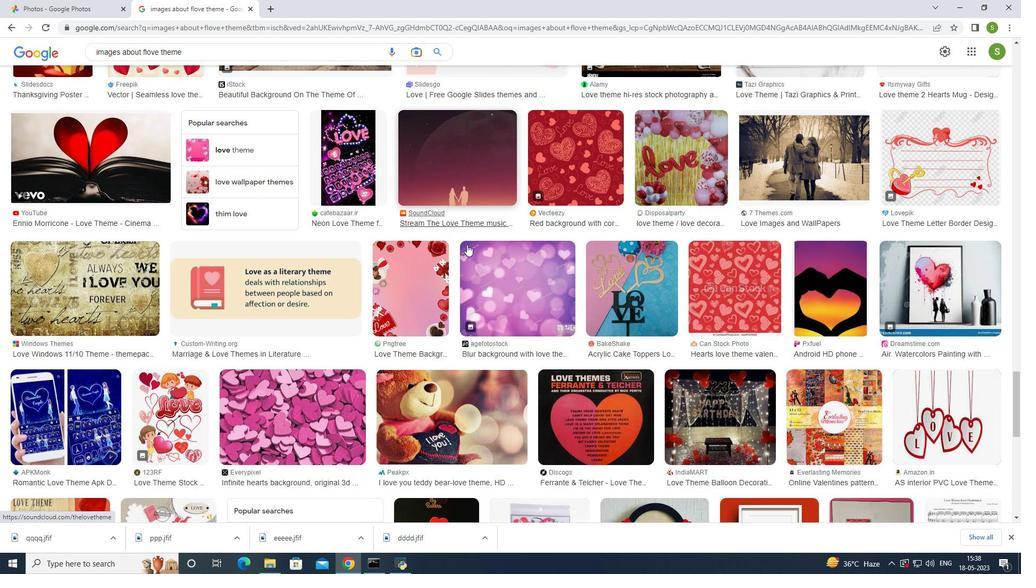 
Action: Mouse scrolled (467, 244) with delta (0, 0)
Screenshot: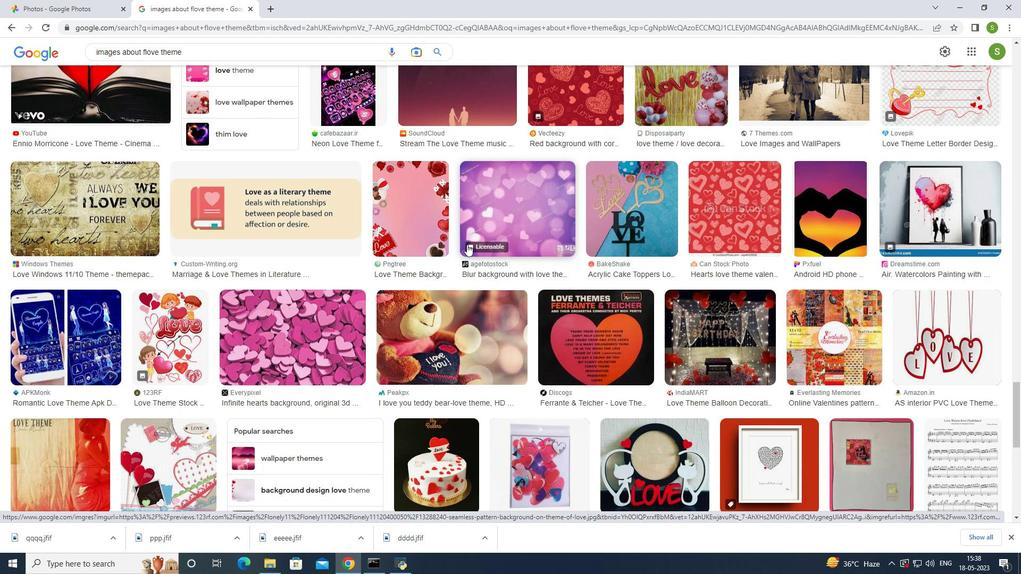 
Action: Mouse scrolled (467, 244) with delta (0, 0)
Screenshot: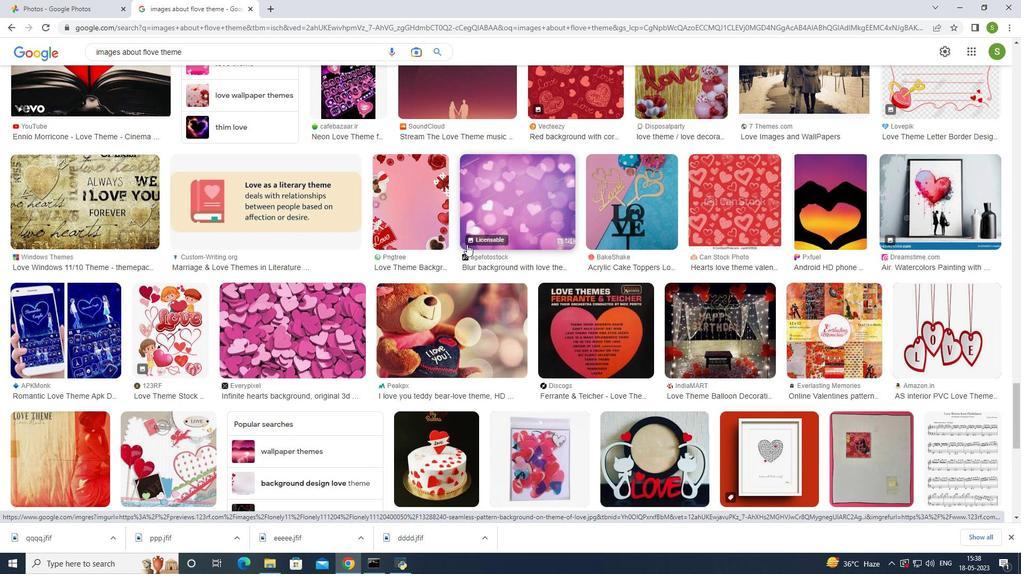 
Action: Mouse scrolled (467, 244) with delta (0, 0)
Screenshot: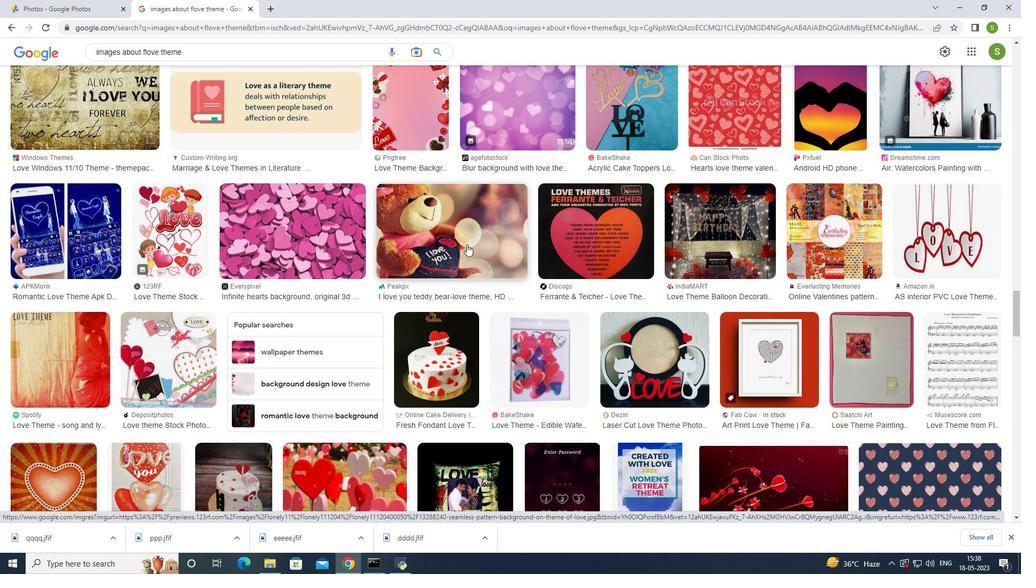 
Action: Mouse scrolled (467, 244) with delta (0, 0)
Screenshot: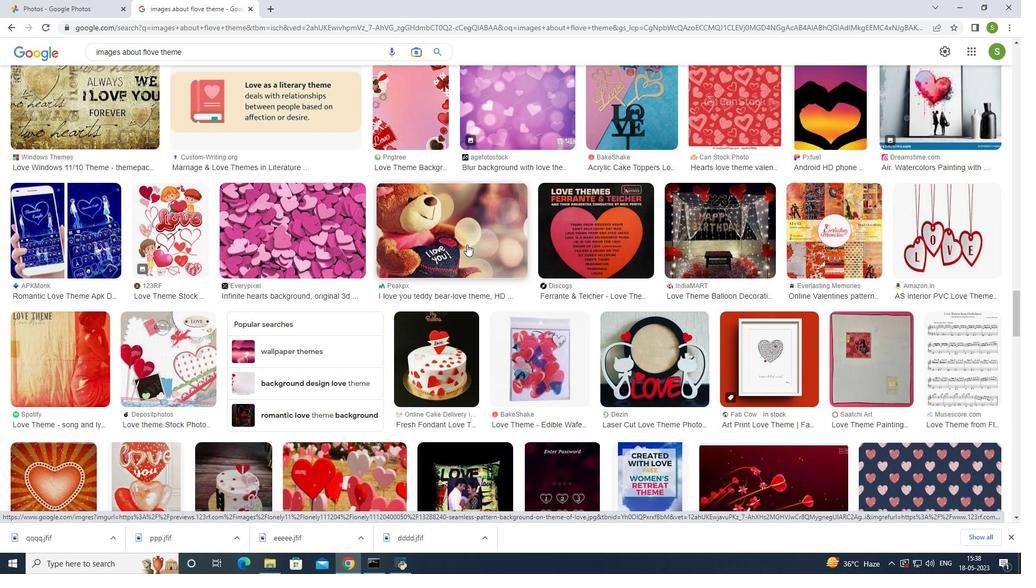 
Action: Mouse scrolled (467, 244) with delta (0, 0)
Screenshot: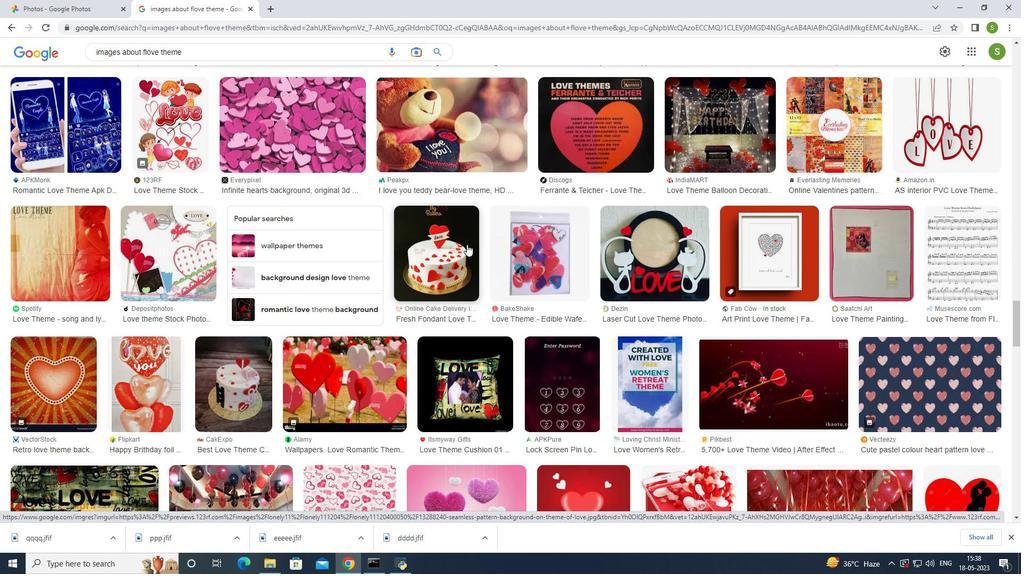 
Action: Mouse scrolled (467, 244) with delta (0, 0)
Screenshot: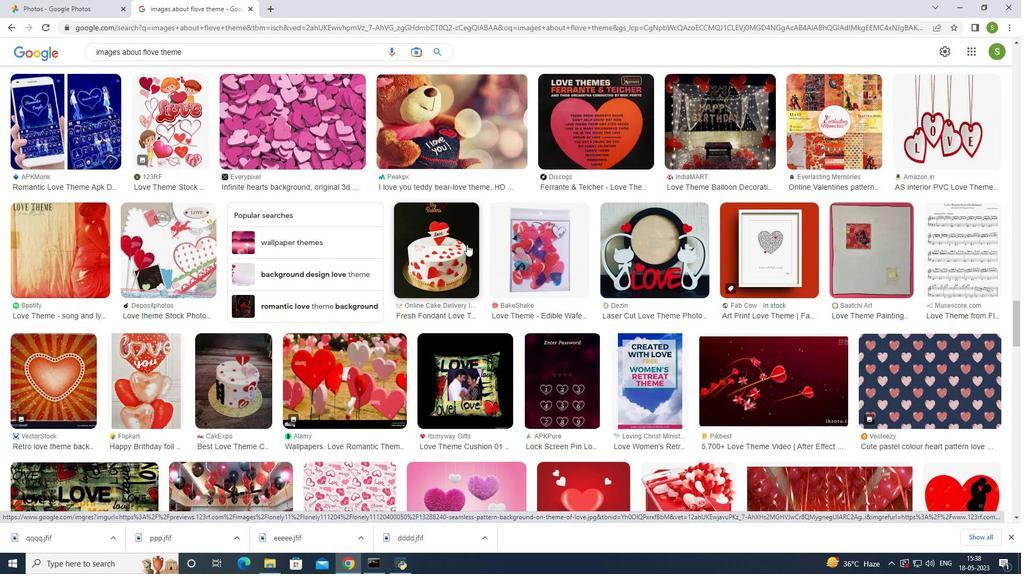 
Action: Mouse scrolled (467, 244) with delta (0, 0)
Screenshot: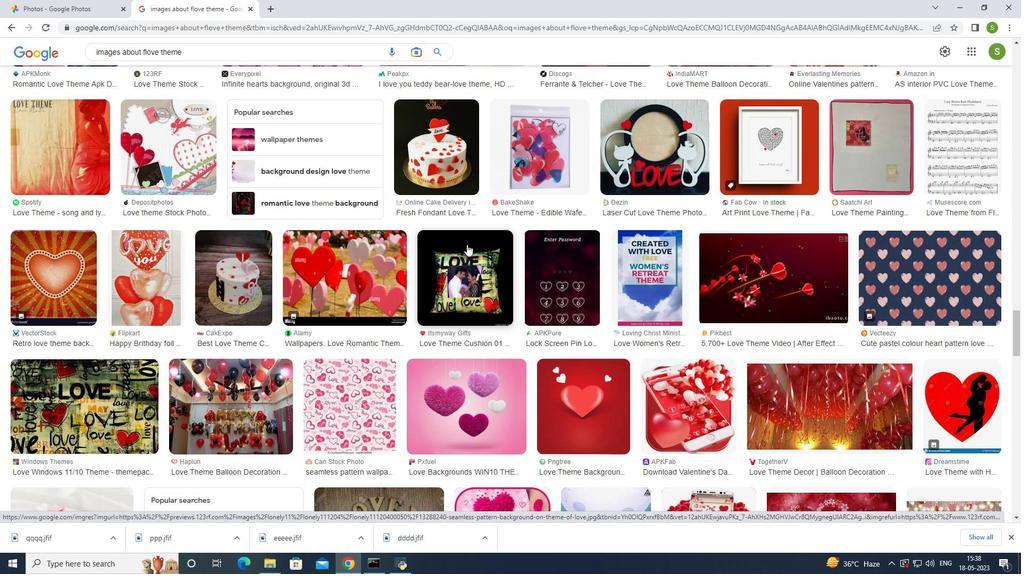 
Action: Mouse scrolled (467, 244) with delta (0, 0)
Screenshot: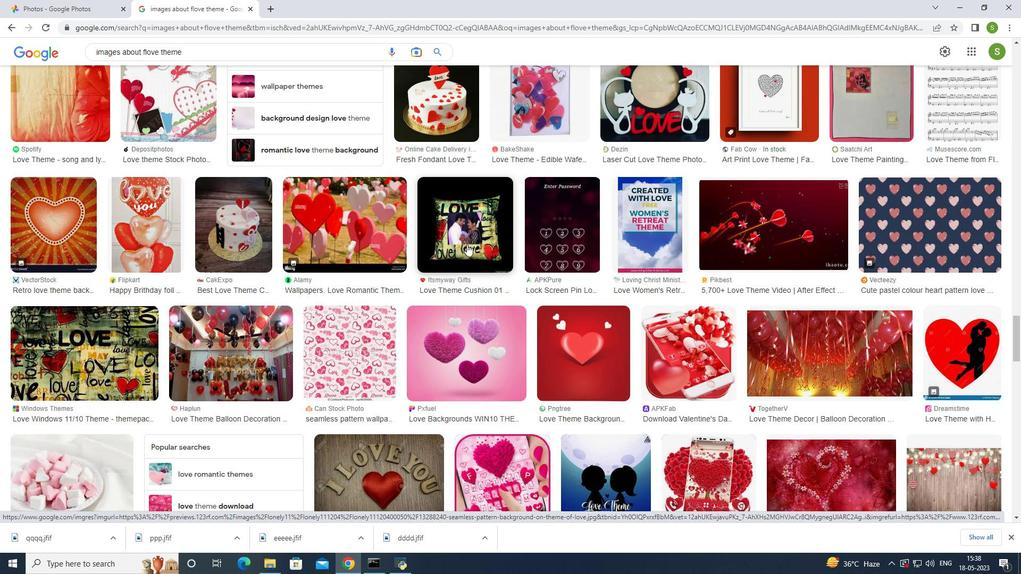
Action: Mouse scrolled (467, 244) with delta (0, 0)
Screenshot: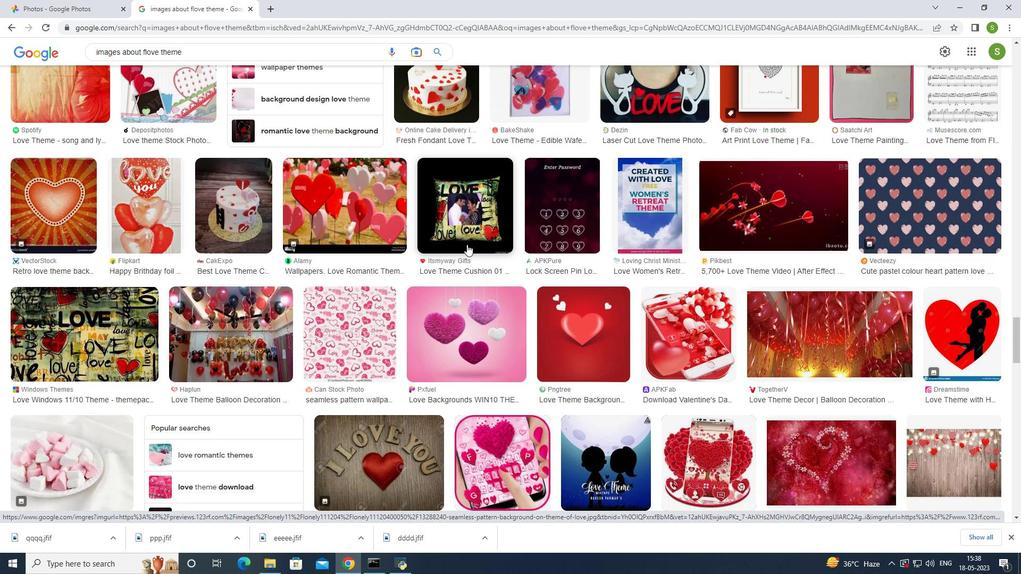 
Action: Mouse scrolled (467, 244) with delta (0, 0)
Screenshot: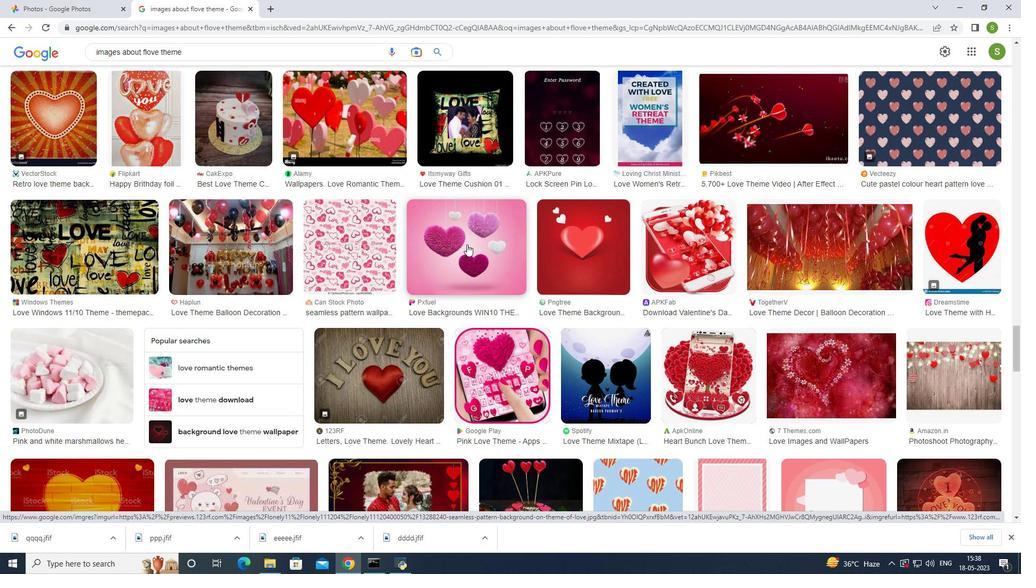 
Action: Mouse scrolled (467, 244) with delta (0, 0)
Screenshot: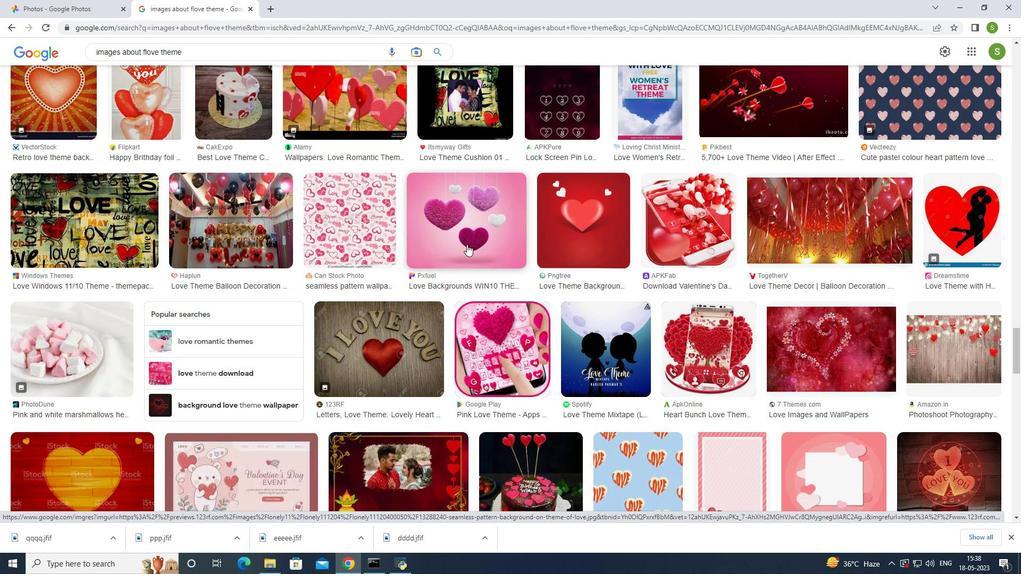 
Action: Mouse scrolled (467, 244) with delta (0, 0)
Screenshot: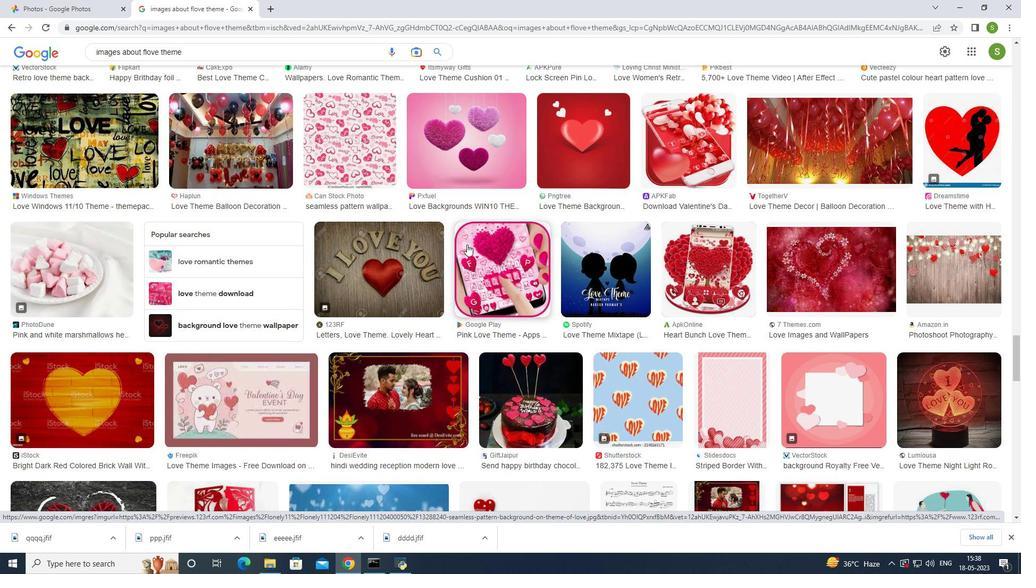 
Action: Mouse scrolled (467, 244) with delta (0, 0)
Screenshot: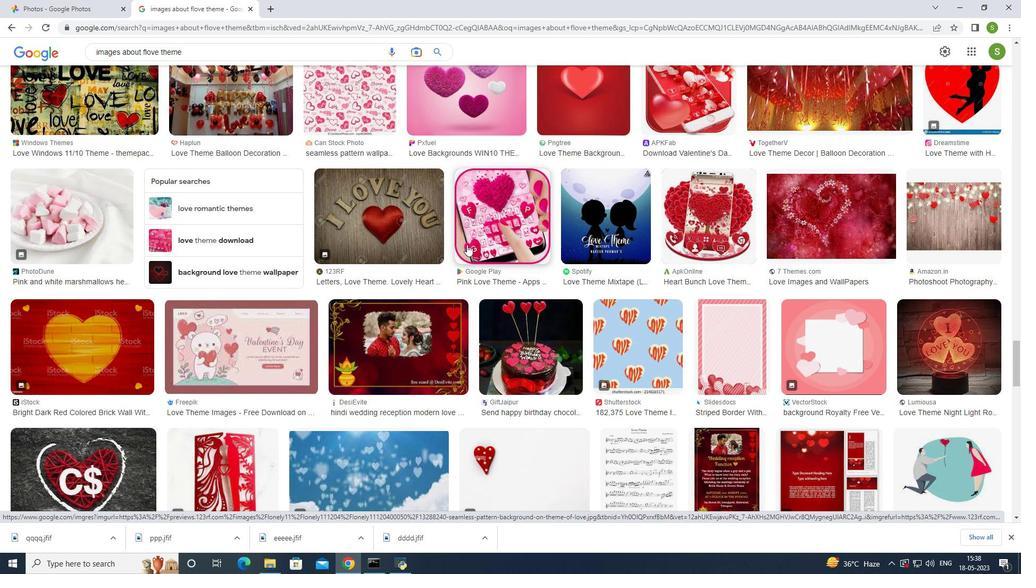 
Action: Mouse scrolled (467, 244) with delta (0, 0)
Screenshot: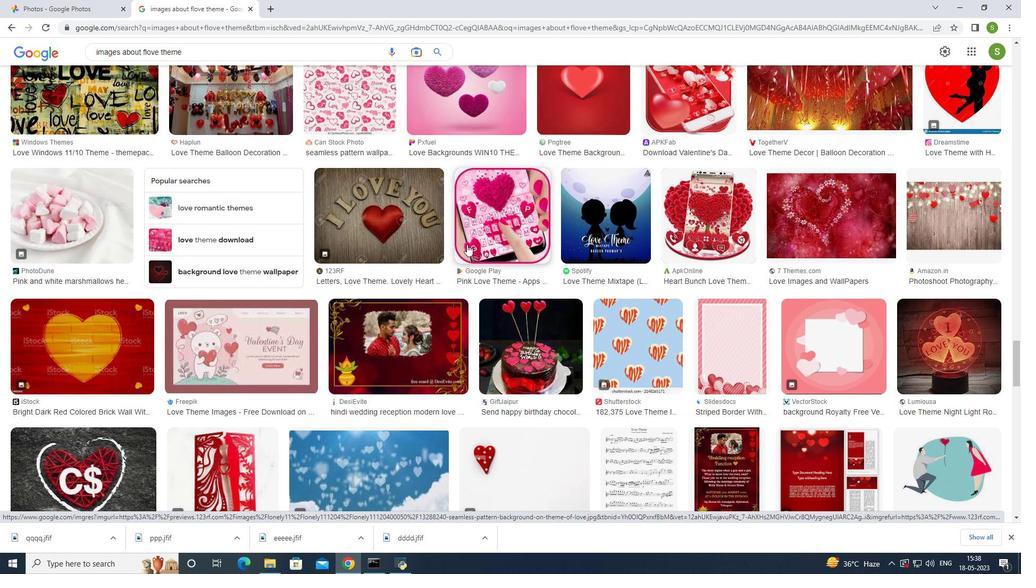 
Action: Mouse scrolled (467, 244) with delta (0, 0)
Screenshot: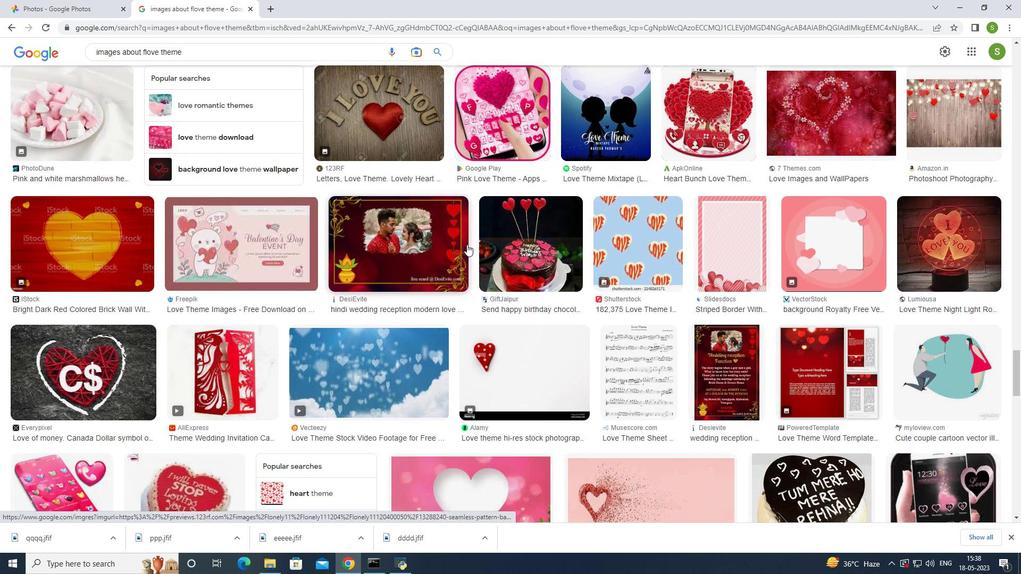 
Action: Mouse scrolled (467, 244) with delta (0, 0)
Screenshot: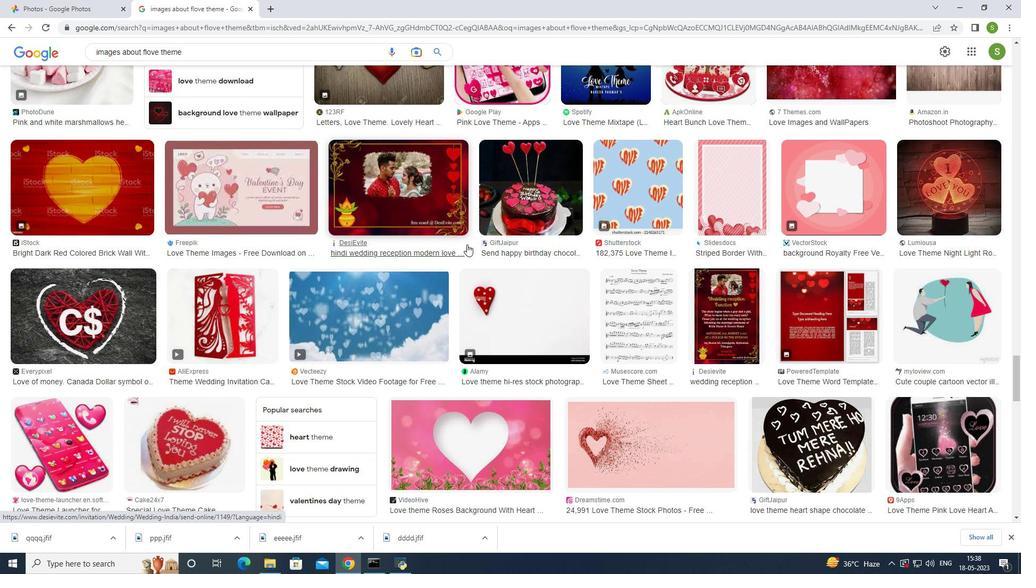 
Action: Mouse scrolled (467, 244) with delta (0, 0)
Screenshot: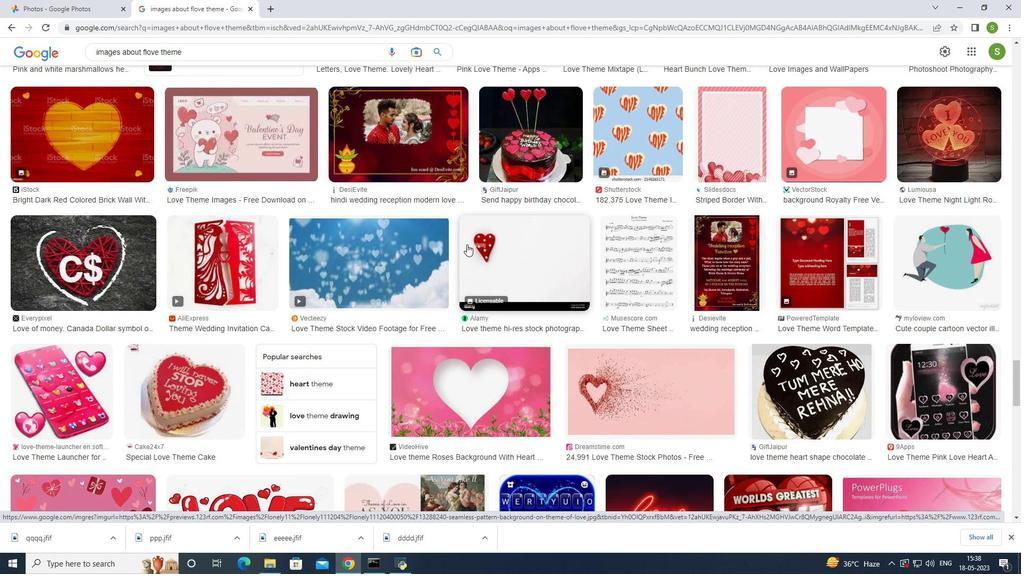 
Action: Mouse scrolled (467, 244) with delta (0, 0)
Screenshot: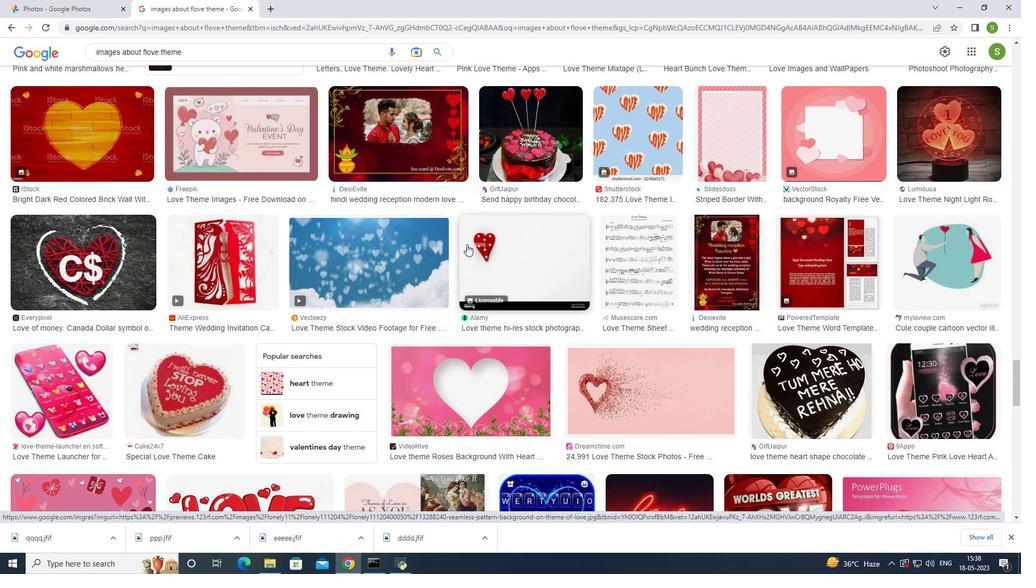 
Action: Mouse scrolled (467, 244) with delta (0, 0)
Screenshot: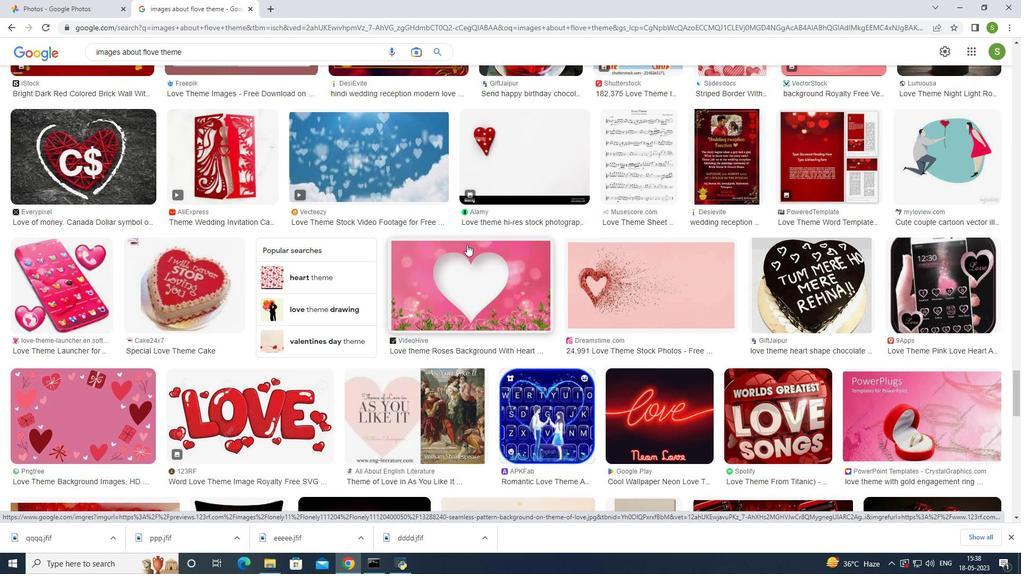 
Action: Mouse scrolled (467, 244) with delta (0, 0)
Screenshot: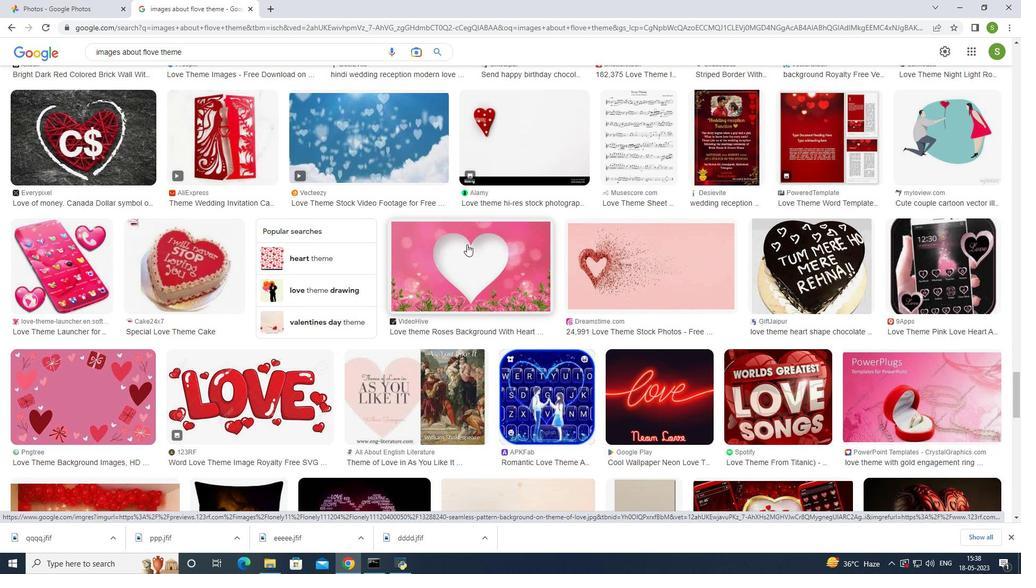 
Action: Mouse scrolled (467, 244) with delta (0, 0)
Screenshot: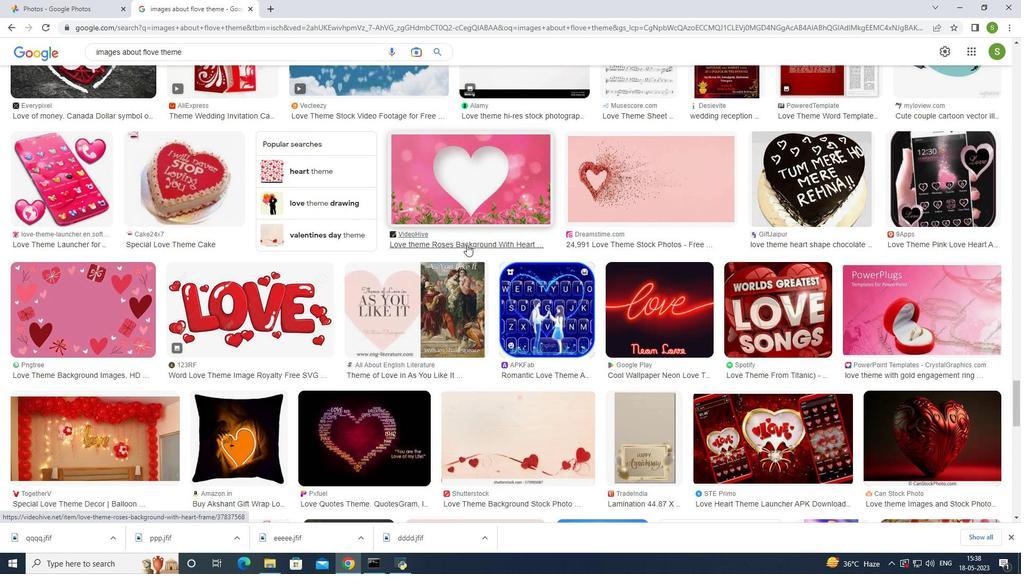 
Action: Mouse scrolled (467, 244) with delta (0, 0)
Screenshot: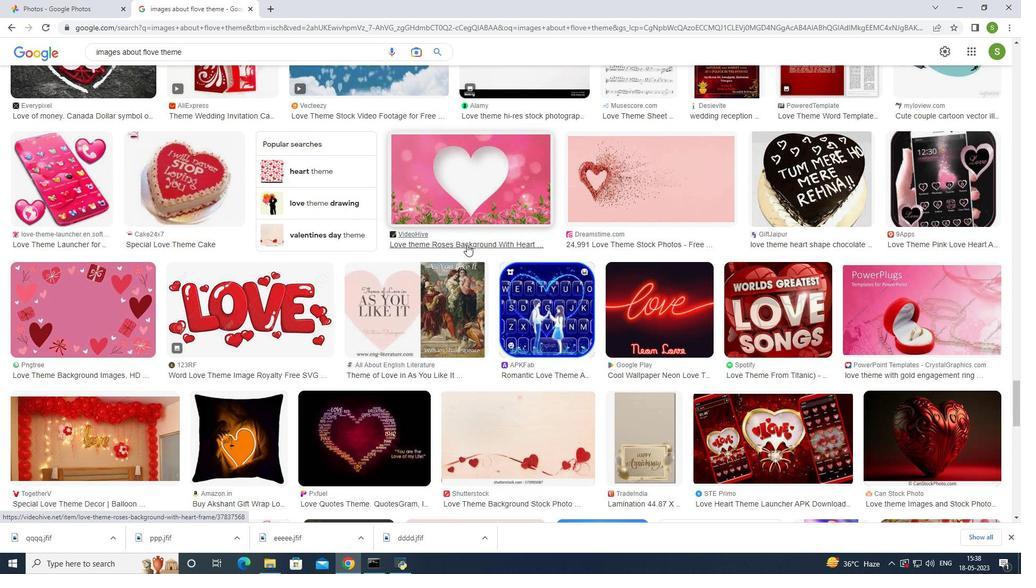 
Action: Mouse scrolled (467, 244) with delta (0, 0)
Screenshot: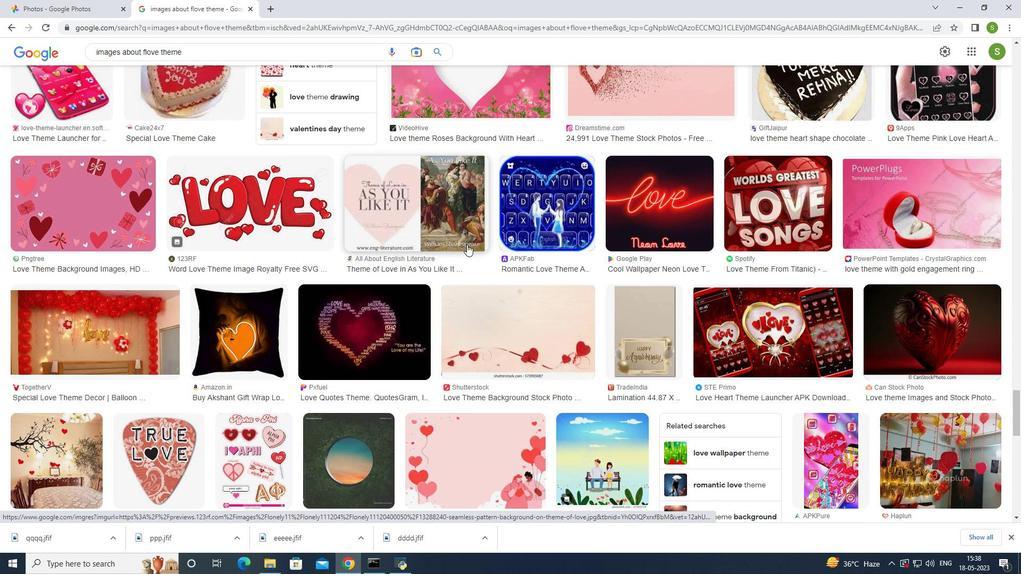 
Action: Mouse scrolled (467, 244) with delta (0, 0)
